Task: Search for trending products on Amazon and add a few to your cart.
Action: Mouse pressed left at (325, 59)
Screenshot: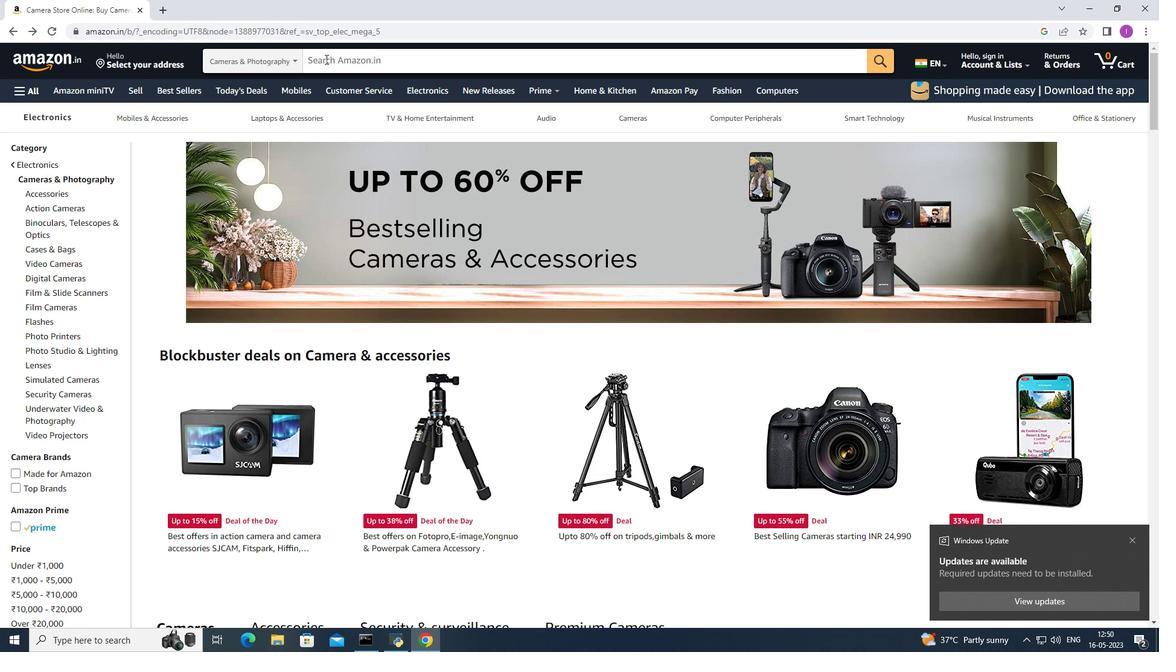 
Action: Key pressed <Key.shift>Trending<Key.space>producyt<Key.backspace><Key.backspace>ts<Key.enter>
Screenshot: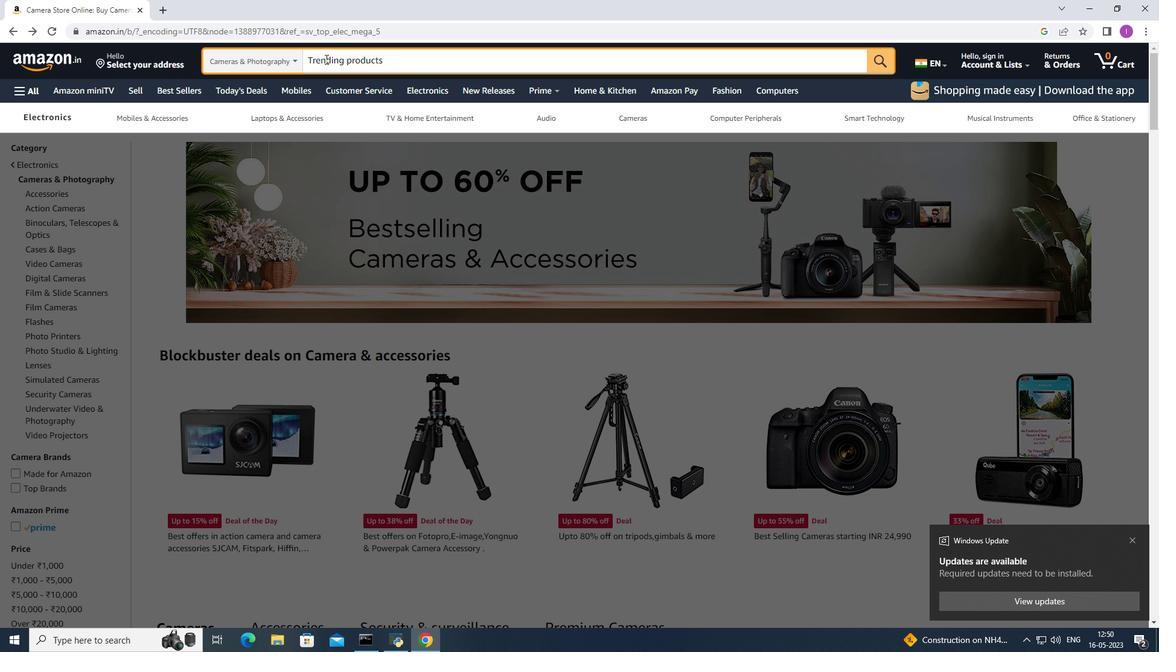 
Action: Mouse moved to (350, 51)
Screenshot: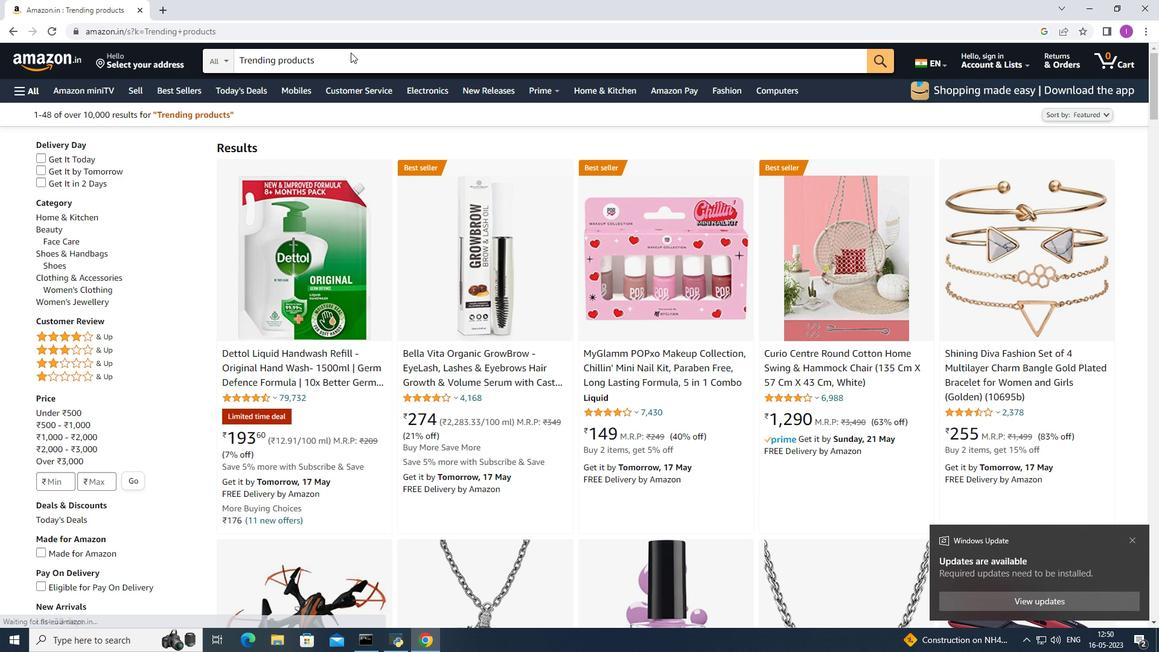 
Action: Mouse scrolled (350, 51) with delta (0, 0)
Screenshot: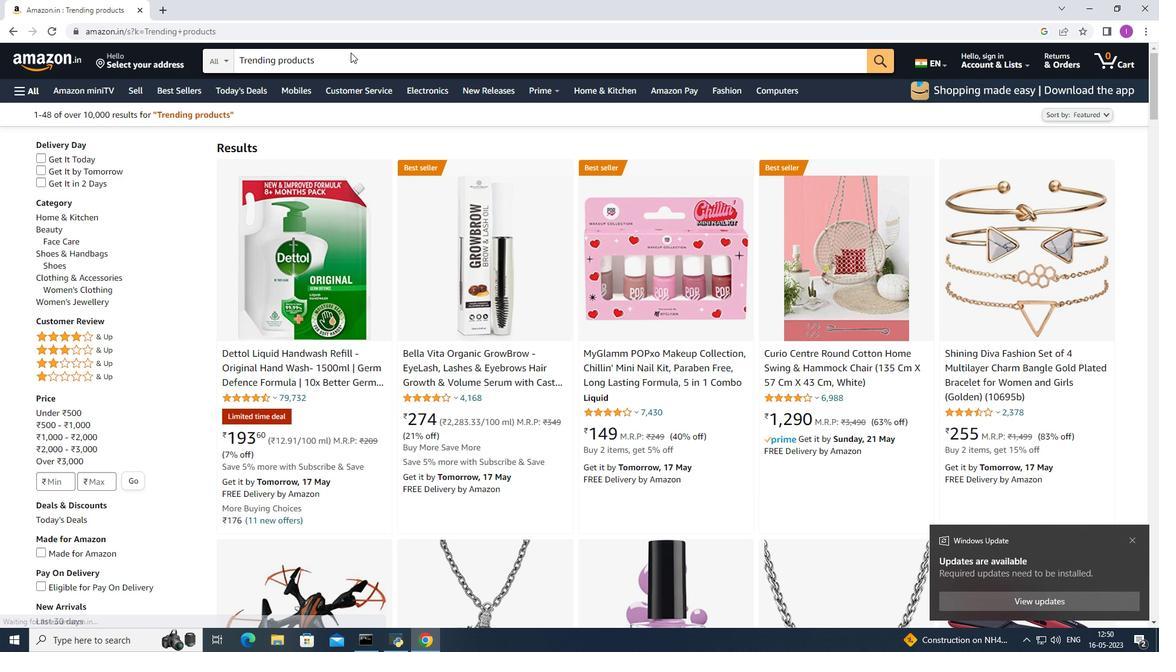 
Action: Mouse scrolled (350, 51) with delta (0, 0)
Screenshot: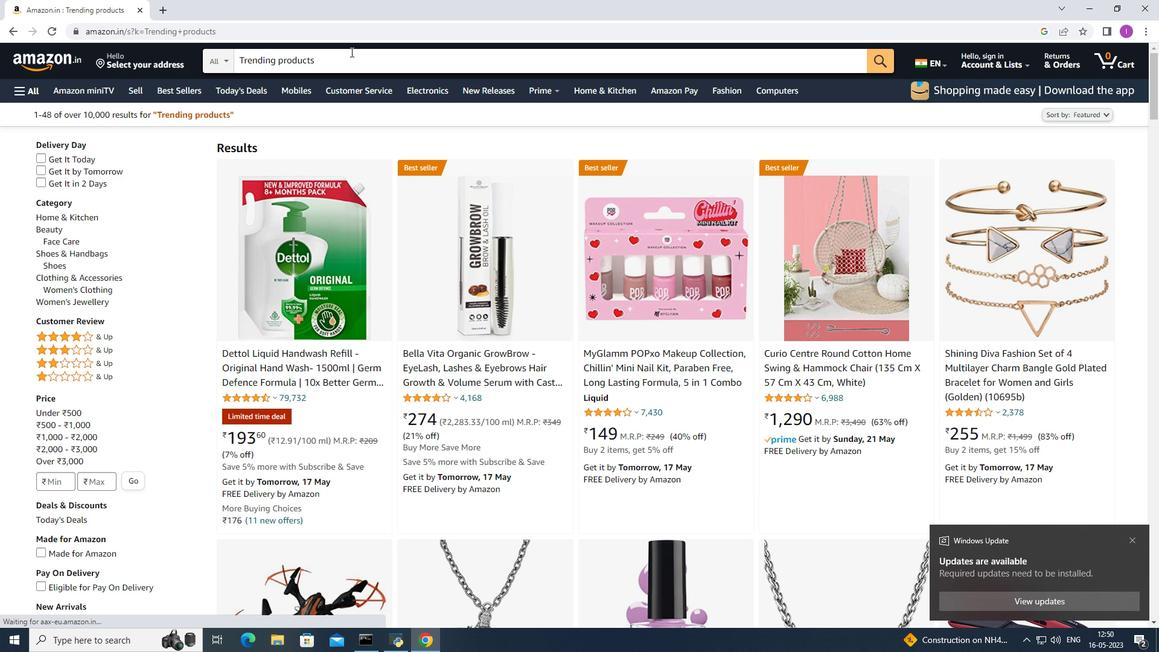
Action: Mouse moved to (350, 51)
Screenshot: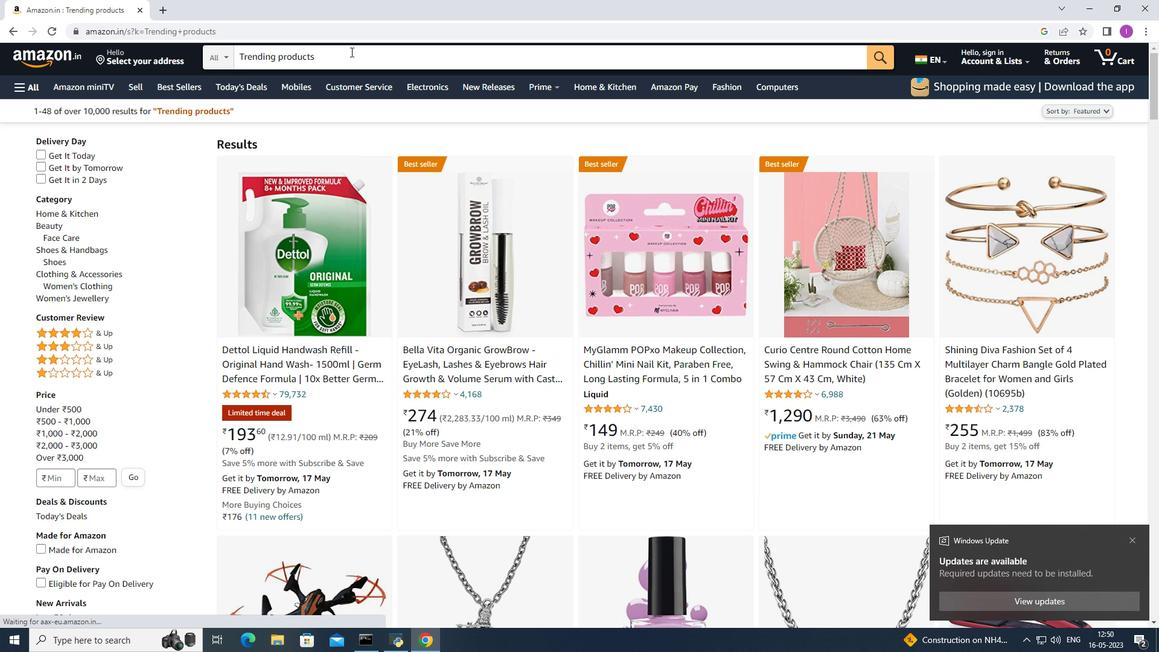 
Action: Mouse scrolled (350, 50) with delta (0, 0)
Screenshot: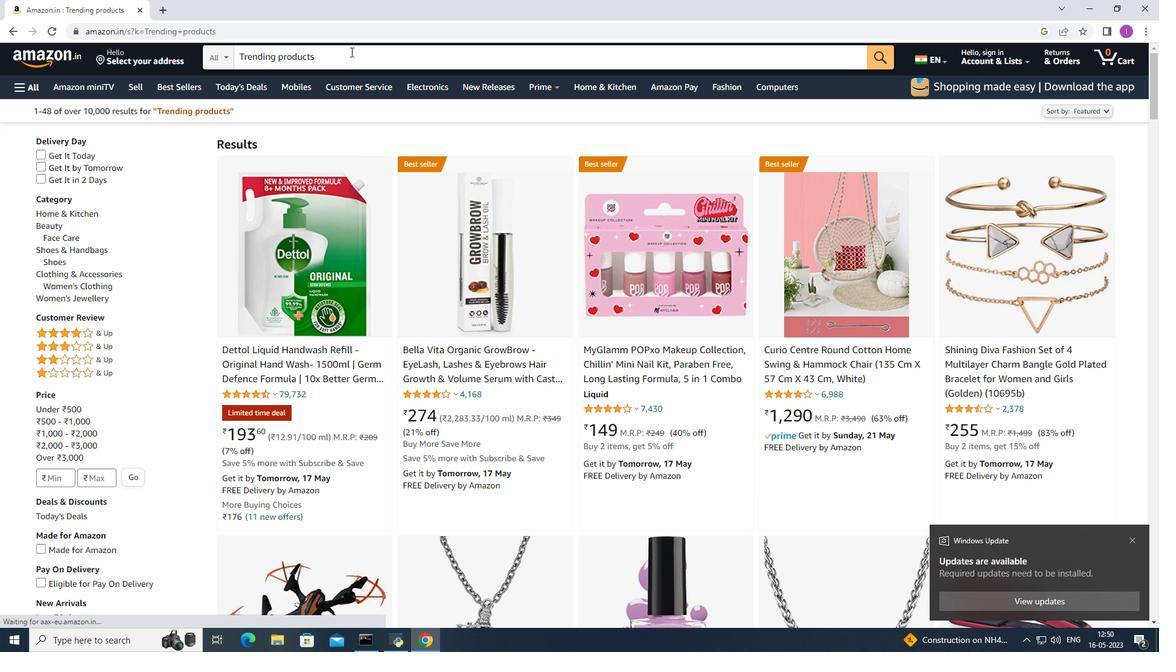 
Action: Mouse moved to (354, 56)
Screenshot: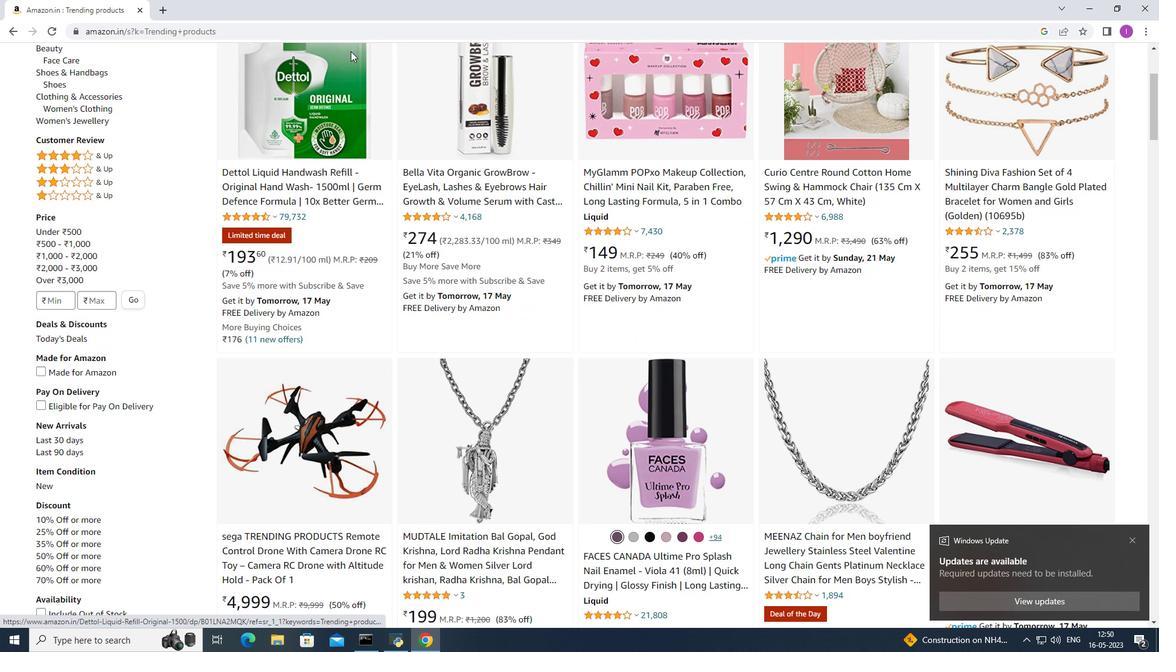 
Action: Mouse scrolled (354, 56) with delta (0, 0)
Screenshot: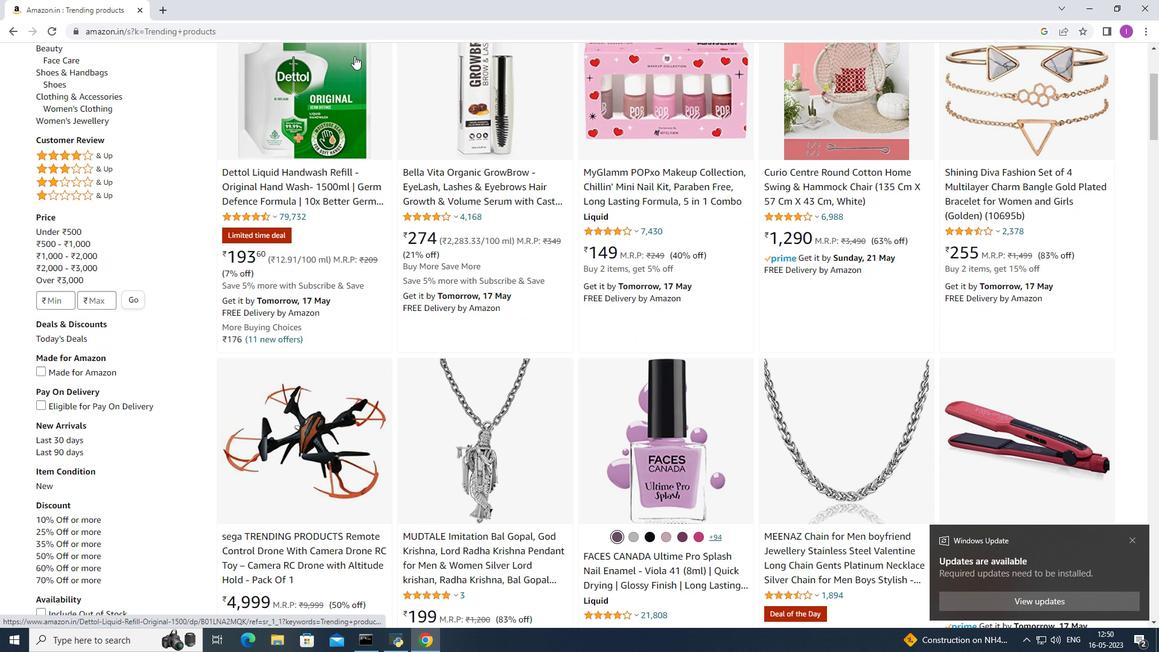 
Action: Mouse scrolled (354, 56) with delta (0, 0)
Screenshot: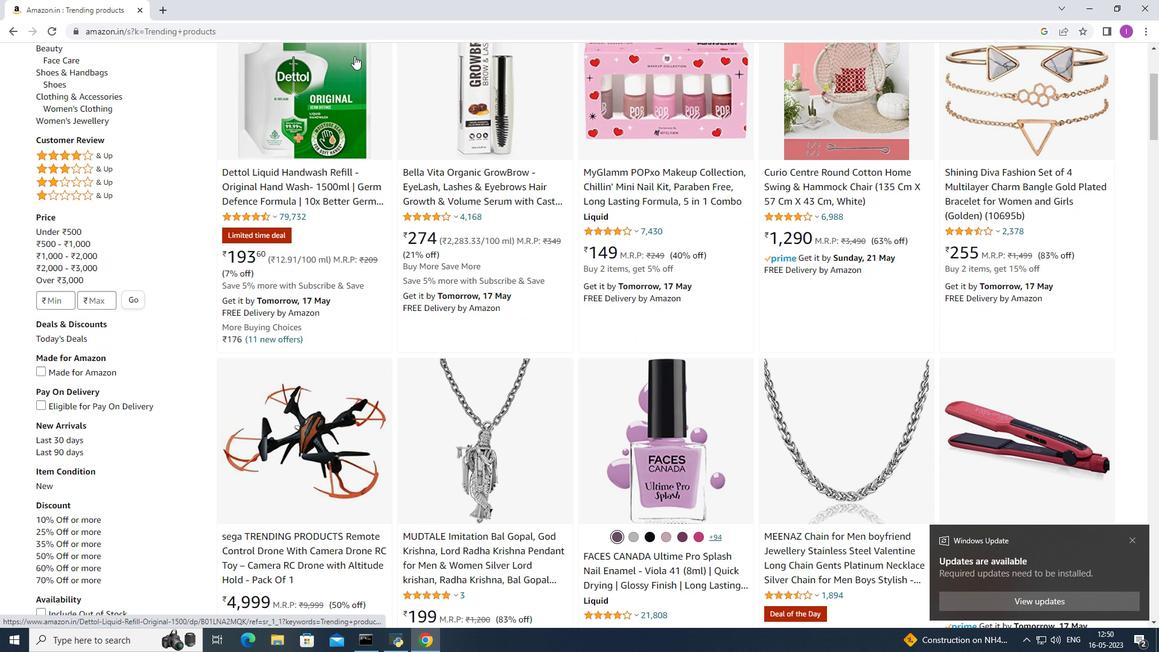 
Action: Mouse scrolled (354, 56) with delta (0, 0)
Screenshot: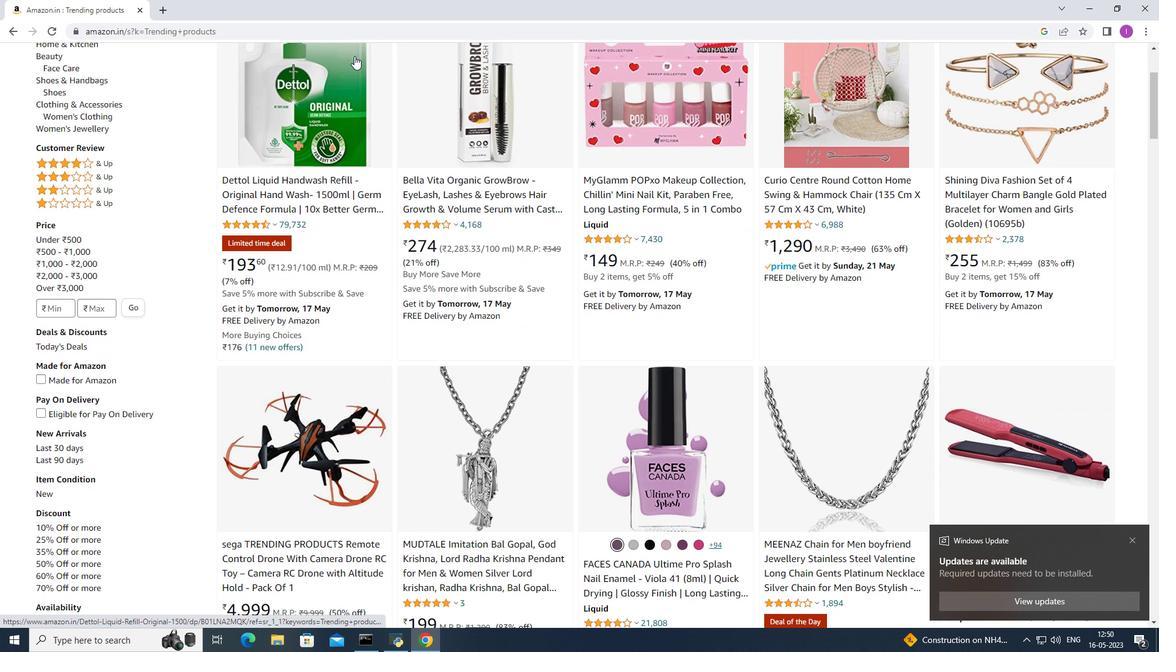 
Action: Mouse moved to (356, 57)
Screenshot: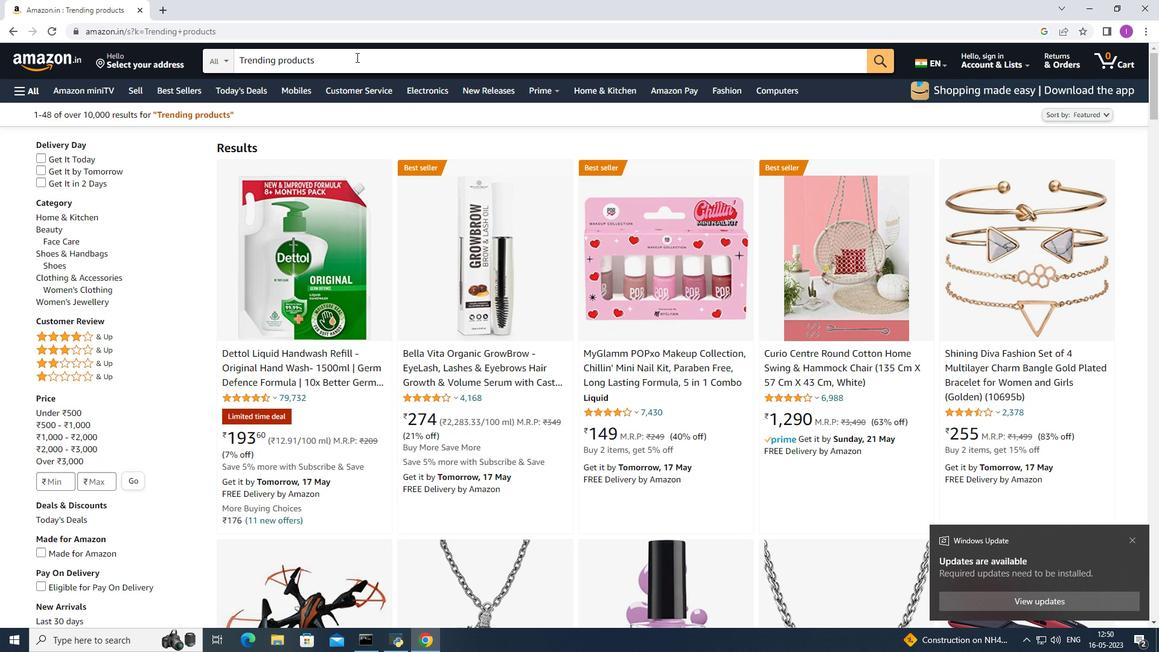 
Action: Mouse scrolled (356, 56) with delta (0, 0)
Screenshot: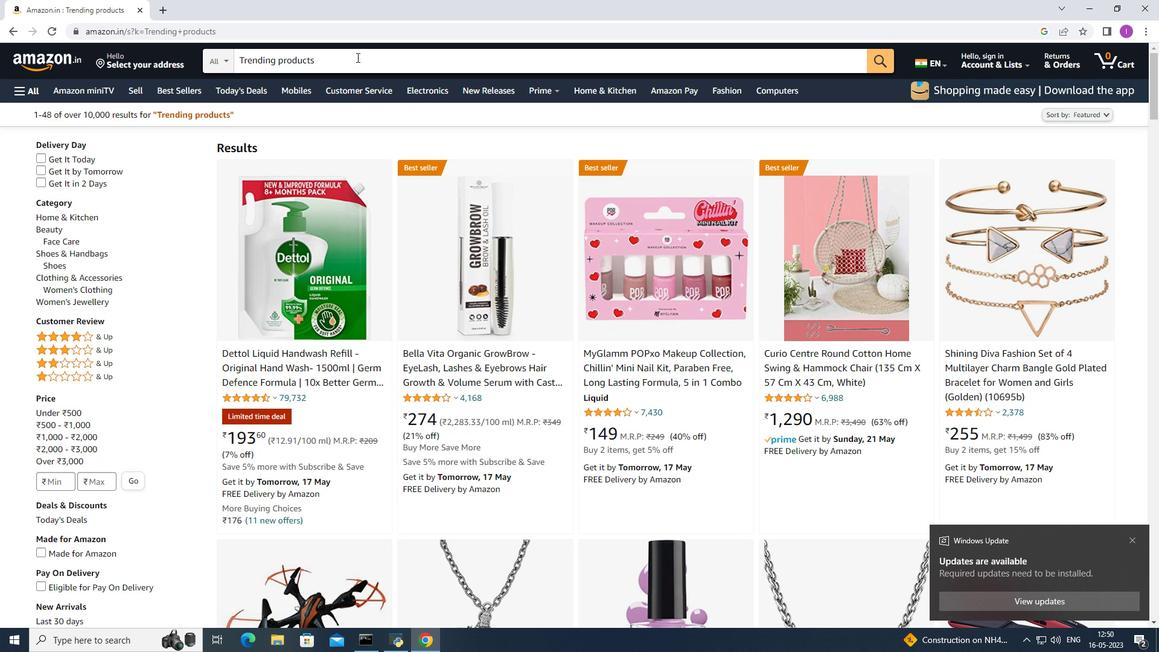 
Action: Mouse moved to (387, 48)
Screenshot: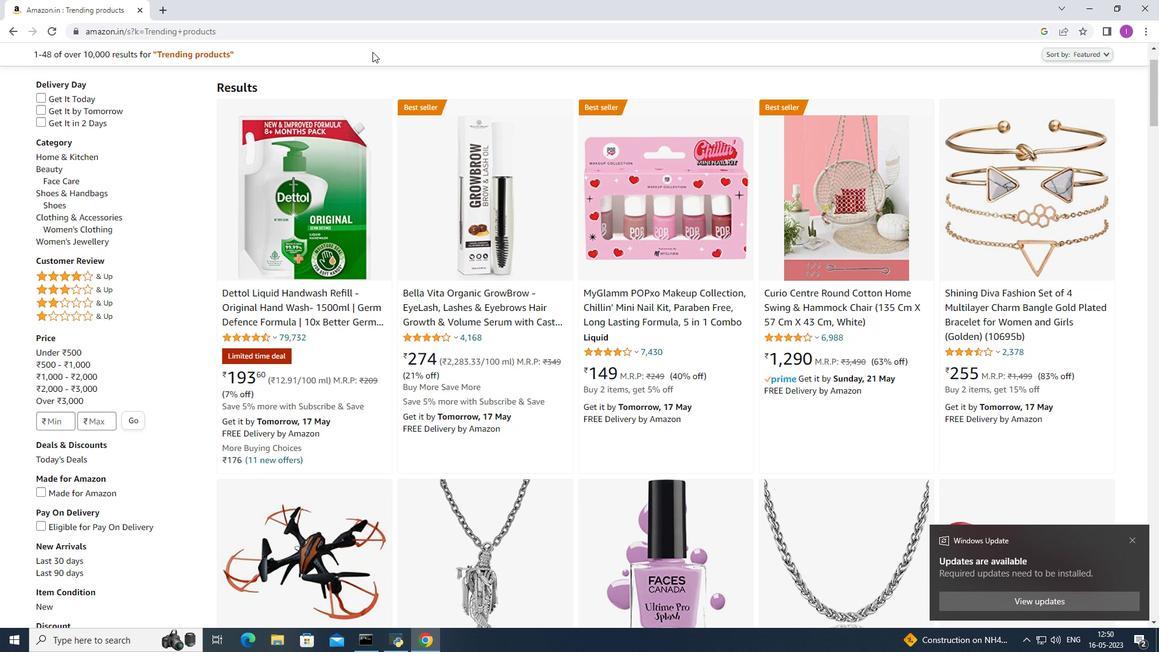 
Action: Mouse scrolled (387, 48) with delta (0, 0)
Screenshot: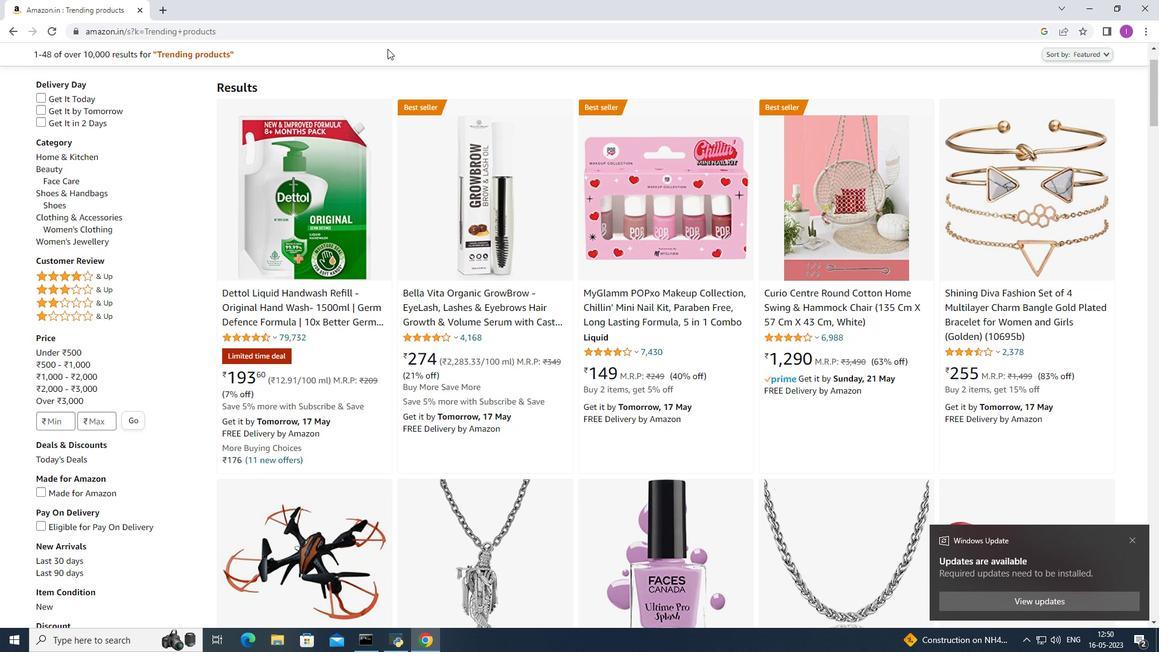 
Action: Mouse scrolled (387, 48) with delta (0, 0)
Screenshot: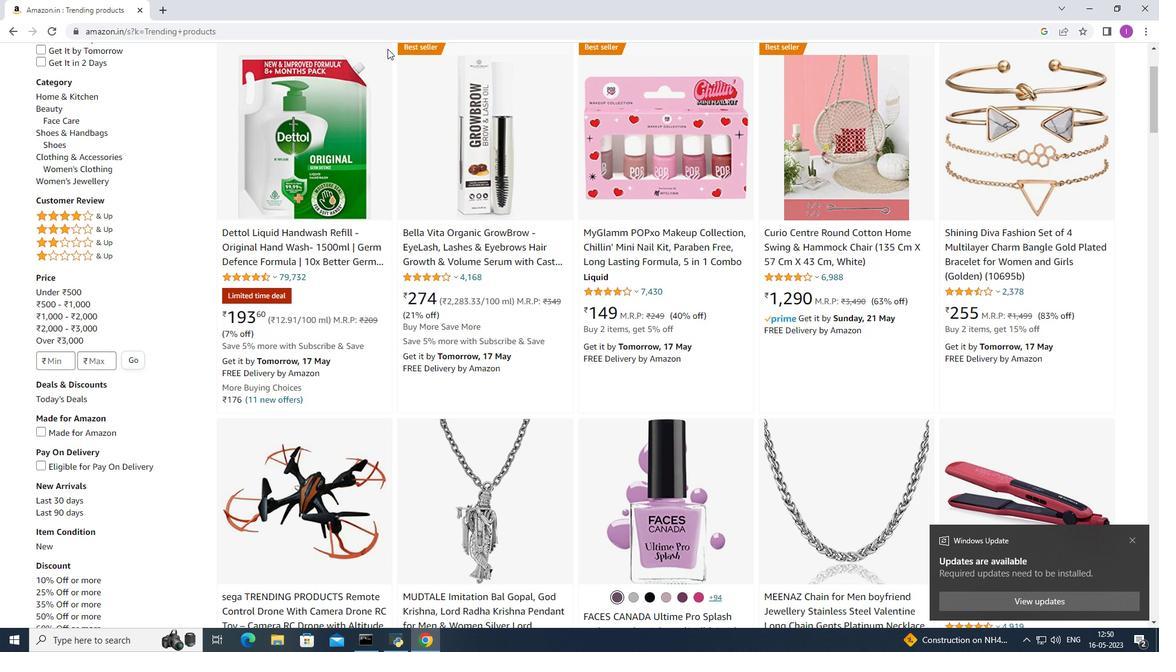 
Action: Mouse scrolled (387, 48) with delta (0, 0)
Screenshot: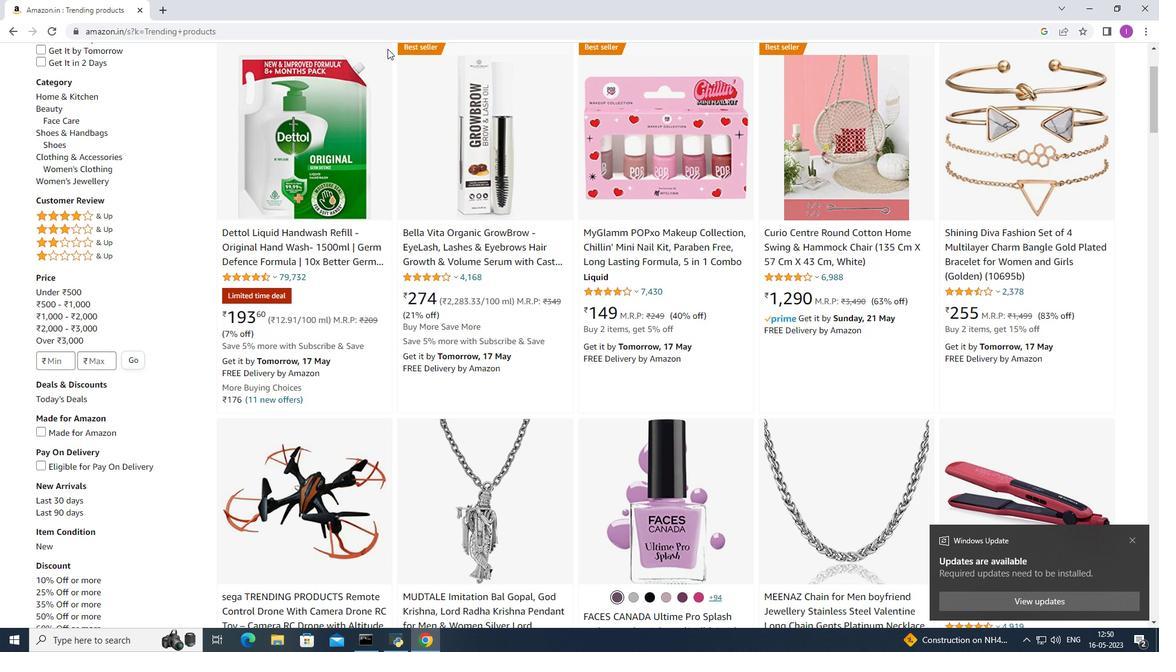 
Action: Mouse scrolled (387, 48) with delta (0, 0)
Screenshot: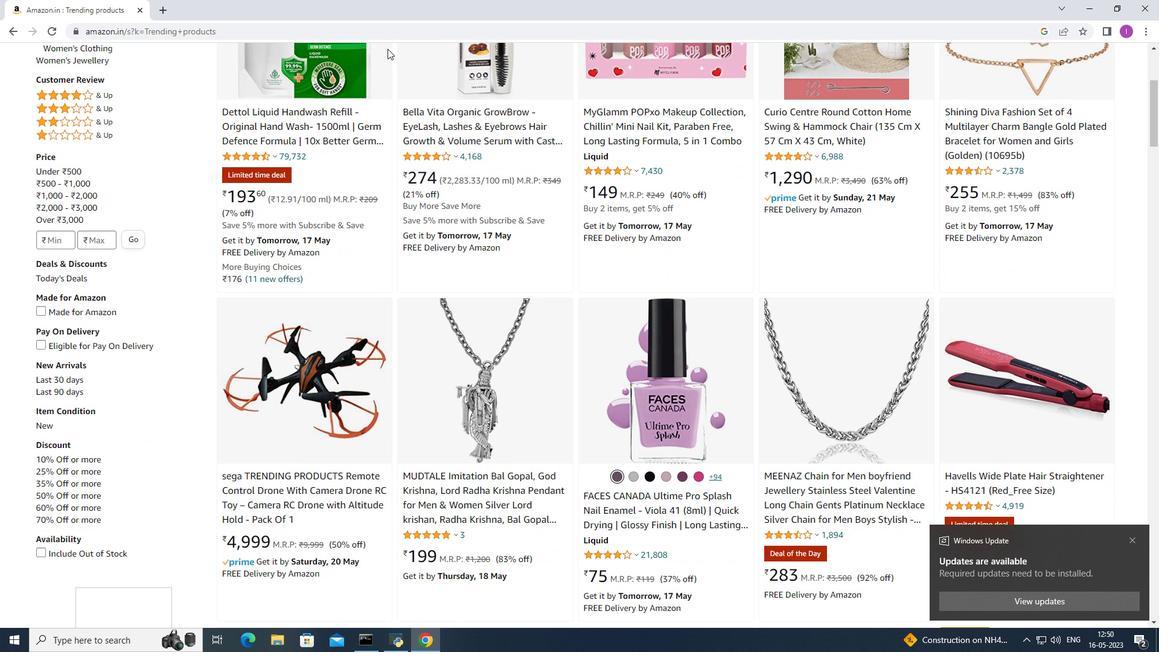 
Action: Mouse moved to (388, 48)
Screenshot: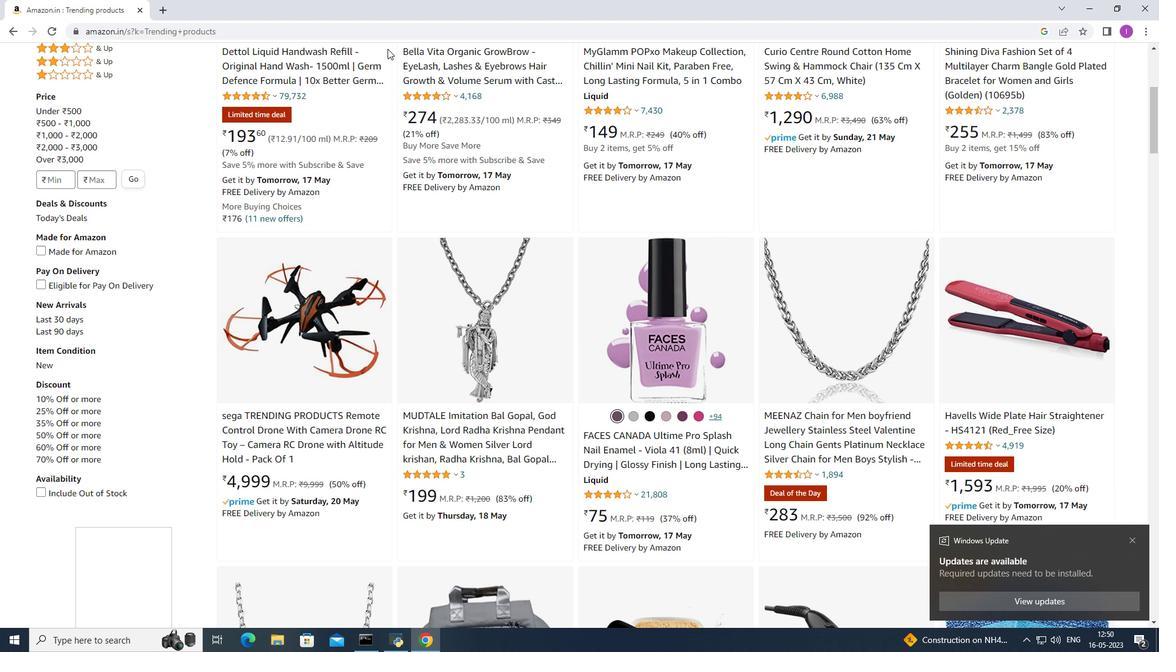 
Action: Mouse scrolled (388, 48) with delta (0, 0)
Screenshot: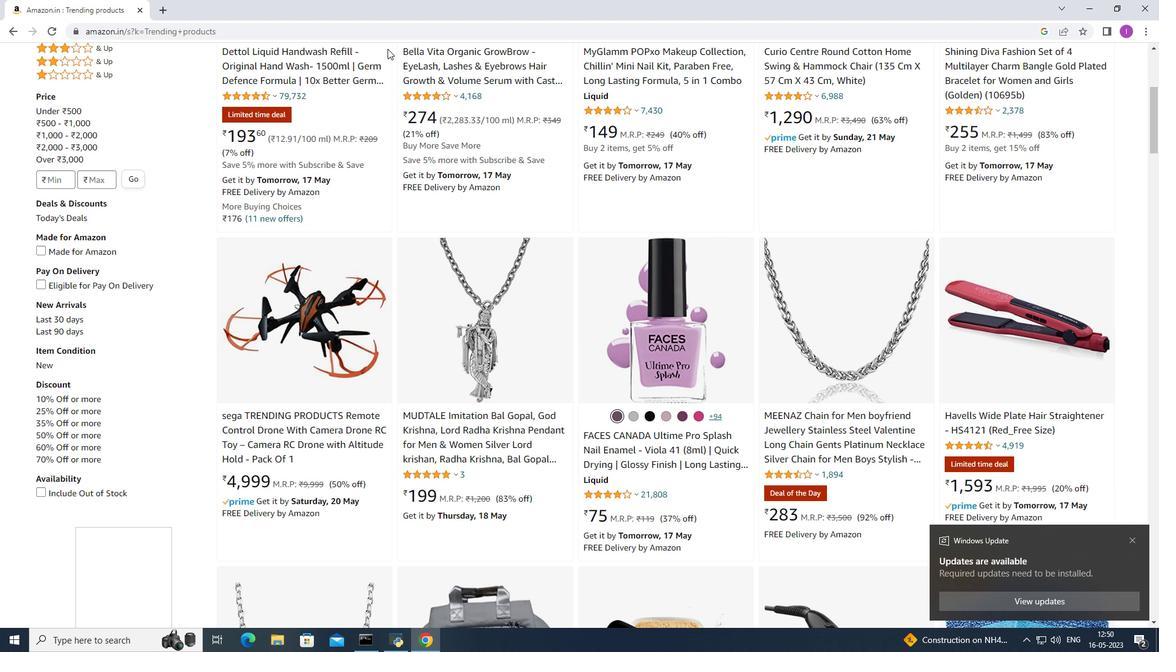 
Action: Mouse scrolled (388, 48) with delta (0, 0)
Screenshot: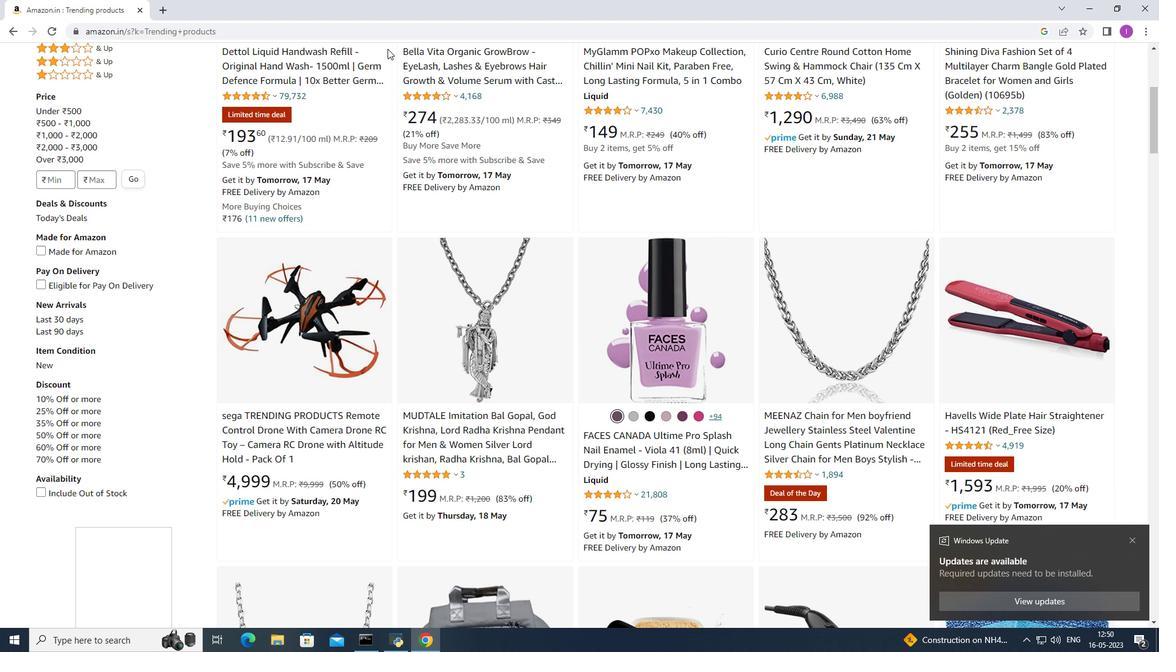 
Action: Mouse scrolled (388, 48) with delta (0, 0)
Screenshot: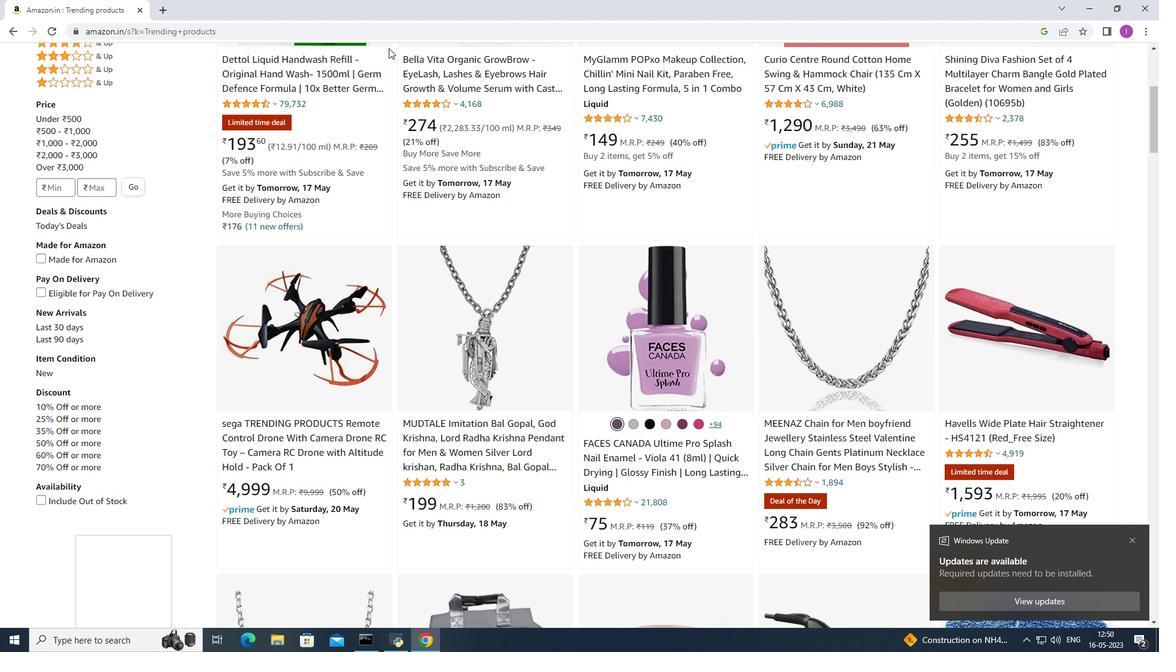 
Action: Mouse scrolled (388, 48) with delta (0, 0)
Screenshot: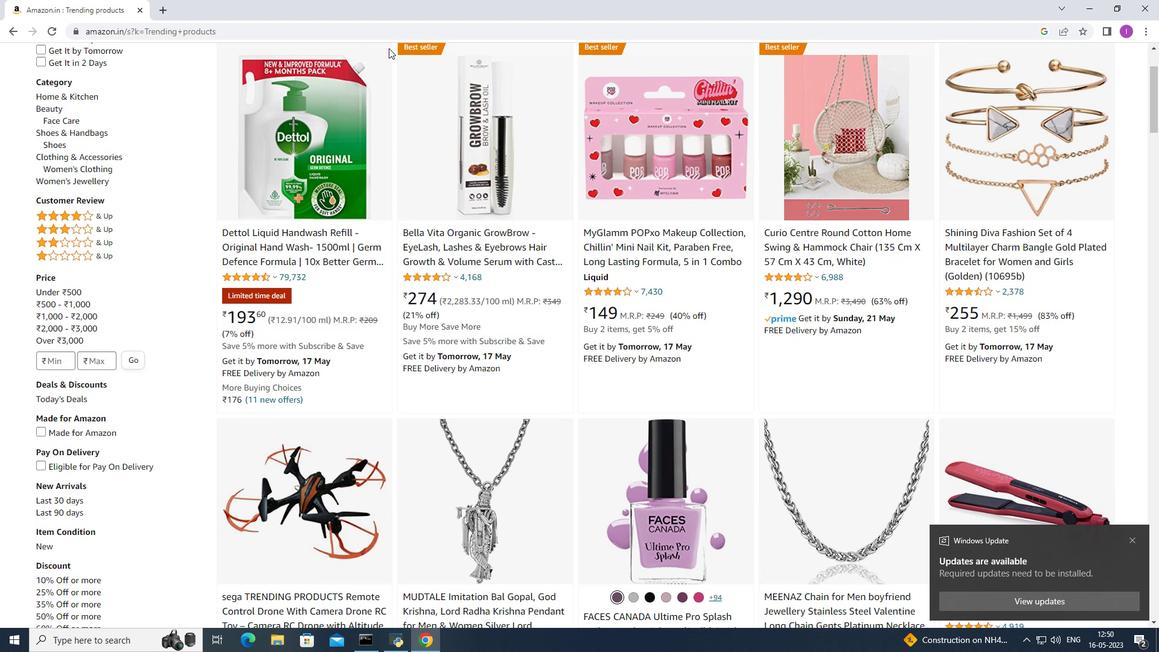 
Action: Mouse moved to (635, 41)
Screenshot: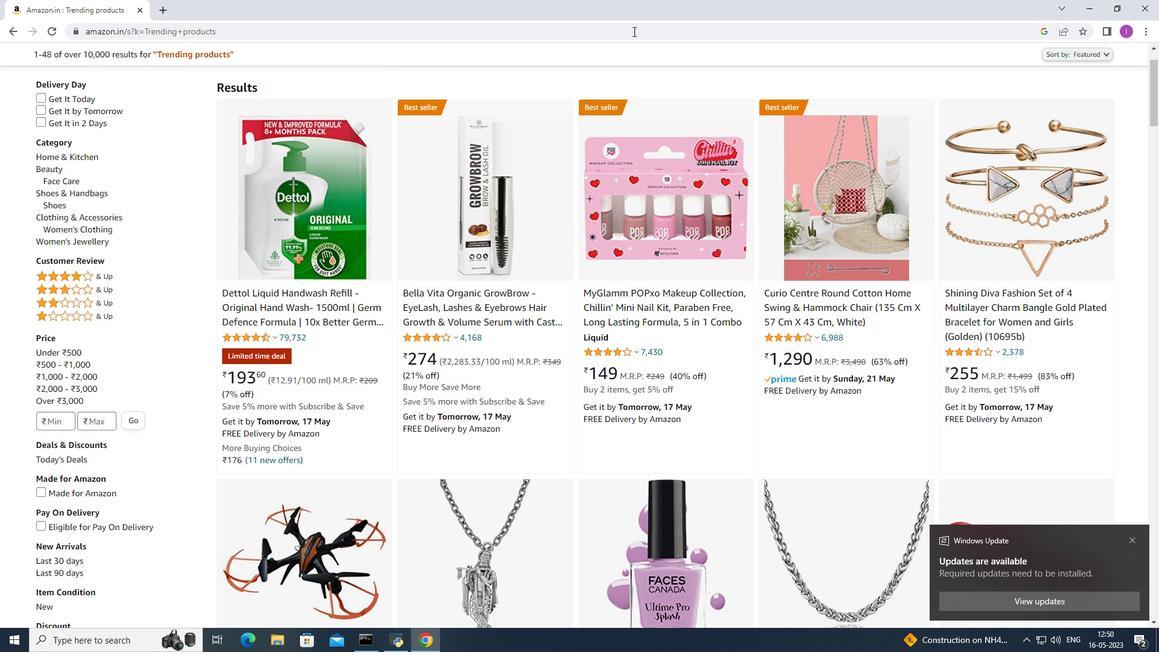 
Action: Mouse scrolled (635, 41) with delta (0, 0)
Screenshot: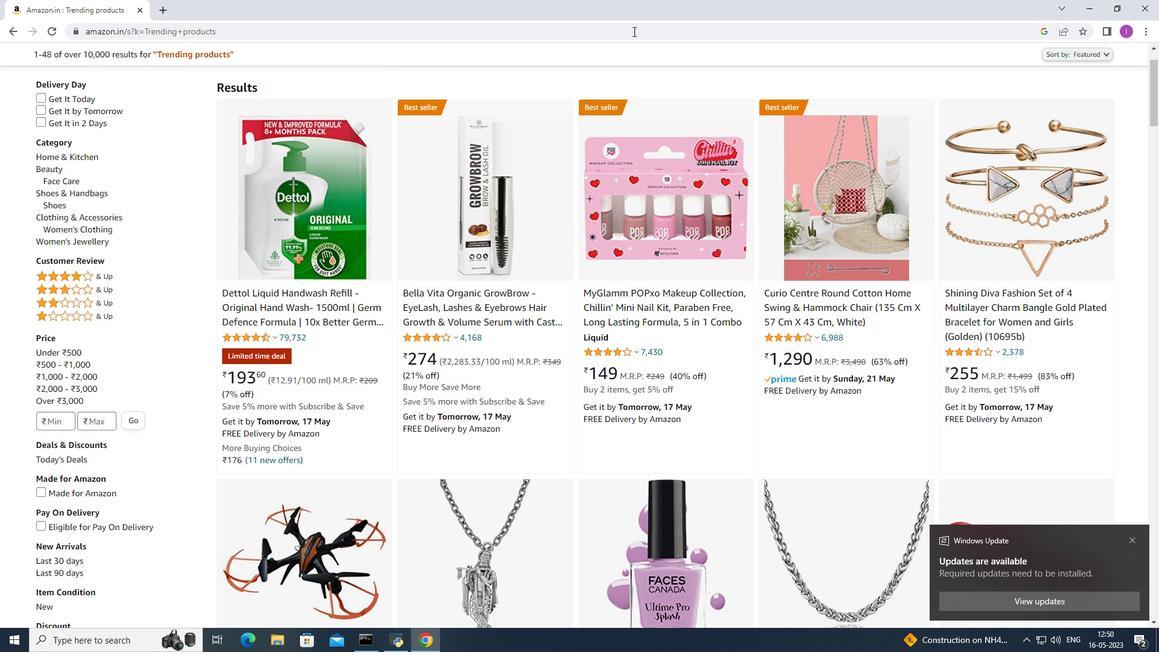 
Action: Mouse moved to (635, 46)
Screenshot: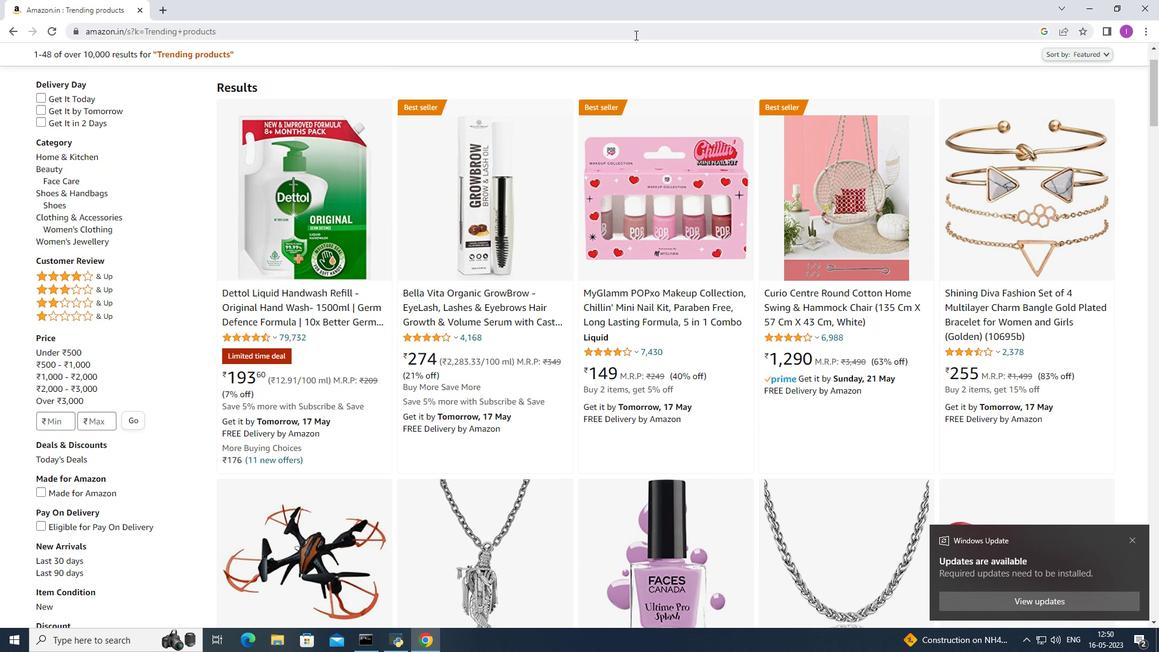 
Action: Mouse scrolled (635, 45) with delta (0, 0)
Screenshot: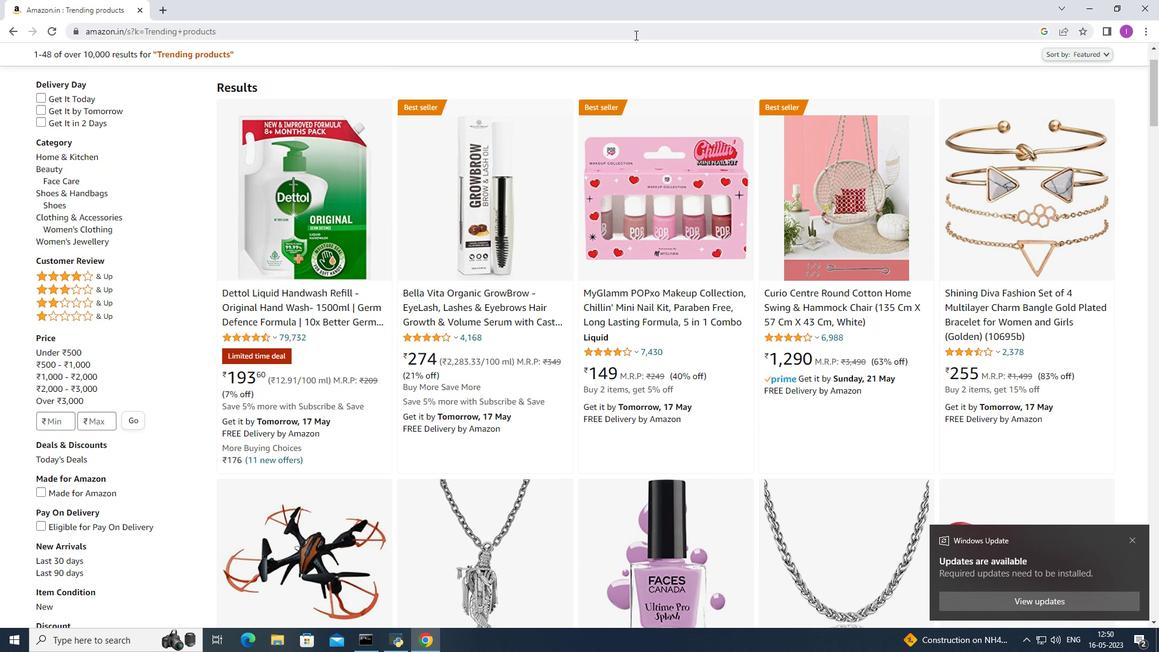 
Action: Mouse moved to (641, 64)
Screenshot: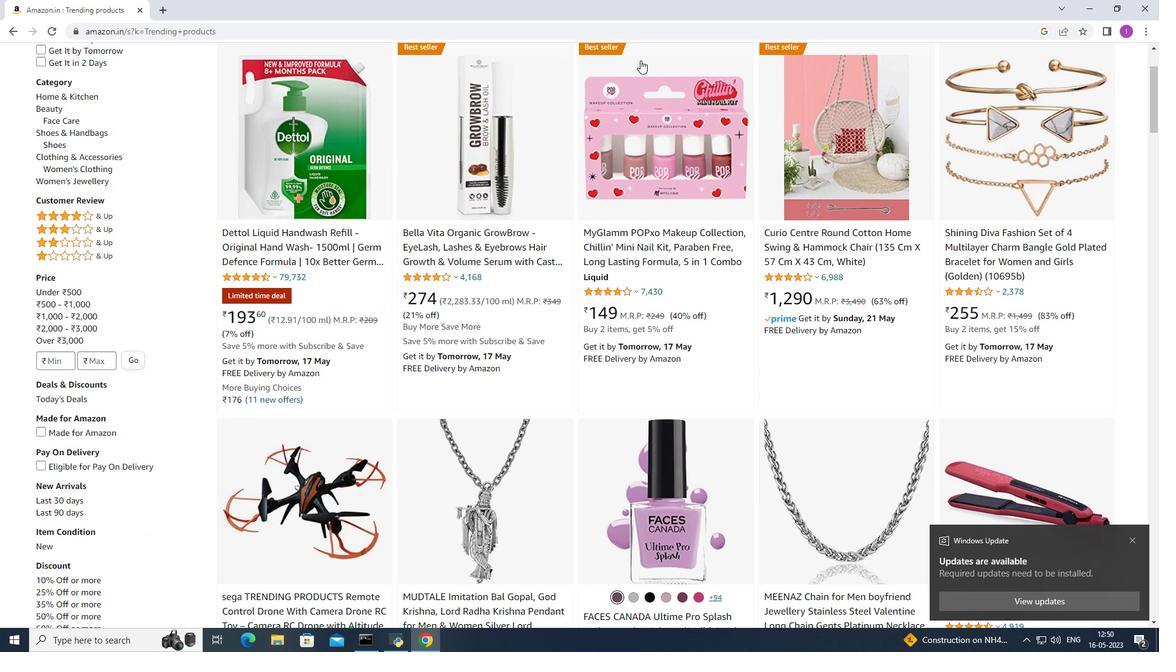 
Action: Mouse scrolled (641, 63) with delta (0, 0)
Screenshot: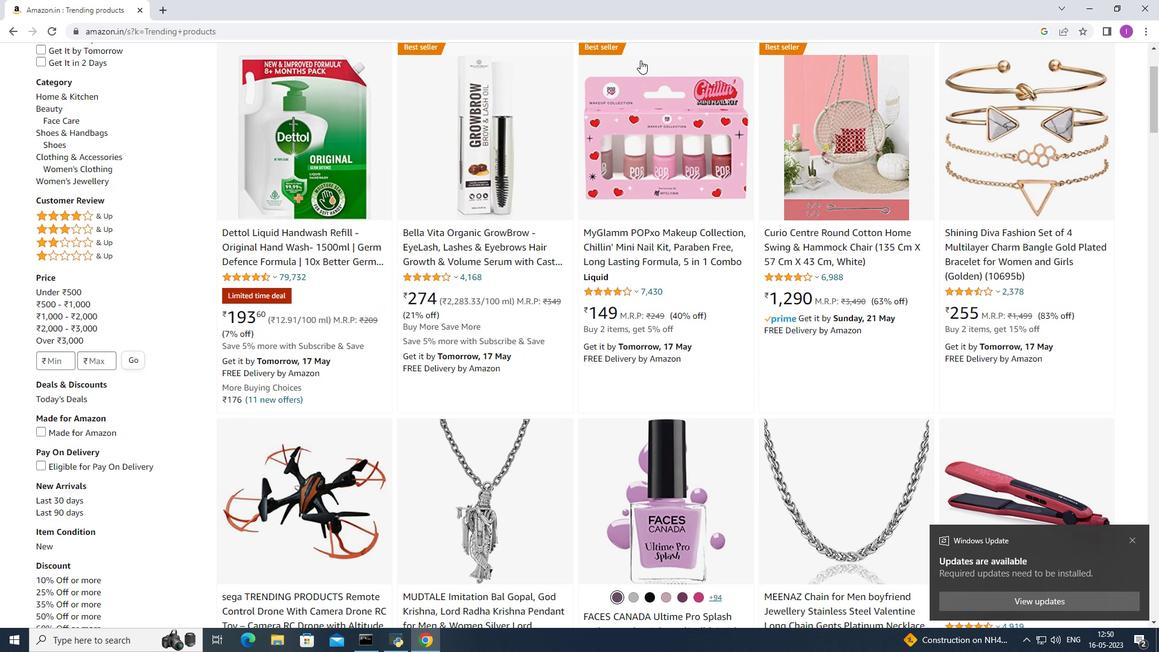 
Action: Mouse moved to (641, 65)
Screenshot: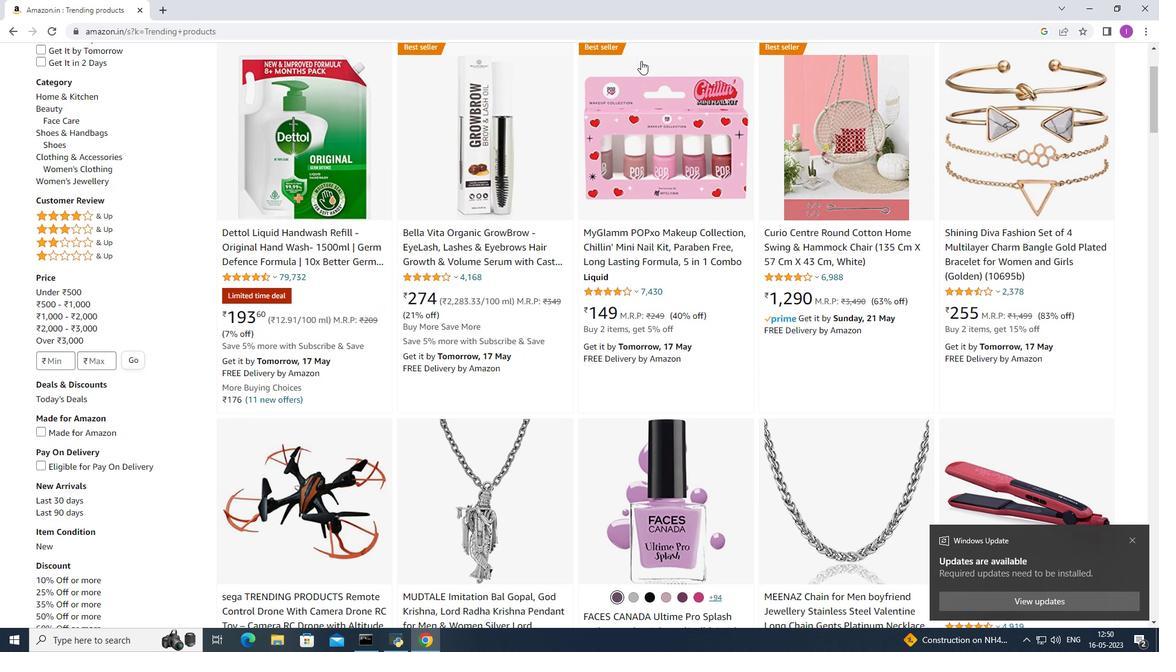 
Action: Mouse scrolled (641, 64) with delta (0, 0)
Screenshot: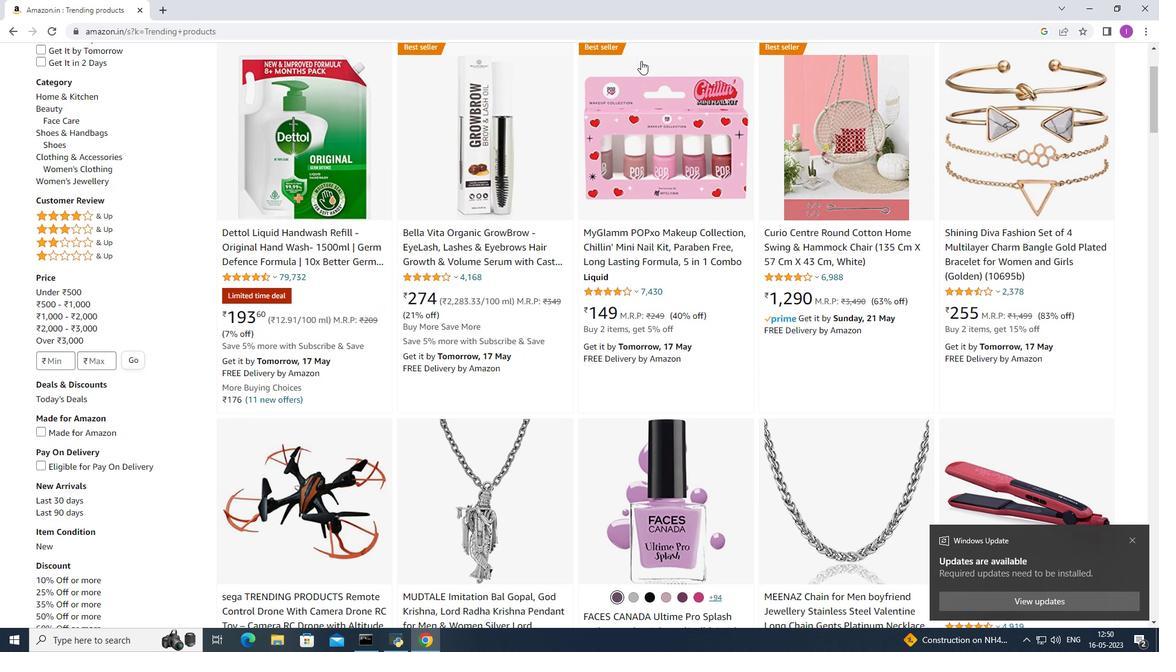 
Action: Mouse moved to (641, 65)
Screenshot: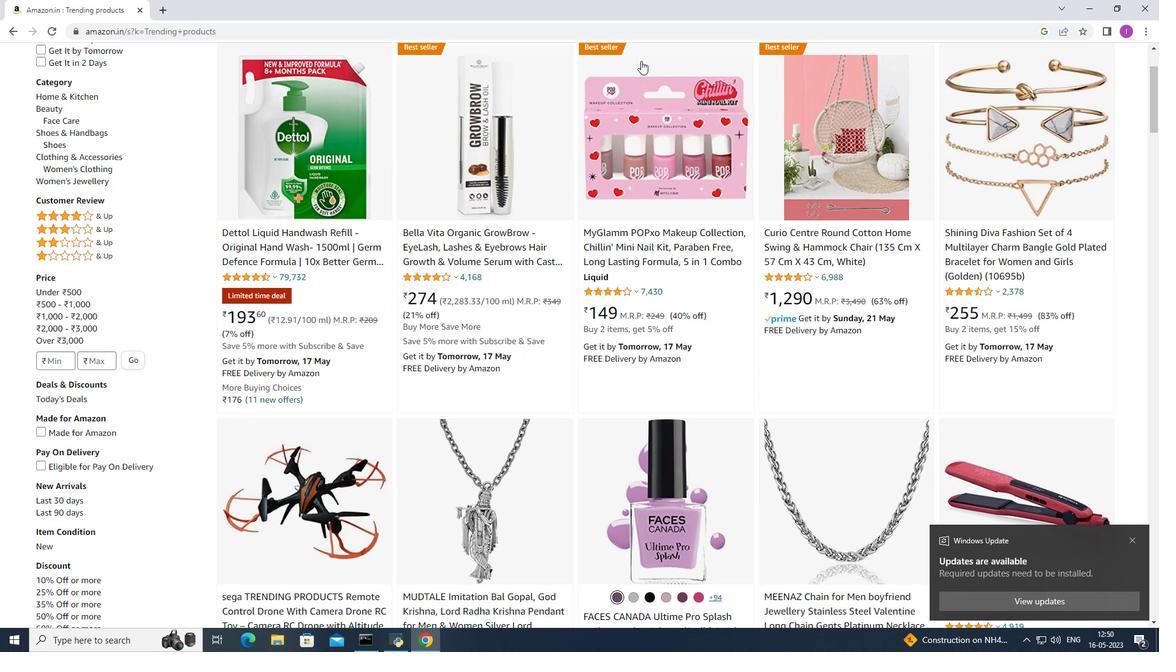 
Action: Mouse scrolled (641, 65) with delta (0, 0)
Screenshot: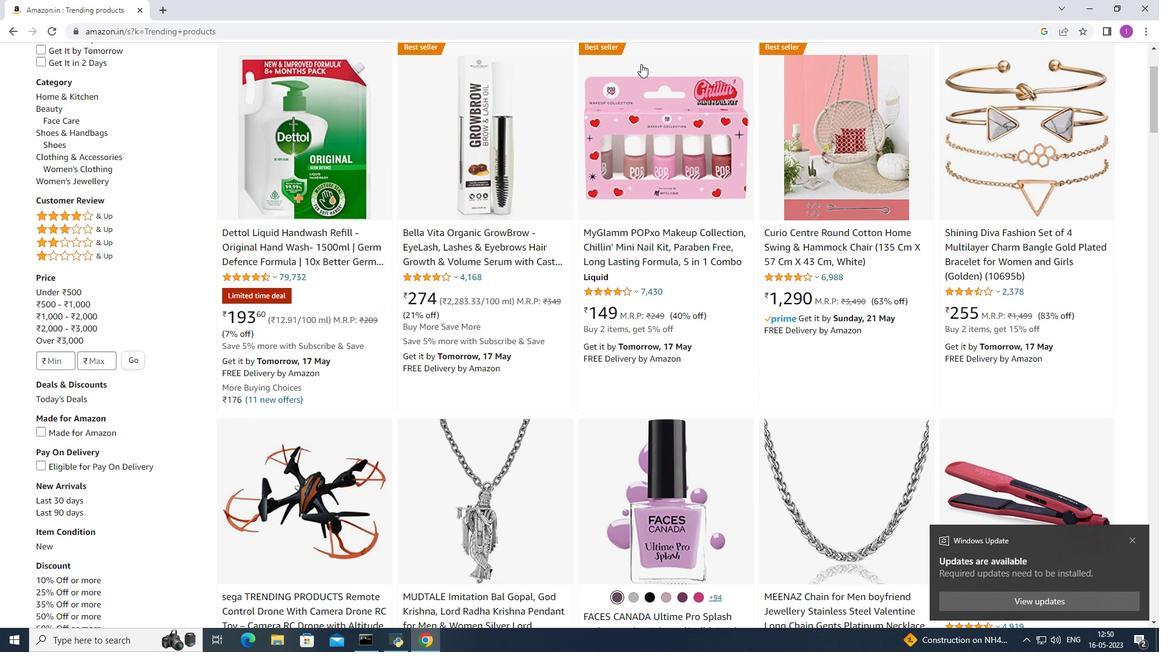 
Action: Mouse moved to (477, 245)
Screenshot: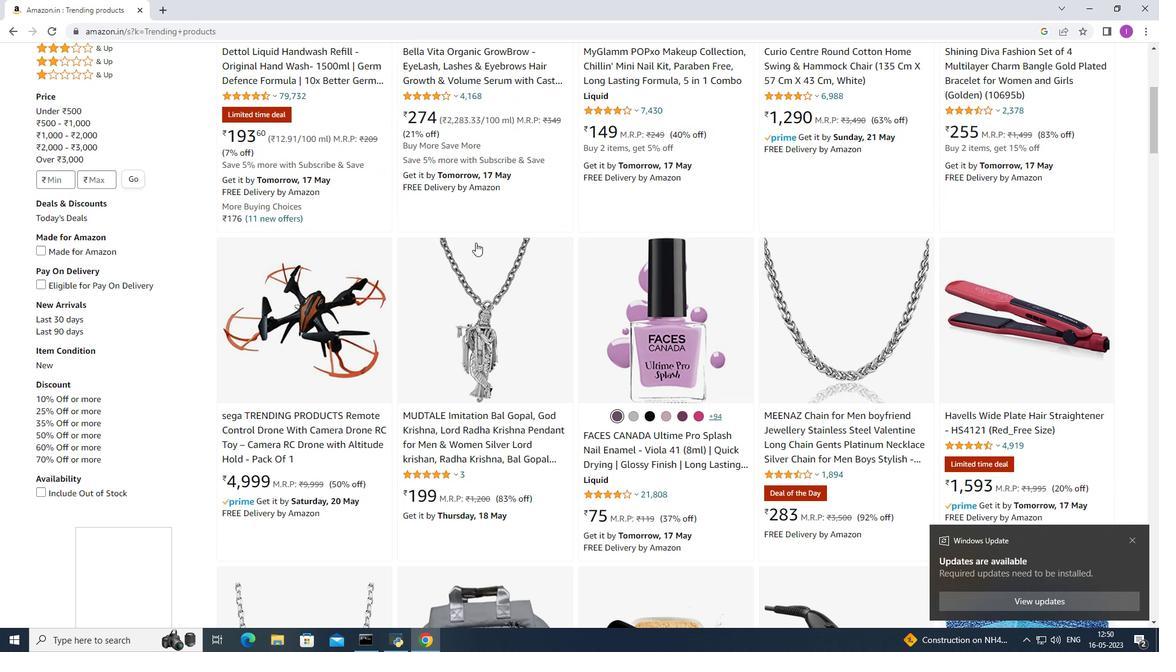 
Action: Mouse scrolled (477, 244) with delta (0, 0)
Screenshot: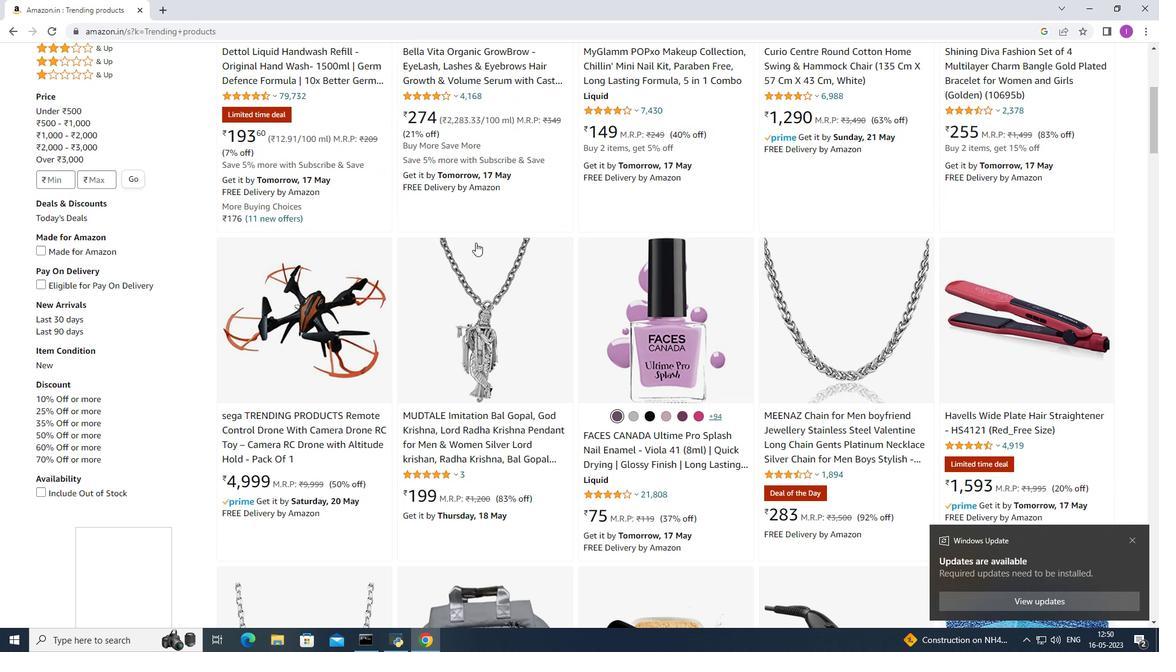
Action: Mouse scrolled (477, 244) with delta (0, 0)
Screenshot: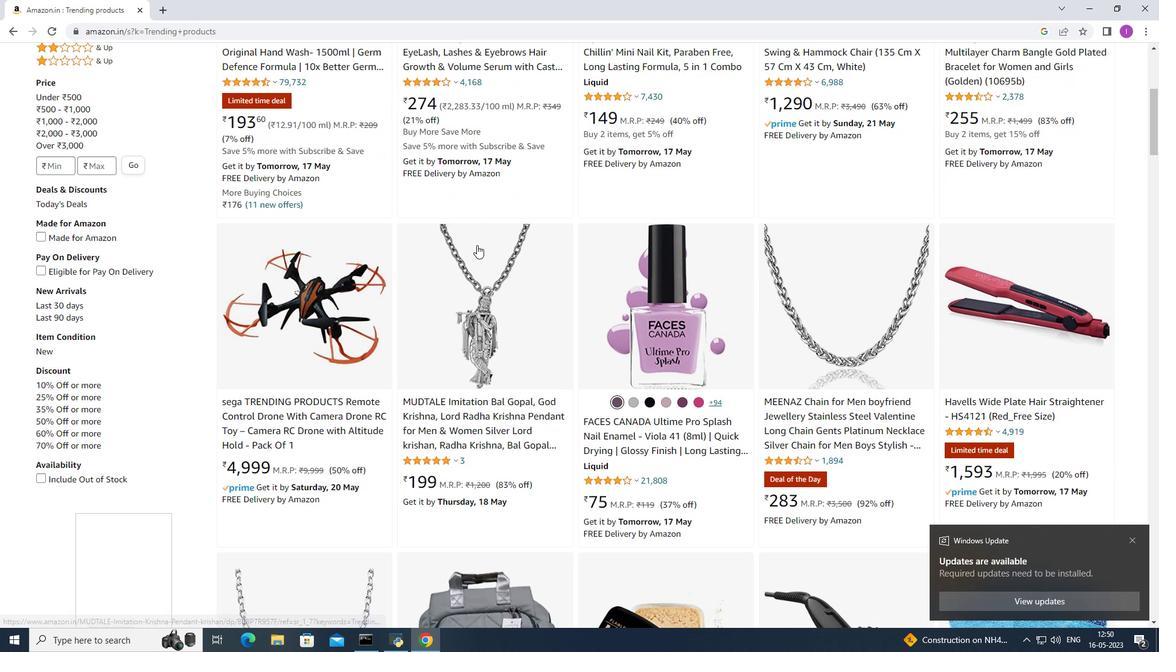 
Action: Mouse moved to (478, 244)
Screenshot: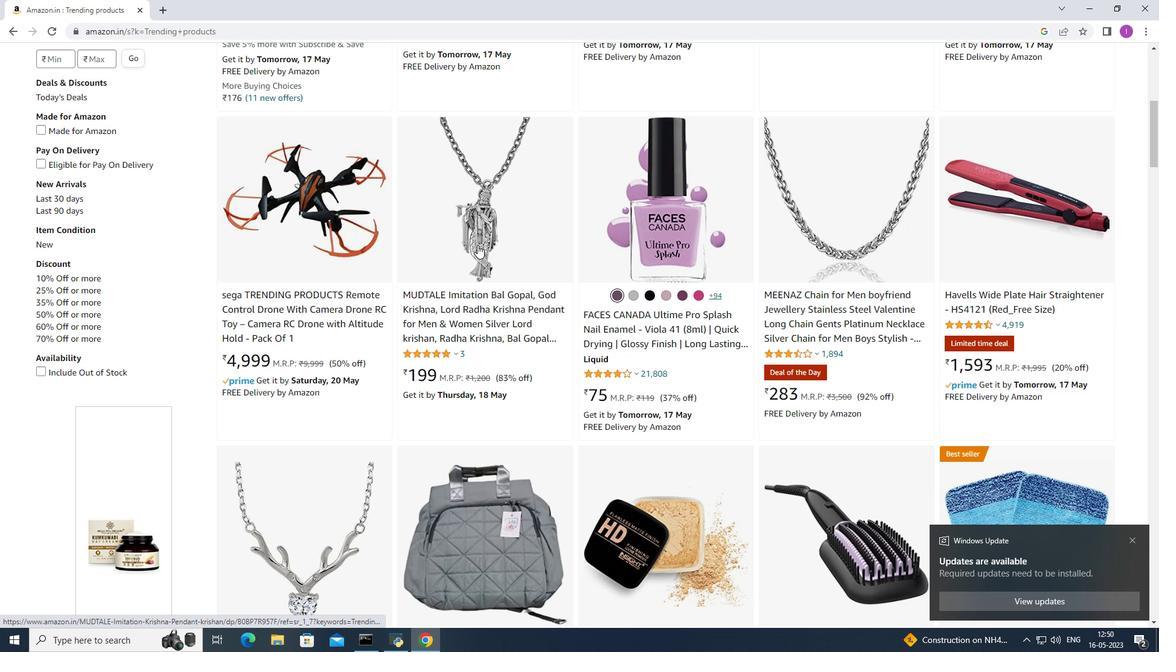 
Action: Mouse scrolled (478, 243) with delta (0, 0)
Screenshot: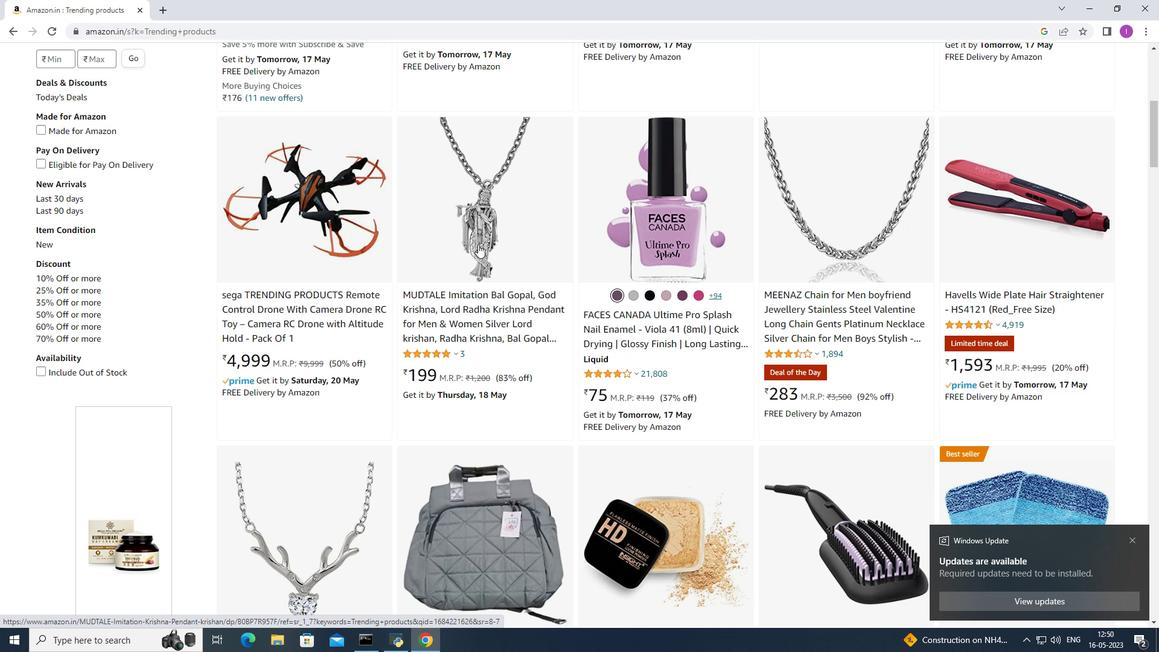 
Action: Mouse scrolled (478, 243) with delta (0, 0)
Screenshot: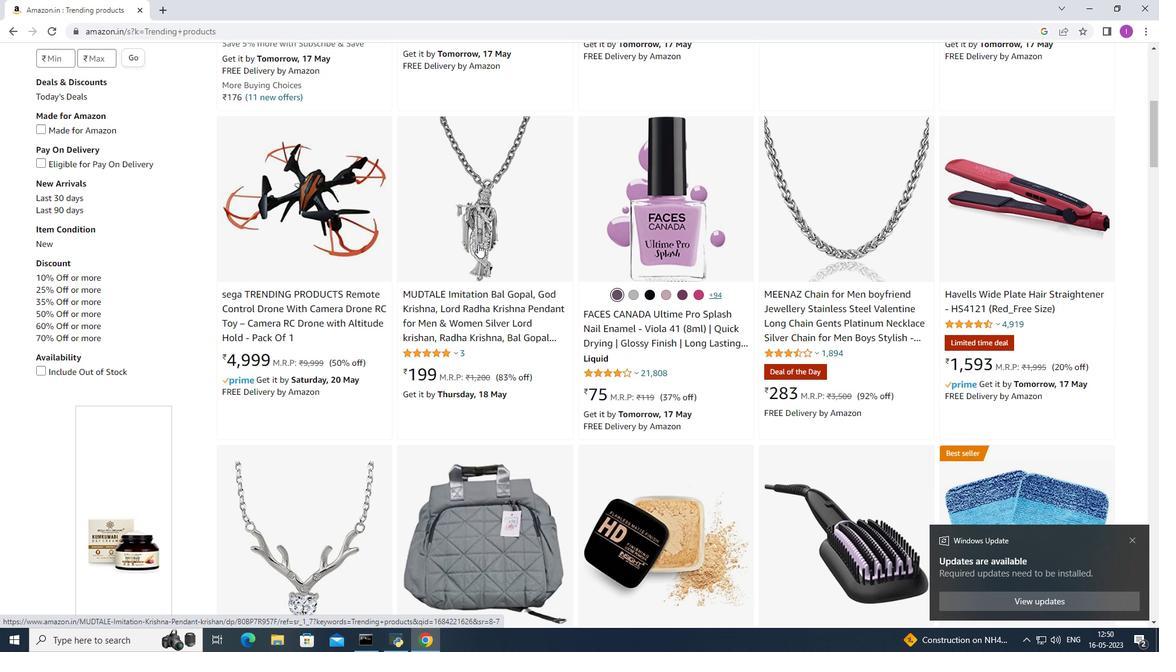 
Action: Mouse scrolled (478, 243) with delta (0, 0)
Screenshot: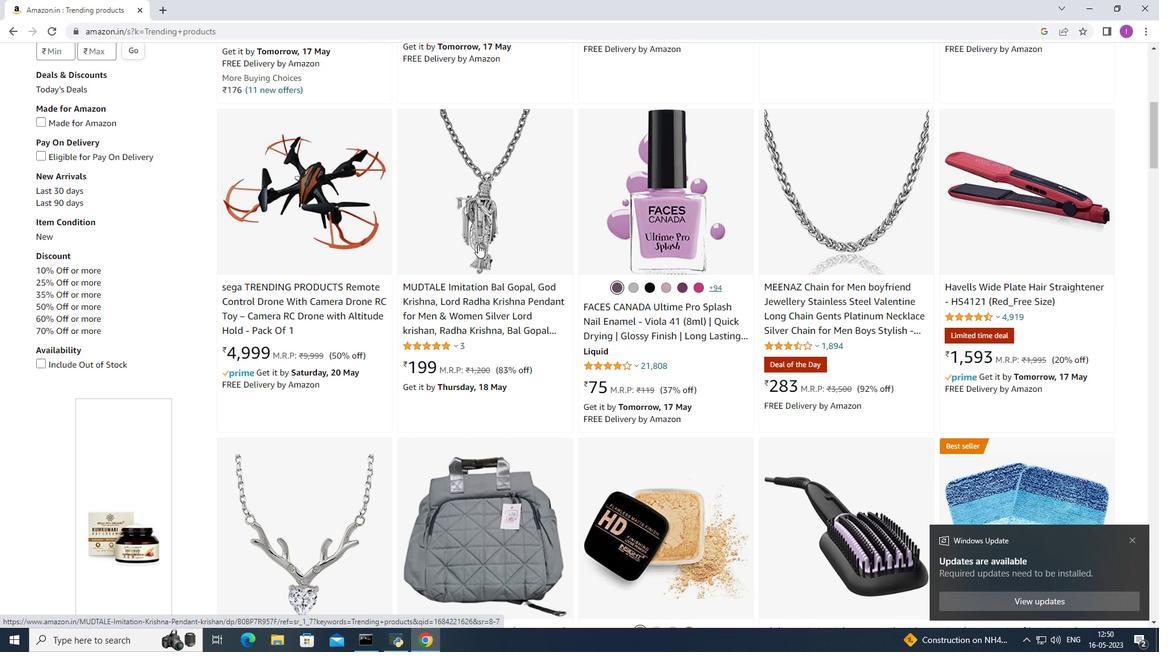 
Action: Mouse moved to (480, 240)
Screenshot: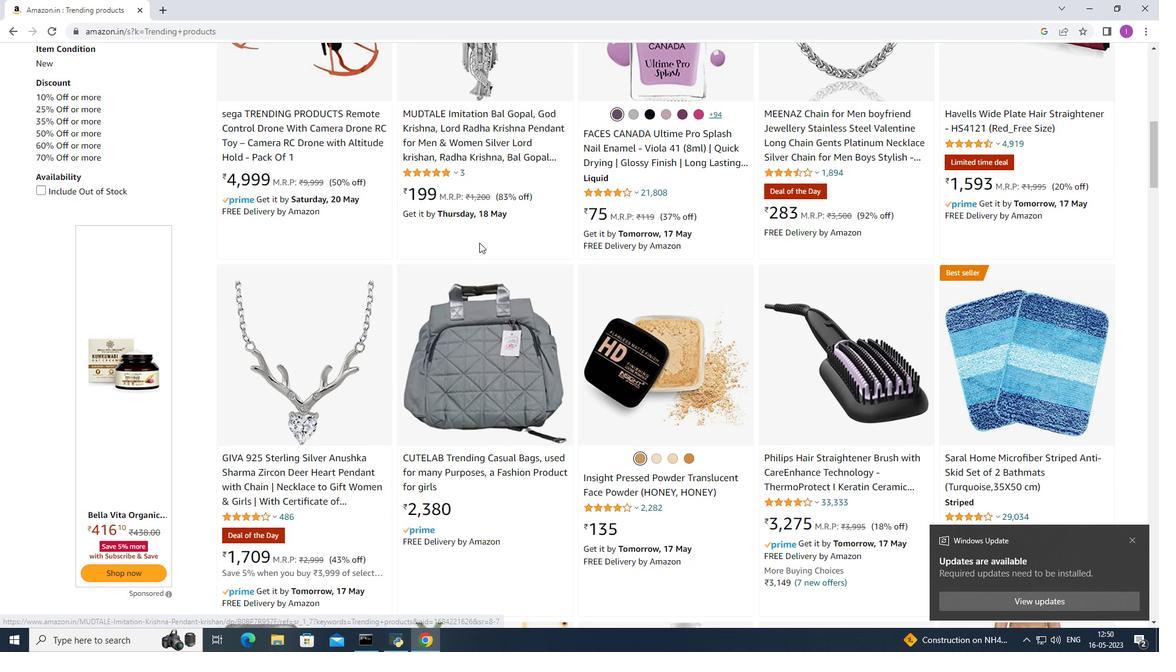 
Action: Mouse scrolled (480, 241) with delta (0, 0)
Screenshot: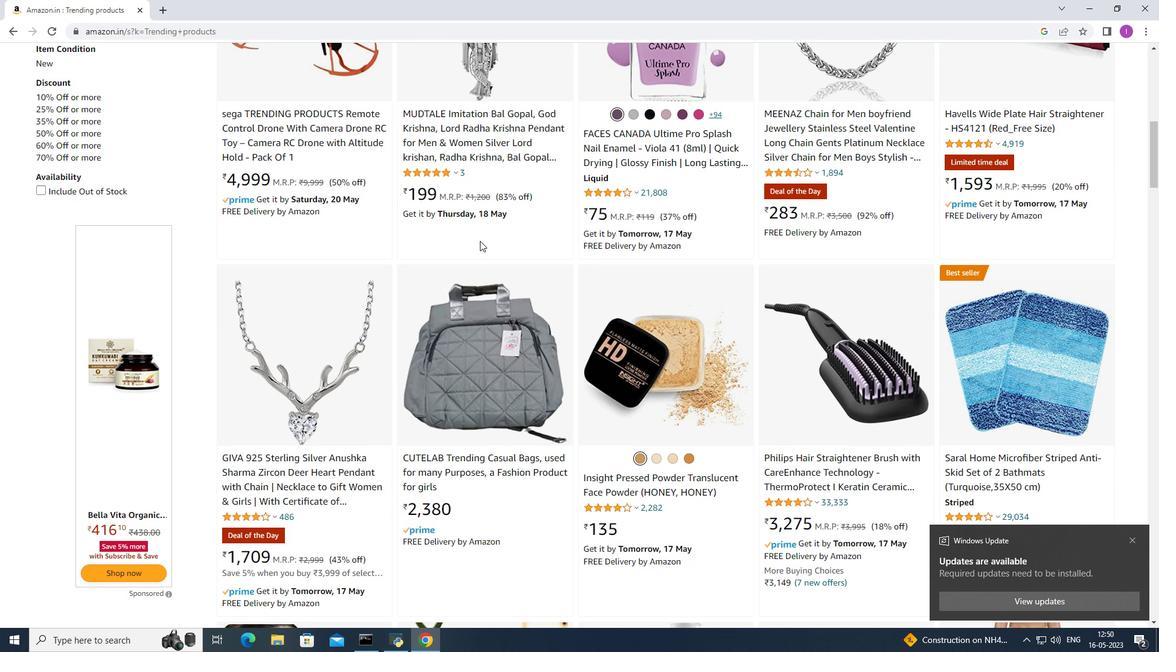 
Action: Mouse moved to (480, 240)
Screenshot: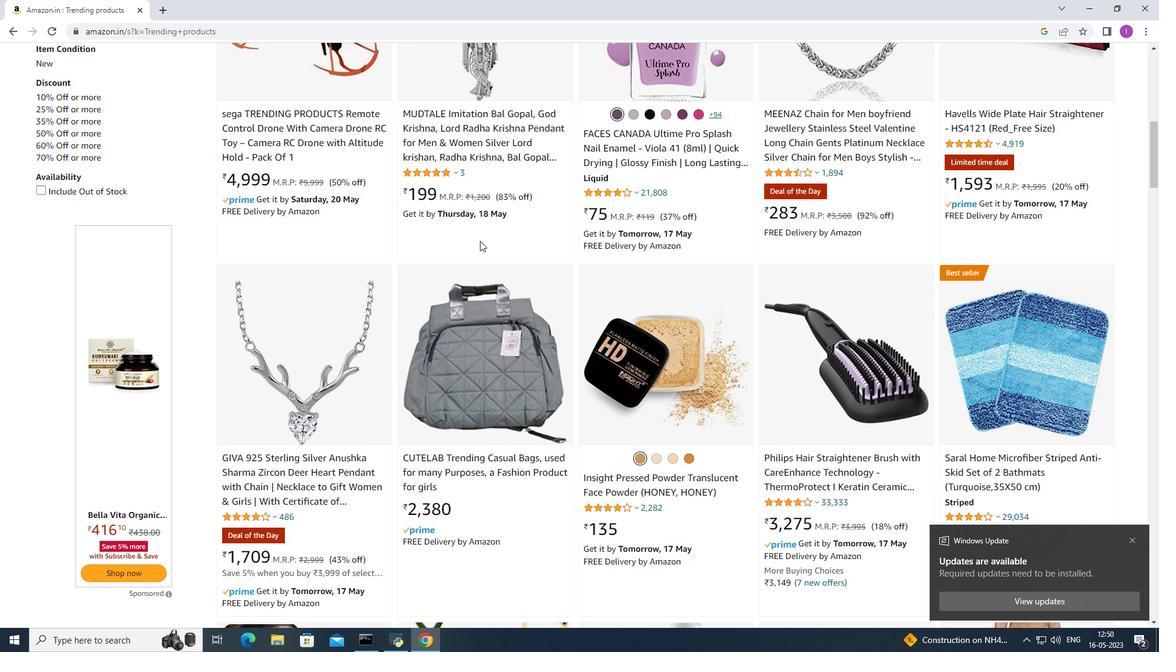 
Action: Mouse scrolled (480, 240) with delta (0, 0)
Screenshot: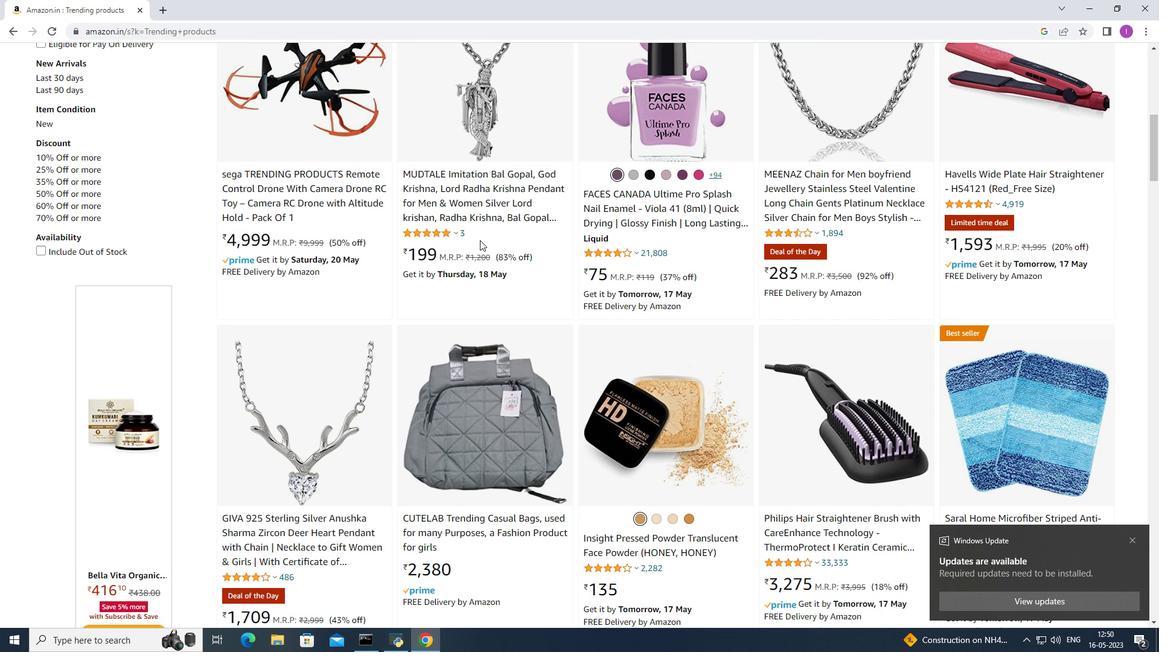 
Action: Mouse scrolled (480, 240) with delta (0, 0)
Screenshot: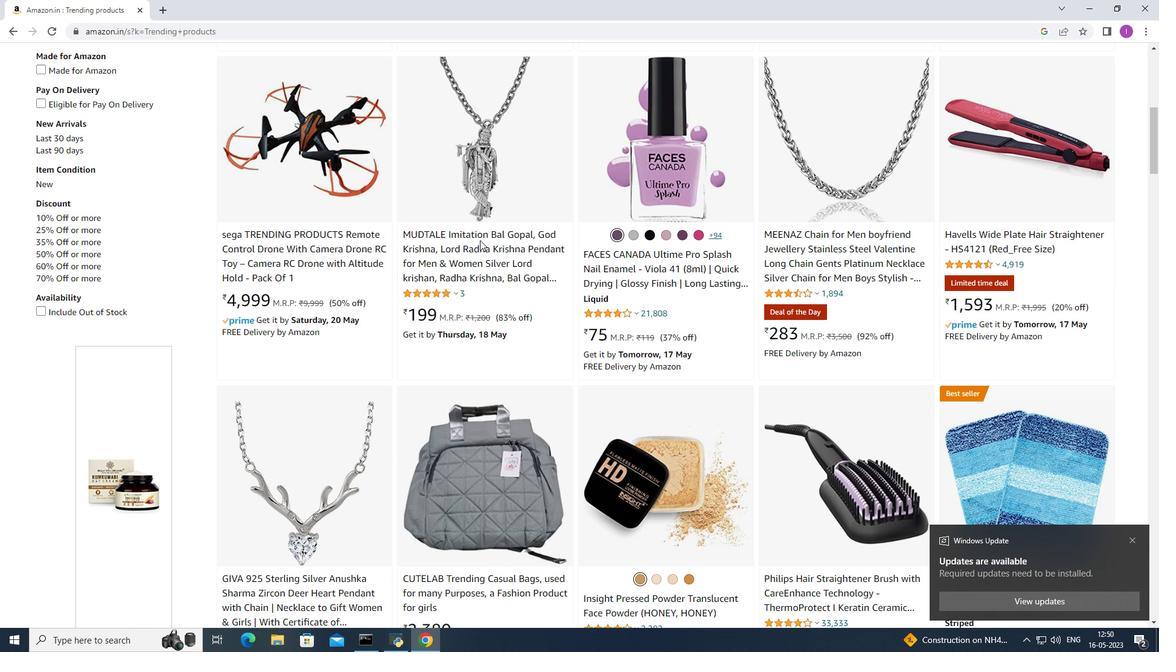 
Action: Mouse moved to (480, 240)
Screenshot: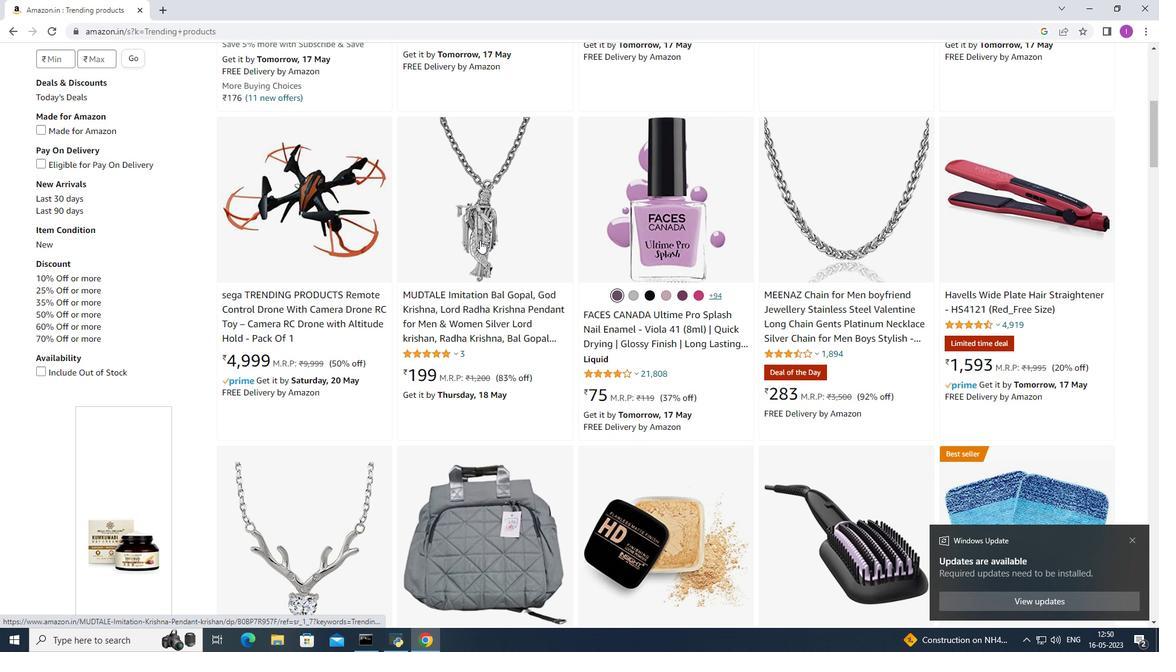 
Action: Mouse scrolled (480, 240) with delta (0, 0)
Screenshot: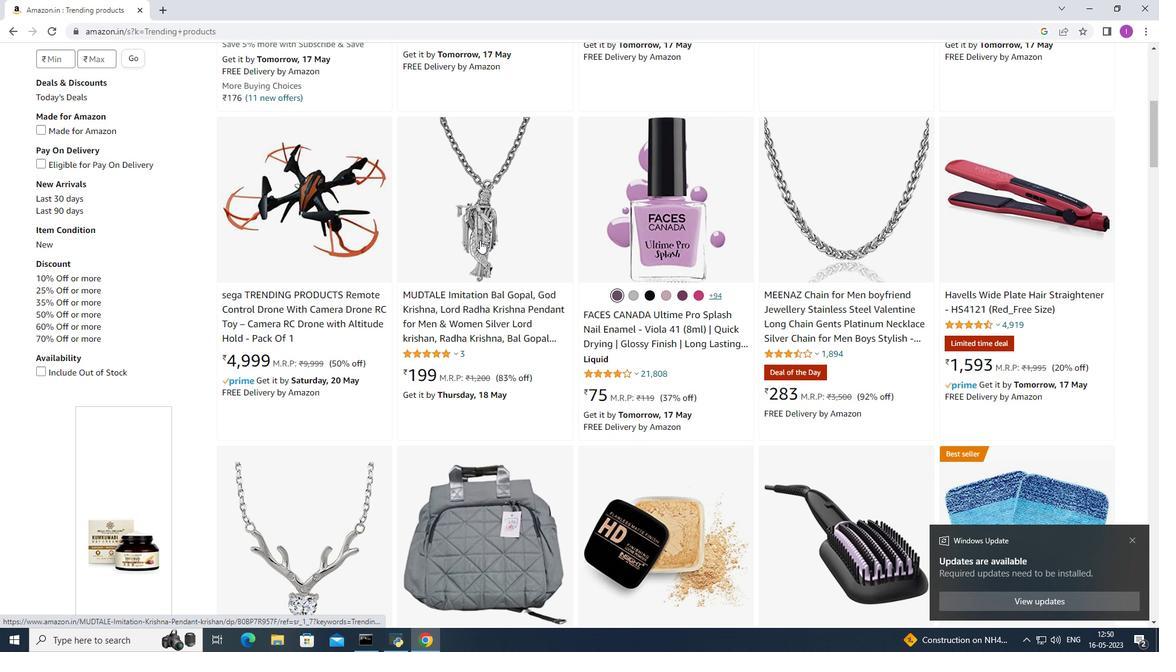 
Action: Mouse moved to (481, 240)
Screenshot: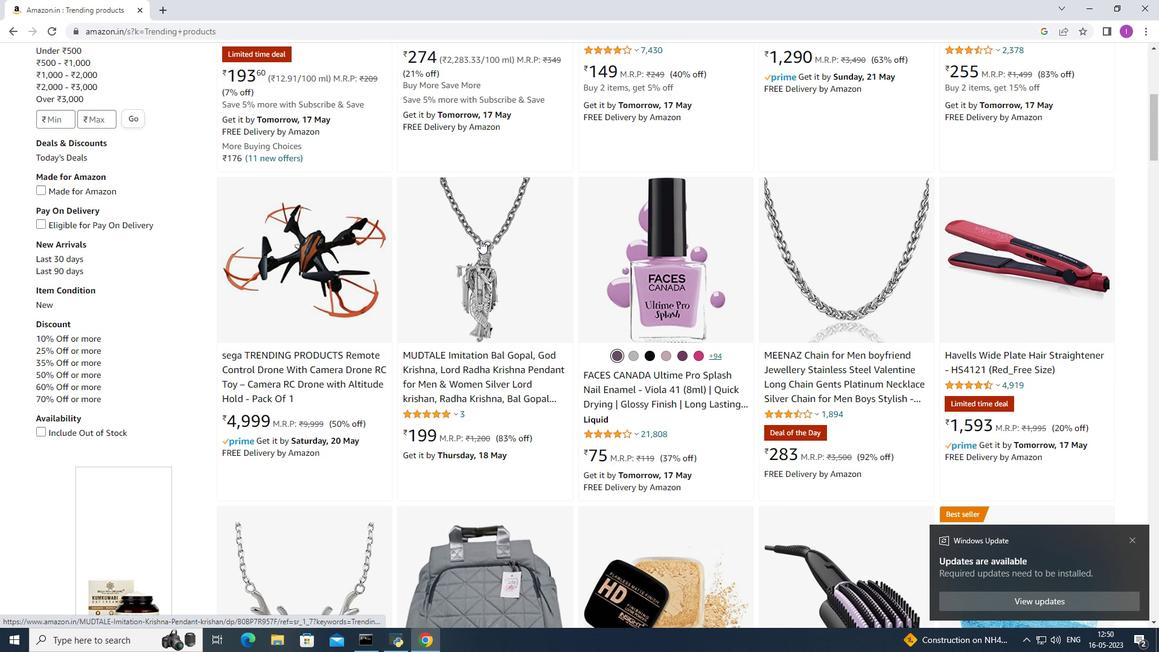 
Action: Mouse pressed left at (481, 240)
Screenshot: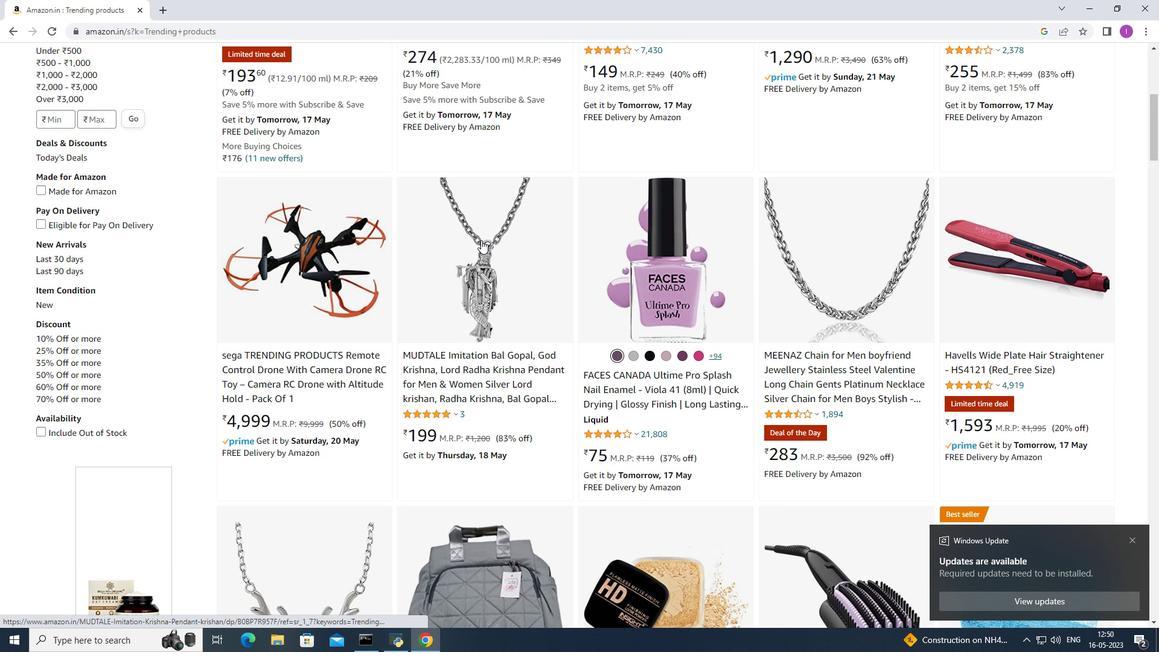 
Action: Mouse moved to (460, 272)
Screenshot: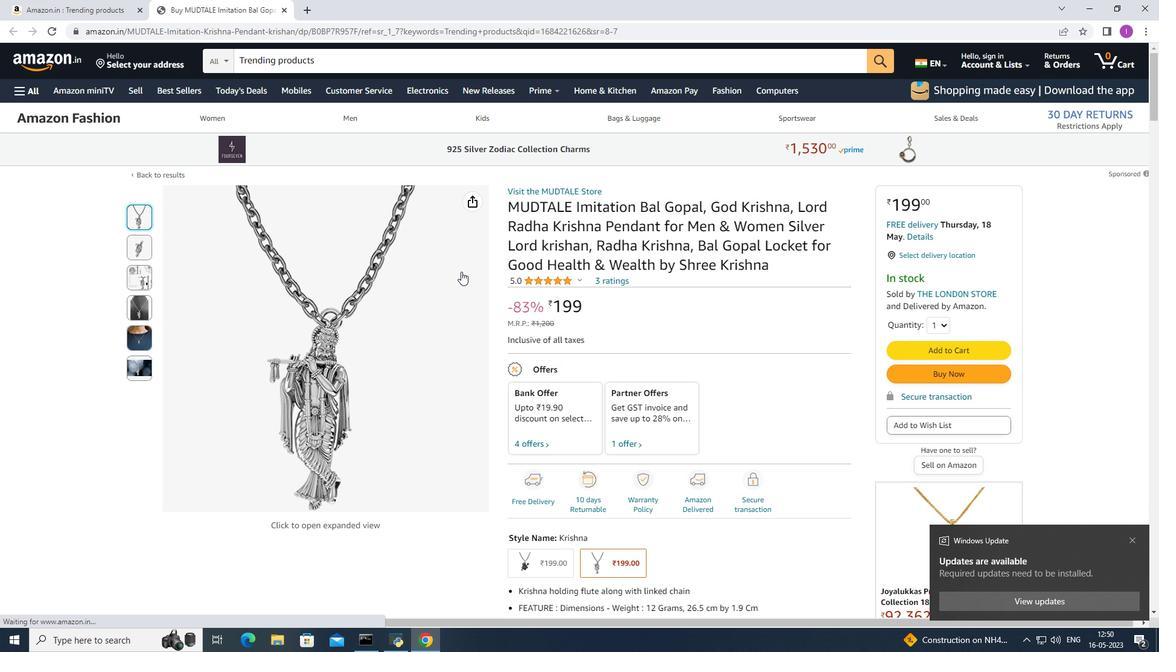
Action: Mouse scrolled (460, 272) with delta (0, 0)
Screenshot: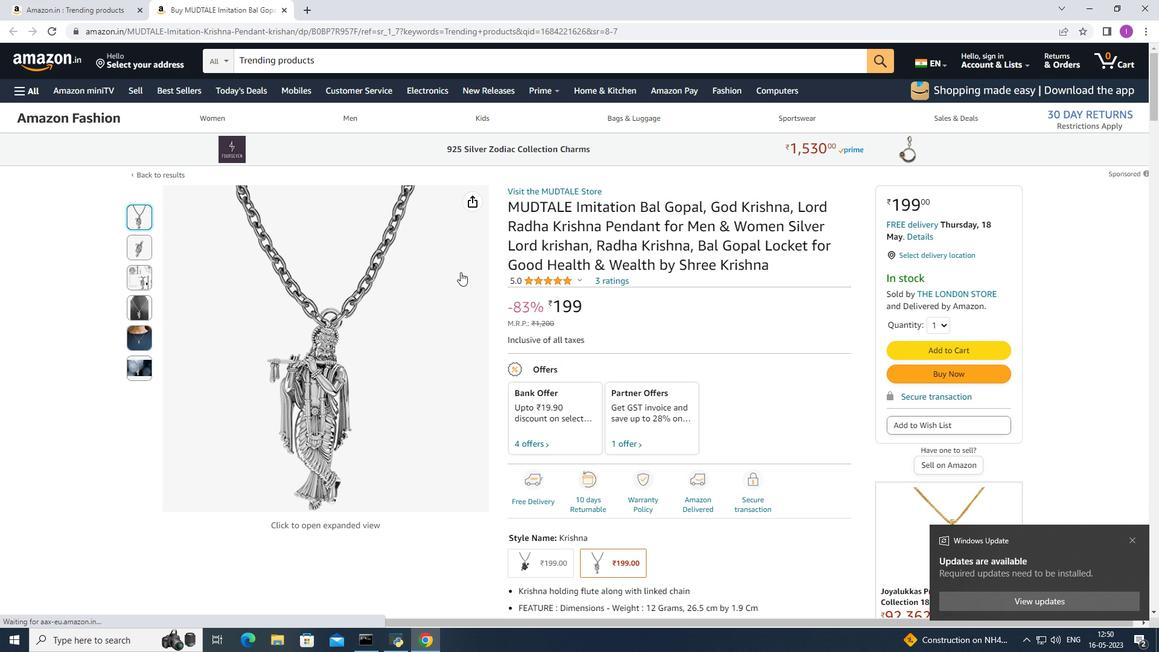 
Action: Mouse scrolled (460, 272) with delta (0, 0)
Screenshot: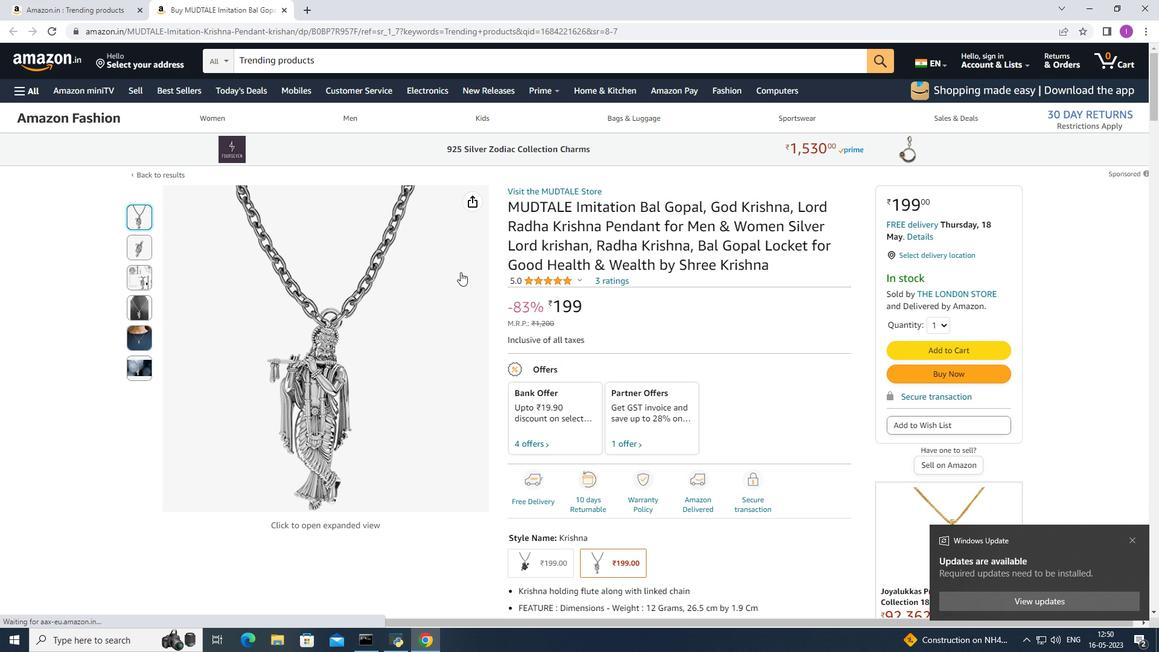 
Action: Mouse scrolled (460, 272) with delta (0, 0)
Screenshot: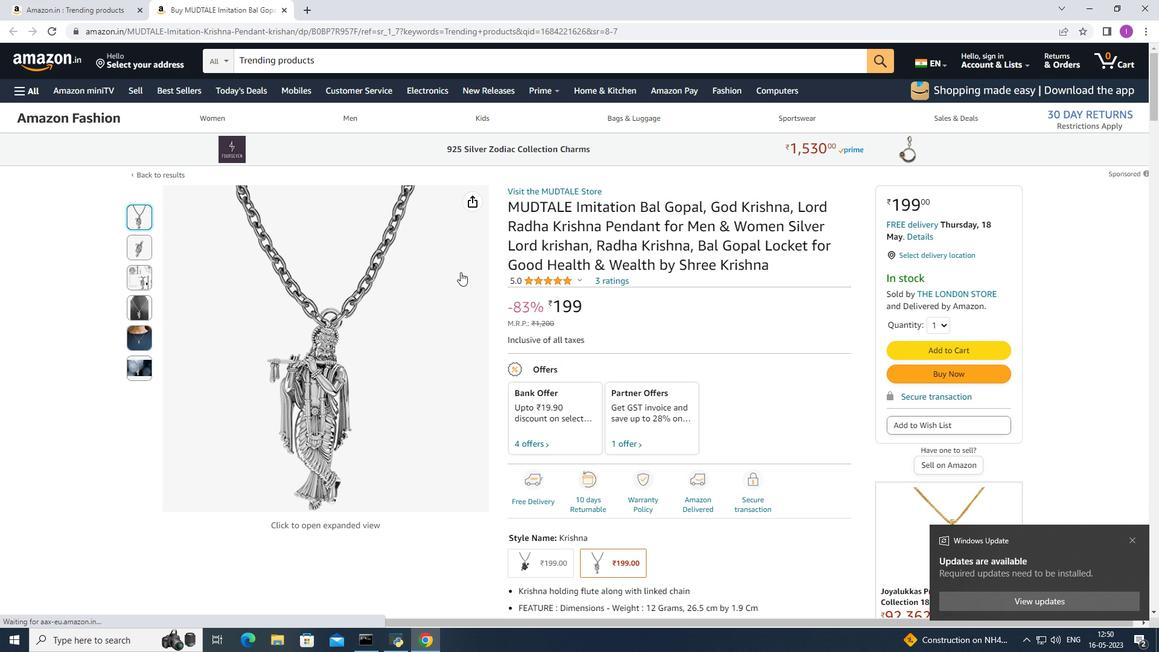 
Action: Mouse moved to (453, 277)
Screenshot: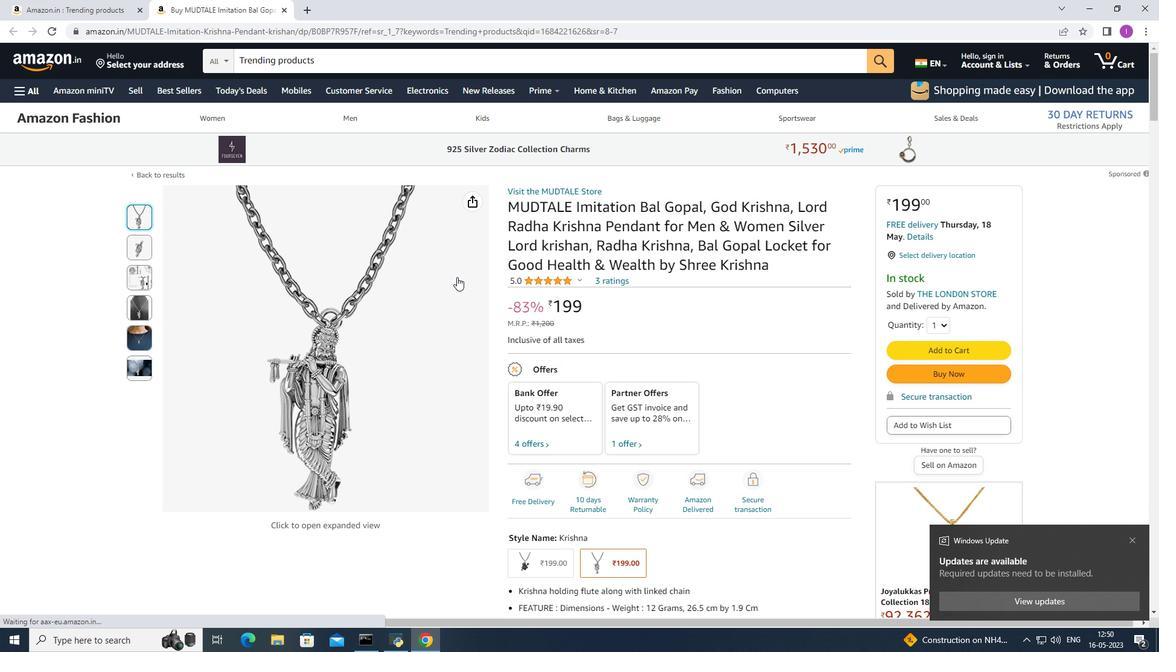 
Action: Mouse scrolled (453, 277) with delta (0, 0)
Screenshot: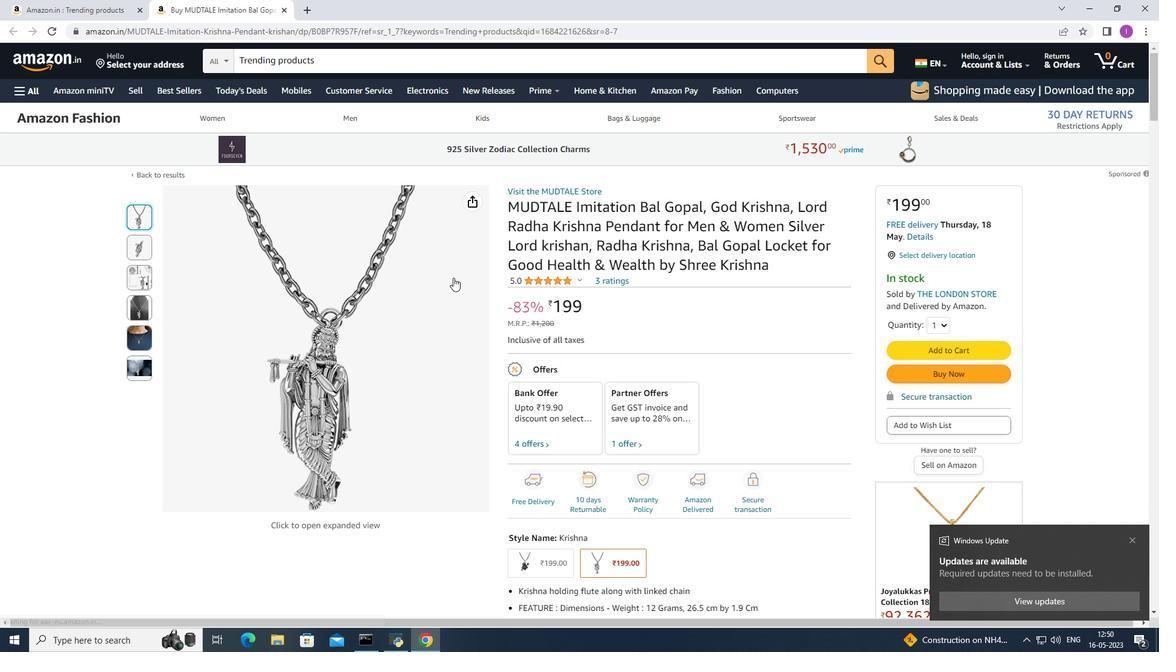 
Action: Mouse scrolled (453, 277) with delta (0, 0)
Screenshot: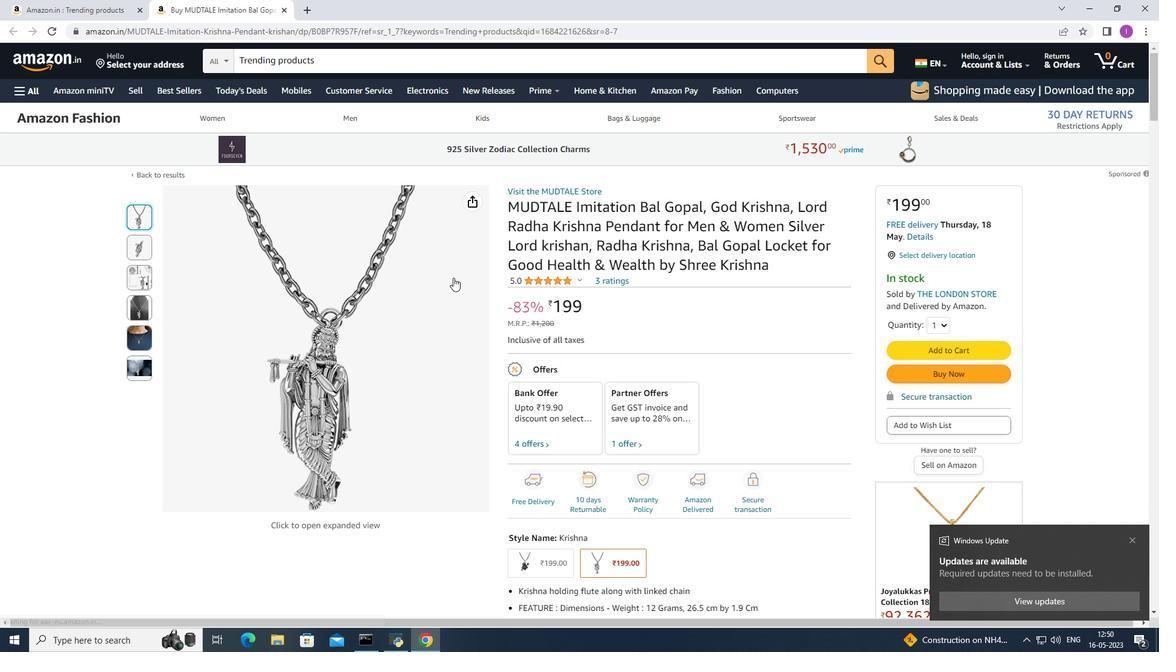 
Action: Mouse scrolled (453, 277) with delta (0, 0)
Screenshot: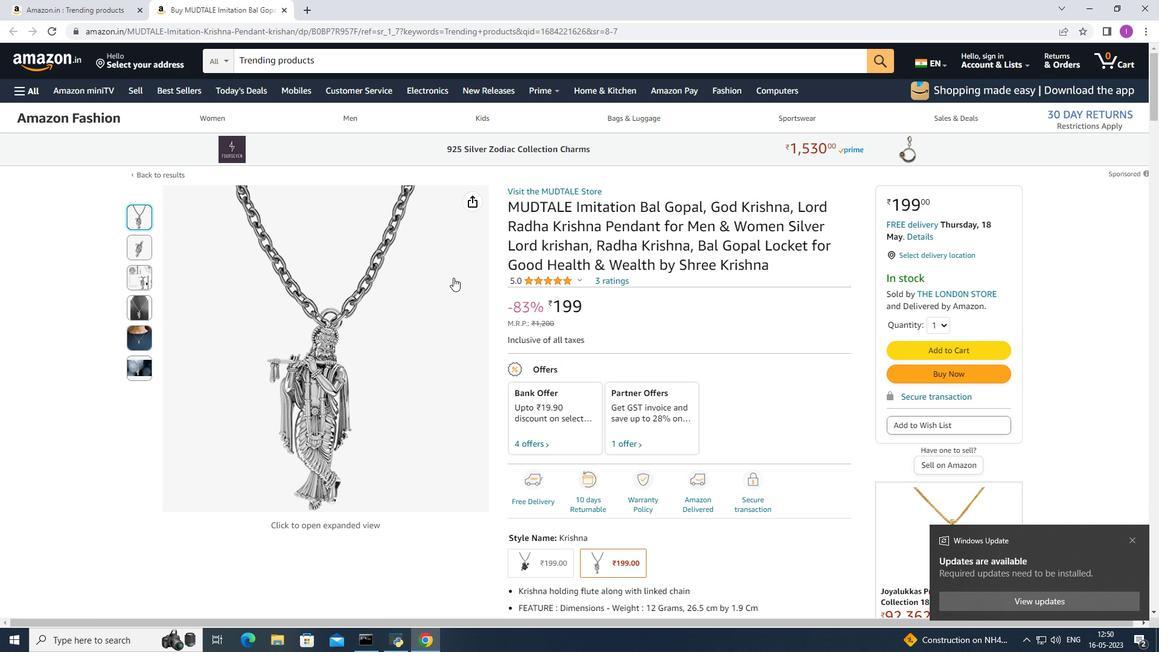 
Action: Mouse scrolled (453, 277) with delta (0, 0)
Screenshot: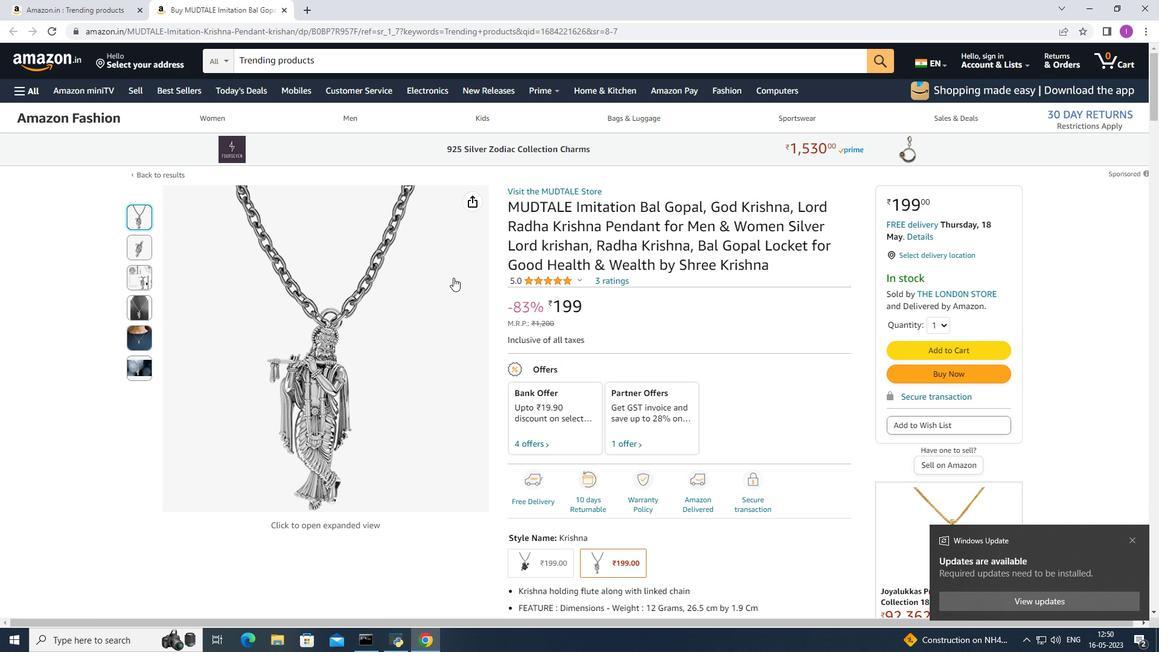 
Action: Mouse moved to (455, 272)
Screenshot: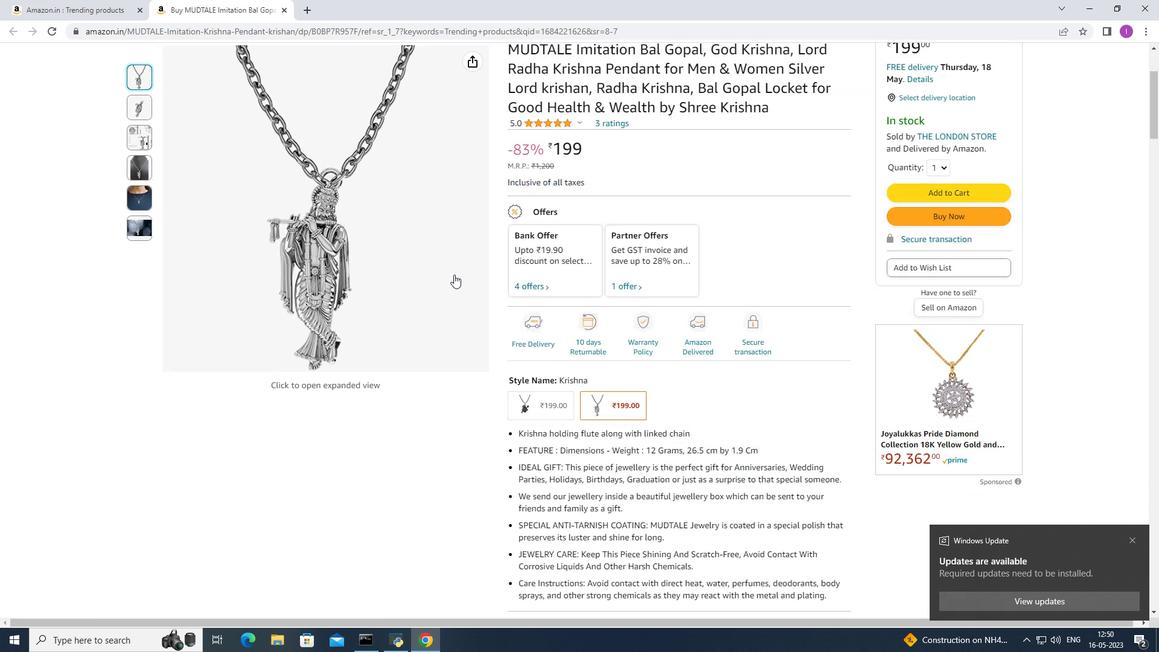 
Action: Mouse scrolled (455, 272) with delta (0, 0)
Screenshot: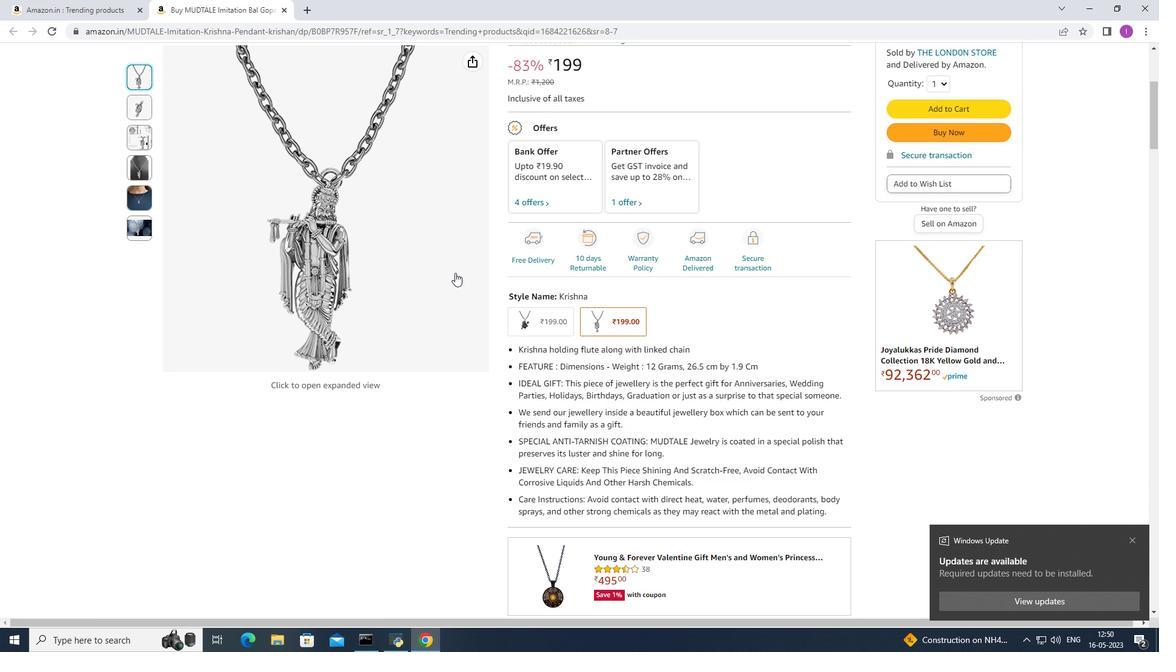
Action: Mouse scrolled (455, 272) with delta (0, 0)
Screenshot: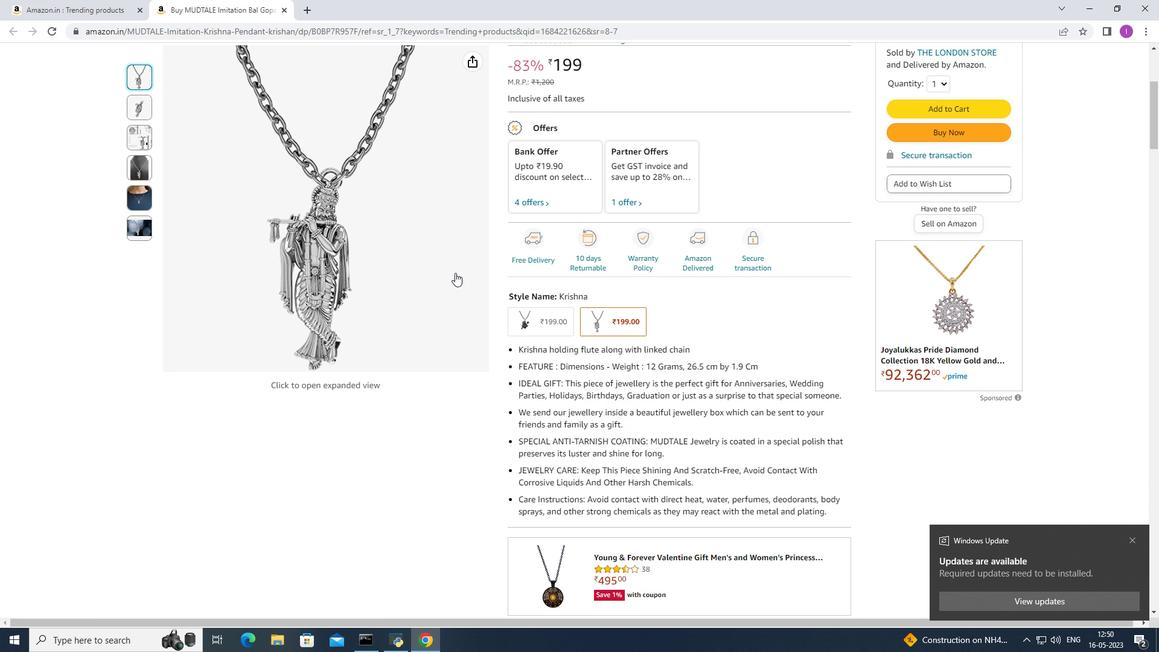 
Action: Mouse scrolled (455, 272) with delta (0, 0)
Screenshot: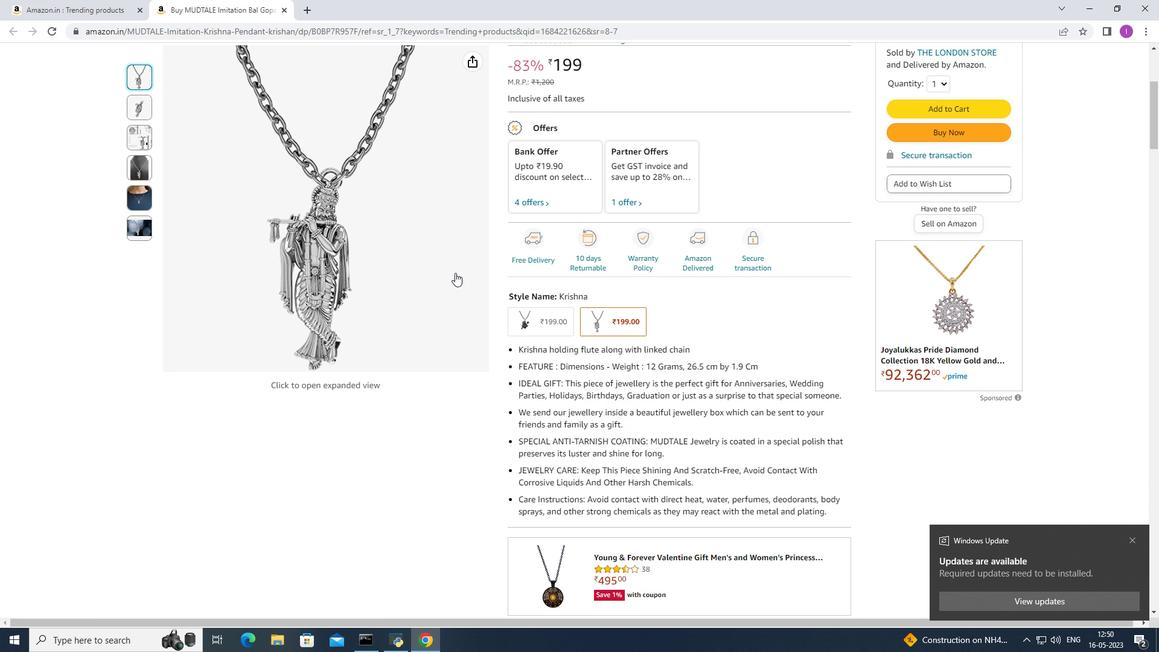 
Action: Mouse scrolled (455, 272) with delta (0, 0)
Screenshot: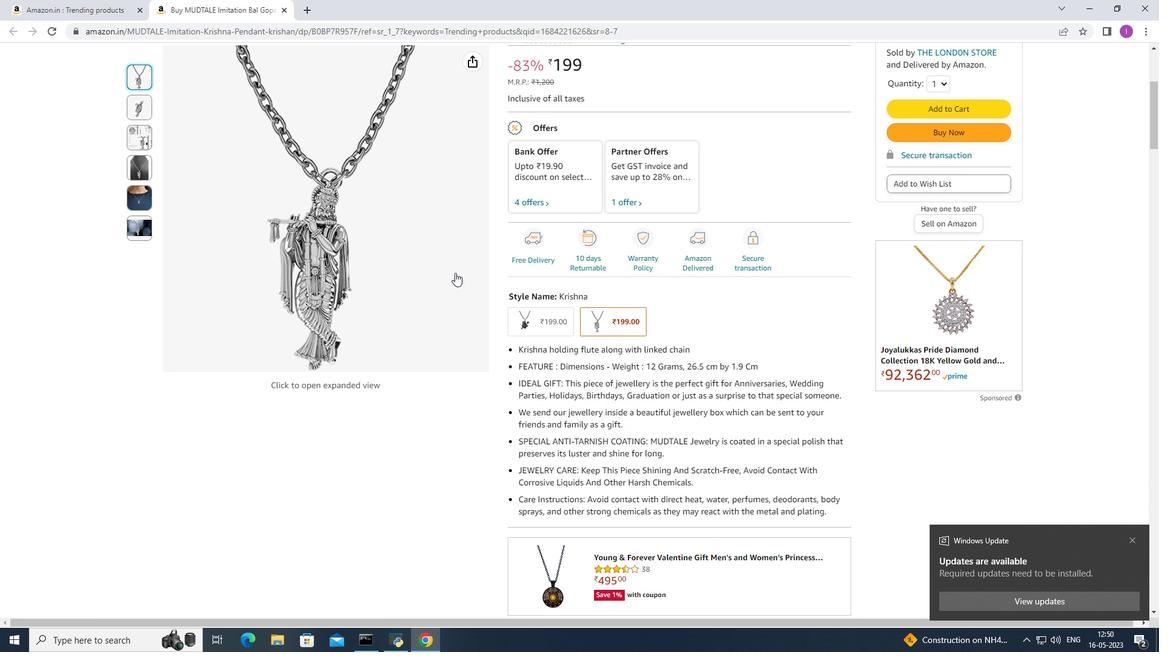 
Action: Mouse moved to (455, 274)
Screenshot: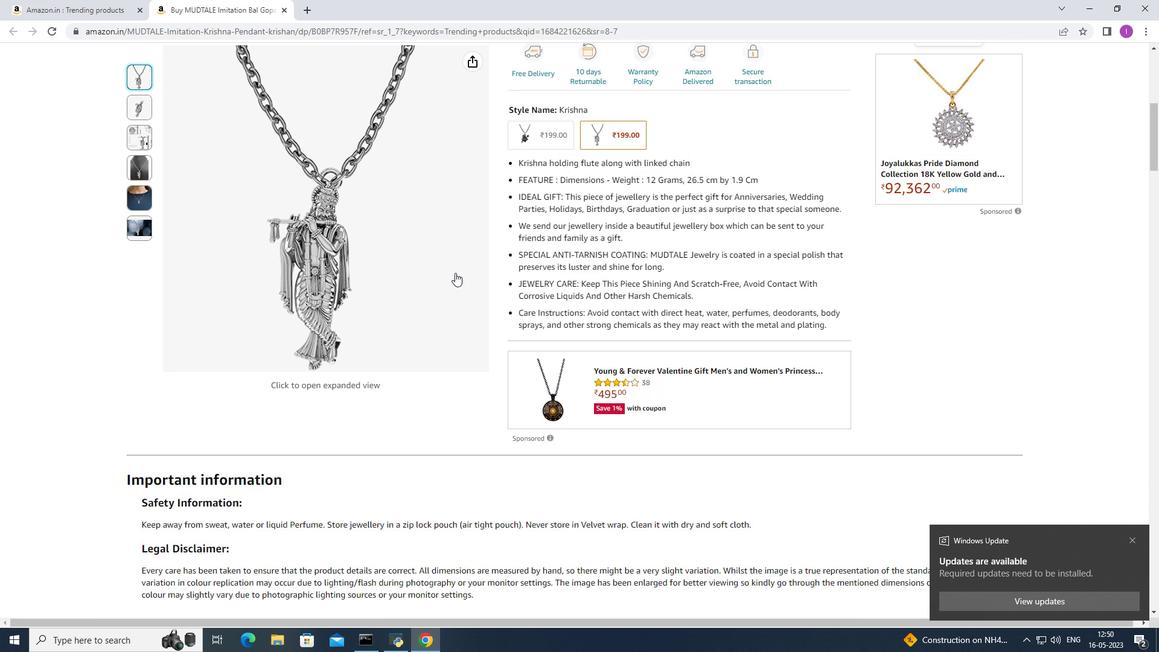 
Action: Mouse scrolled (455, 274) with delta (0, 0)
Screenshot: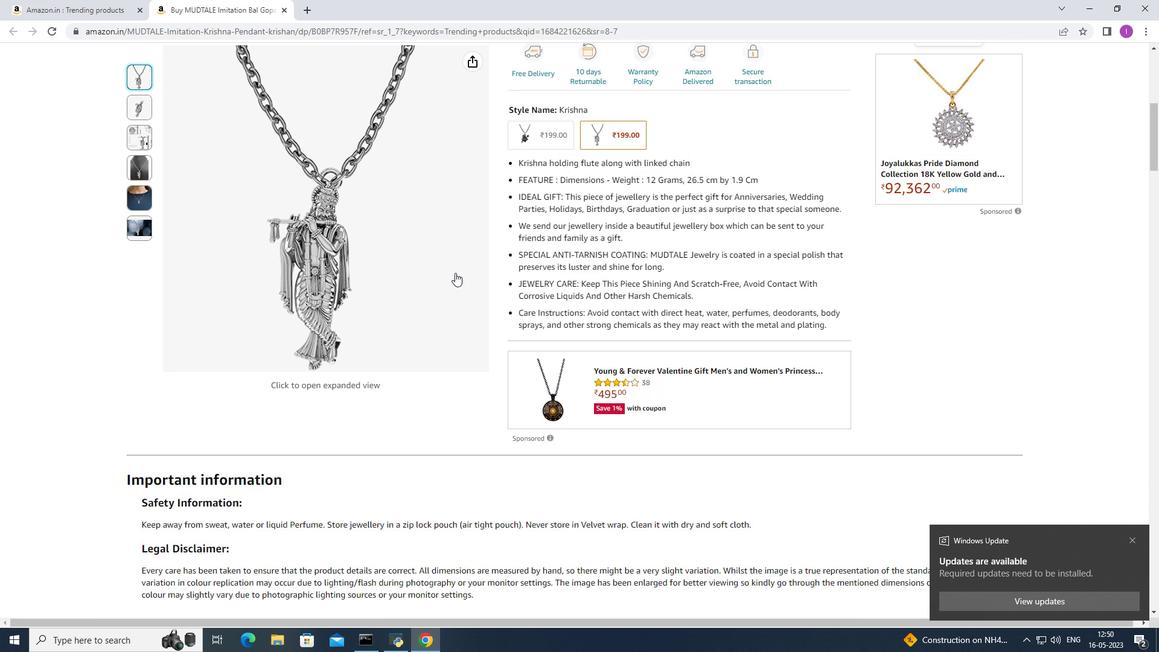 
Action: Mouse moved to (455, 274)
Screenshot: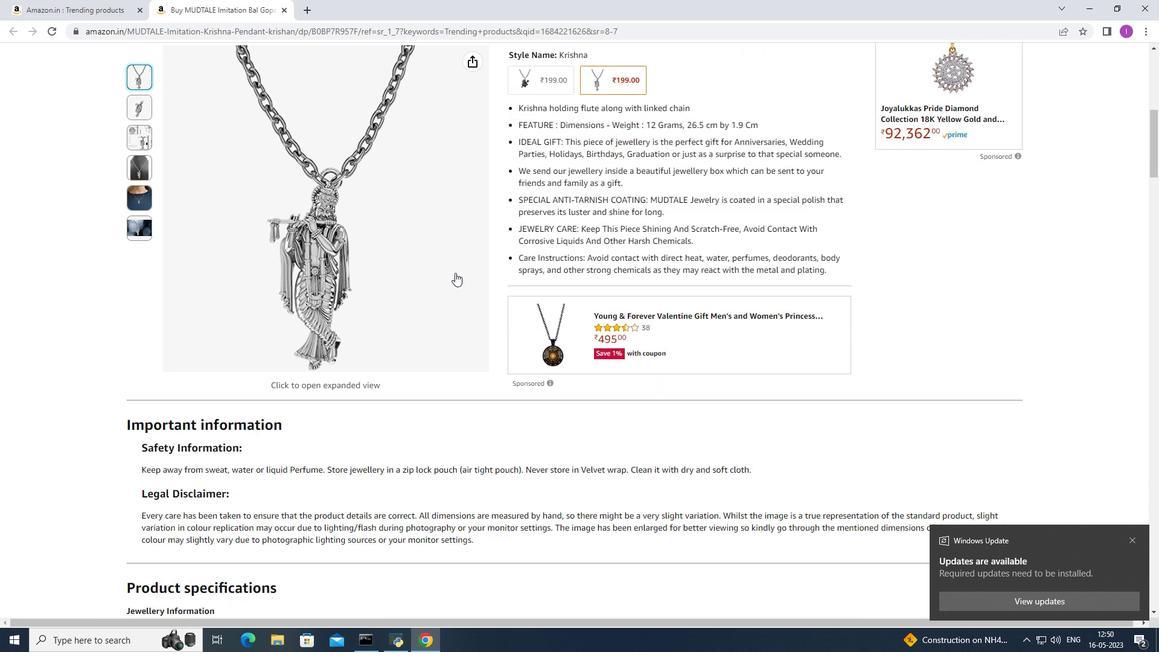 
Action: Mouse scrolled (455, 275) with delta (0, 0)
Screenshot: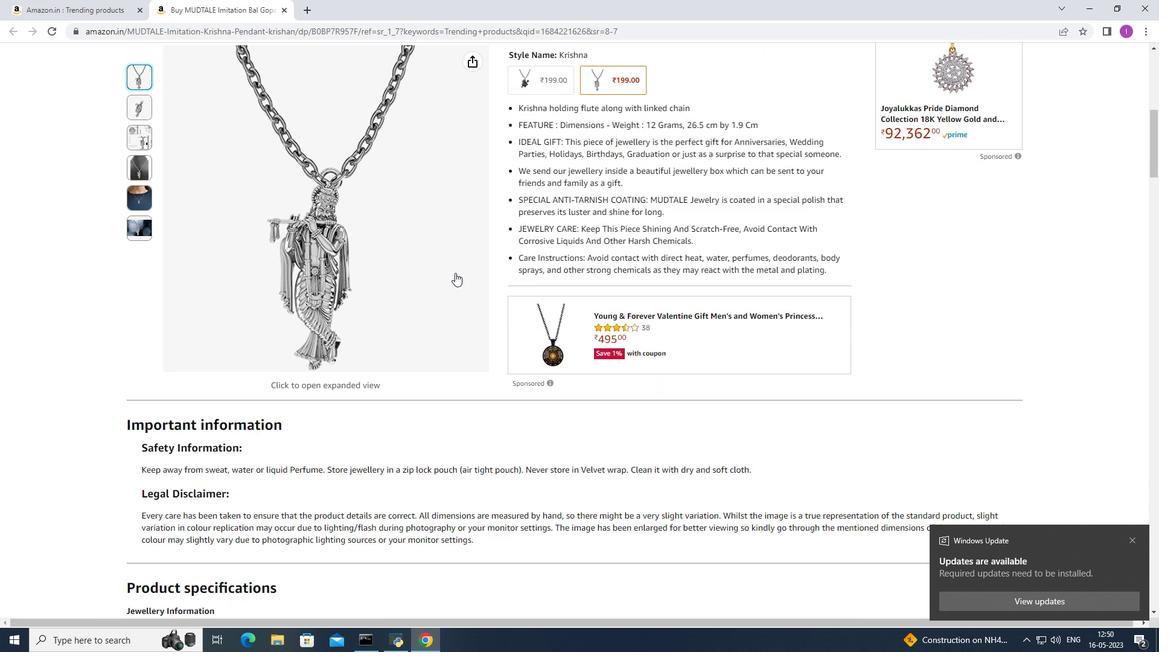 
Action: Mouse scrolled (455, 275) with delta (0, 0)
Screenshot: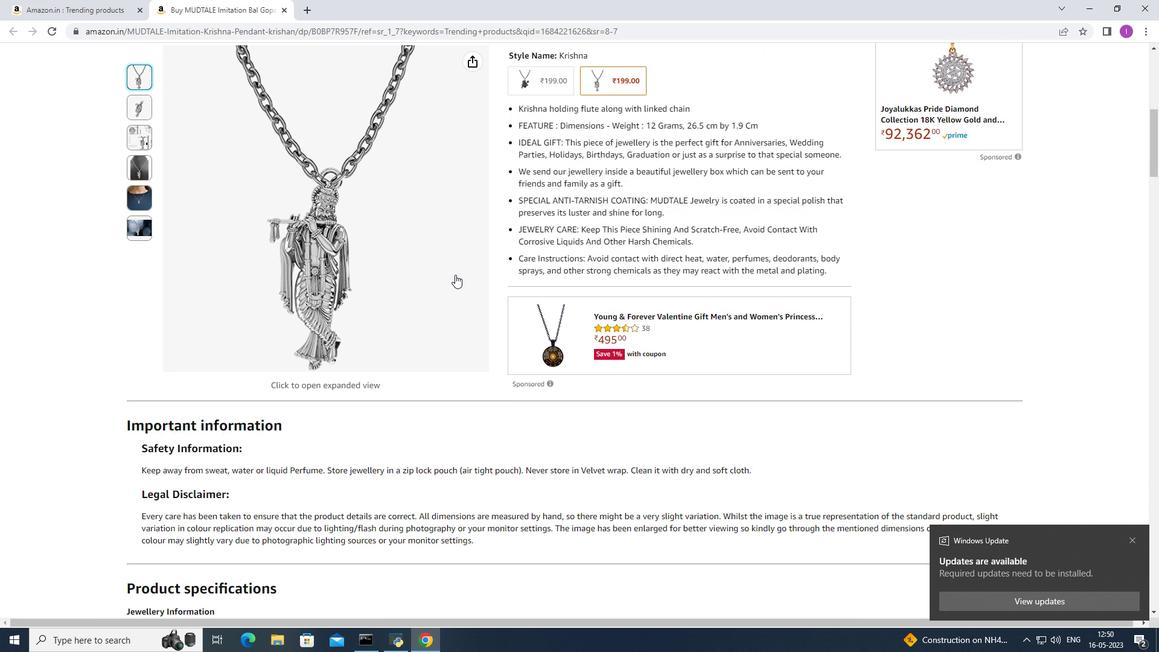
Action: Mouse scrolled (455, 275) with delta (0, 0)
Screenshot: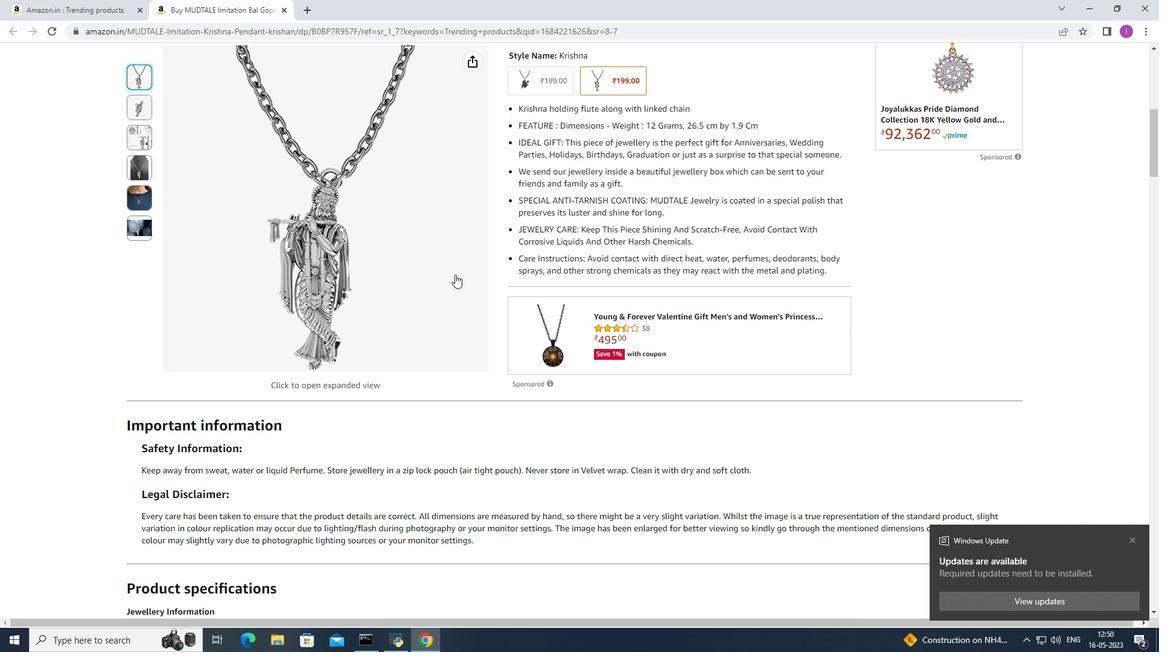 
Action: Mouse moved to (442, 337)
Screenshot: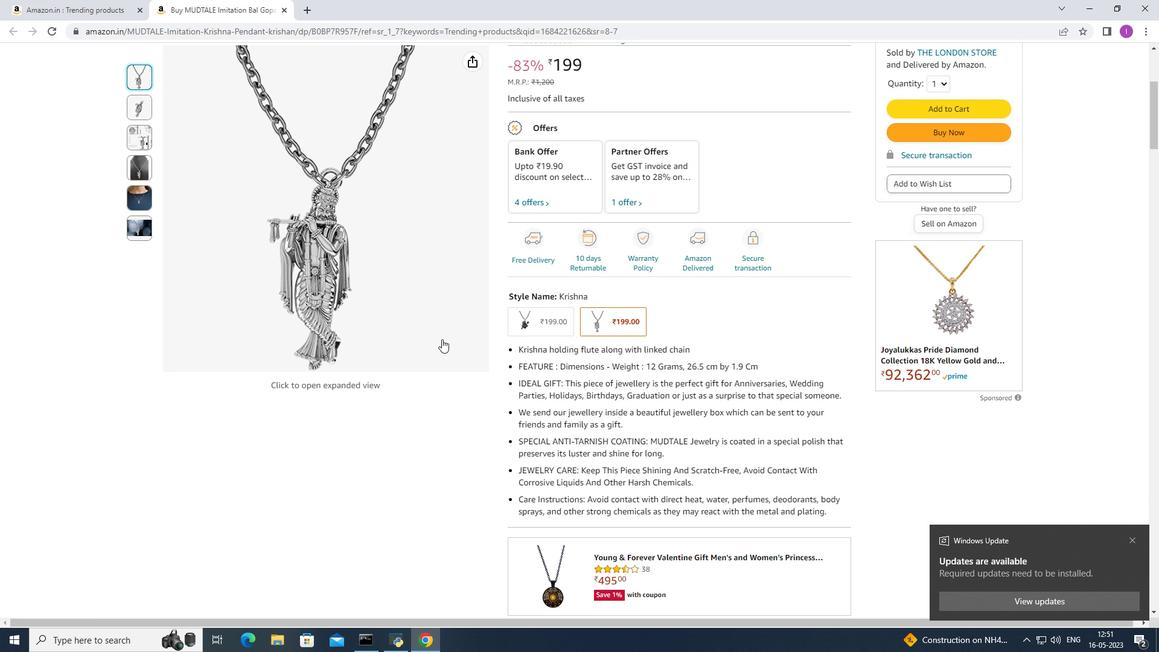 
Action: Mouse scrolled (442, 338) with delta (0, 0)
Screenshot: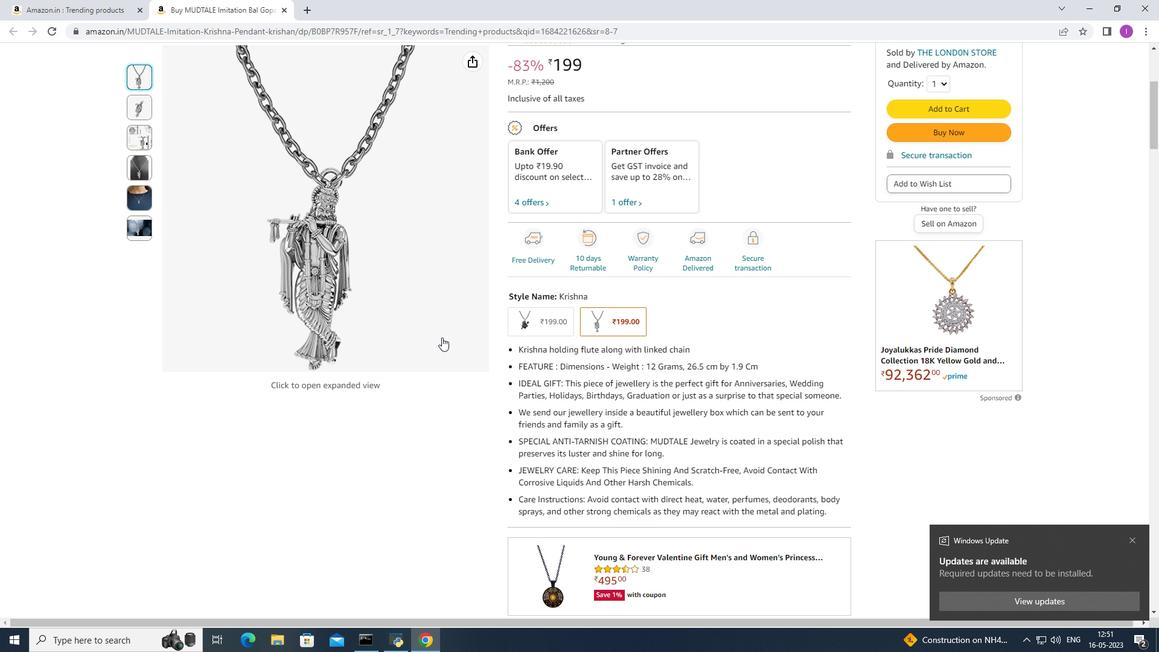 
Action: Mouse scrolled (442, 338) with delta (0, 0)
Screenshot: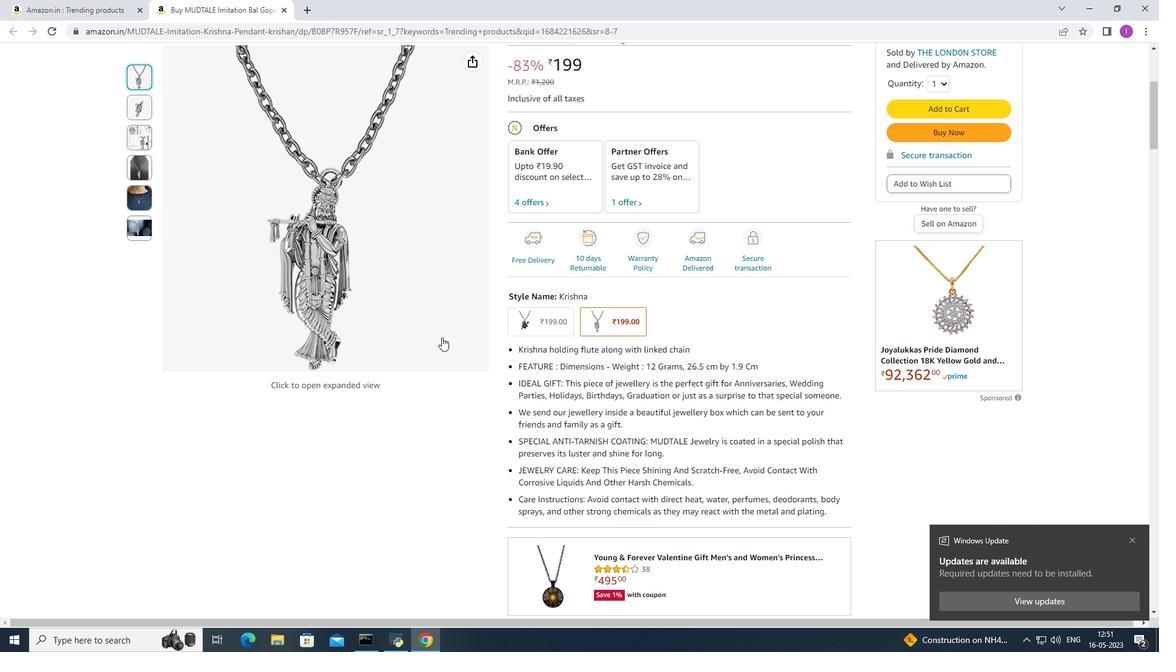 
Action: Mouse scrolled (442, 338) with delta (0, 0)
Screenshot: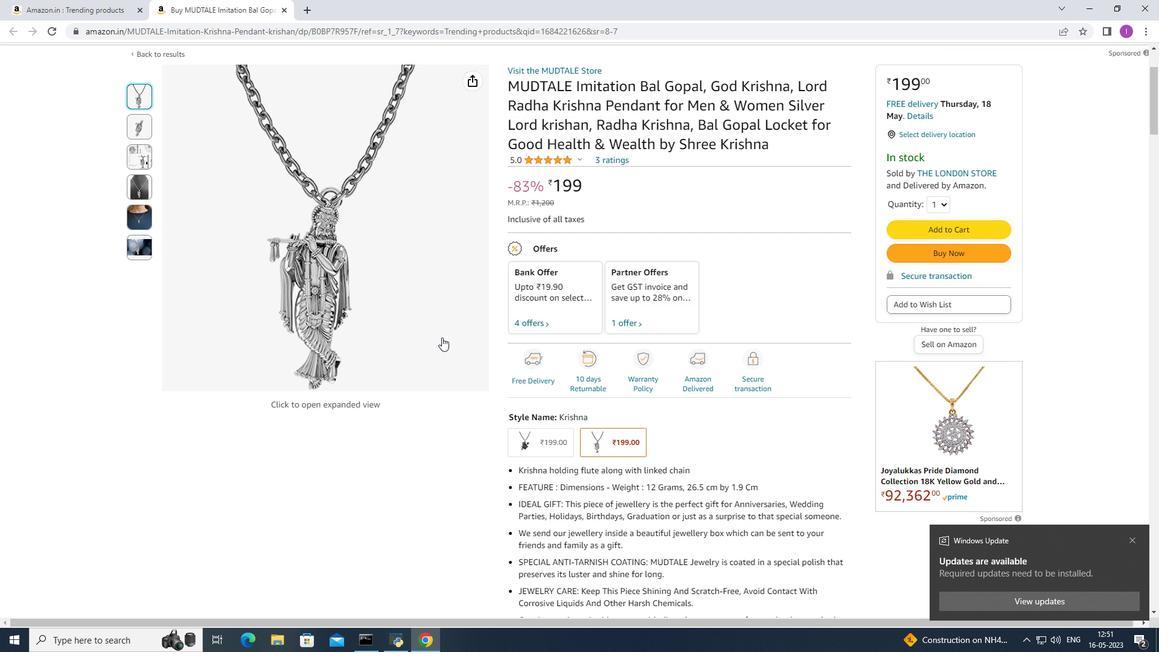 
Action: Mouse scrolled (442, 338) with delta (0, 0)
Screenshot: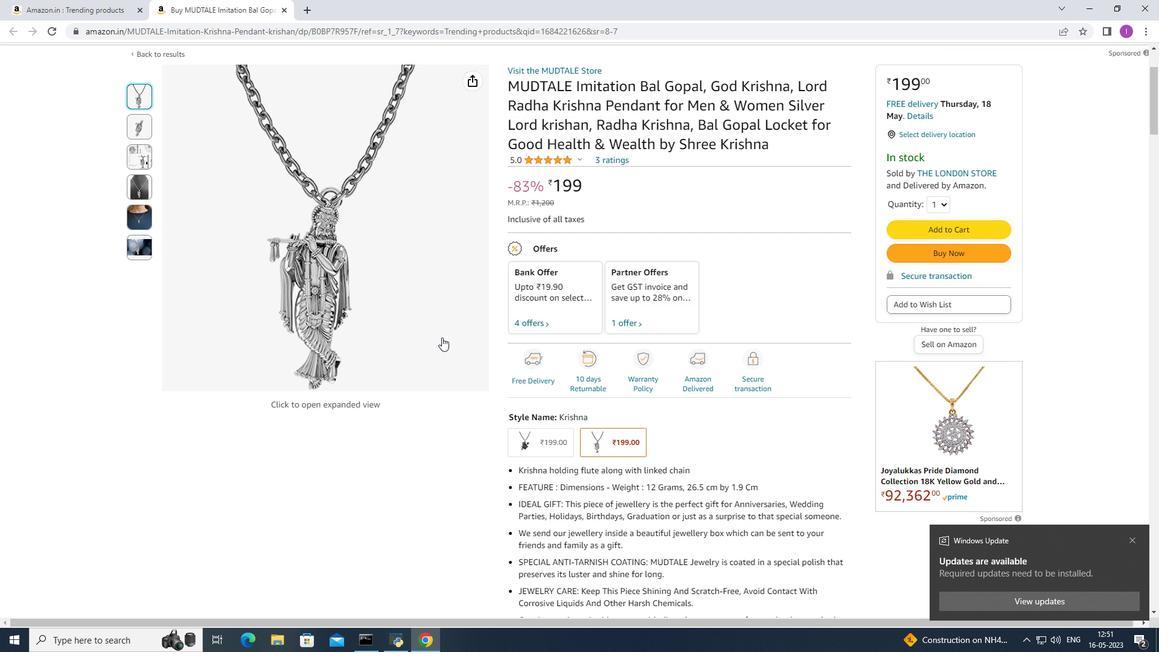 
Action: Mouse scrolled (442, 338) with delta (0, 0)
Screenshot: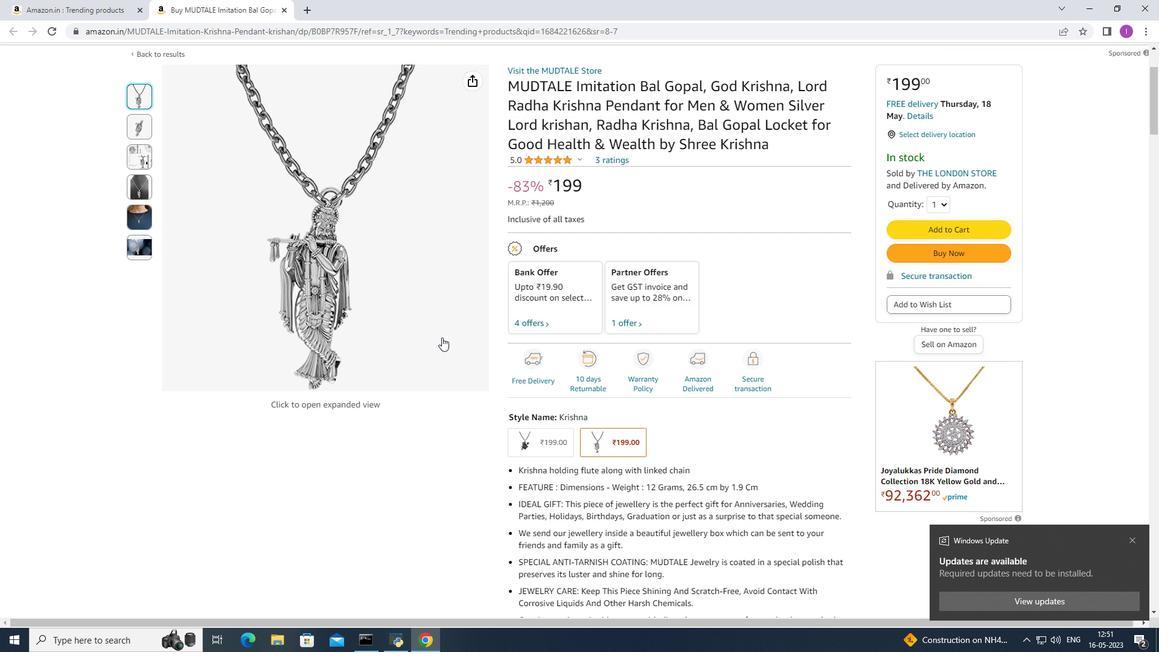 
Action: Mouse scrolled (442, 338) with delta (0, 0)
Screenshot: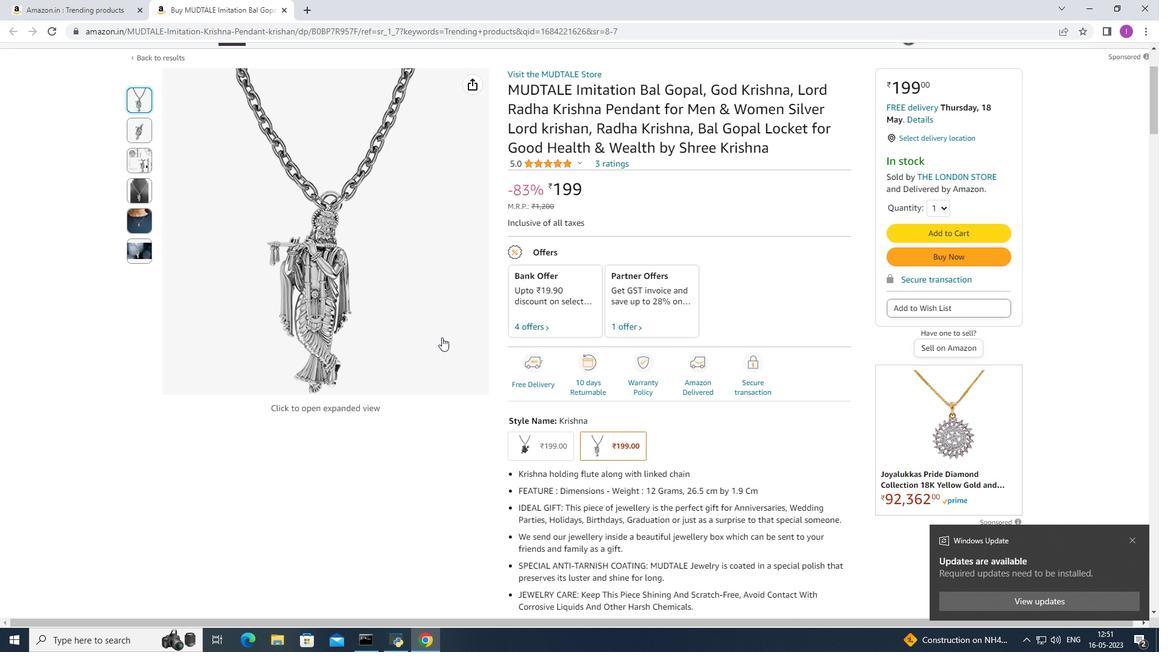
Action: Mouse scrolled (442, 338) with delta (0, 0)
Screenshot: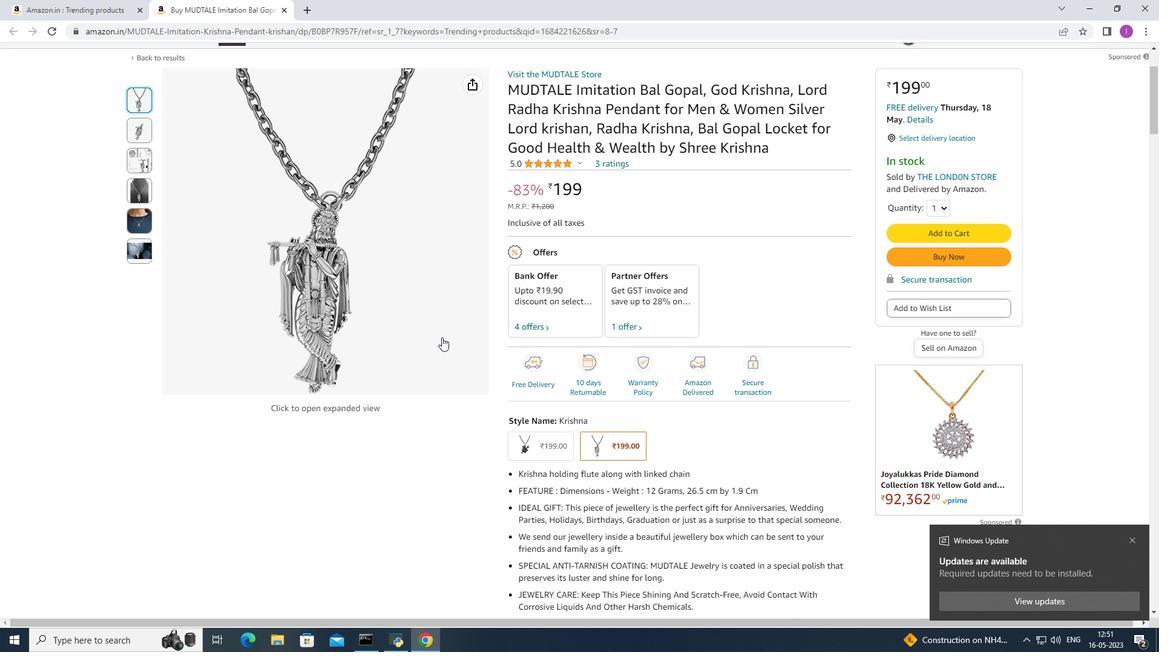 
Action: Mouse moved to (385, 366)
Screenshot: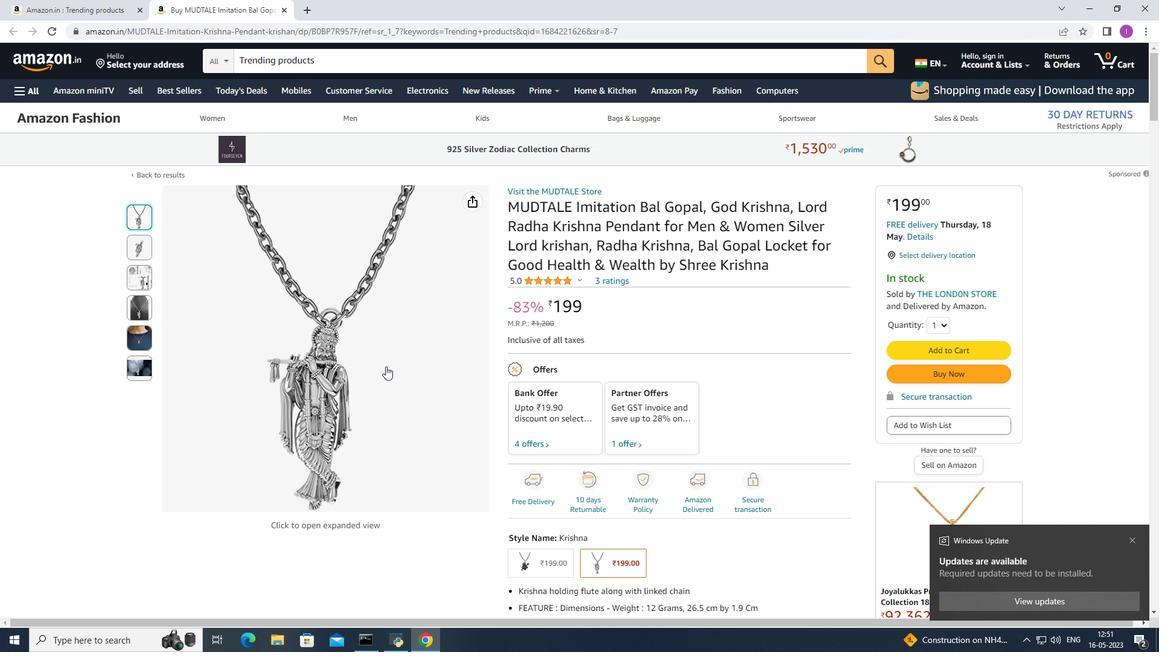 
Action: Mouse scrolled (385, 367) with delta (0, 0)
Screenshot: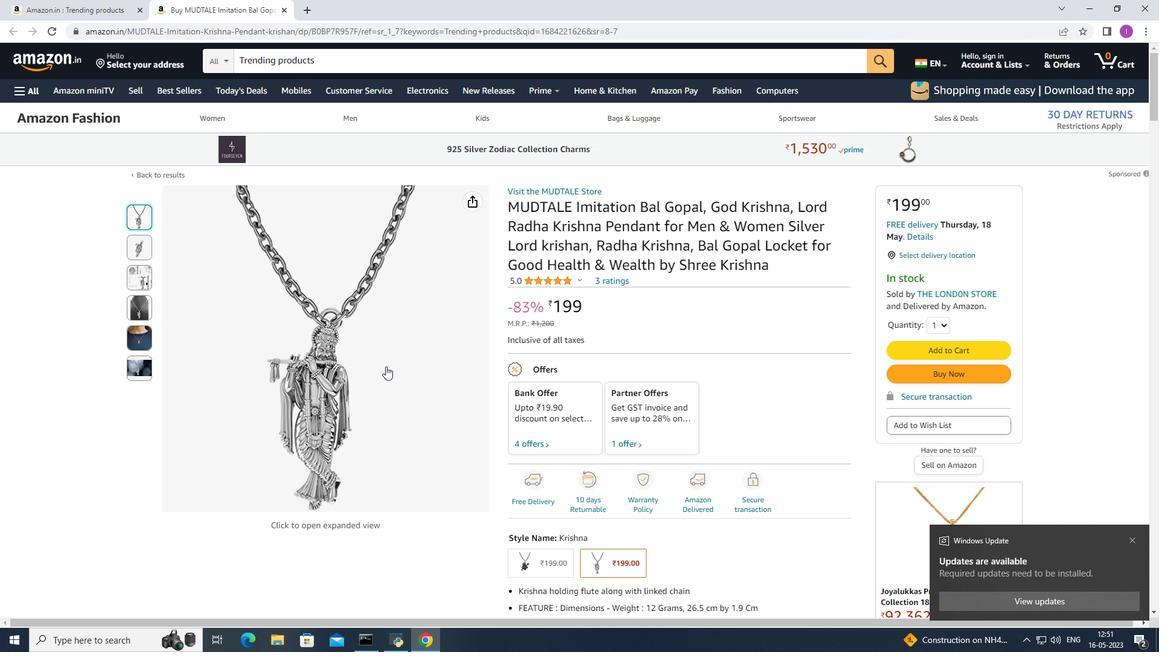 
Action: Mouse scrolled (385, 367) with delta (0, 0)
Screenshot: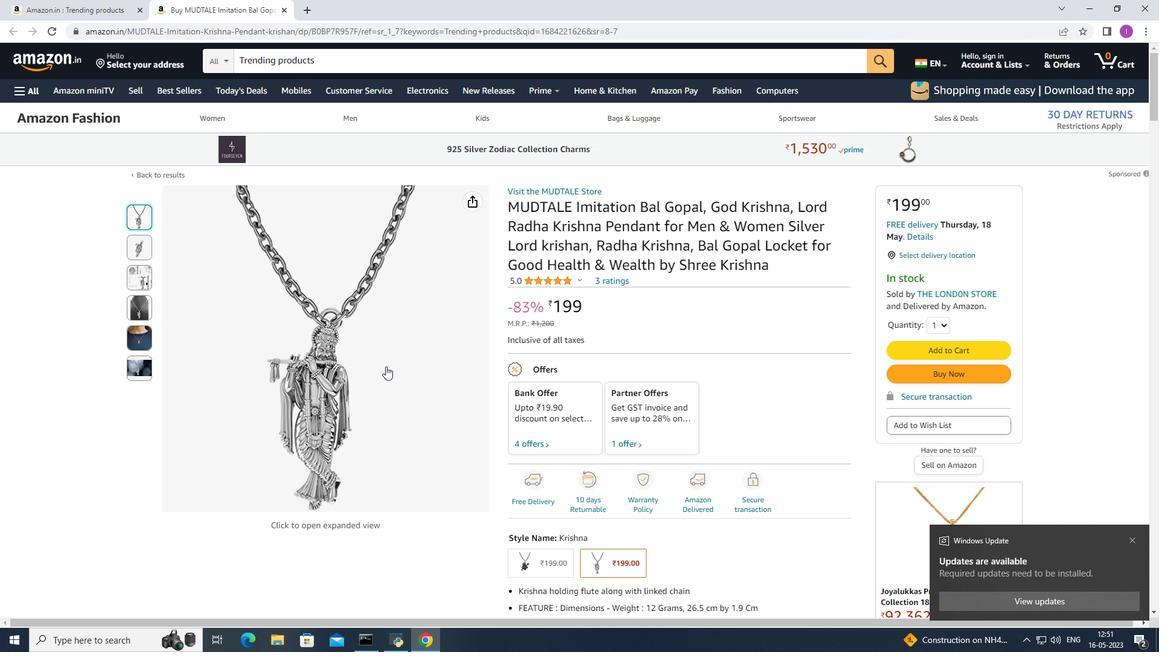 
Action: Mouse moved to (399, 325)
Screenshot: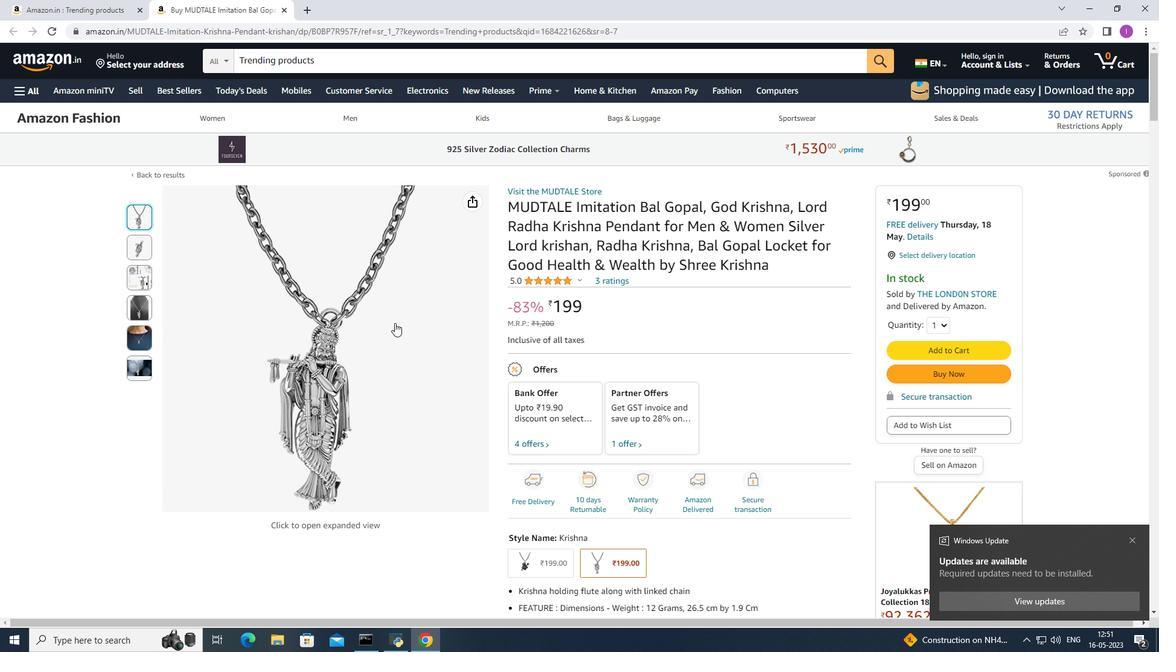 
Action: Mouse scrolled (399, 324) with delta (0, 0)
Screenshot: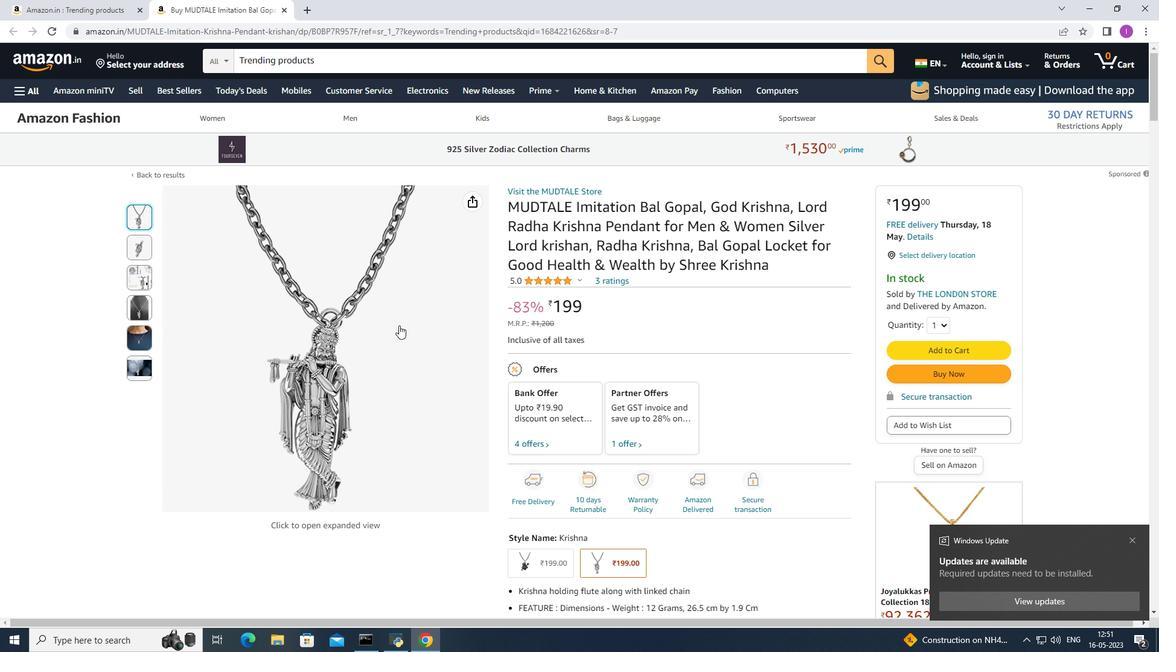 
Action: Mouse scrolled (399, 324) with delta (0, 0)
Screenshot: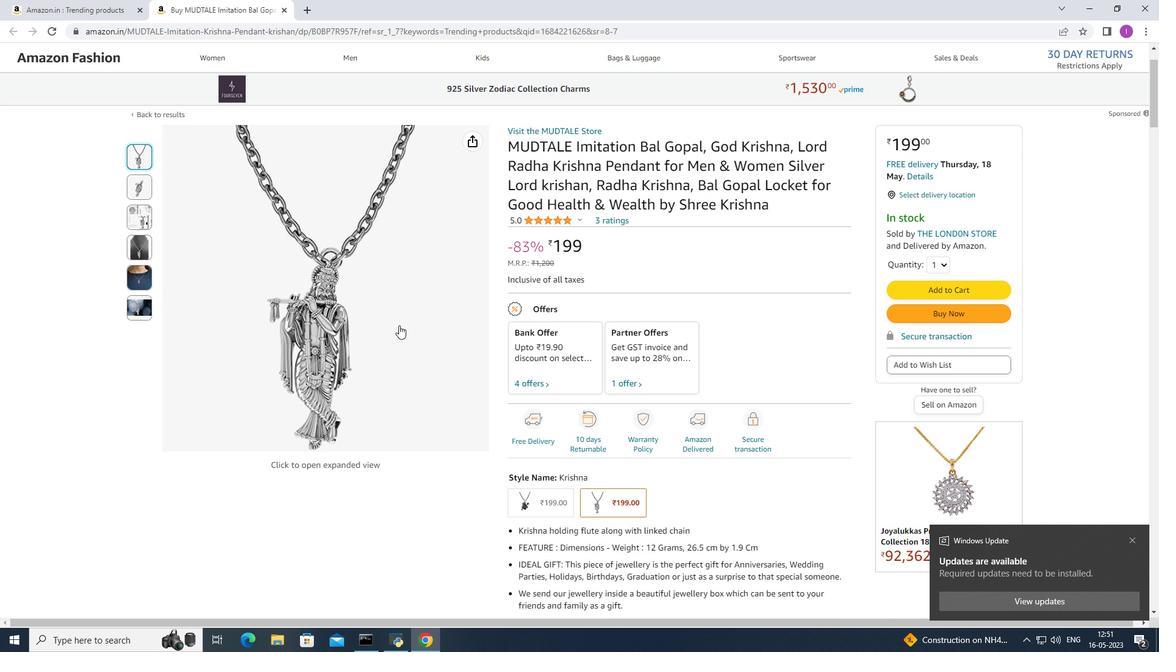 
Action: Mouse scrolled (399, 324) with delta (0, 0)
Screenshot: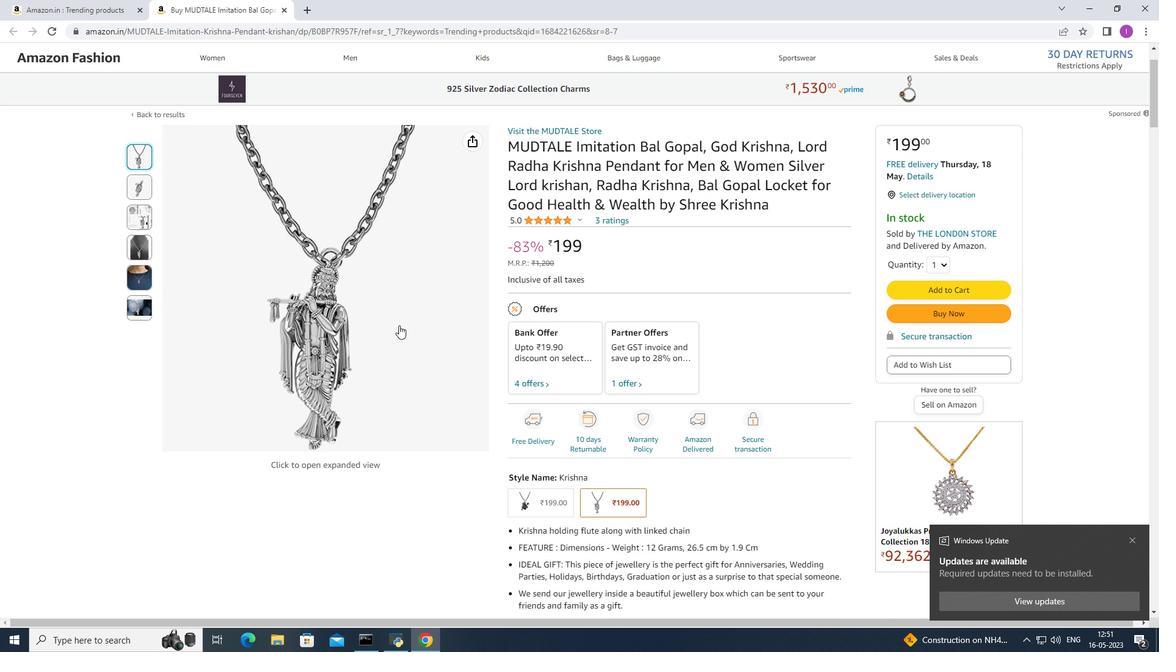 
Action: Mouse scrolled (399, 324) with delta (0, 0)
Screenshot: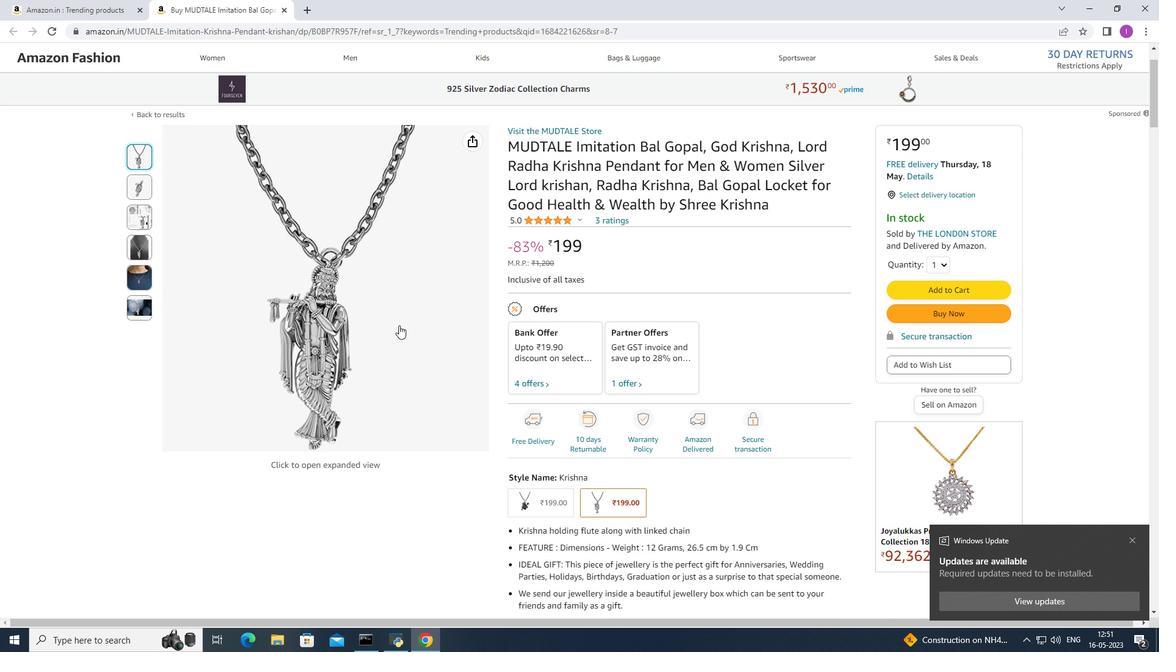 
Action: Mouse scrolled (399, 324) with delta (0, 0)
Screenshot: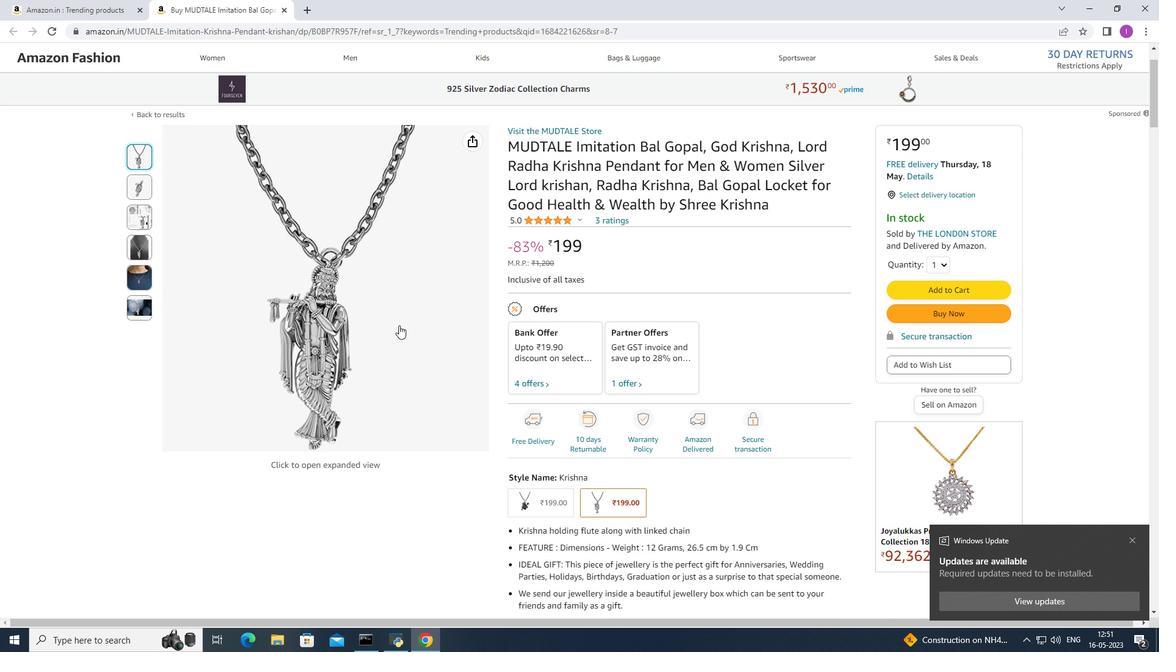 
Action: Mouse scrolled (399, 324) with delta (0, 0)
Screenshot: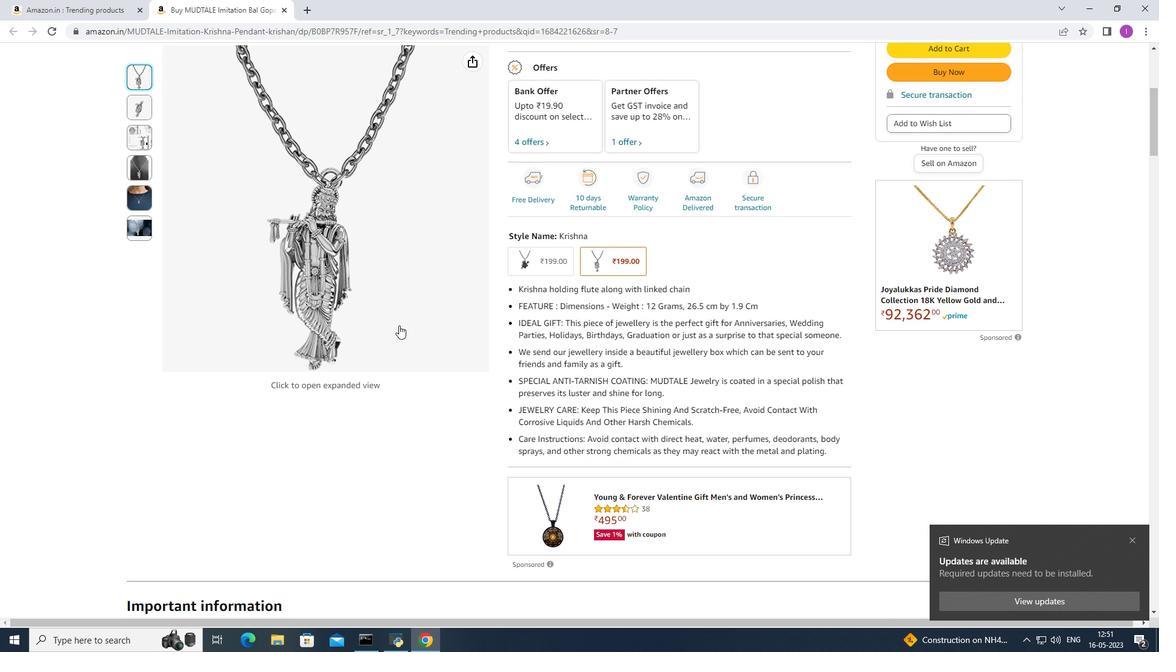 
Action: Mouse scrolled (399, 324) with delta (0, 0)
Screenshot: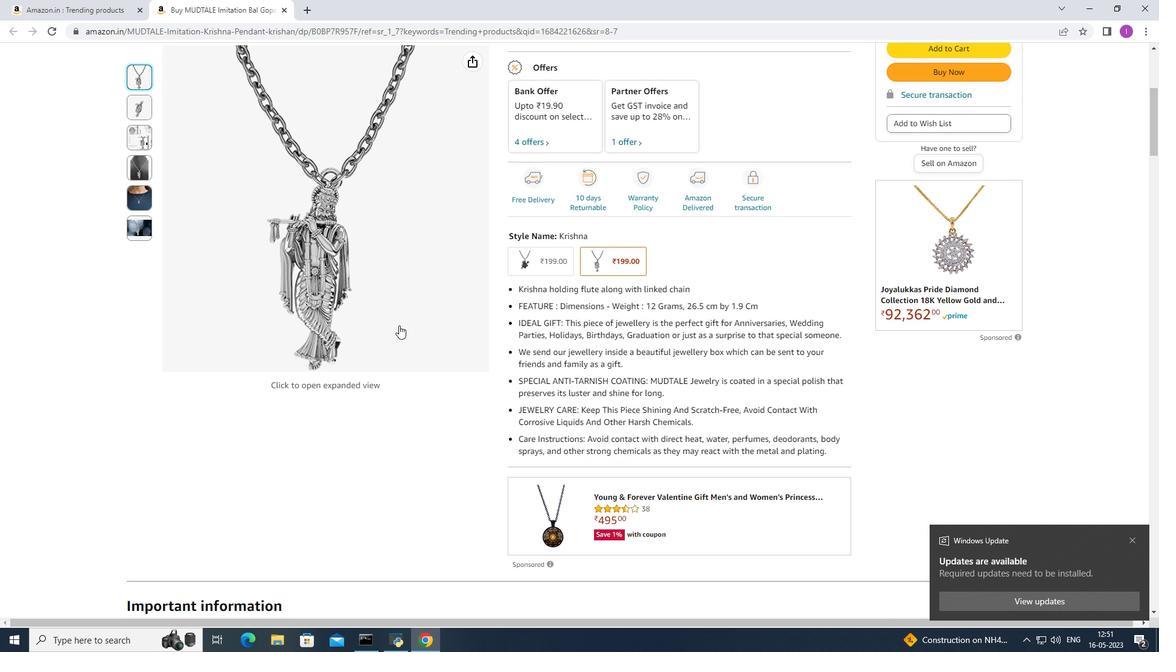 
Action: Mouse scrolled (399, 324) with delta (0, 0)
Screenshot: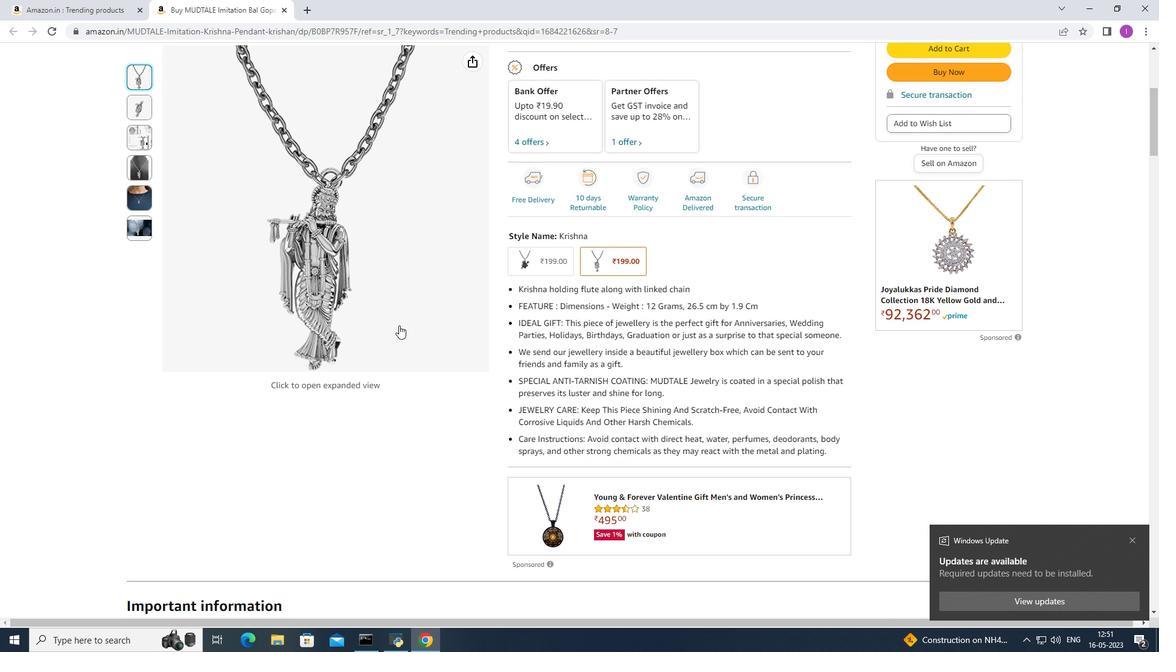 
Action: Mouse moved to (506, 321)
Screenshot: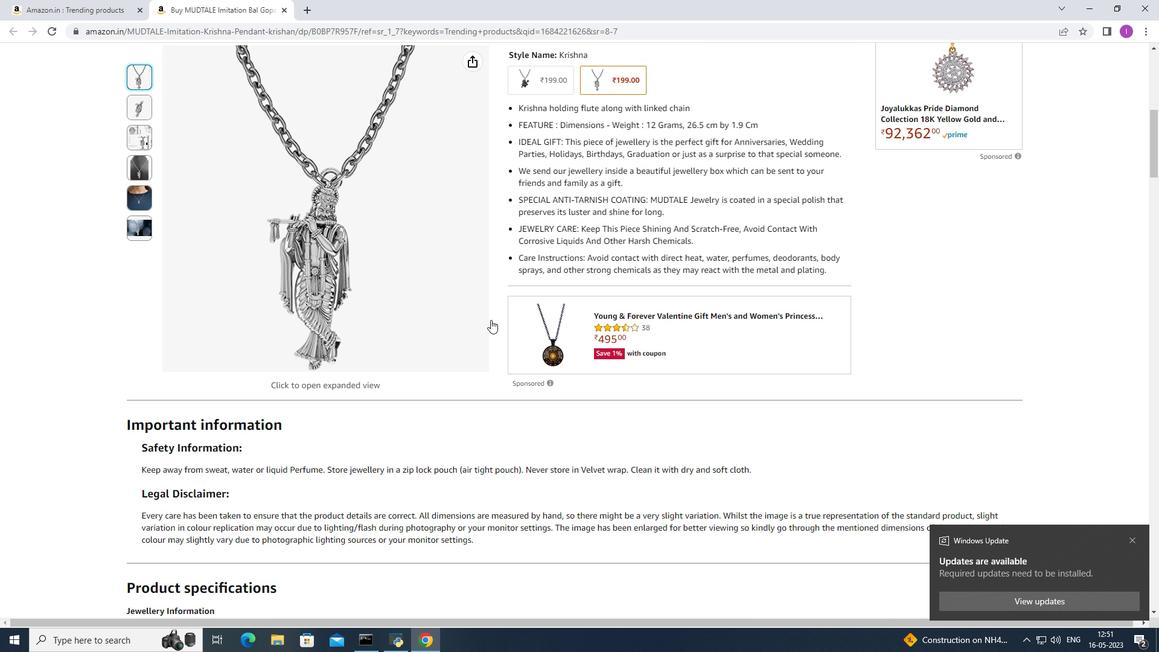 
Action: Mouse scrolled (506, 320) with delta (0, 0)
Screenshot: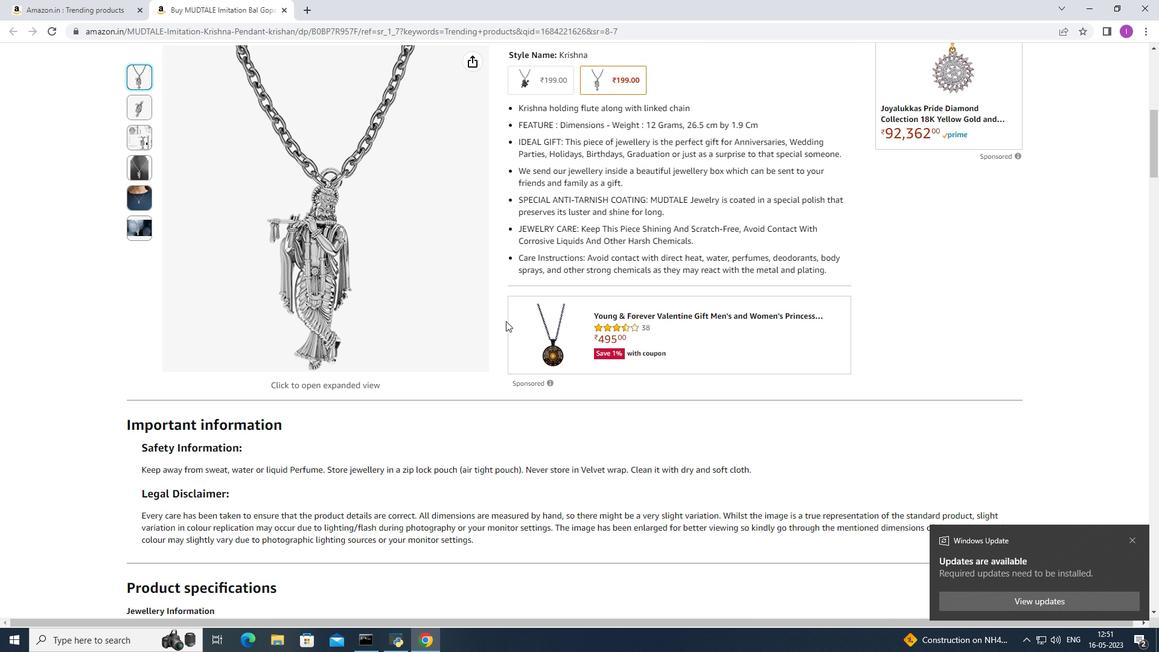 
Action: Mouse moved to (506, 323)
Screenshot: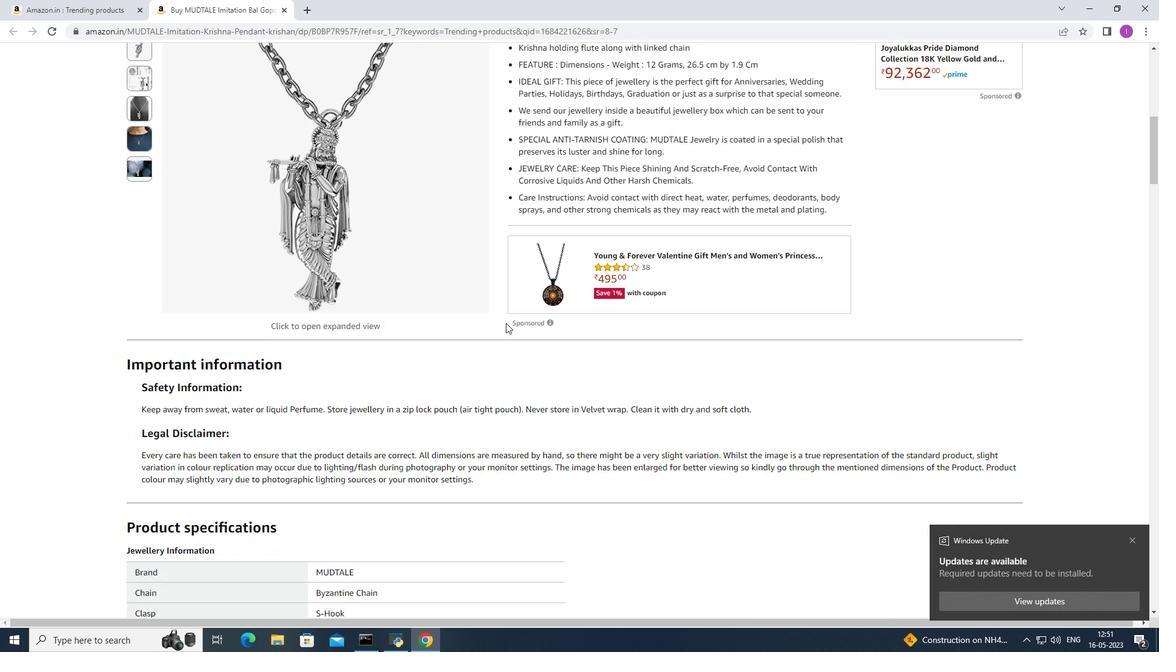 
Action: Mouse scrolled (506, 324) with delta (0, 0)
Screenshot: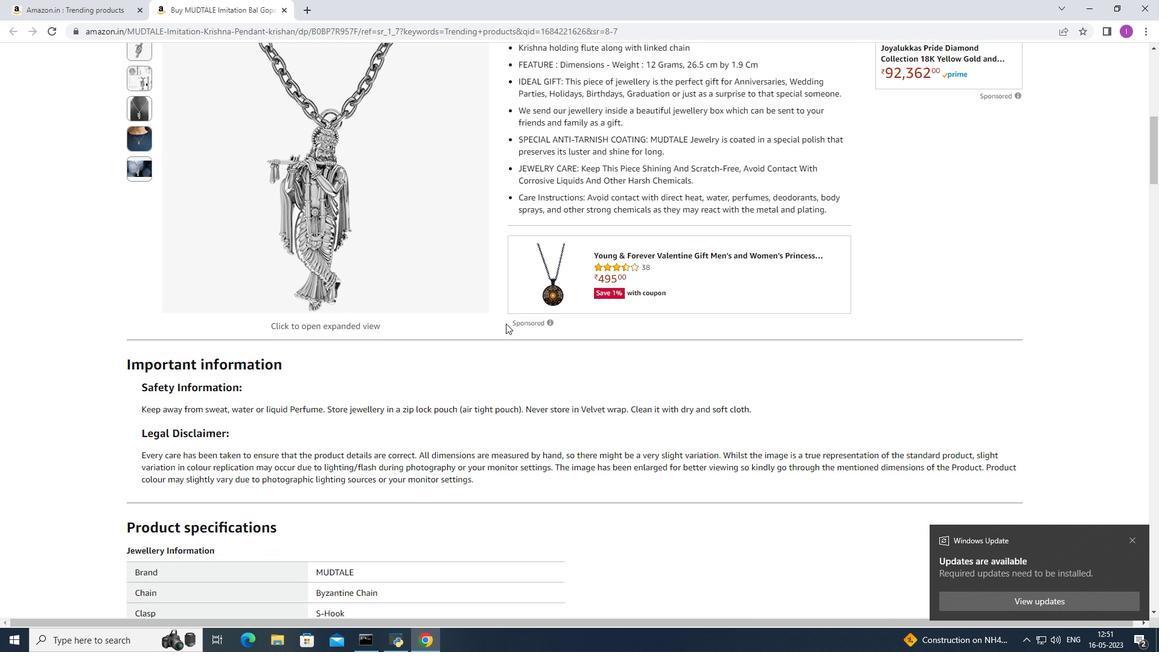
Action: Mouse scrolled (506, 324) with delta (0, 0)
Screenshot: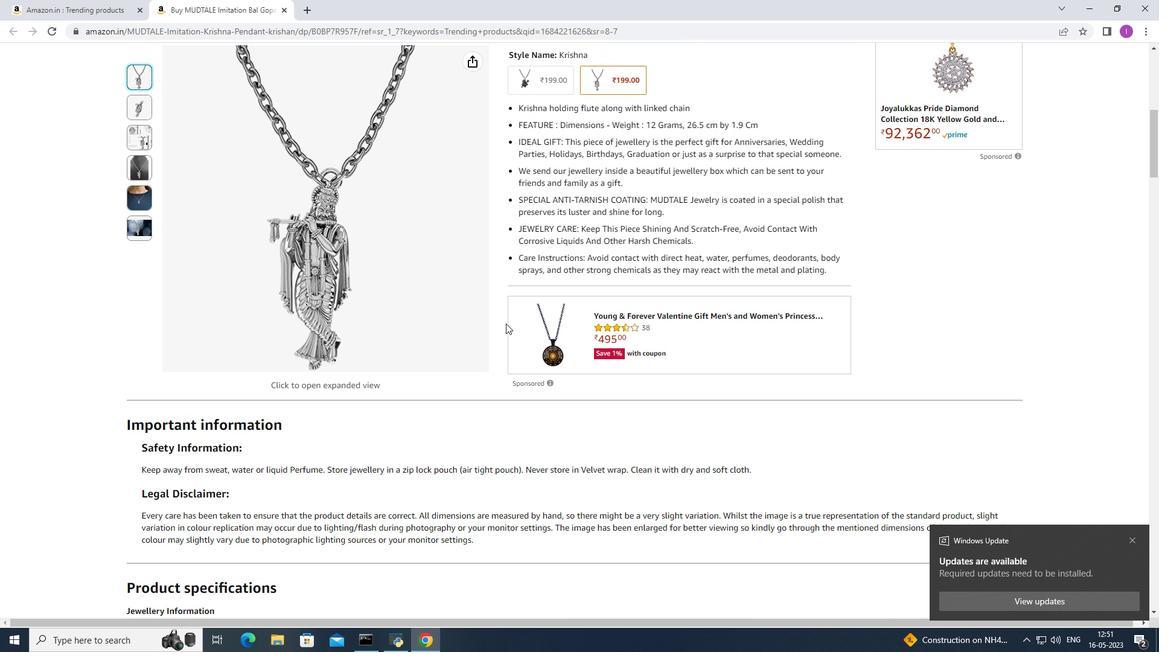 
Action: Mouse scrolled (506, 324) with delta (0, 0)
Screenshot: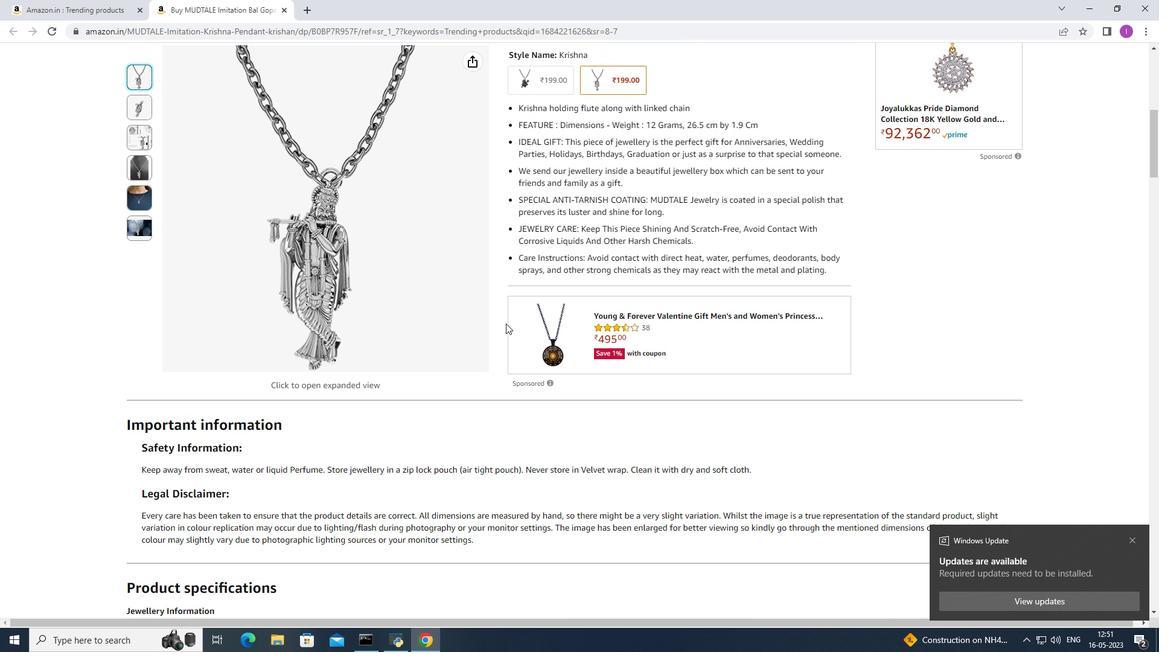 
Action: Mouse scrolled (506, 324) with delta (0, 0)
Screenshot: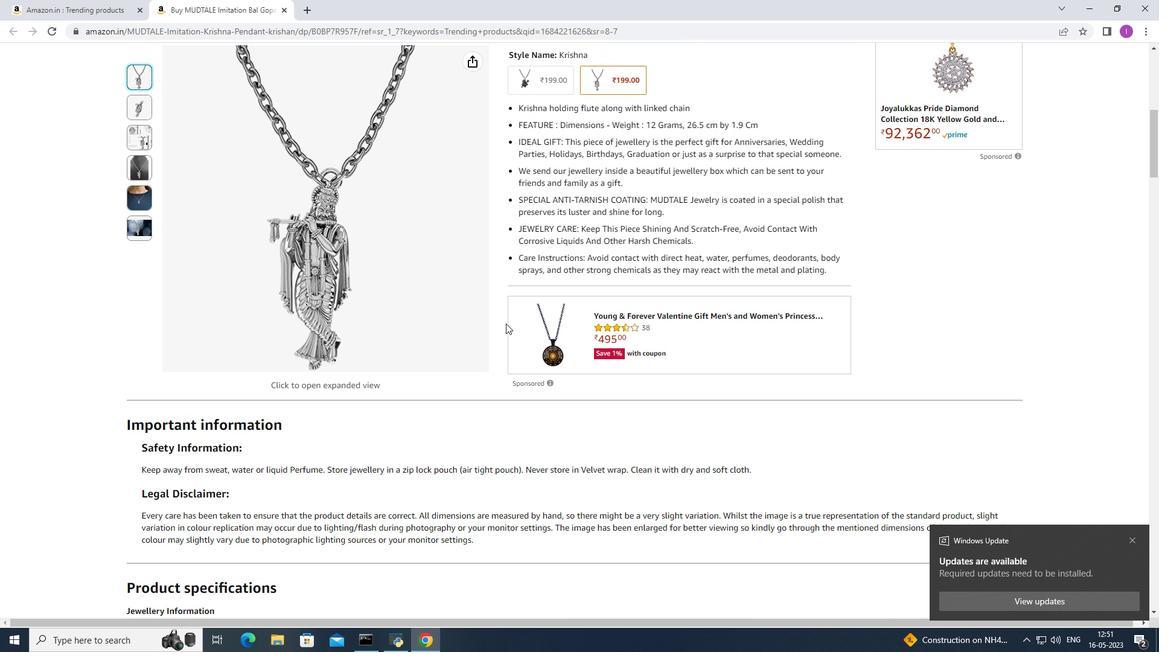 
Action: Mouse scrolled (506, 324) with delta (0, 0)
Screenshot: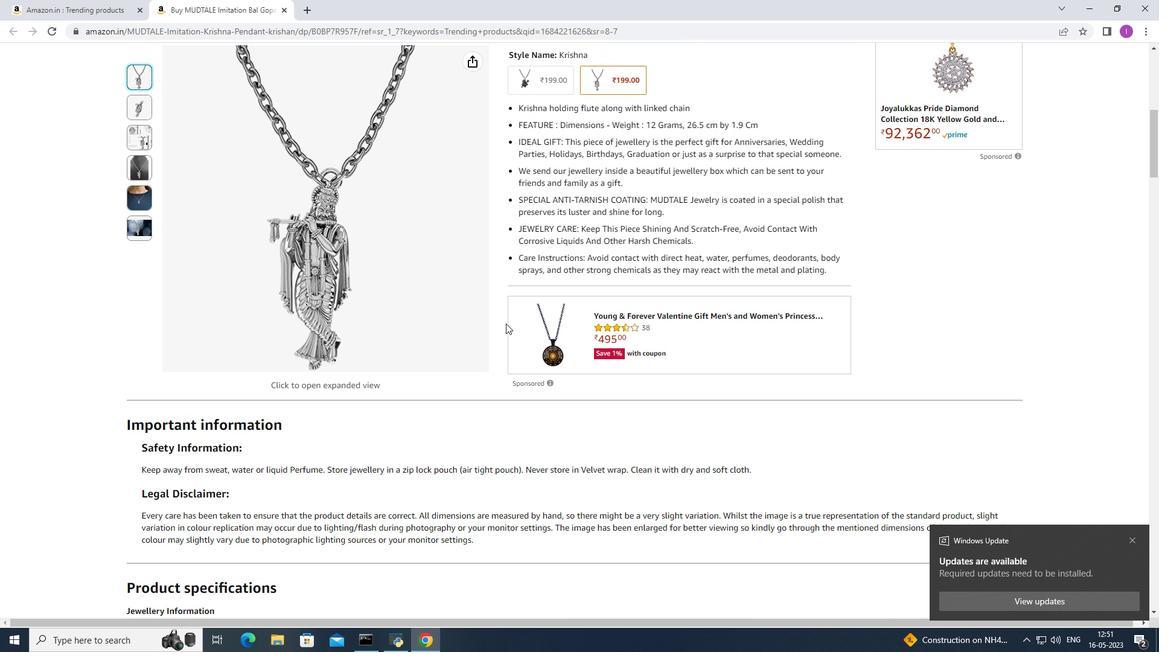 
Action: Mouse moved to (821, 312)
Screenshot: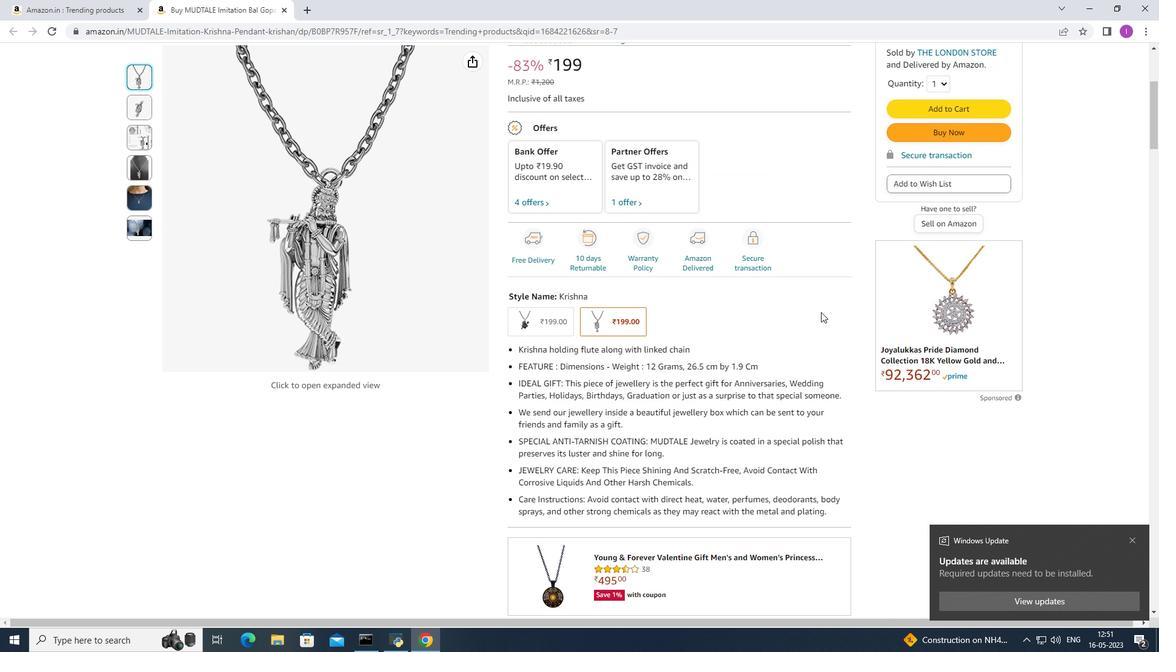 
Action: Mouse scrolled (821, 312) with delta (0, 0)
Screenshot: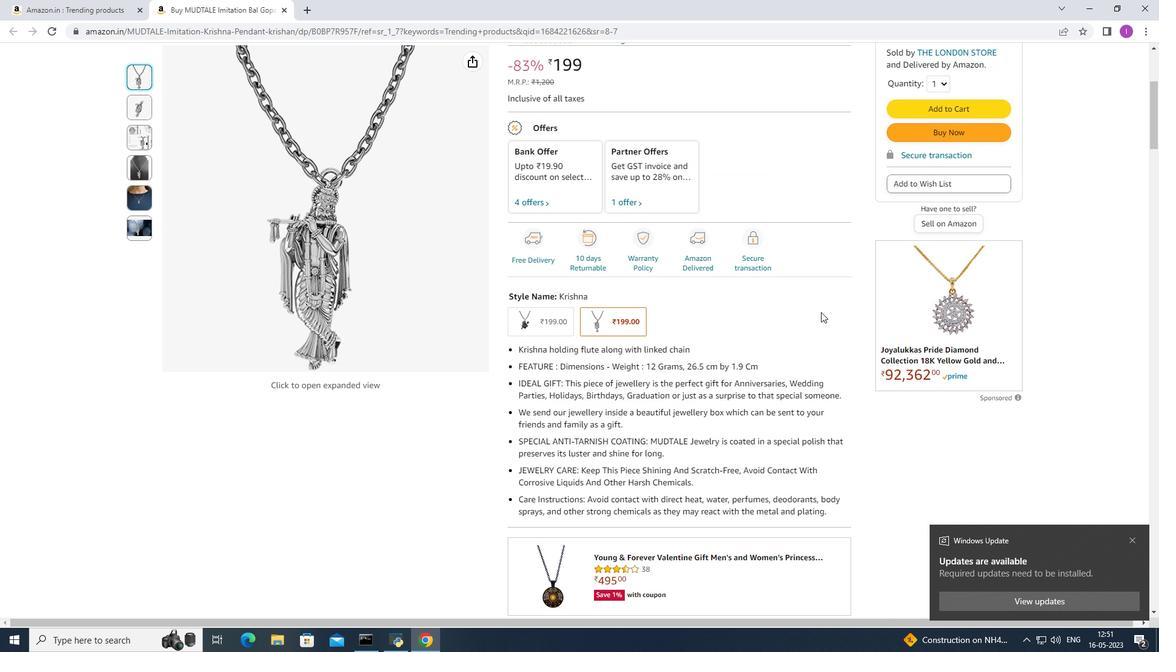 
Action: Mouse scrolled (821, 312) with delta (0, 0)
Screenshot: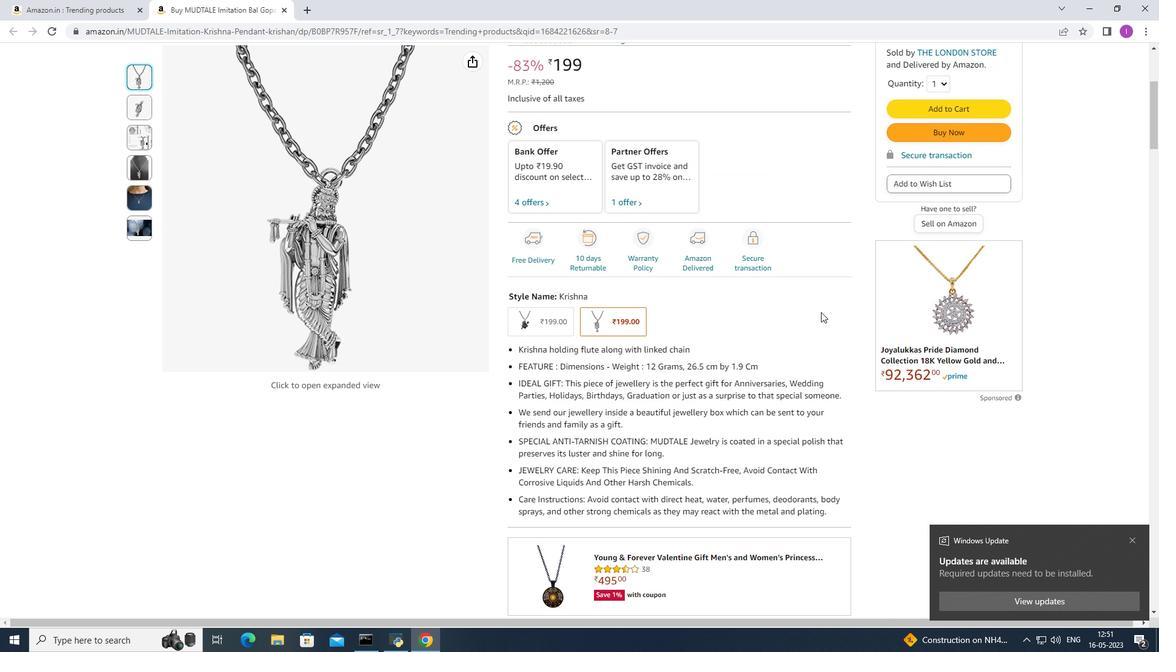 
Action: Mouse moved to (820, 313)
Screenshot: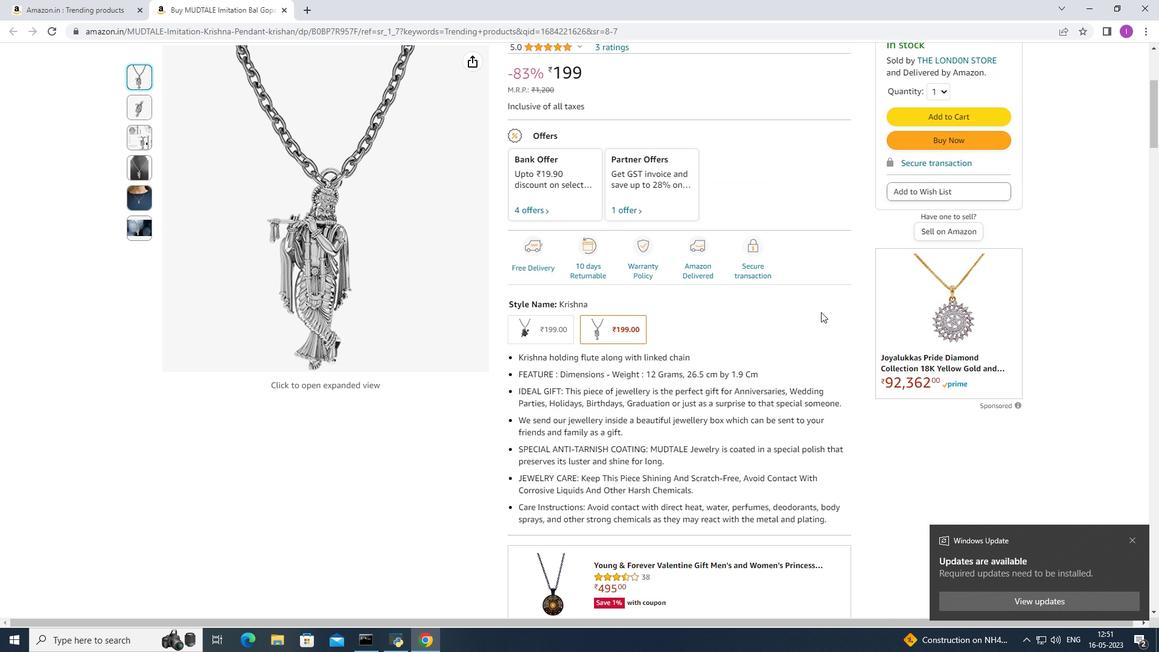 
Action: Mouse scrolled (820, 313) with delta (0, 0)
Screenshot: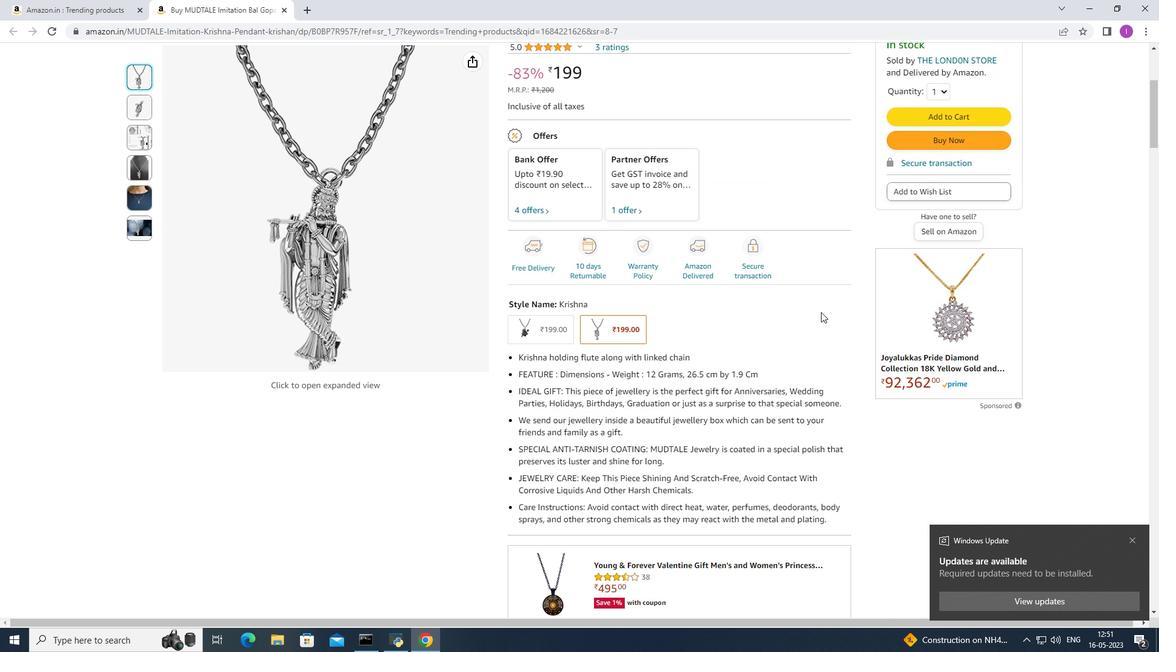 
Action: Mouse moved to (818, 315)
Screenshot: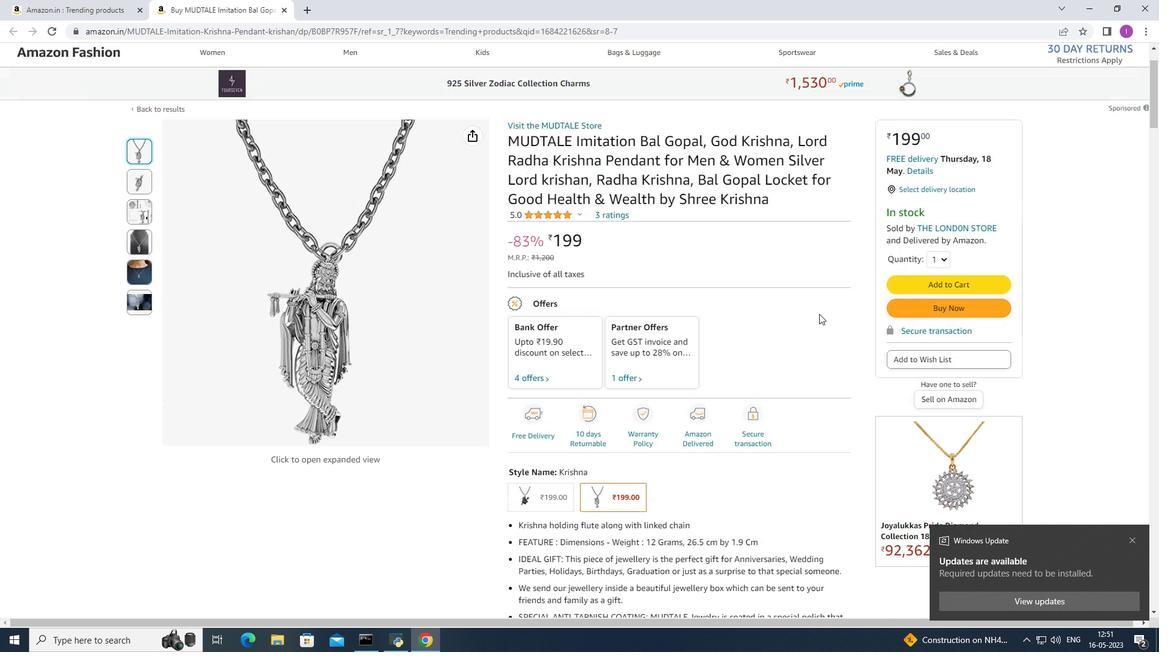 
Action: Mouse scrolled (818, 315) with delta (0, 0)
Screenshot: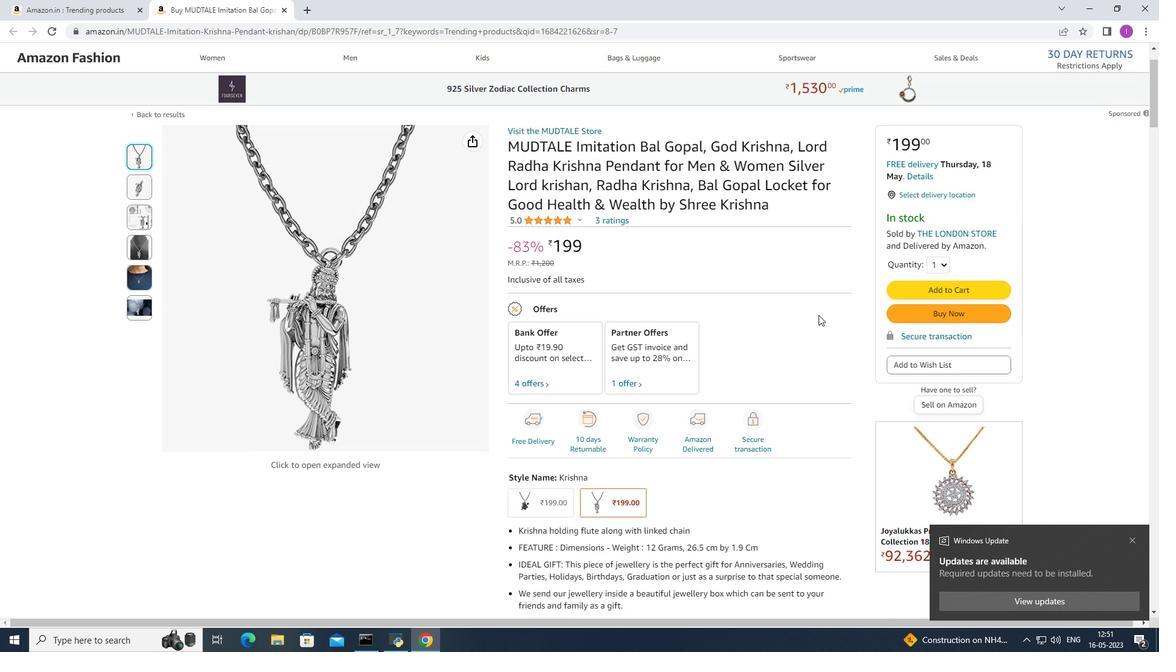 
Action: Mouse scrolled (818, 315) with delta (0, 0)
Screenshot: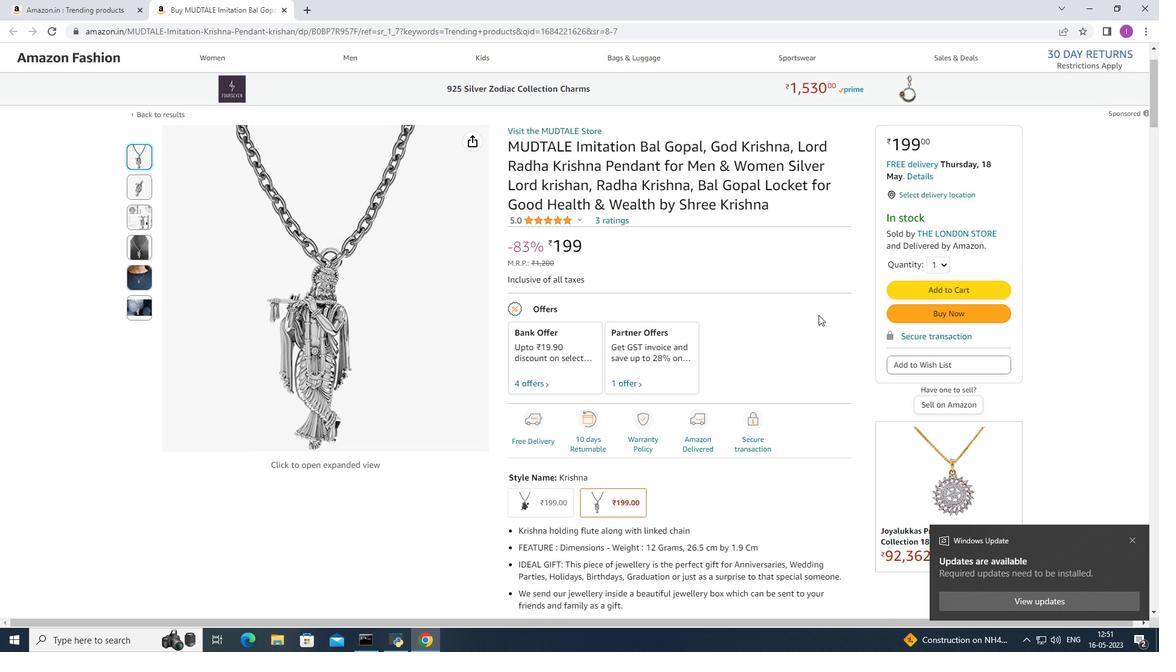 
Action: Mouse scrolled (818, 315) with delta (0, 0)
Screenshot: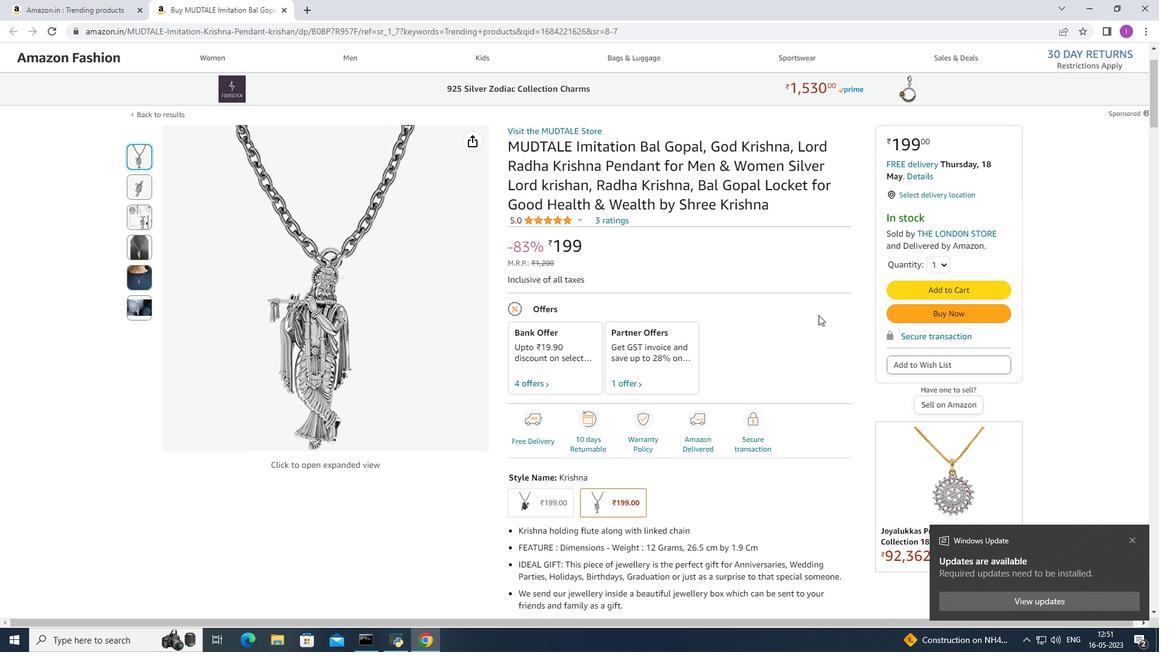 
Action: Mouse moved to (818, 315)
Screenshot: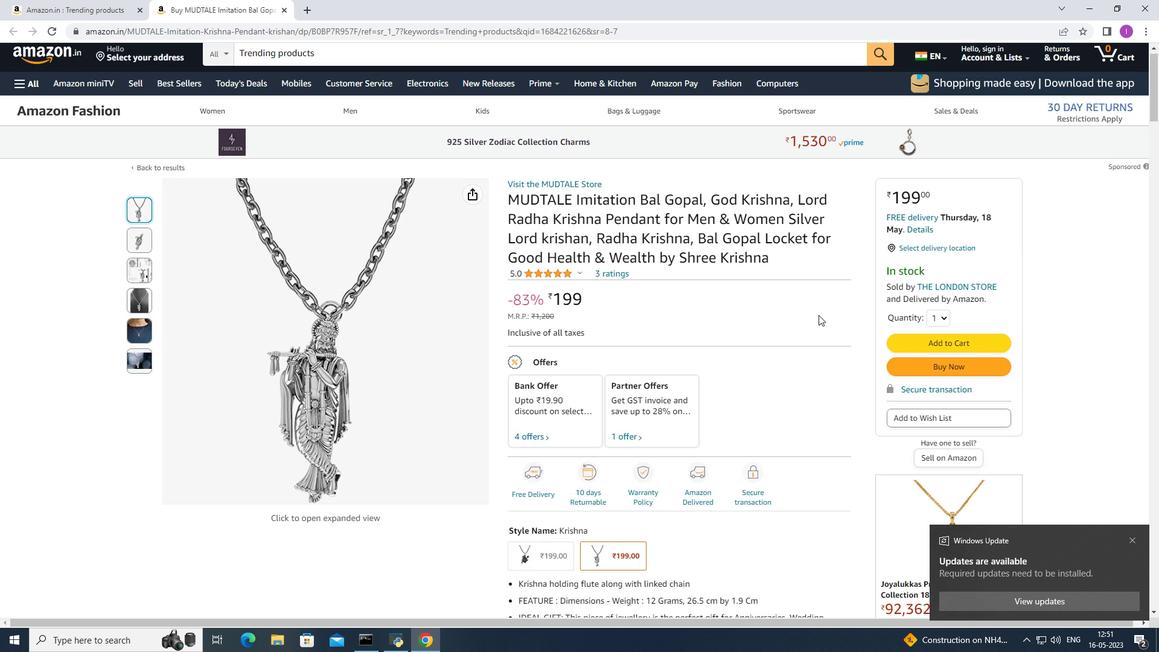 
Action: Mouse scrolled (818, 315) with delta (0, 0)
Screenshot: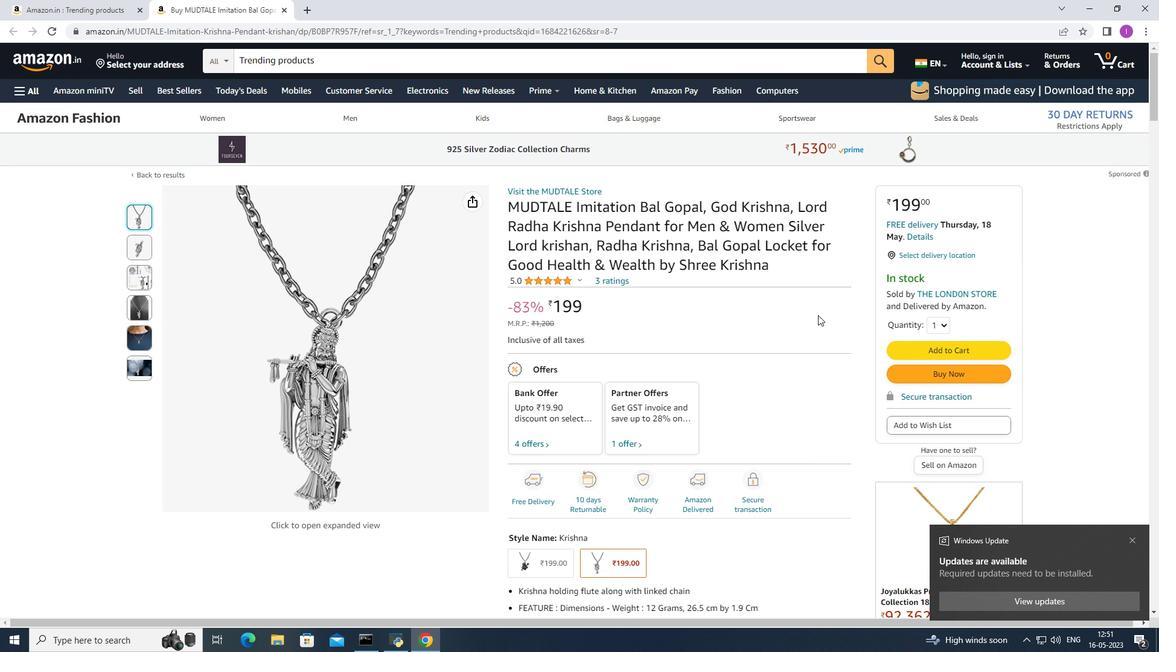 
Action: Mouse scrolled (818, 315) with delta (0, 0)
Screenshot: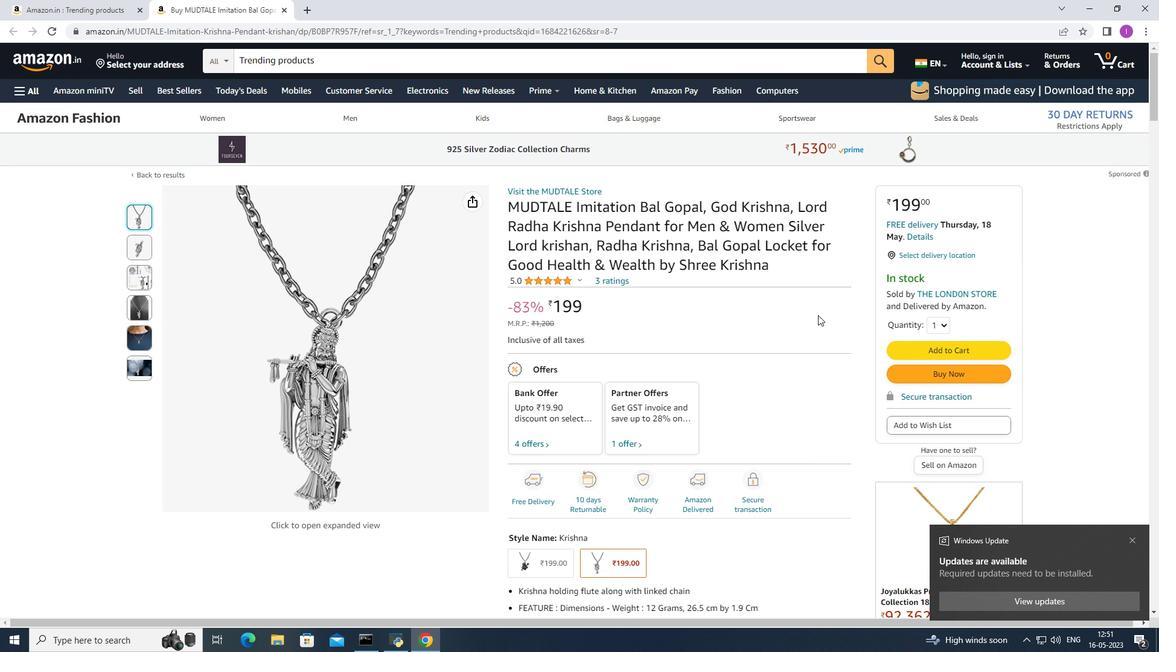 
Action: Mouse moved to (946, 349)
Screenshot: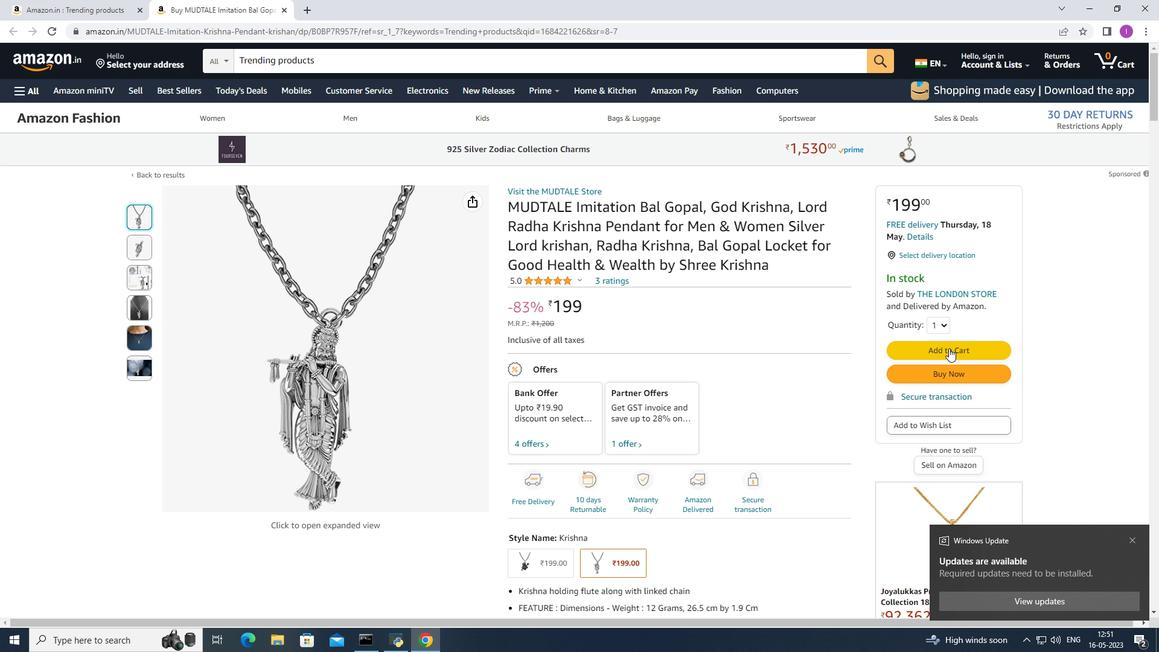 
Action: Mouse pressed left at (946, 349)
Screenshot: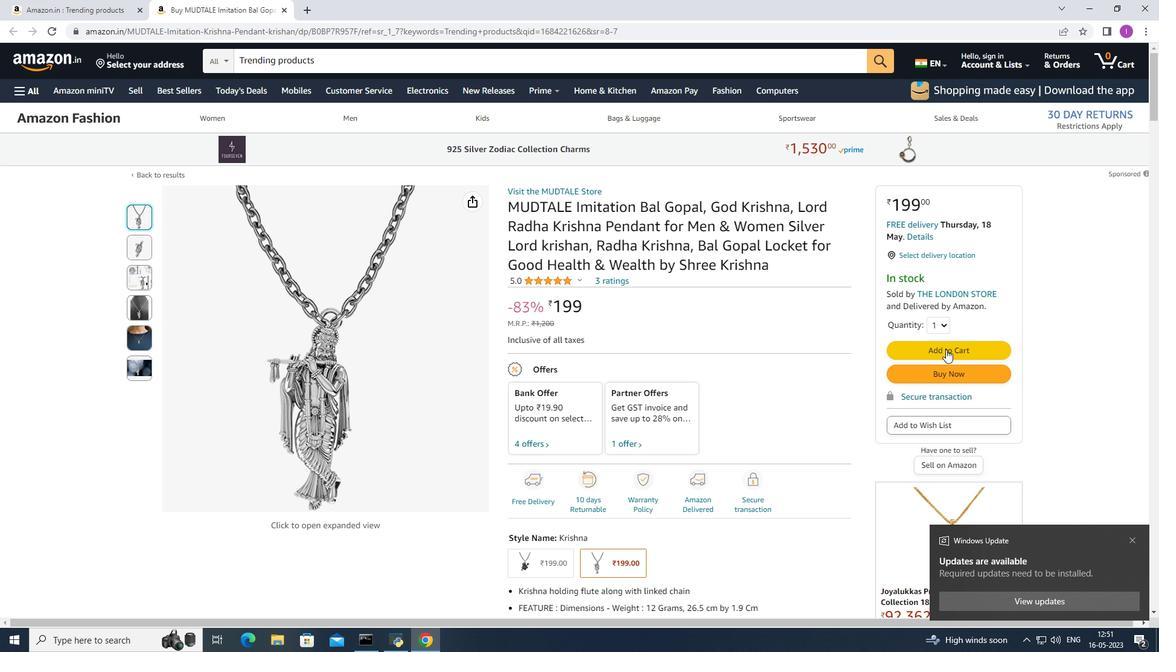 
Action: Mouse moved to (388, 408)
Screenshot: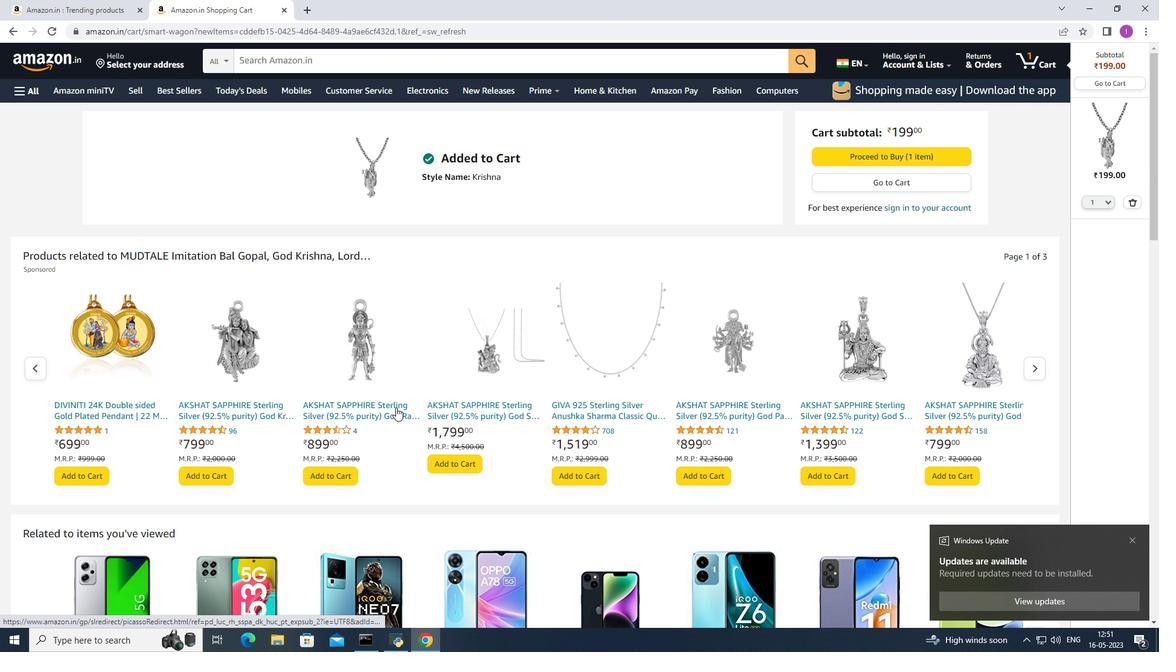 
Action: Mouse scrolled (388, 408) with delta (0, 0)
Screenshot: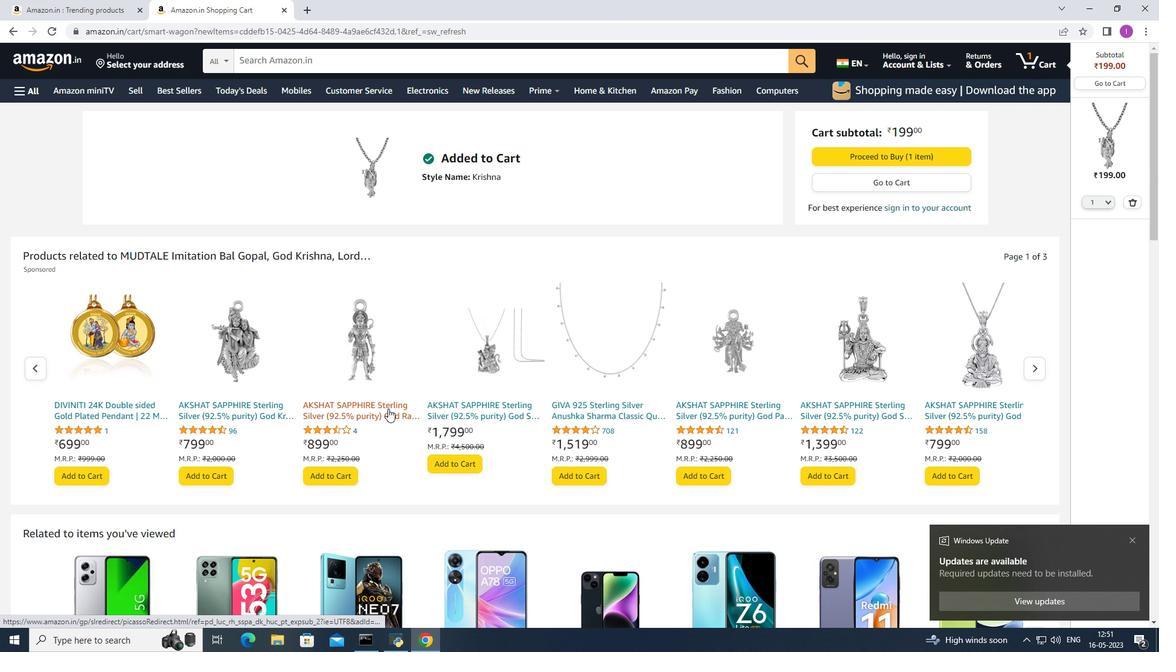 
Action: Mouse scrolled (388, 408) with delta (0, 0)
Screenshot: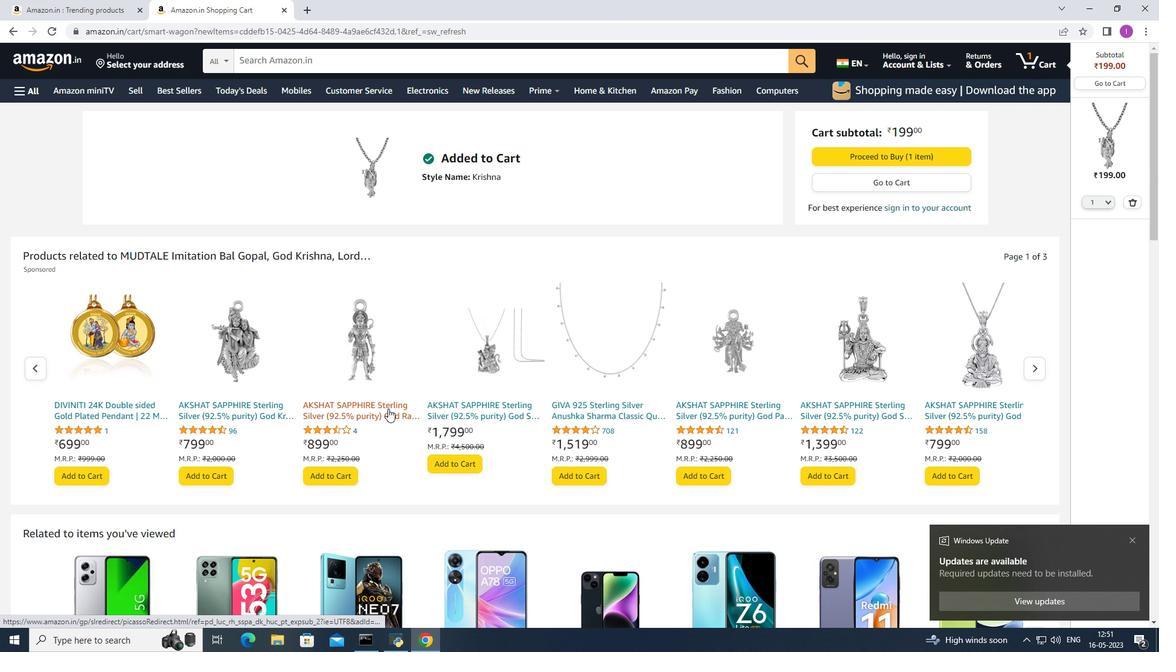 
Action: Mouse scrolled (388, 408) with delta (0, 0)
Screenshot: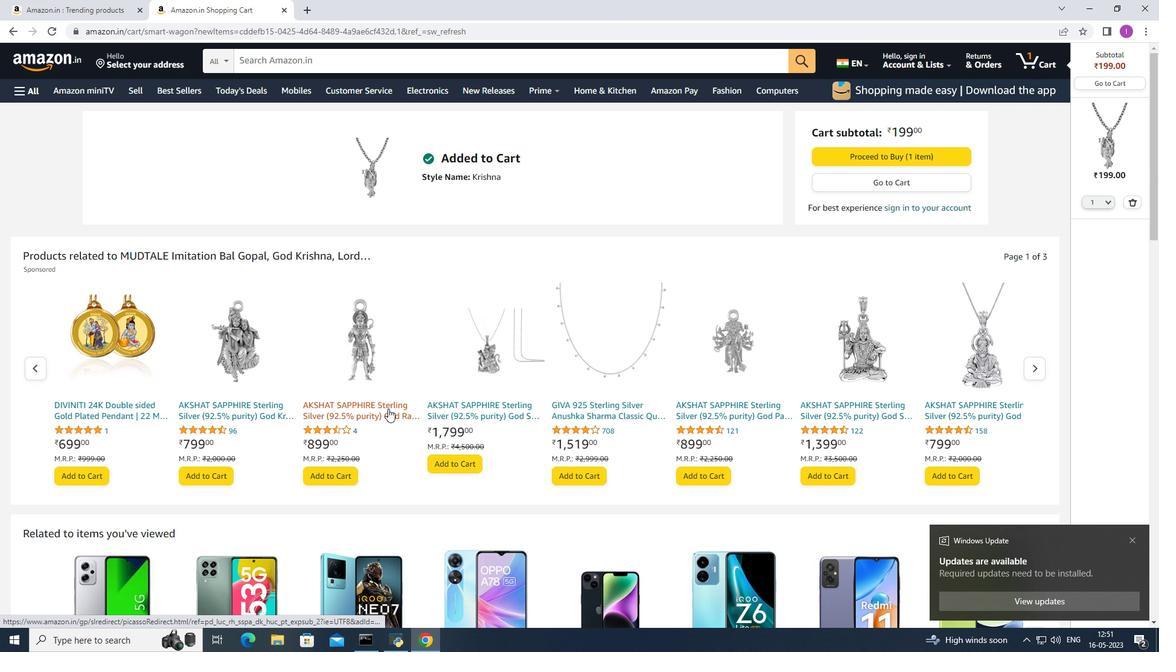 
Action: Mouse scrolled (388, 408) with delta (0, 0)
Screenshot: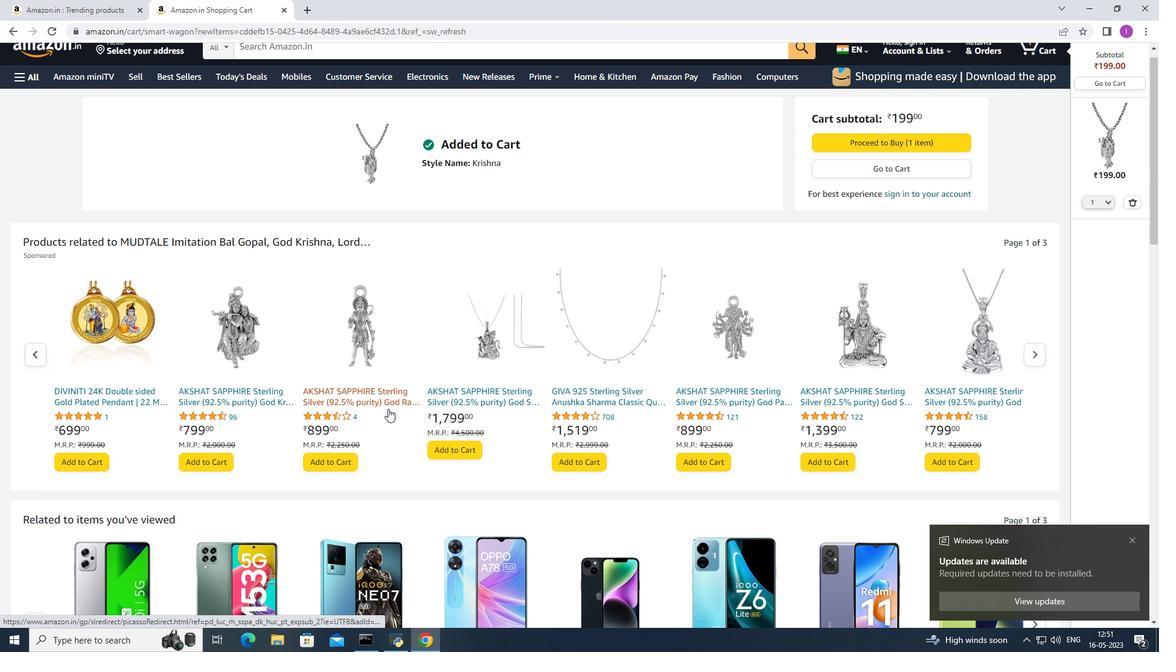 
Action: Mouse moved to (392, 399)
Screenshot: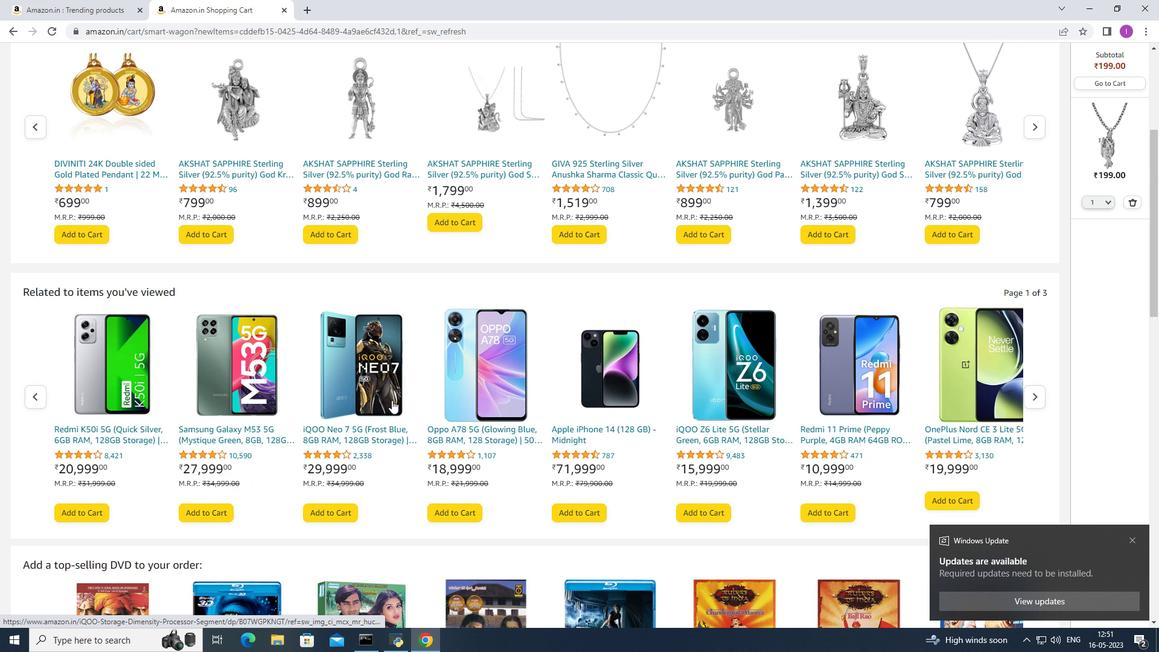 
Action: Mouse scrolled (392, 398) with delta (0, 0)
Screenshot: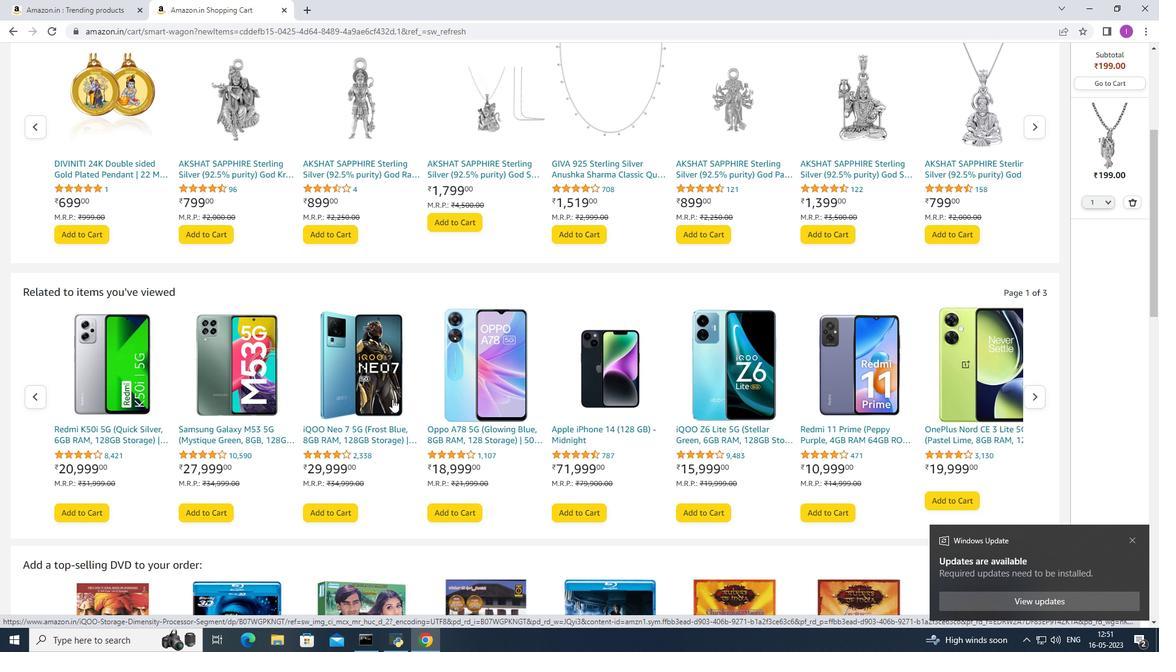 
Action: Mouse scrolled (392, 398) with delta (0, 0)
Screenshot: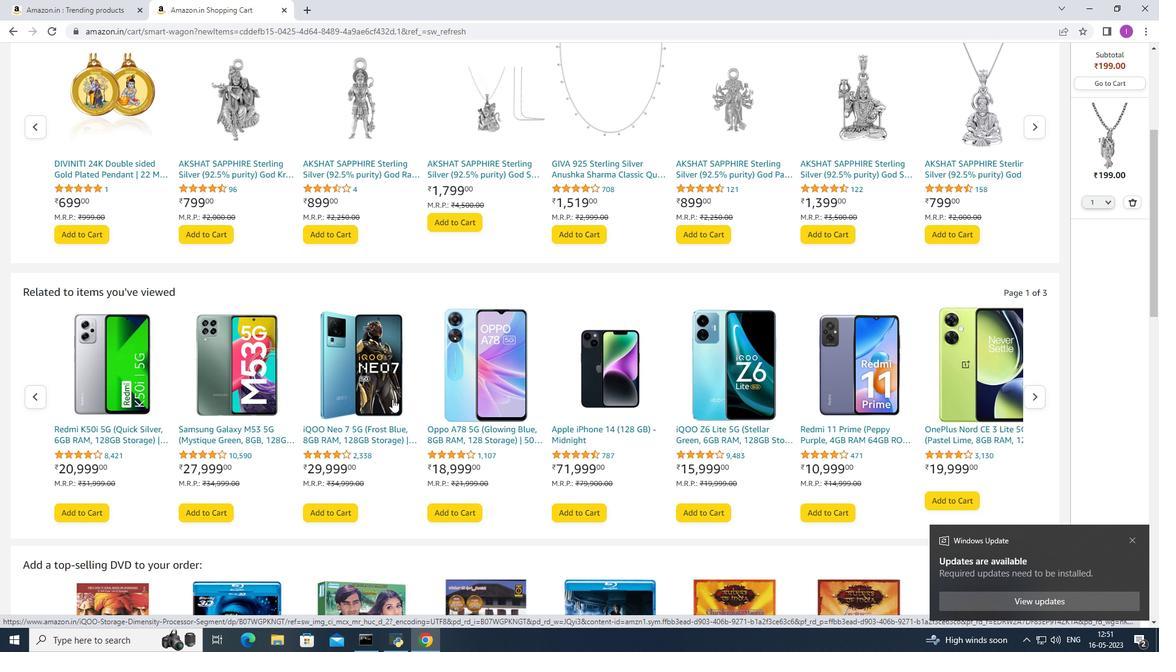 
Action: Mouse moved to (18, 31)
Screenshot: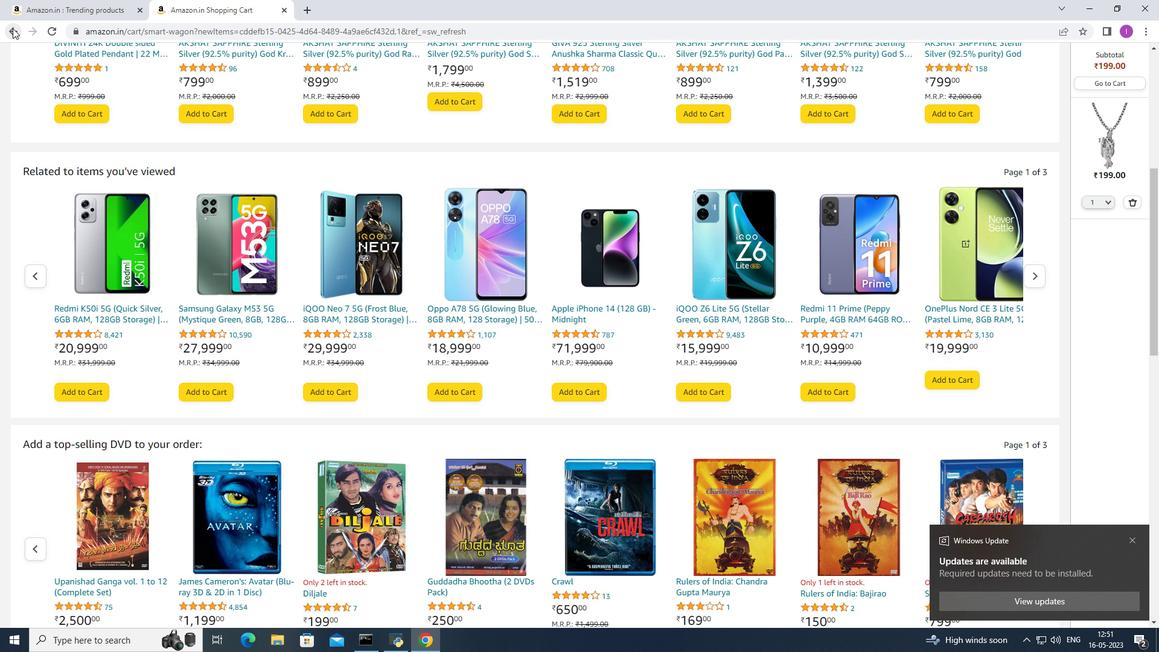 
Action: Mouse pressed left at (18, 31)
Screenshot: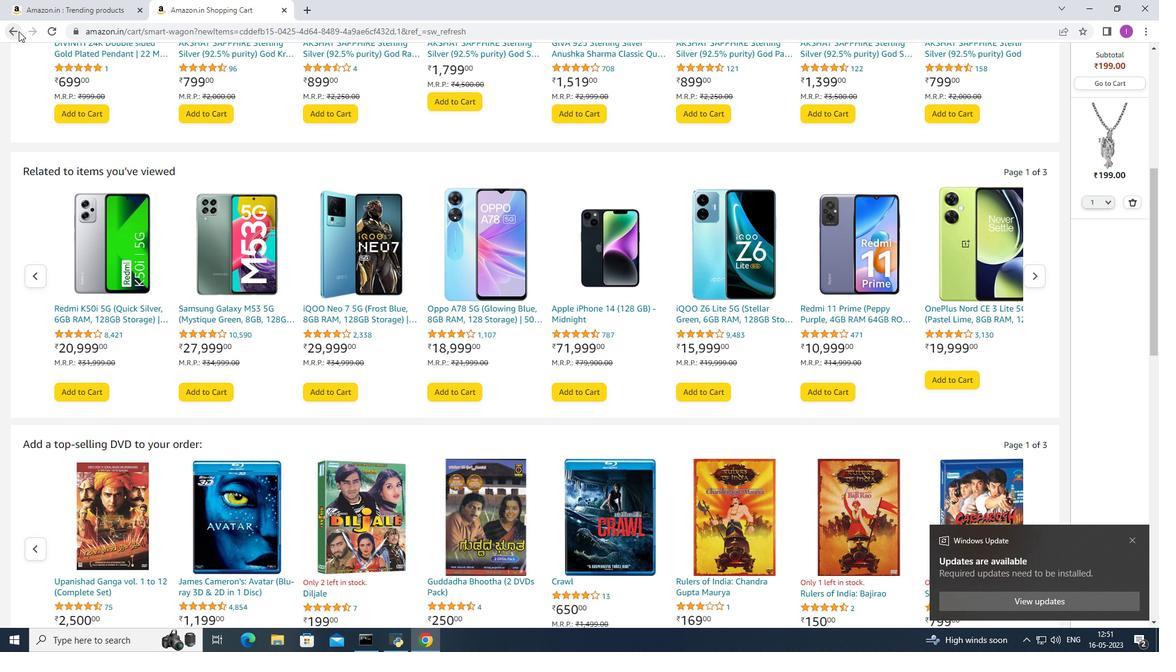 
Action: Mouse moved to (97, 7)
Screenshot: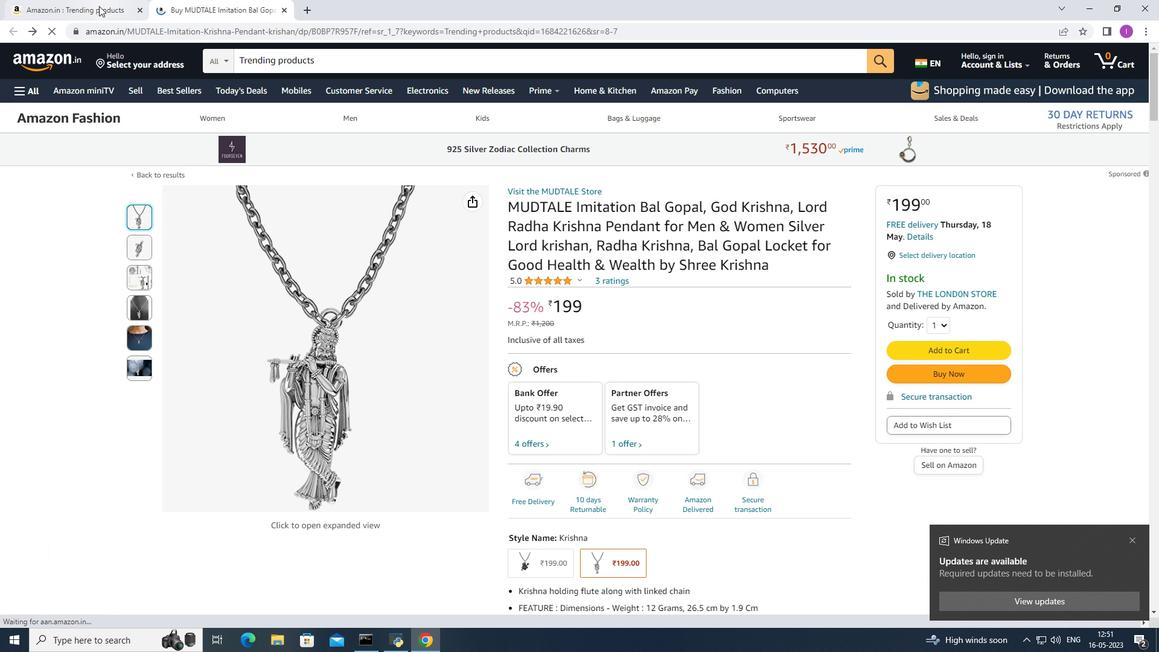 
Action: Mouse pressed left at (97, 7)
Screenshot: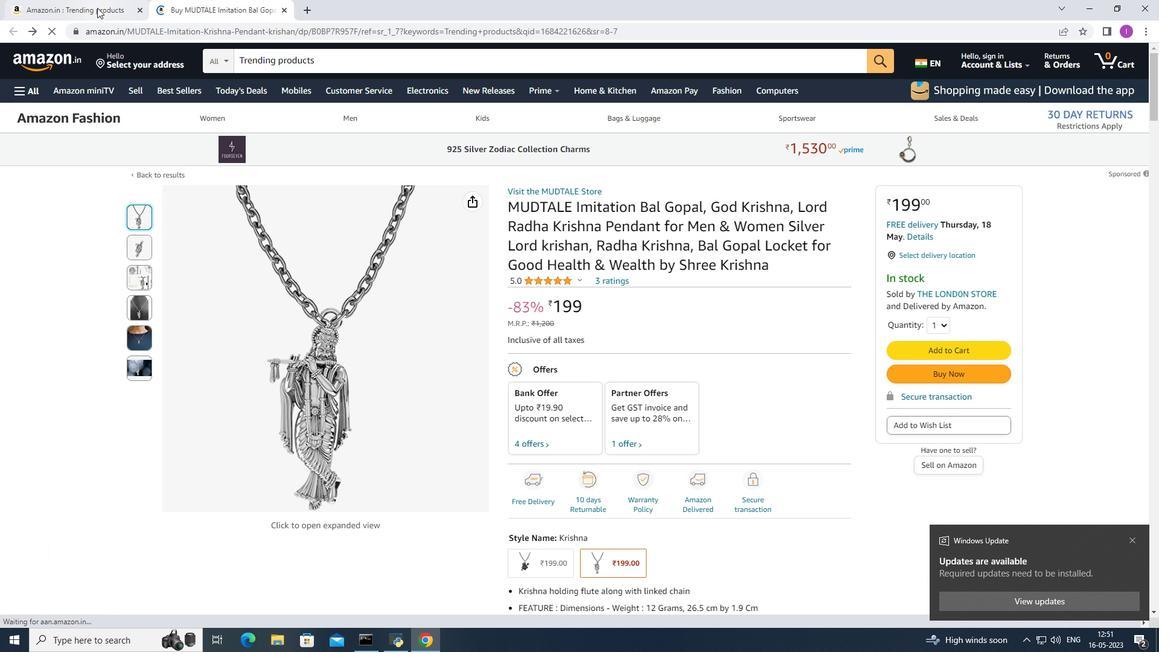 
Action: Mouse moved to (349, 296)
Screenshot: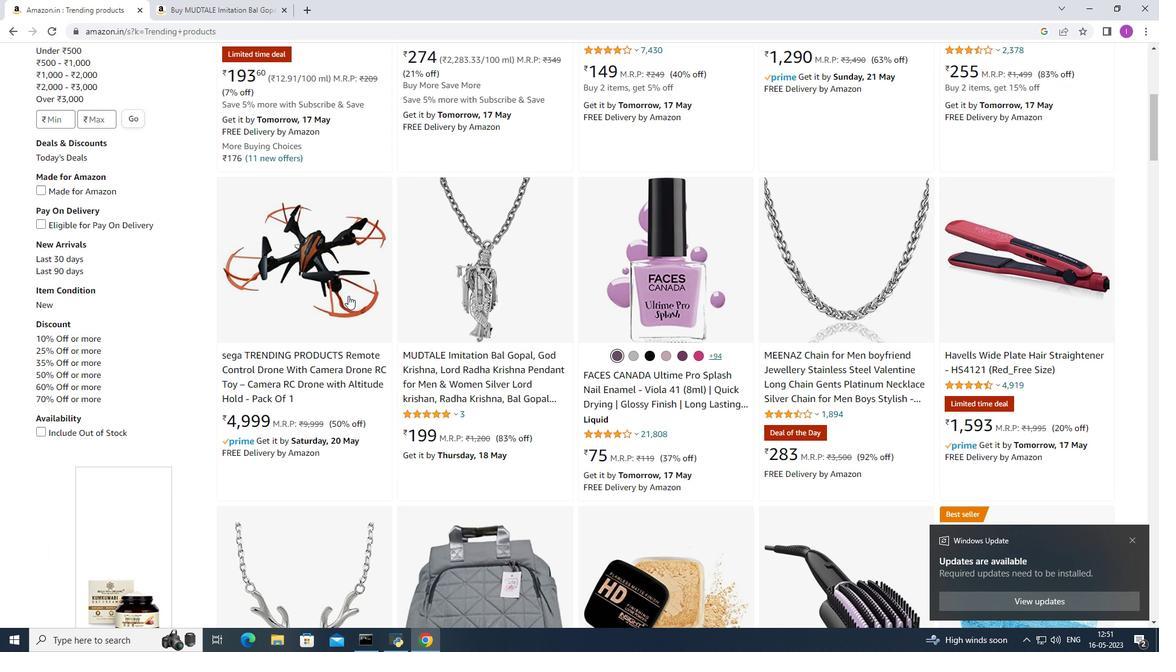 
Action: Mouse scrolled (349, 295) with delta (0, 0)
Screenshot: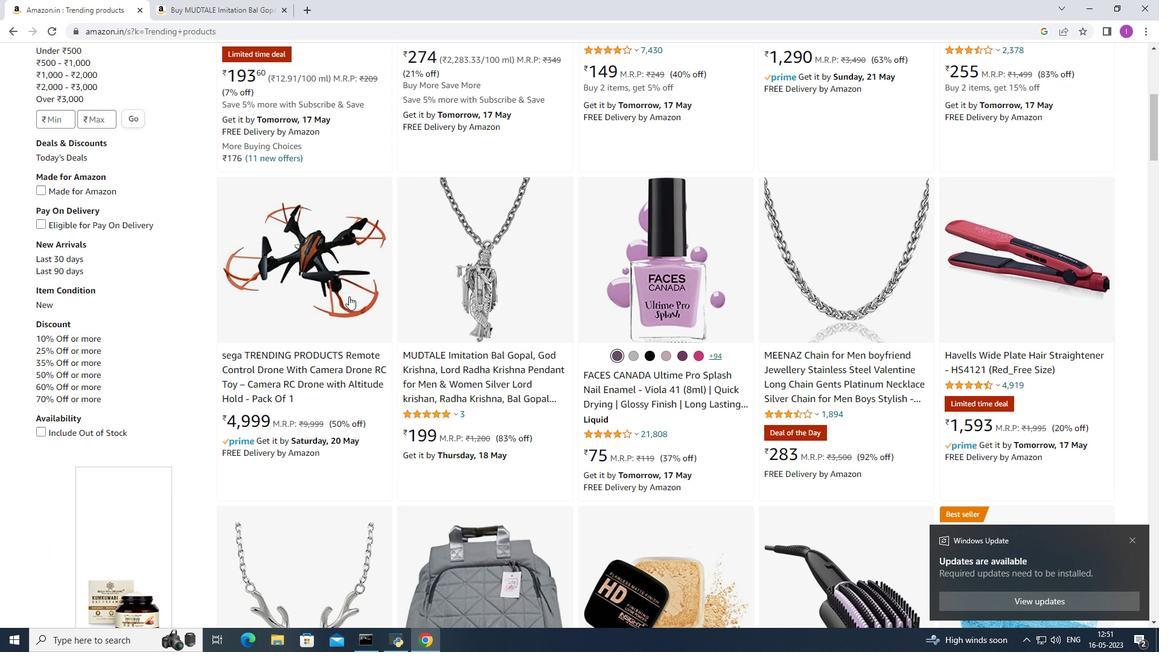 
Action: Mouse moved to (349, 293)
Screenshot: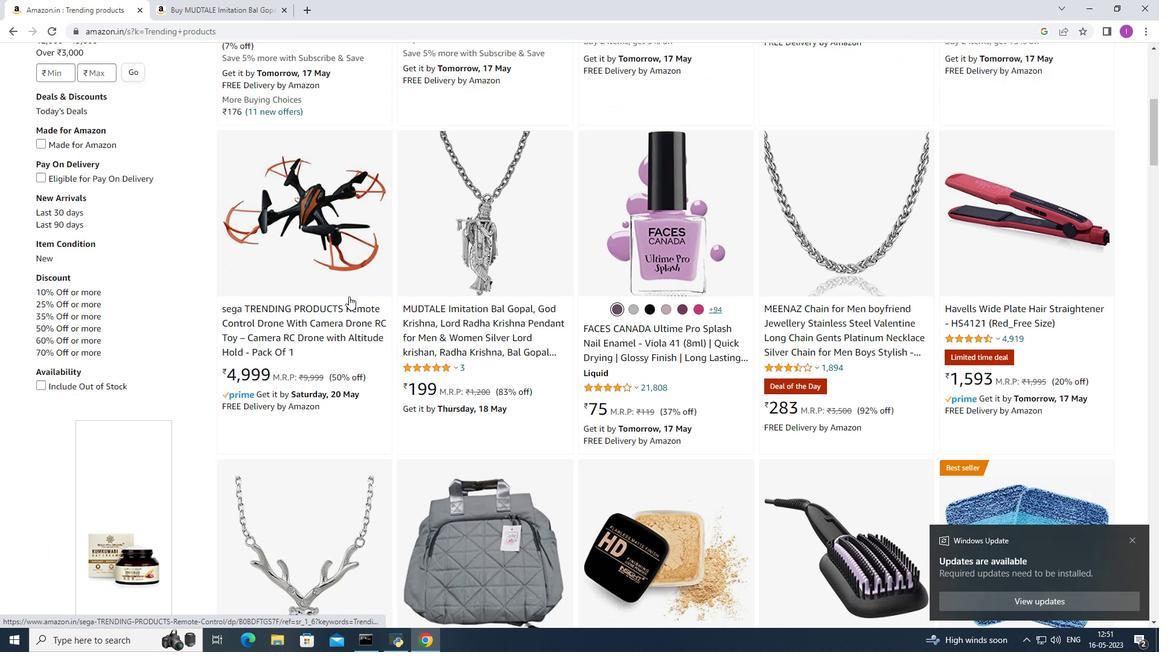 
Action: Mouse scrolled (349, 292) with delta (0, 0)
Screenshot: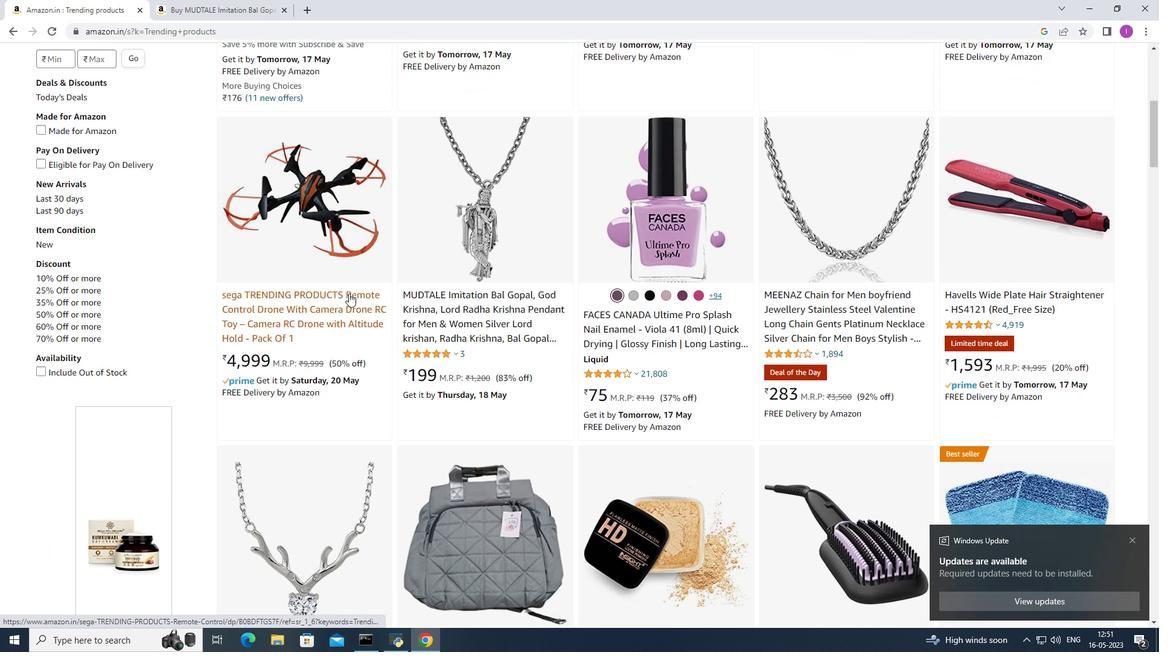 
Action: Mouse scrolled (349, 292) with delta (0, 0)
Screenshot: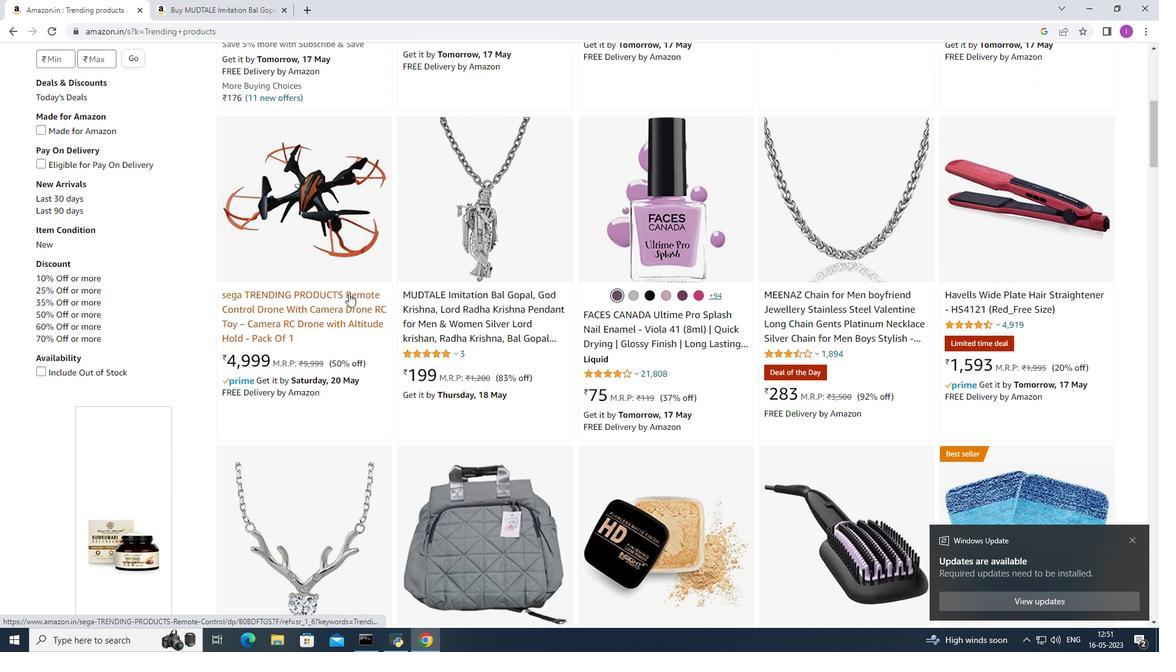 
Action: Mouse scrolled (349, 292) with delta (0, 0)
Screenshot: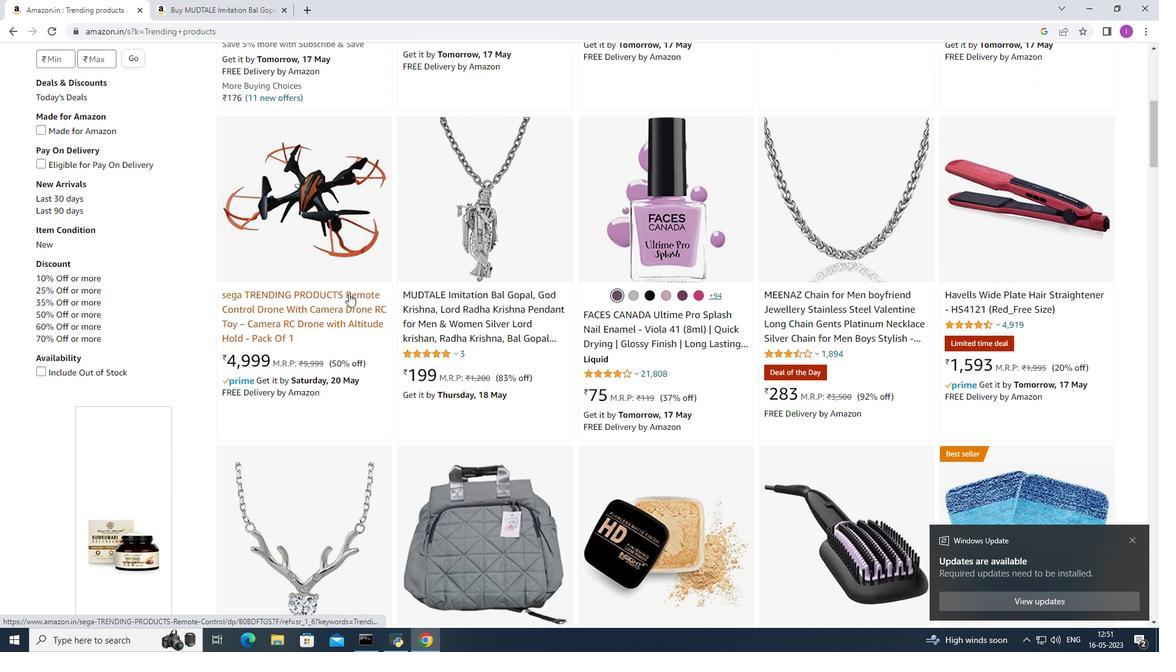 
Action: Mouse moved to (349, 292)
Screenshot: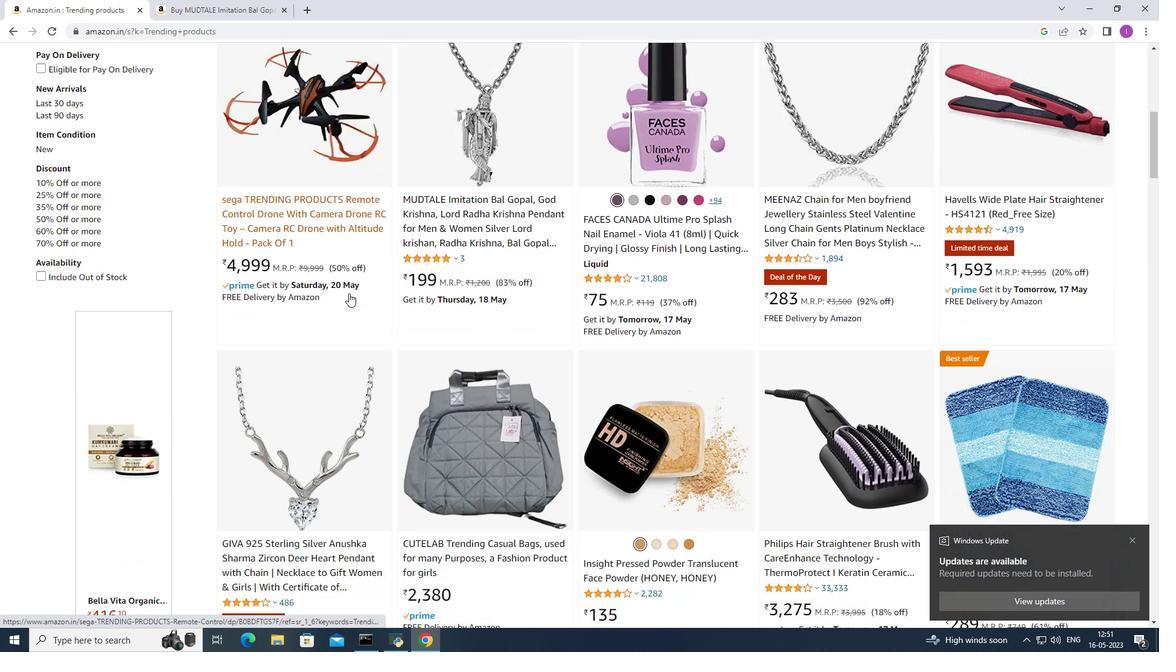 
Action: Mouse scrolled (349, 292) with delta (0, 0)
Screenshot: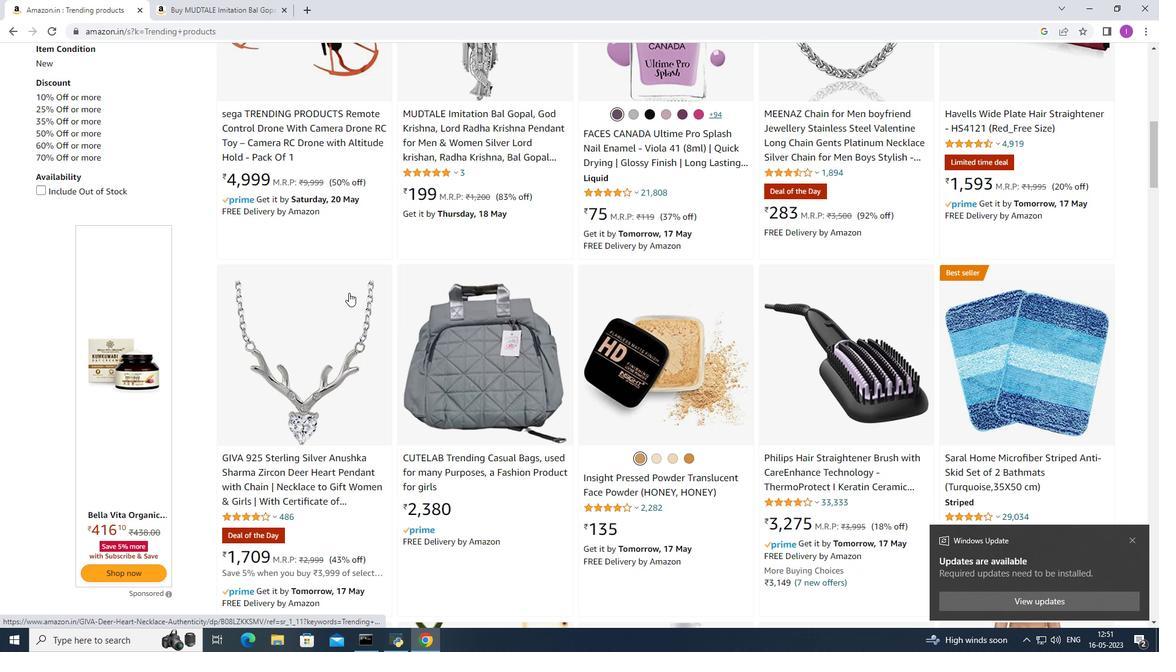 
Action: Mouse scrolled (349, 292) with delta (0, 0)
Screenshot: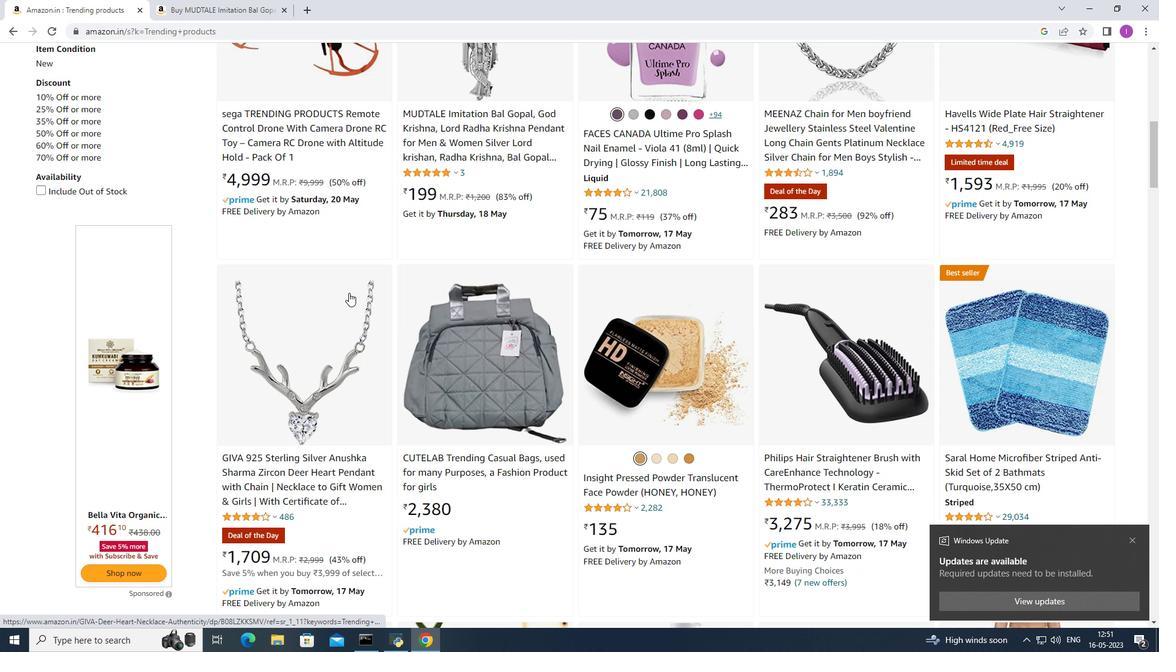 
Action: Mouse scrolled (349, 292) with delta (0, 0)
Screenshot: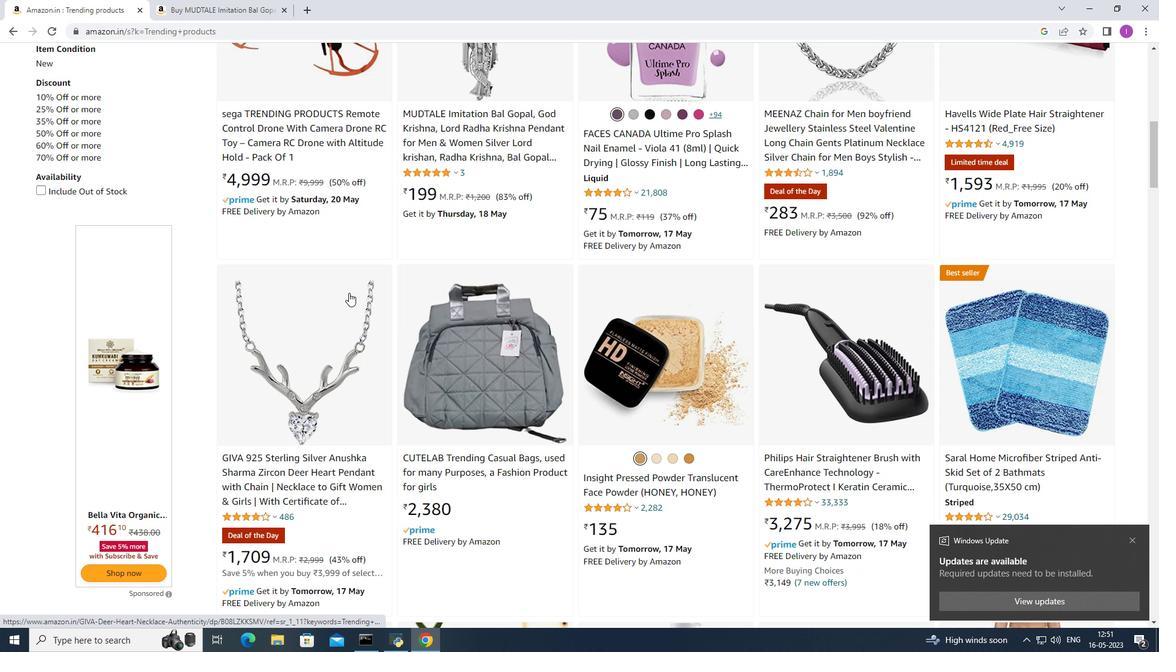 
Action: Mouse scrolled (349, 292) with delta (0, 0)
Screenshot: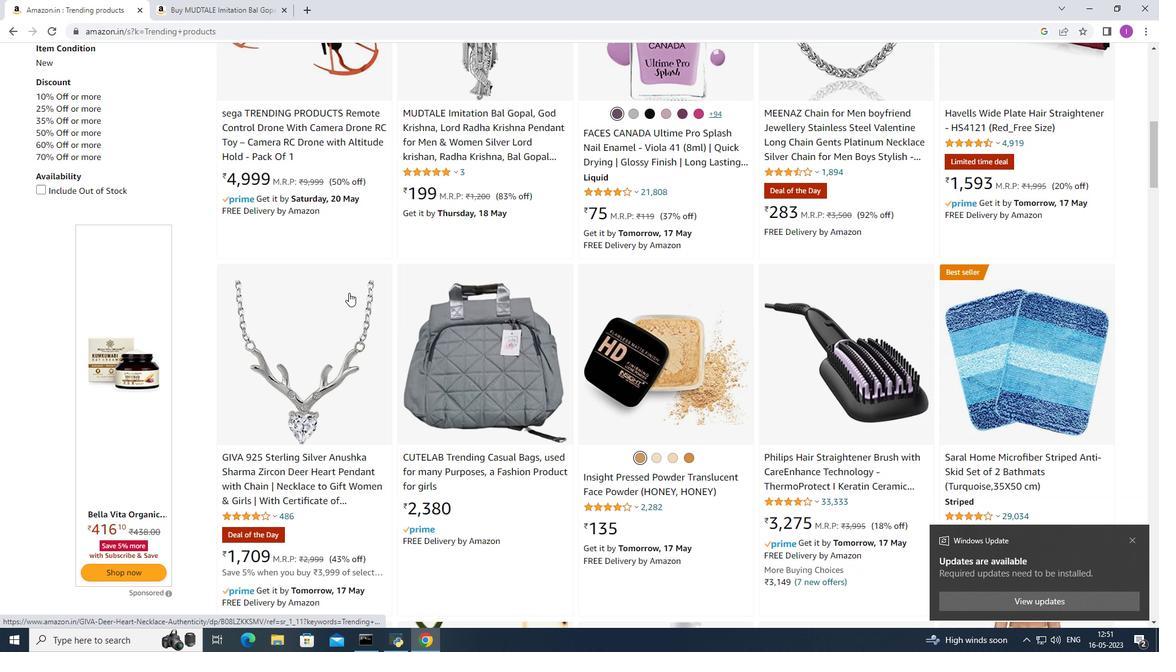 
Action: Mouse moved to (675, 325)
Screenshot: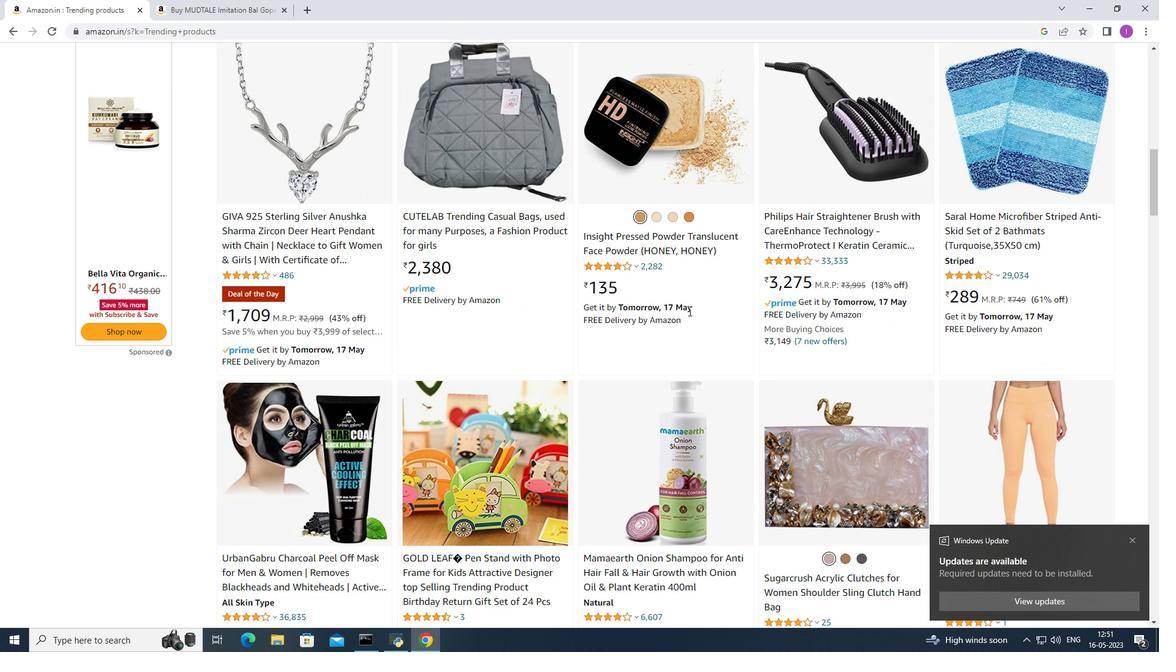 
Action: Mouse scrolled (675, 326) with delta (0, 0)
Screenshot: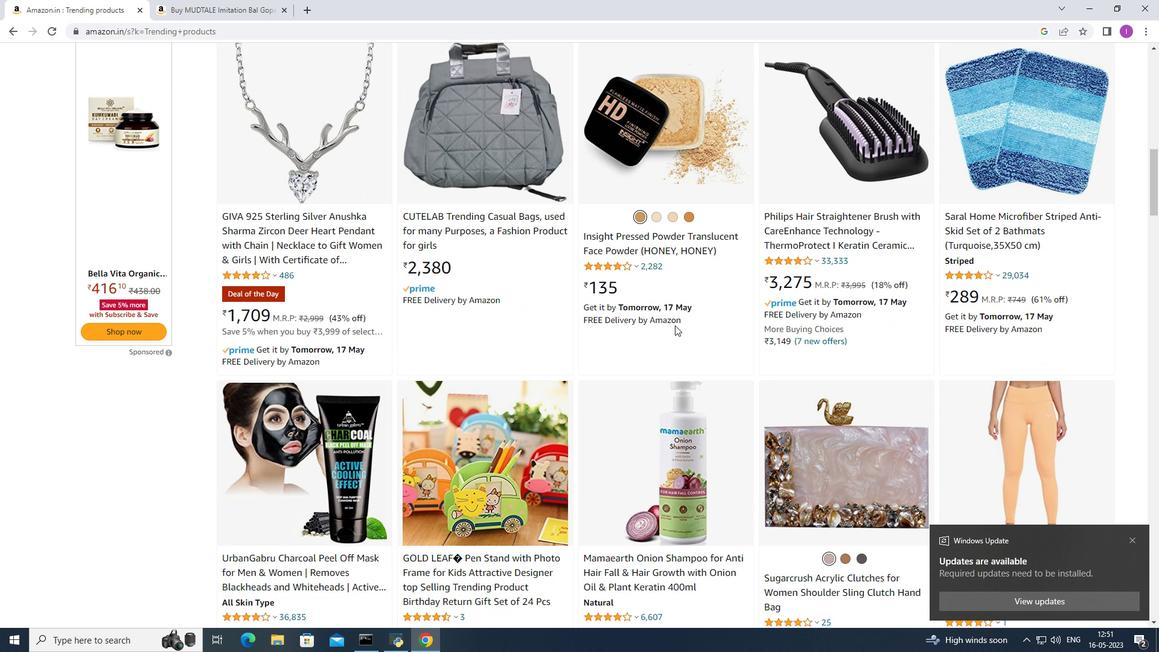 
Action: Mouse scrolled (675, 324) with delta (0, 0)
Screenshot: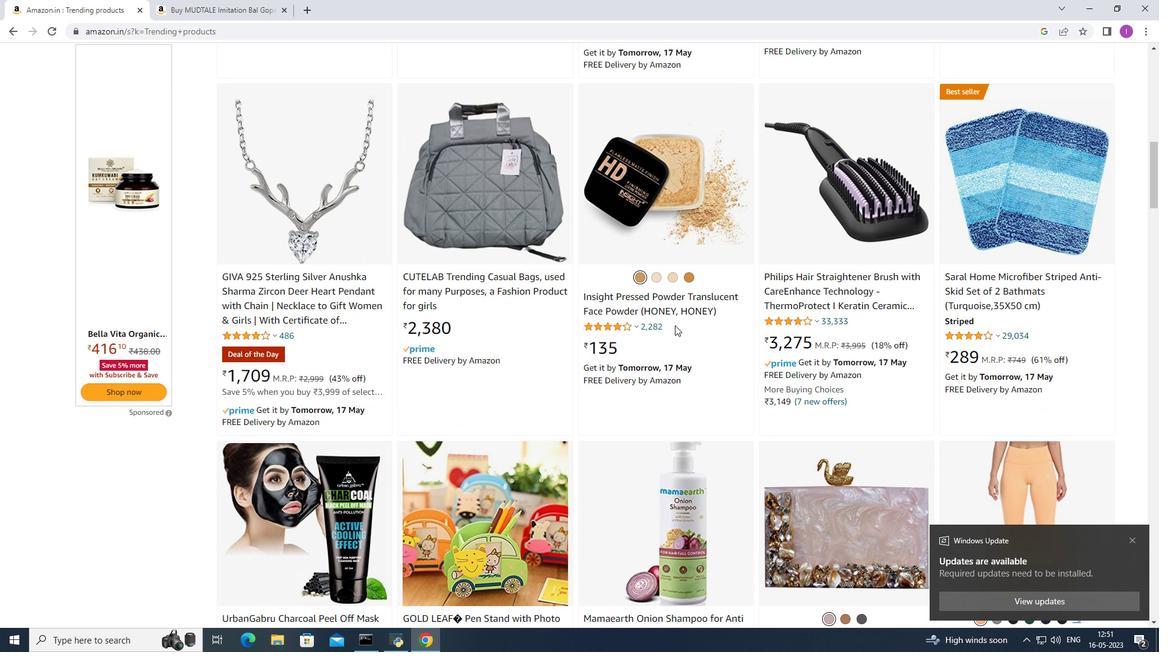 
Action: Mouse moved to (675, 325)
Screenshot: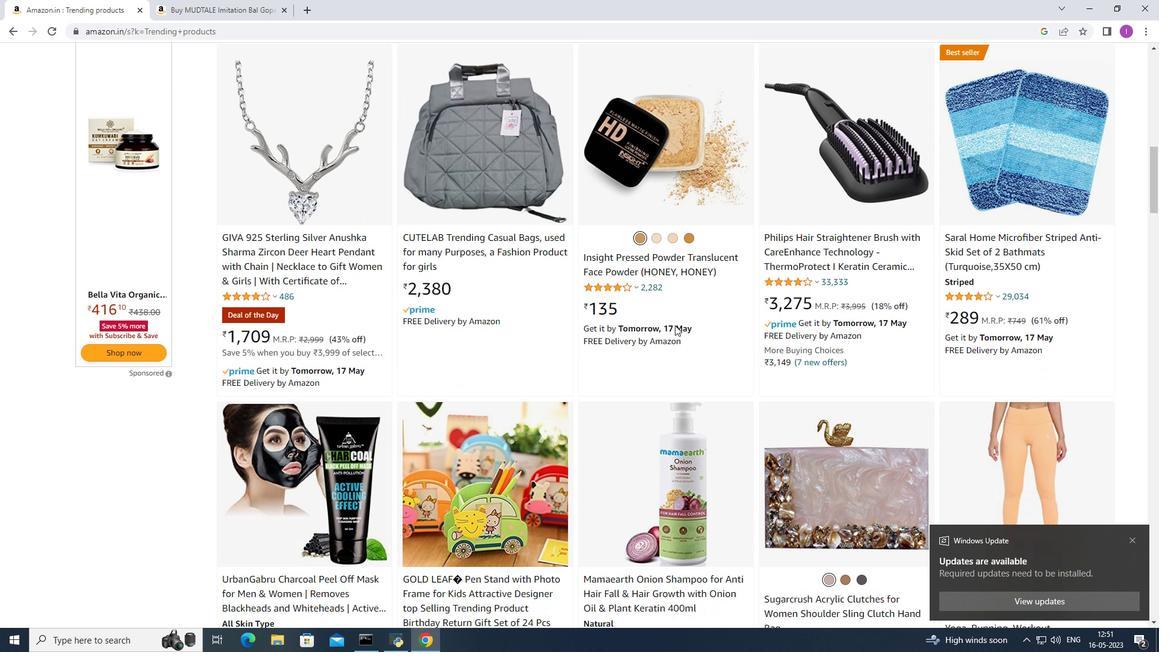 
Action: Mouse scrolled (675, 324) with delta (0, 0)
Screenshot: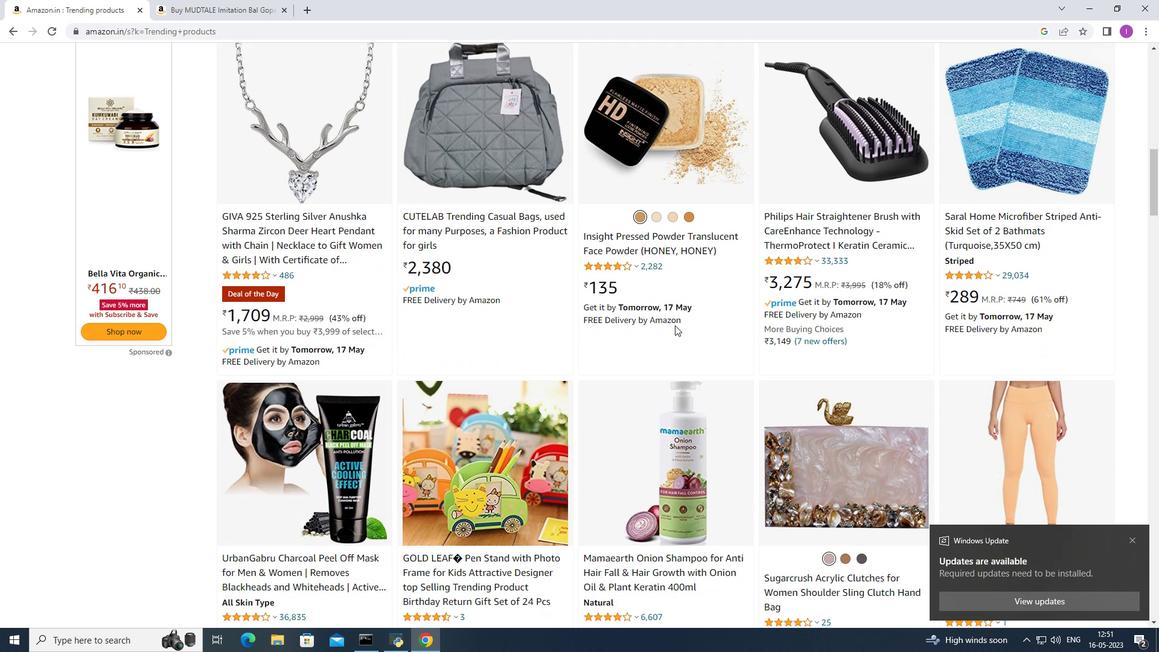 
Action: Mouse scrolled (675, 324) with delta (0, 0)
Screenshot: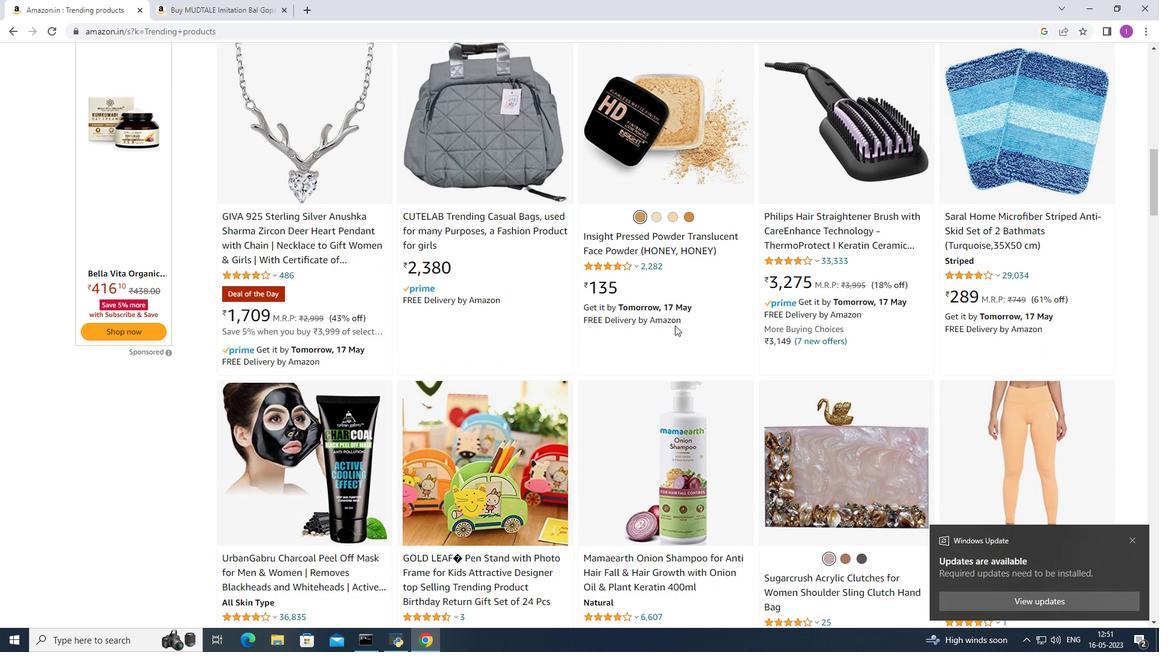 
Action: Mouse scrolled (675, 324) with delta (0, 0)
Screenshot: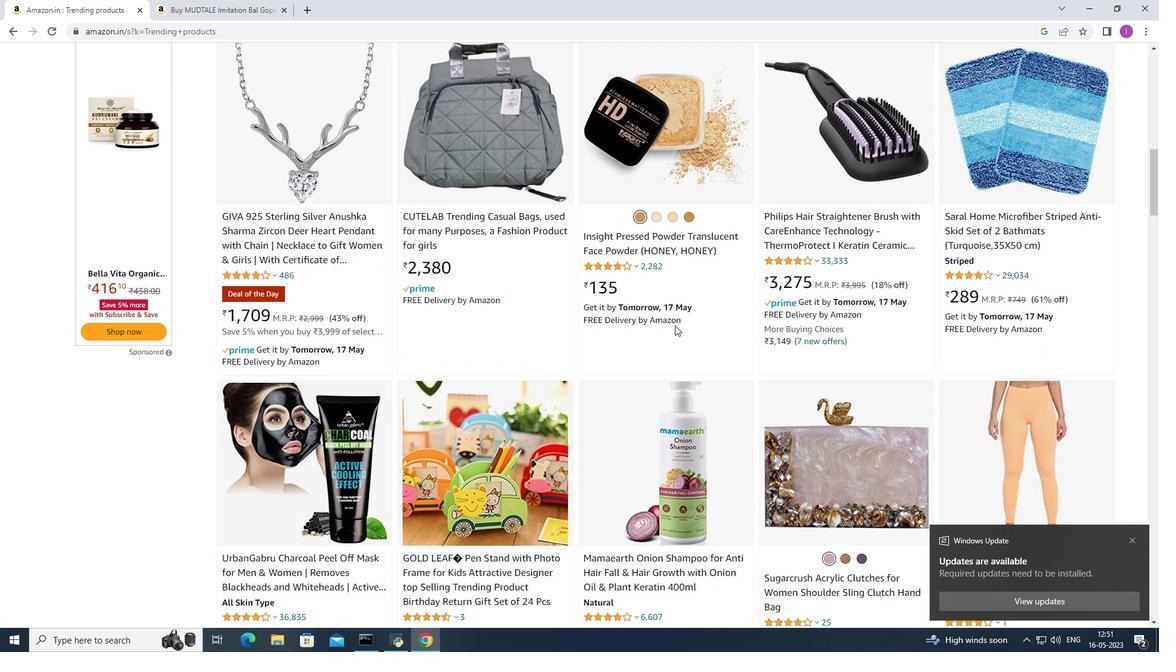 
Action: Mouse scrolled (675, 324) with delta (0, 0)
Screenshot: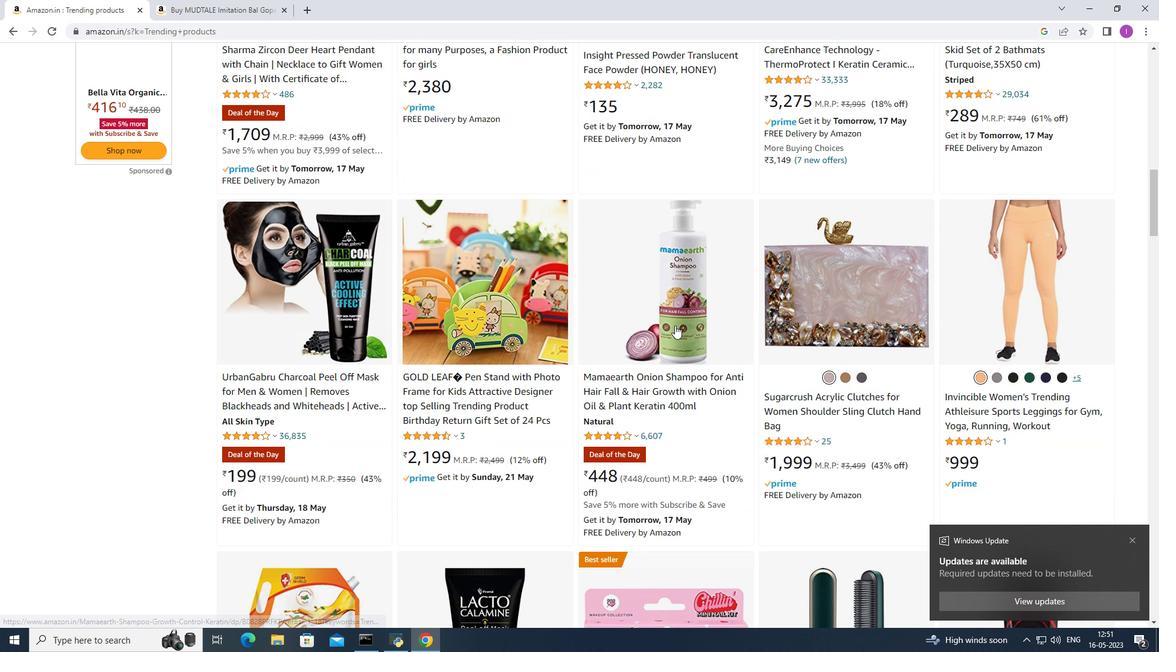 
Action: Mouse scrolled (675, 324) with delta (0, 0)
Screenshot: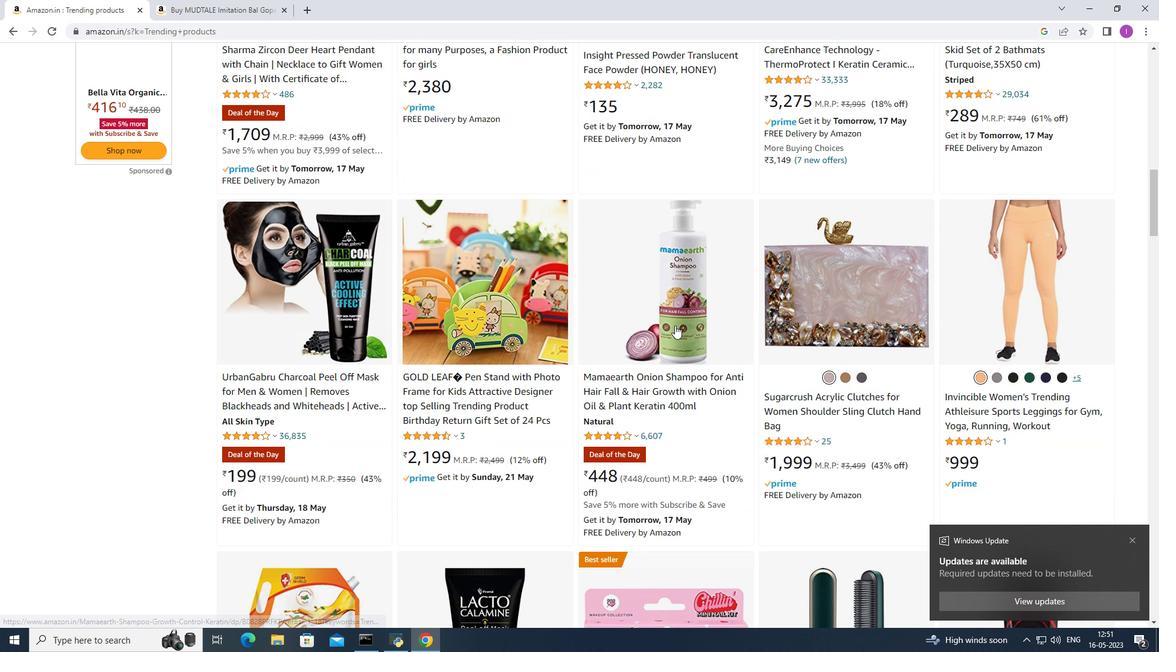 
Action: Mouse scrolled (675, 324) with delta (0, 0)
Screenshot: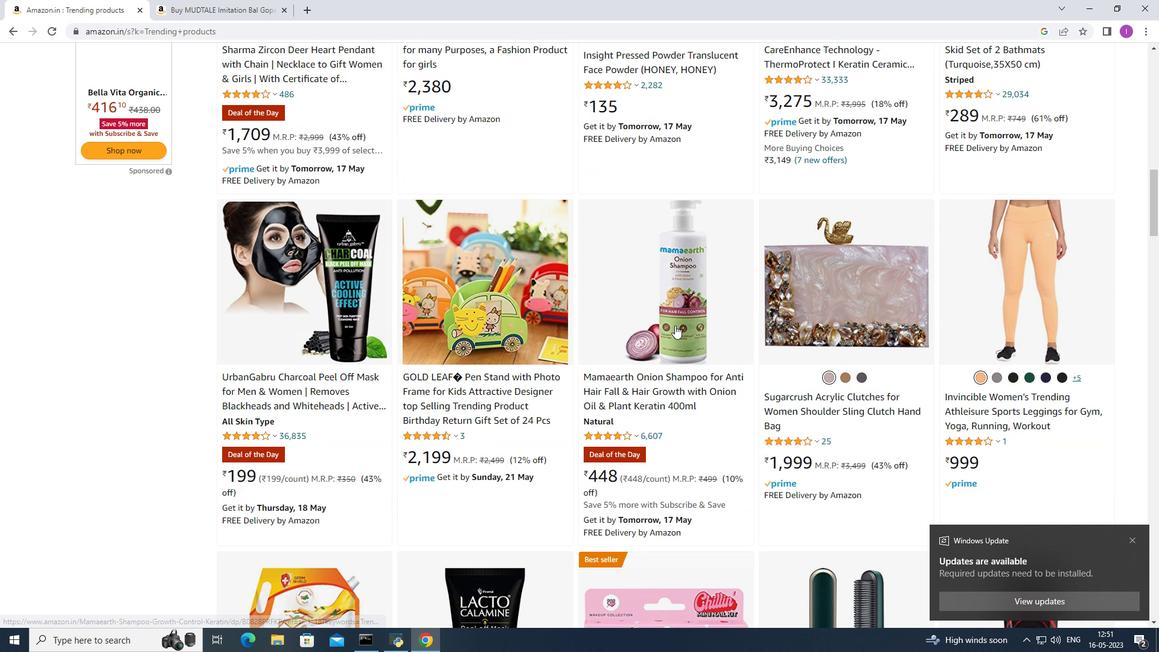 
Action: Mouse scrolled (675, 326) with delta (0, 0)
Screenshot: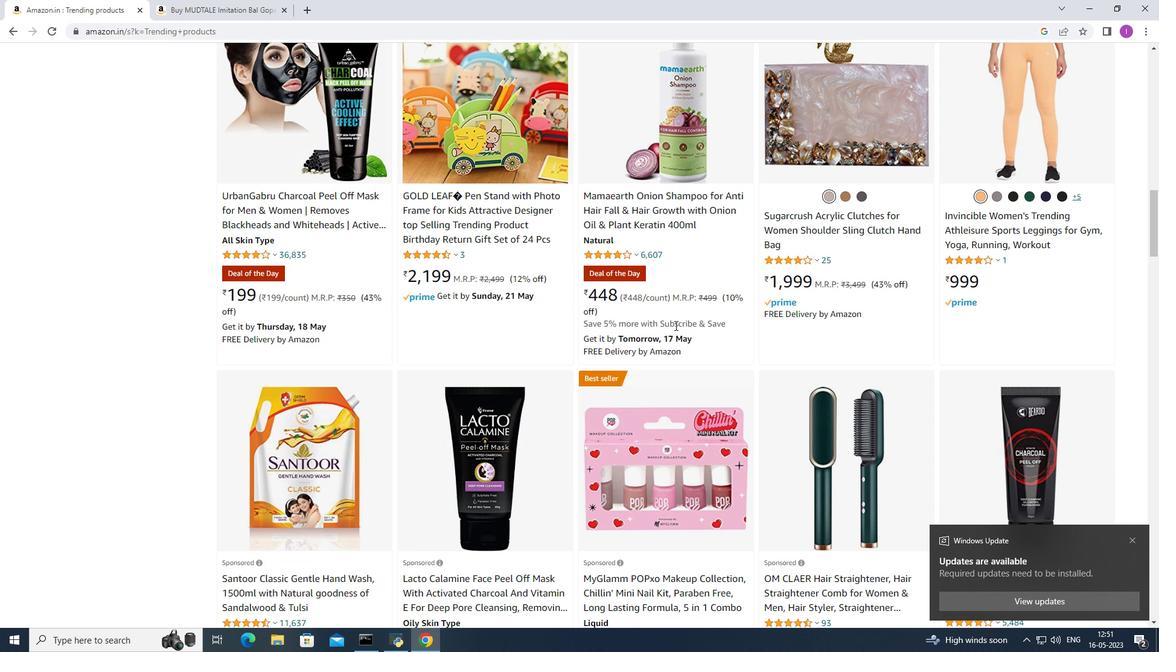 
Action: Mouse scrolled (675, 324) with delta (0, 0)
Screenshot: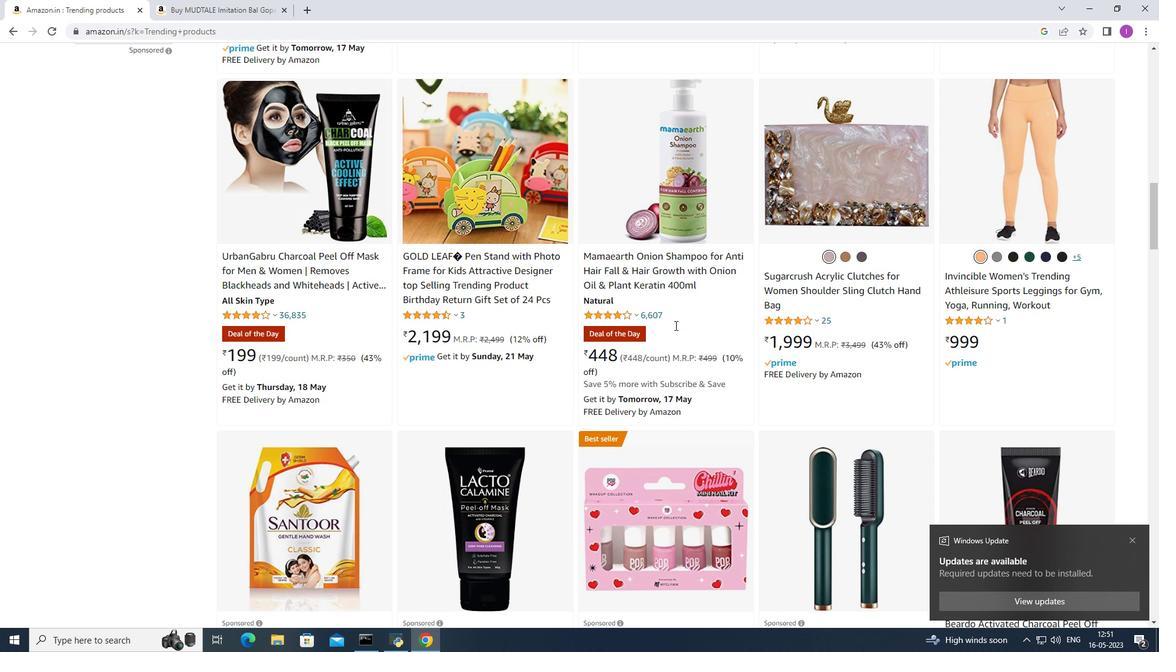 
Action: Mouse moved to (676, 325)
Screenshot: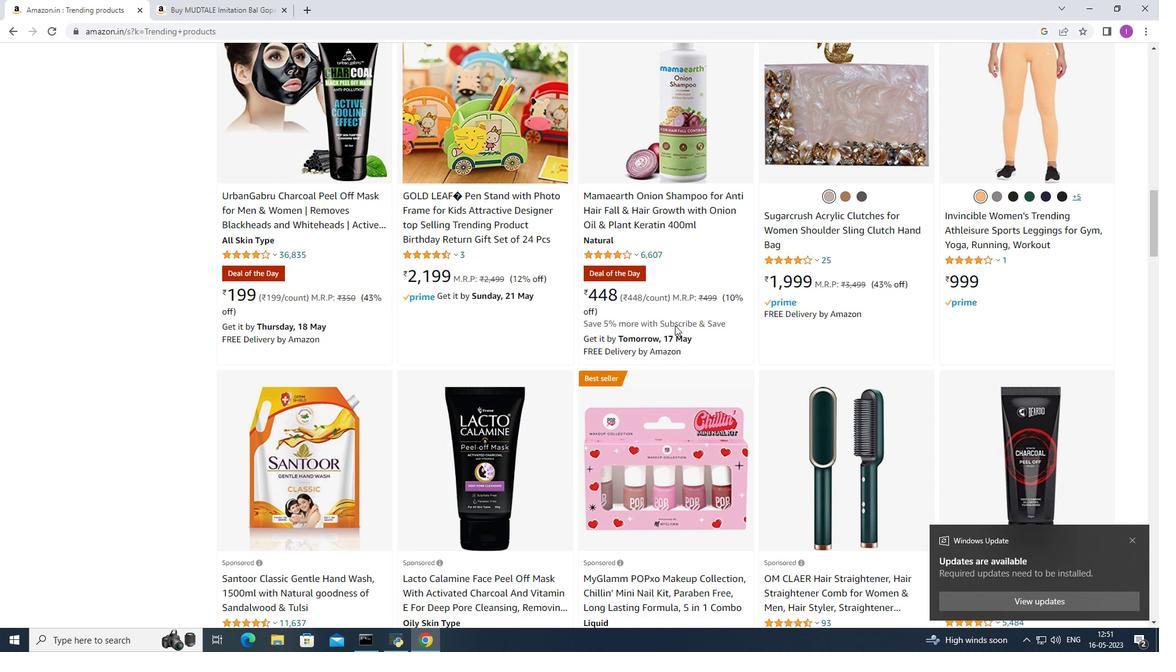 
Action: Mouse scrolled (676, 324) with delta (0, 0)
Screenshot: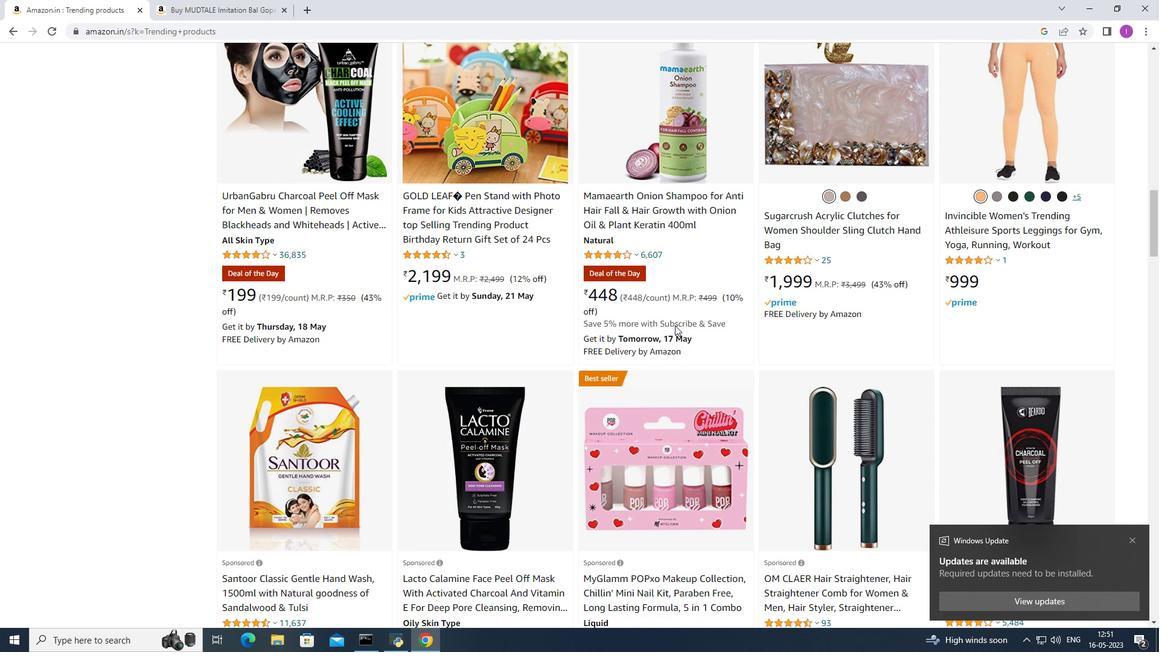 
Action: Mouse scrolled (676, 324) with delta (0, 0)
Screenshot: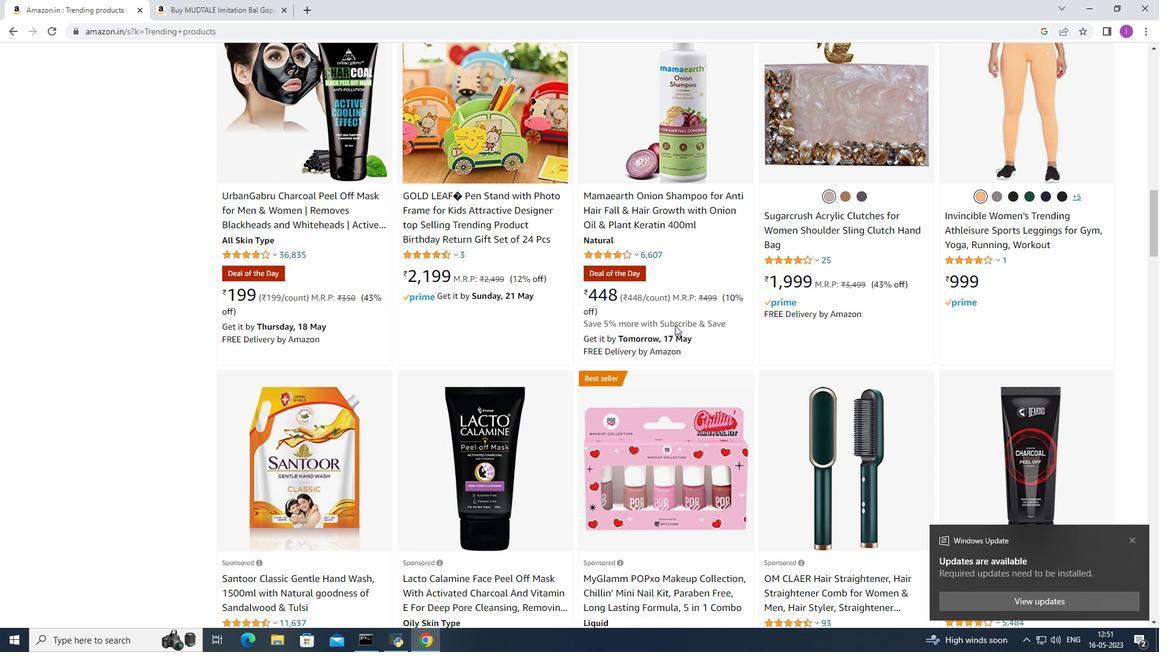 
Action: Mouse moved to (838, 334)
Screenshot: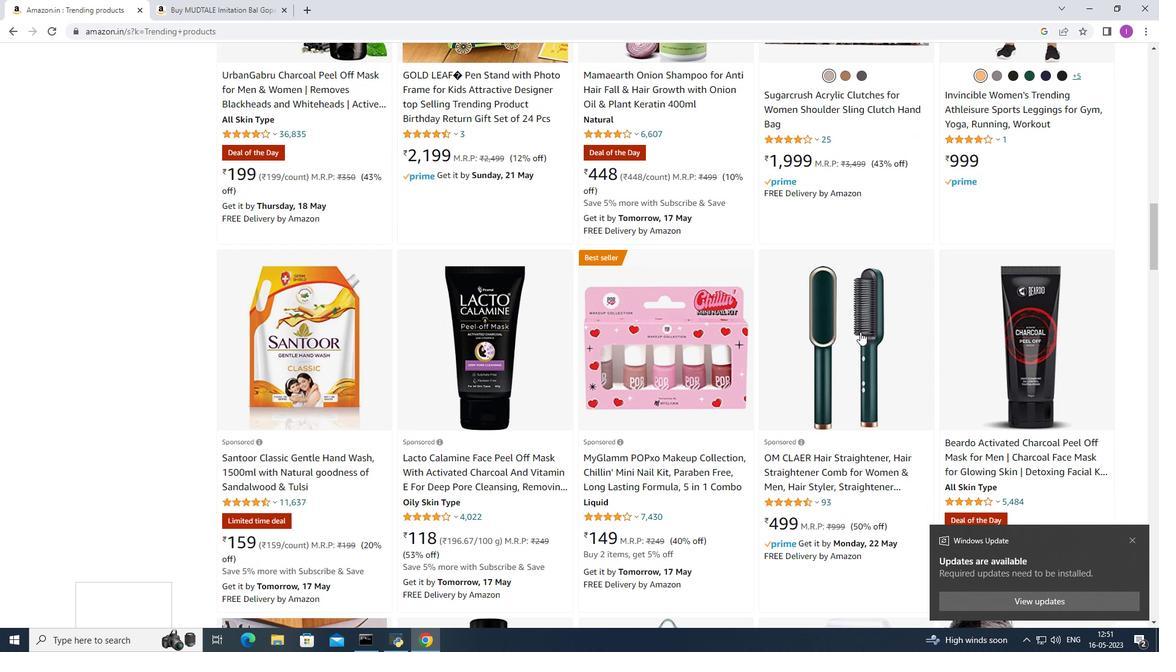 
Action: Mouse pressed left at (838, 334)
Screenshot: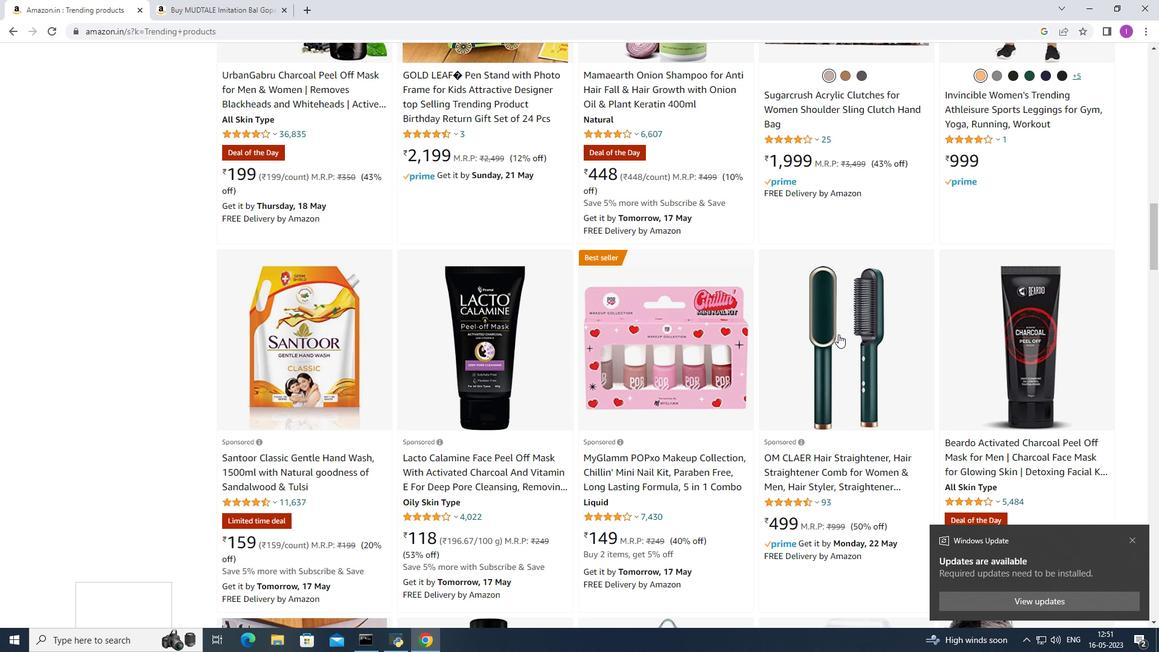 
Action: Mouse moved to (469, 461)
Screenshot: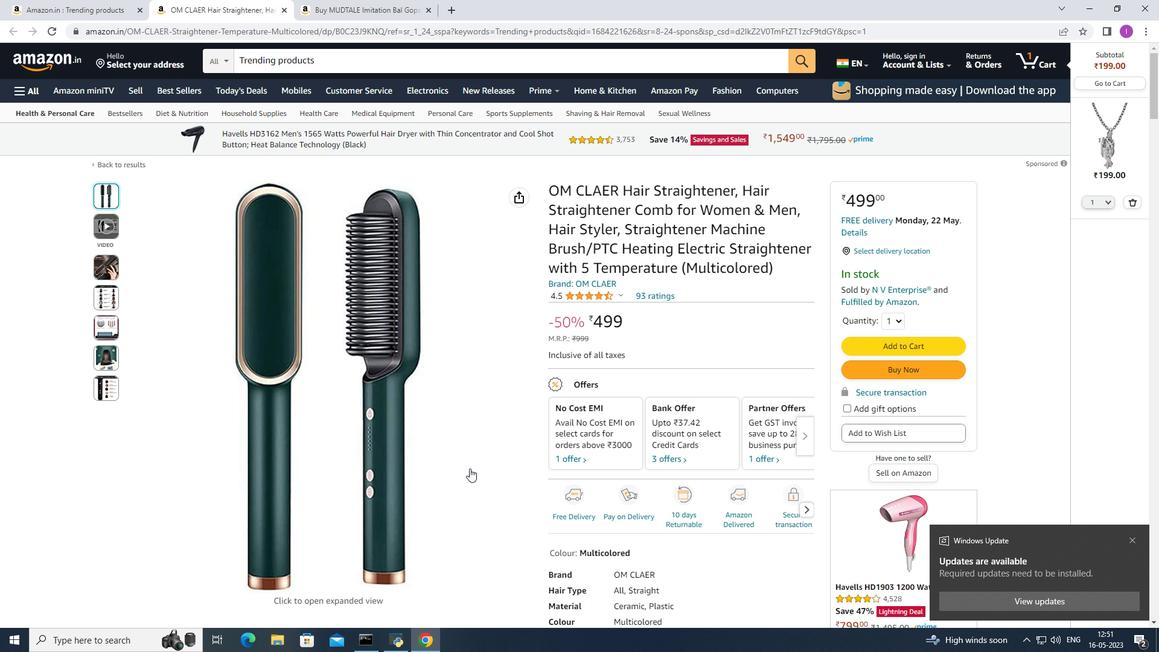 
Action: Mouse pressed left at (469, 461)
Screenshot: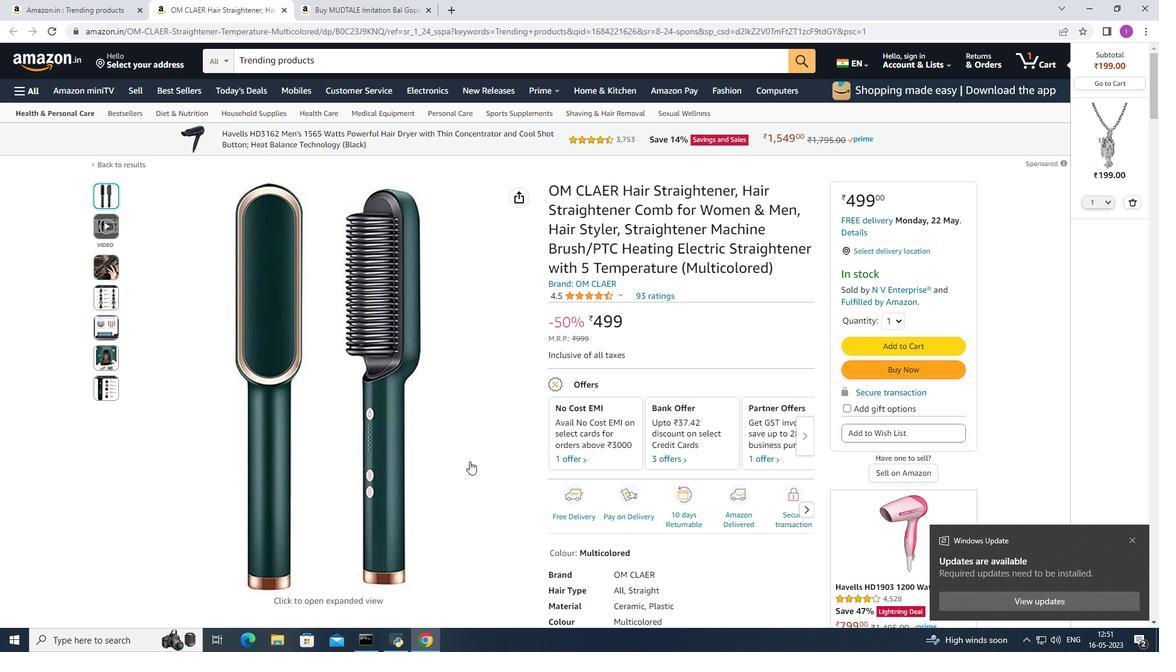 
Action: Mouse moved to (1115, 114)
Screenshot: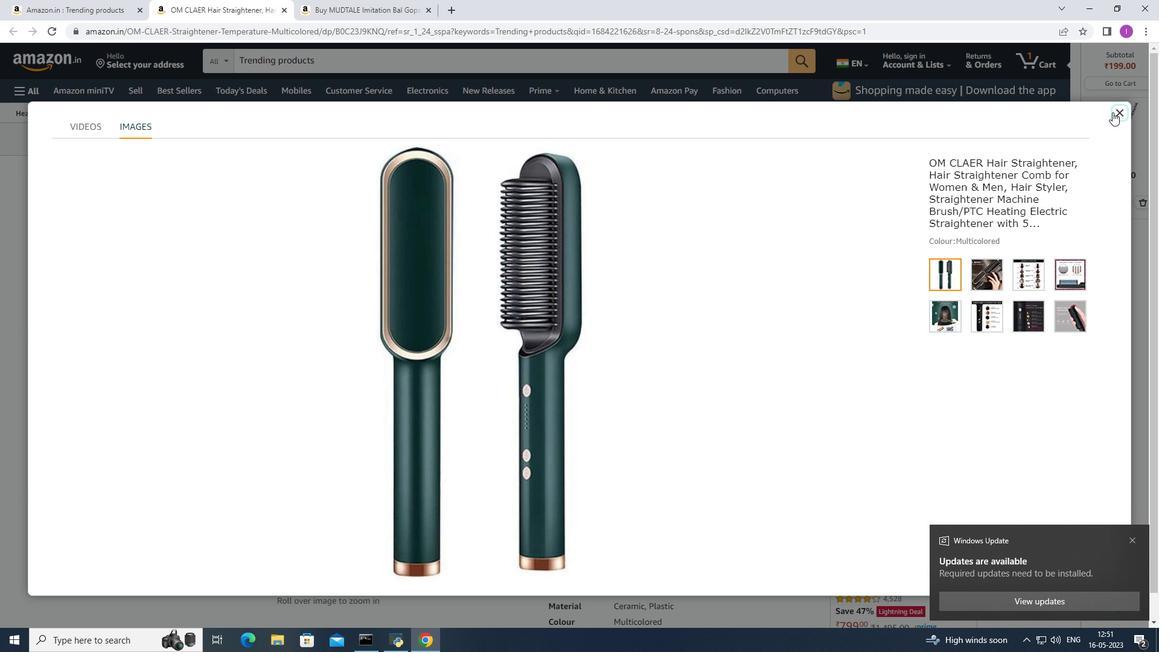 
Action: Mouse pressed left at (1115, 114)
Screenshot: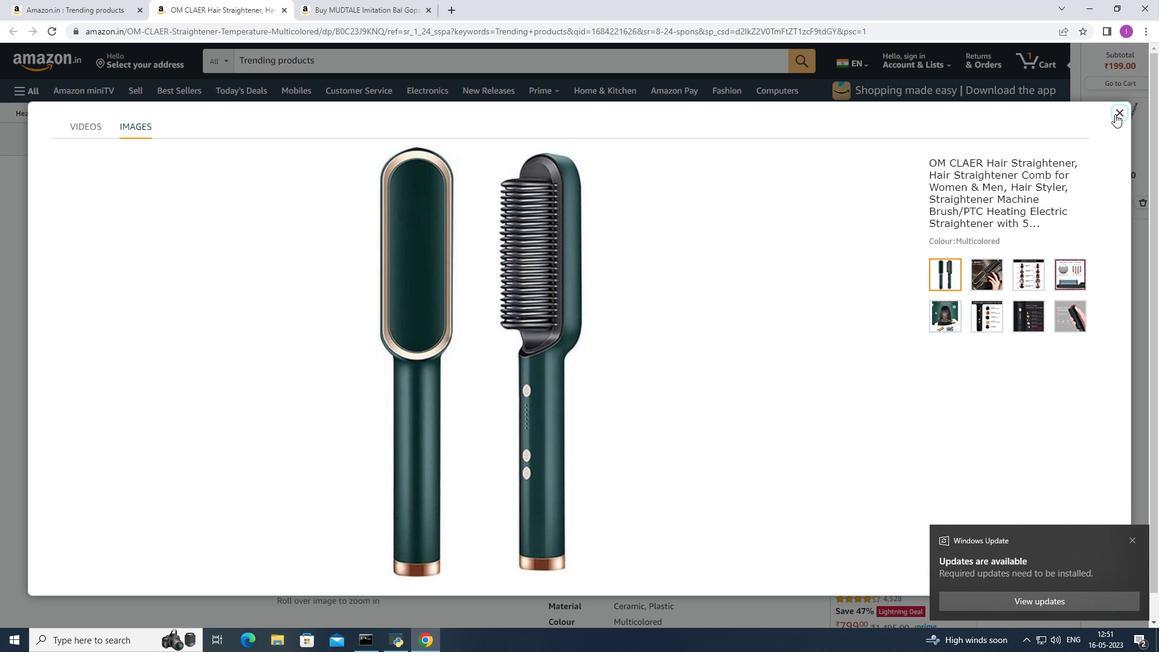 
Action: Mouse moved to (556, 411)
Screenshot: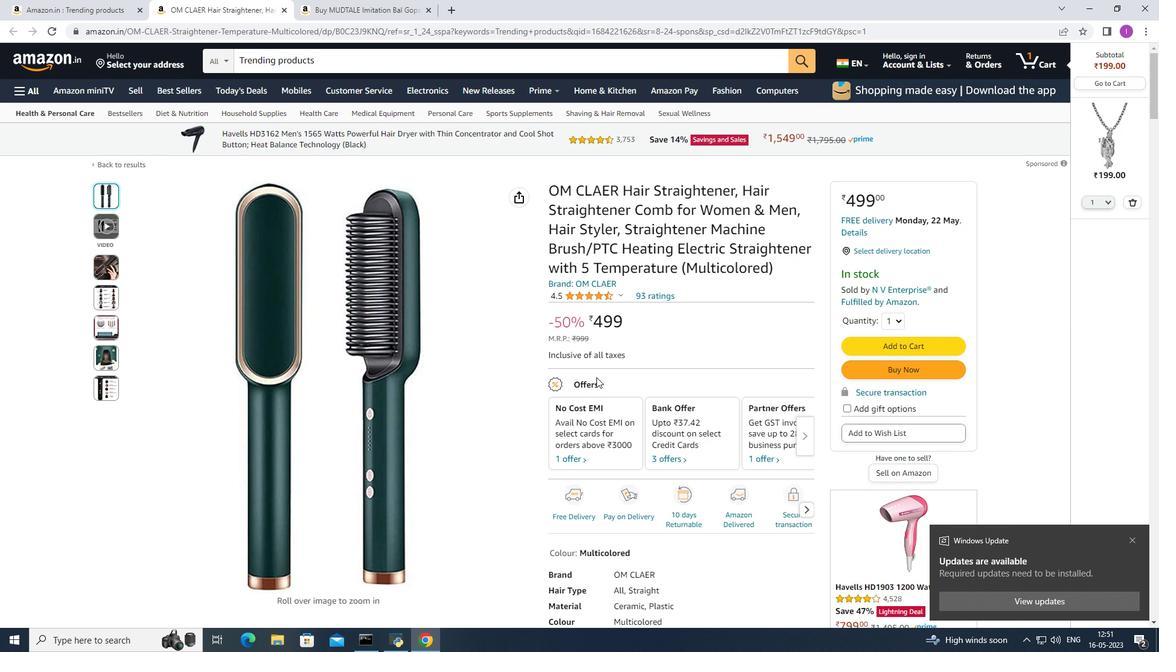 
Action: Mouse scrolled (557, 410) with delta (0, 0)
Screenshot: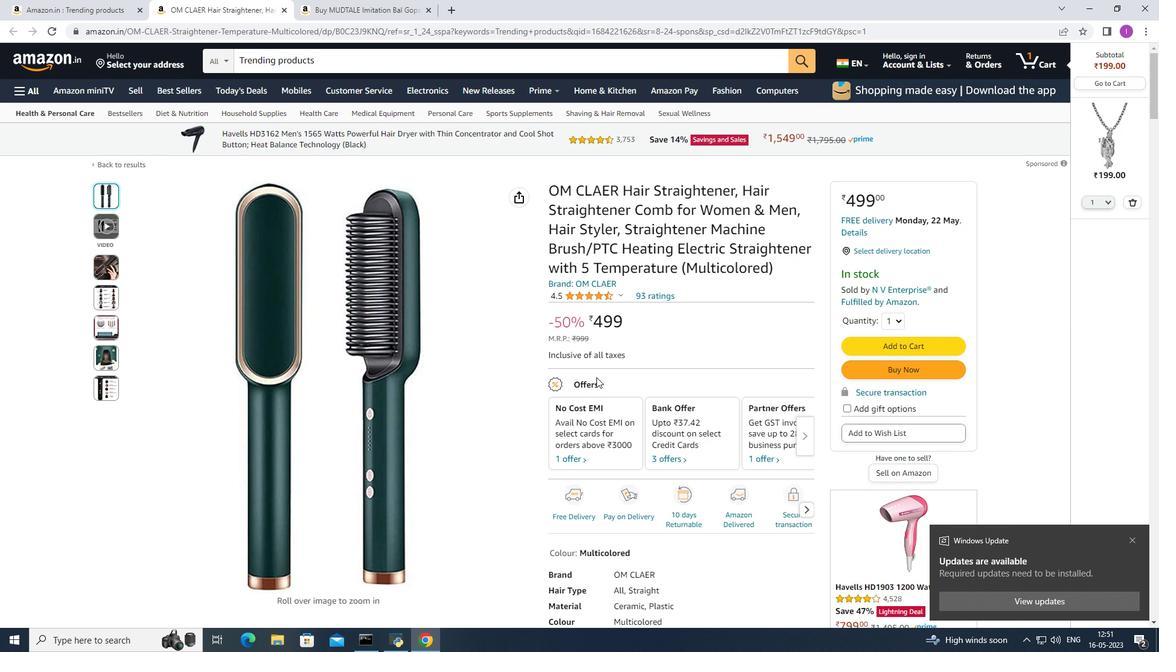 
Action: Mouse moved to (546, 419)
Screenshot: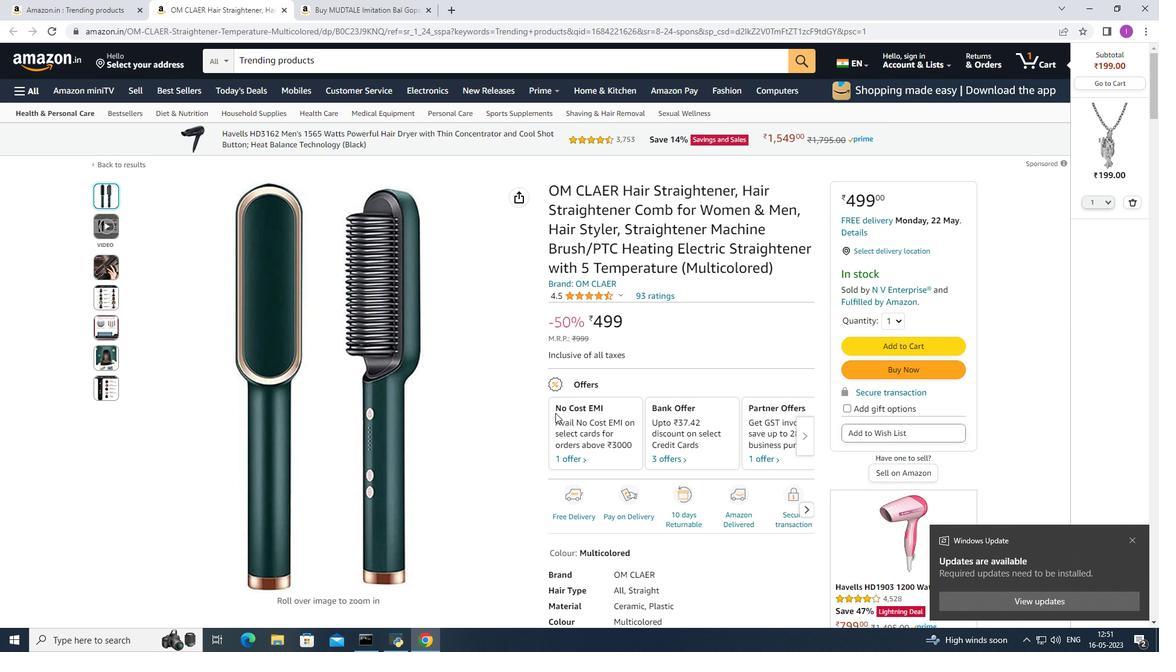 
Action: Mouse scrolled (546, 418) with delta (0, 0)
Screenshot: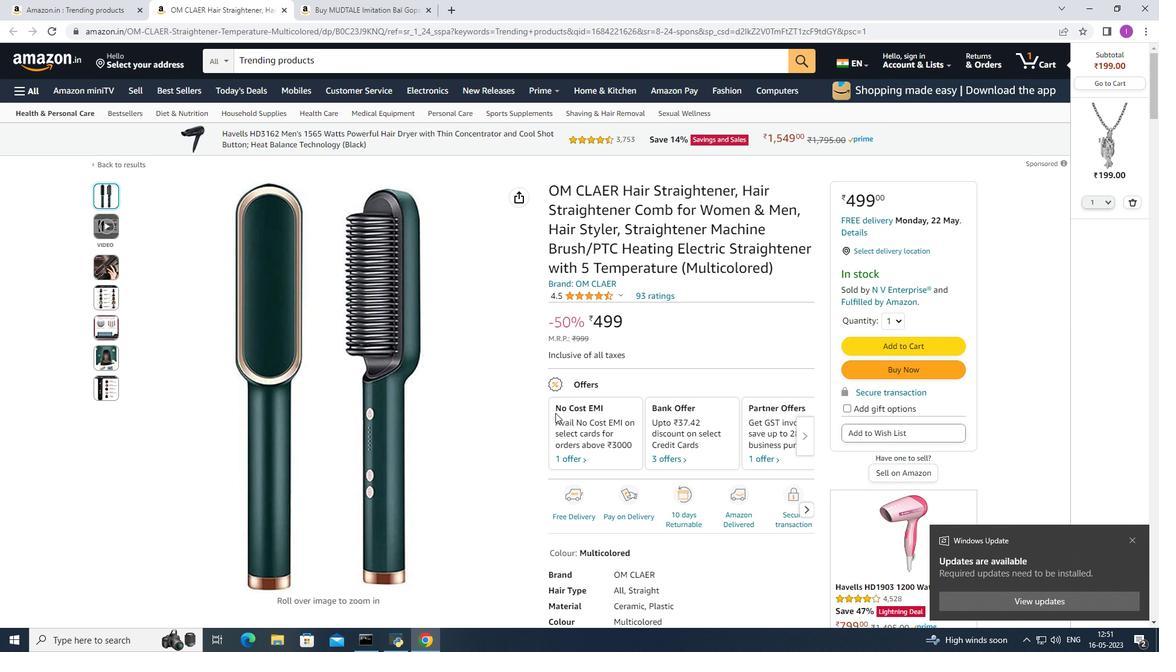 
Action: Mouse moved to (545, 417)
Screenshot: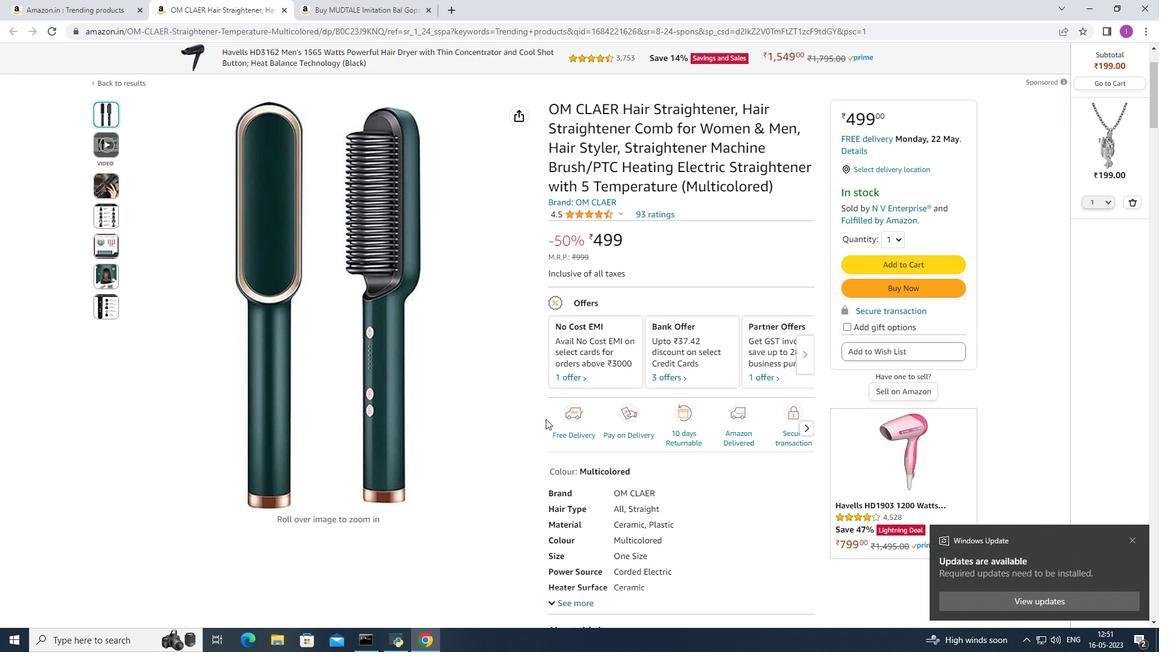 
Action: Mouse scrolled (545, 417) with delta (0, 0)
Screenshot: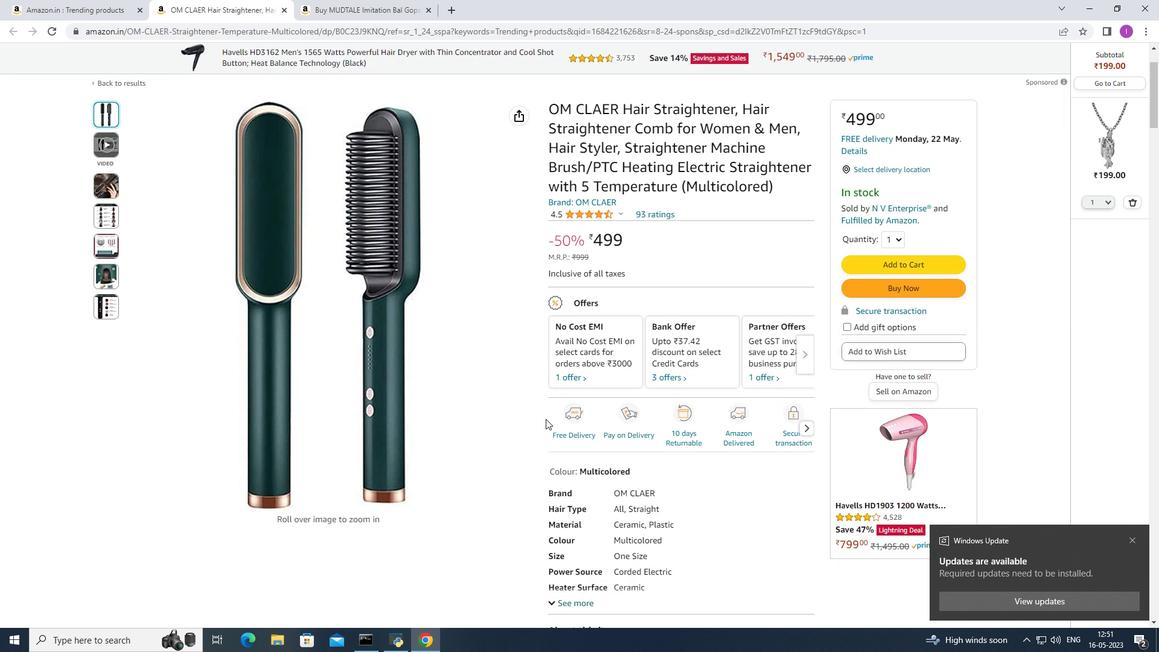 
Action: Mouse scrolled (545, 417) with delta (0, 0)
Screenshot: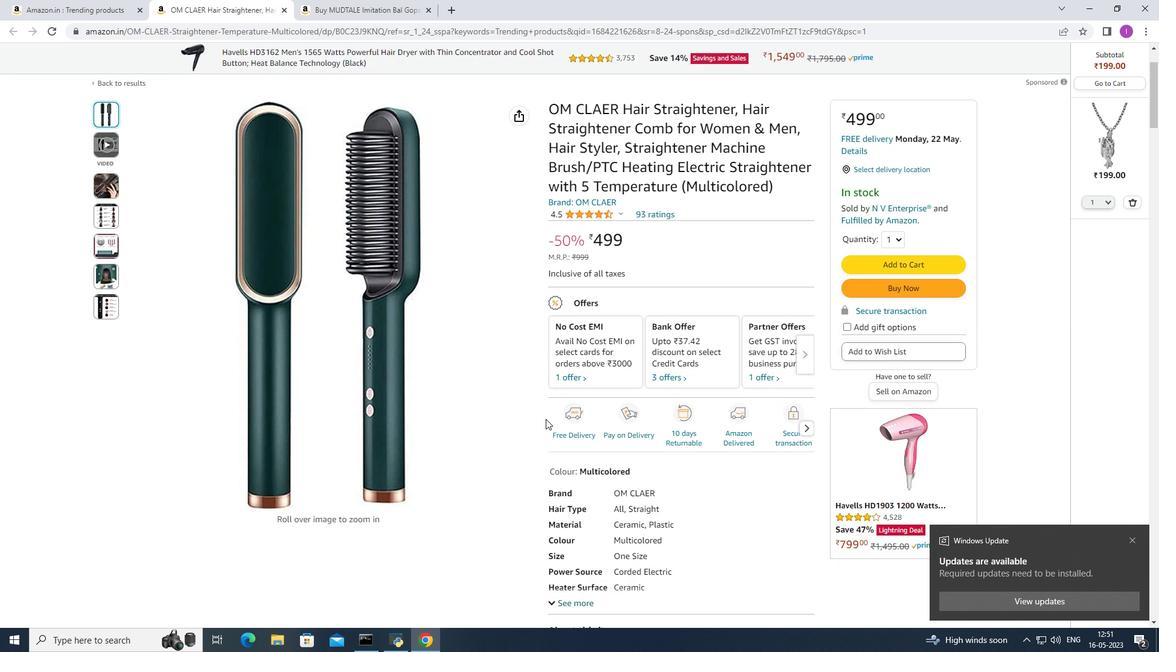 
Action: Mouse scrolled (545, 417) with delta (0, 0)
Screenshot: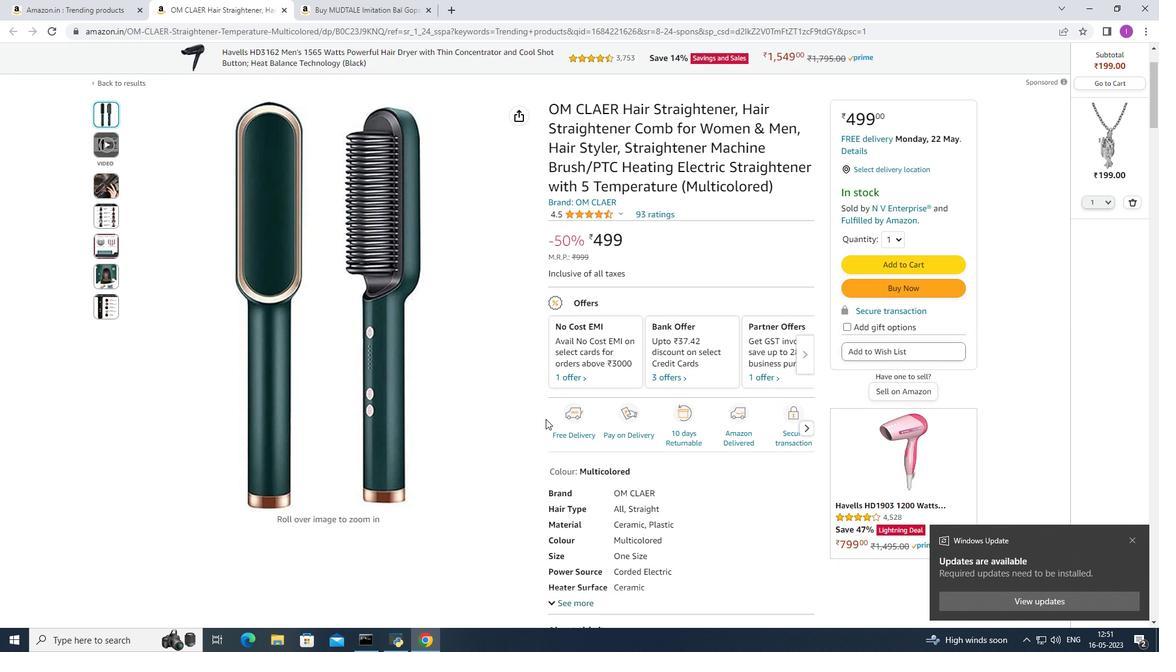 
Action: Mouse scrolled (545, 417) with delta (0, 0)
Screenshot: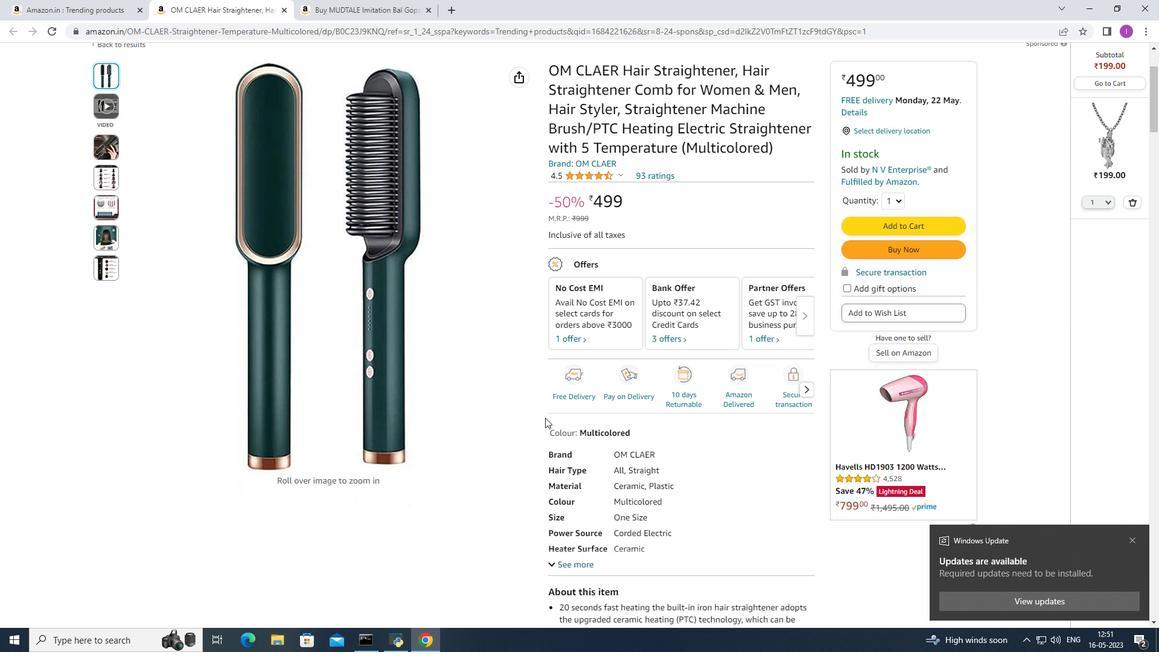 
Action: Mouse moved to (545, 416)
Screenshot: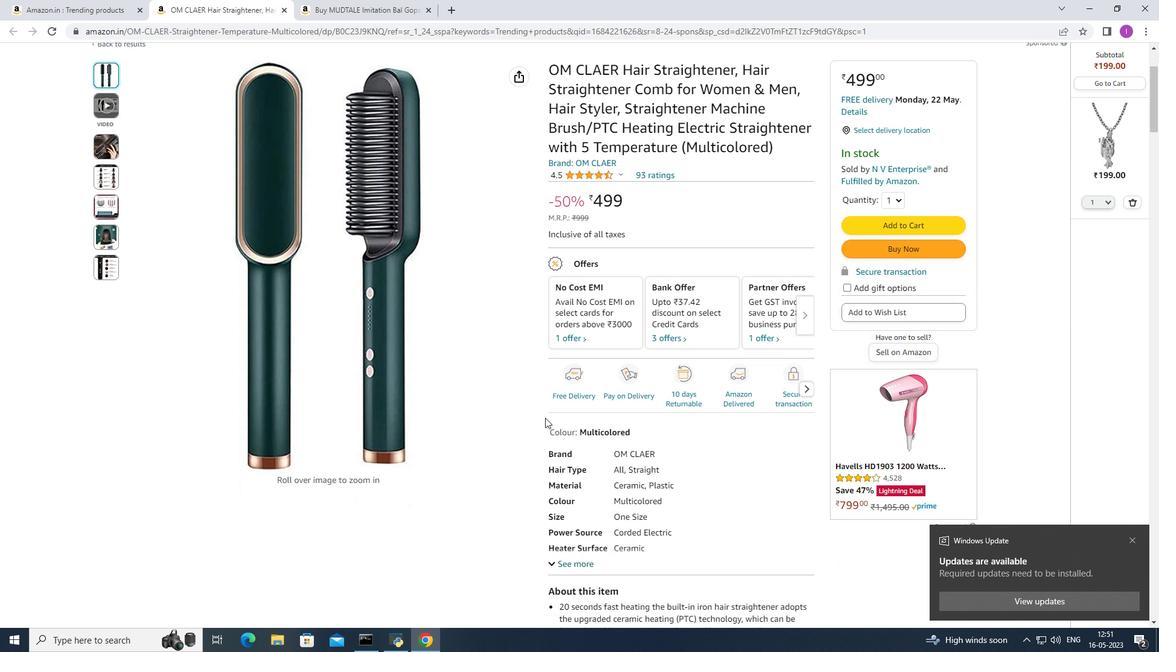 
Action: Mouse scrolled (545, 416) with delta (0, 0)
Screenshot: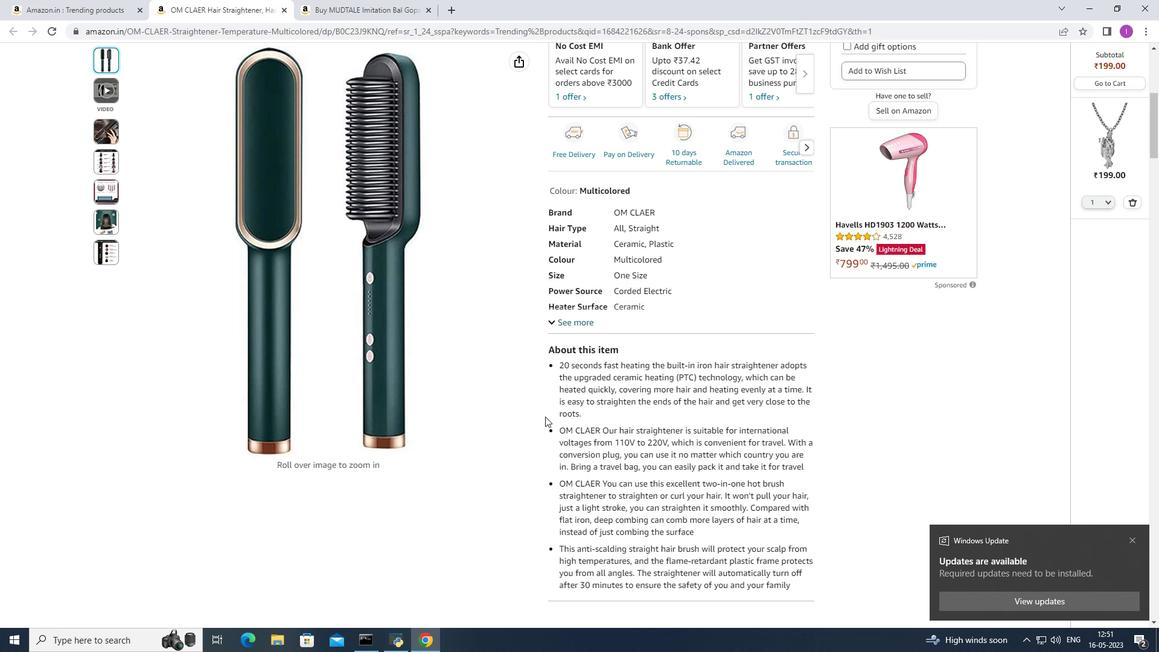 
Action: Mouse scrolled (545, 416) with delta (0, 0)
Screenshot: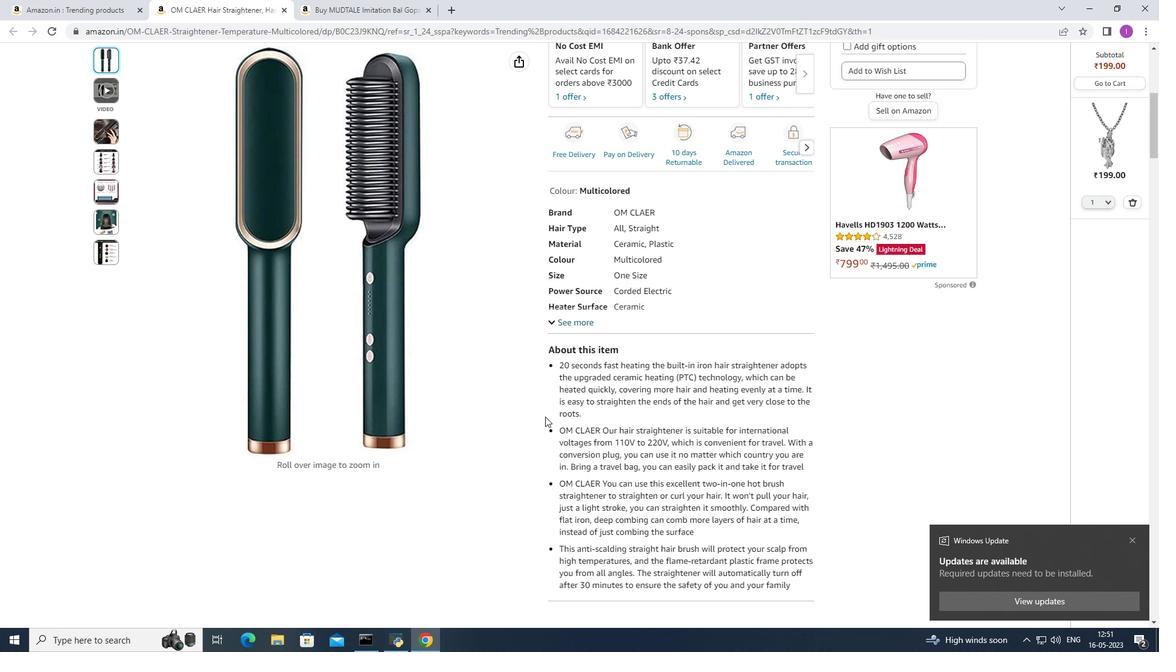 
Action: Mouse scrolled (545, 416) with delta (0, 0)
Screenshot: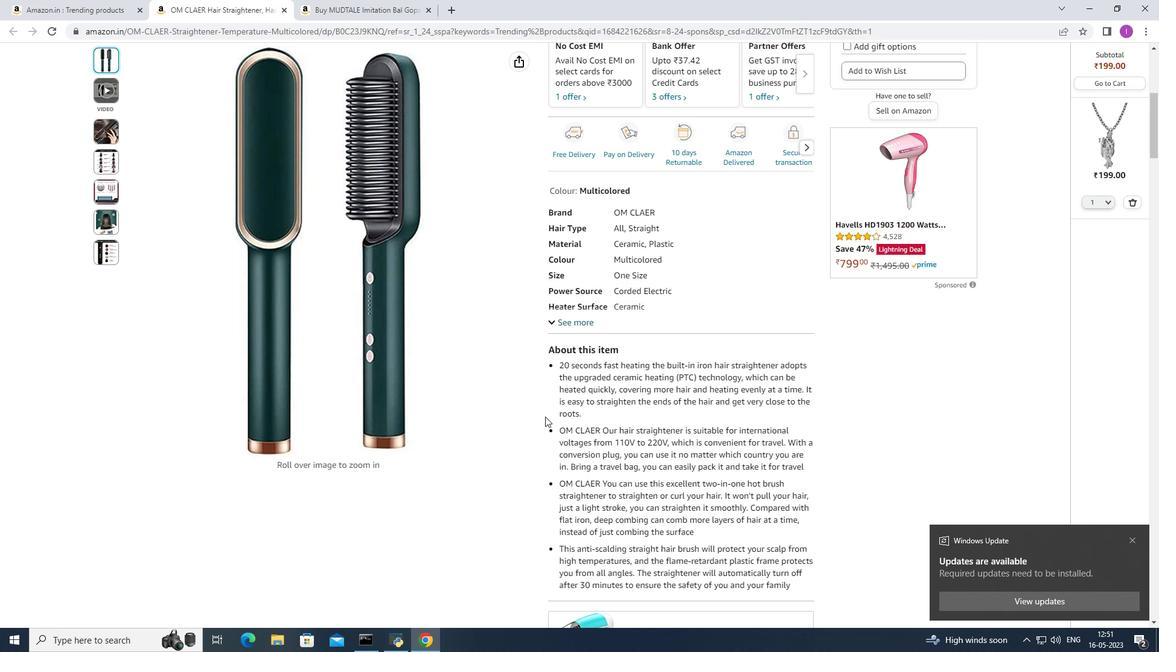
Action: Mouse moved to (545, 416)
Screenshot: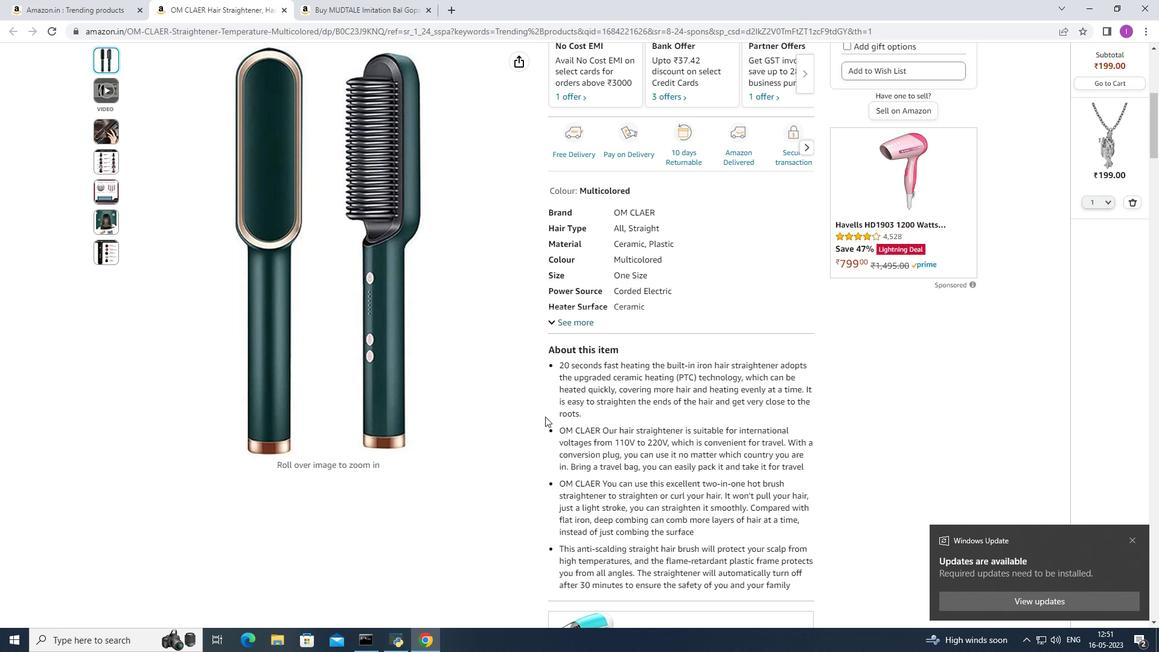 
Action: Mouse scrolled (545, 416) with delta (0, 0)
Screenshot: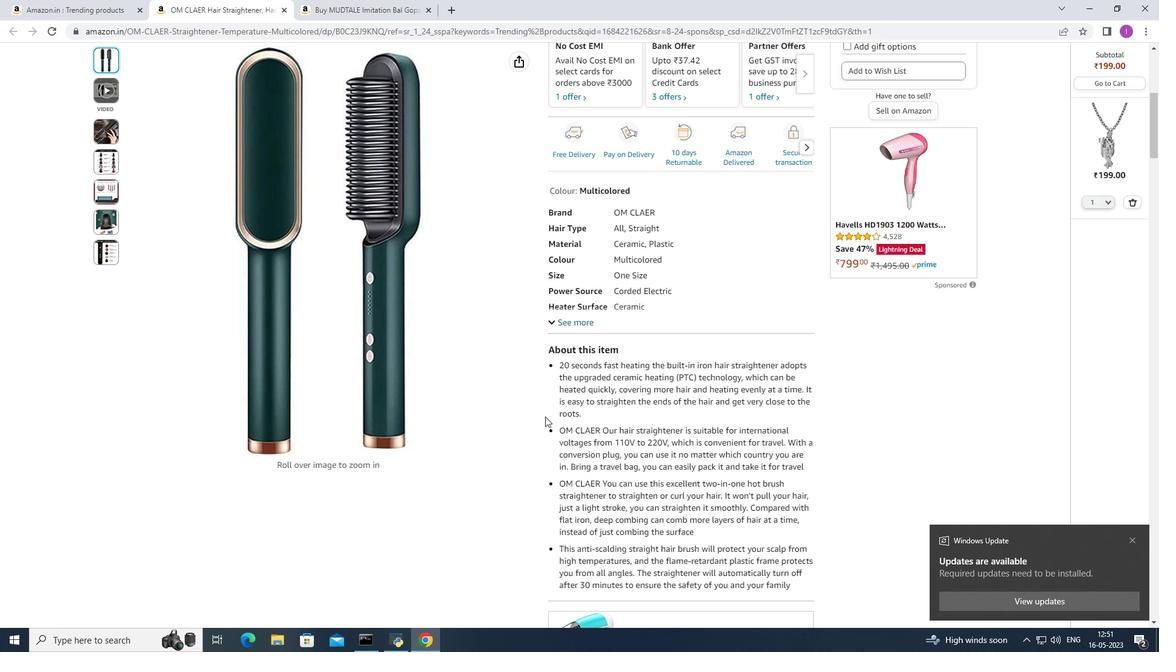 
Action: Mouse moved to (551, 412)
Screenshot: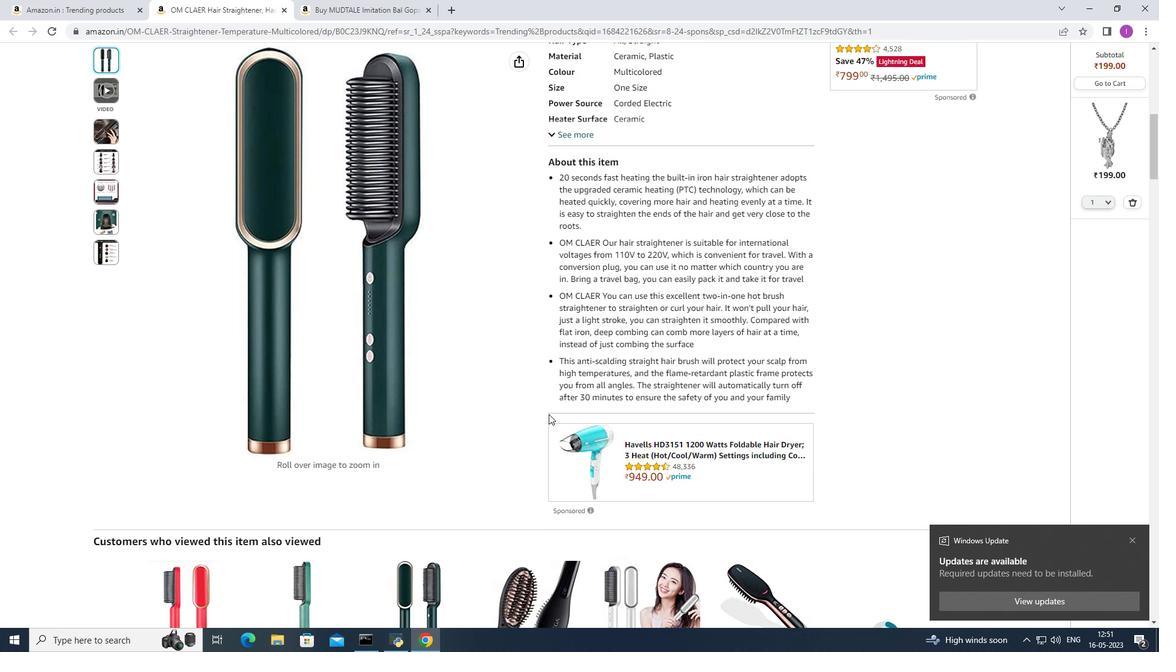 
Action: Mouse scrolled (551, 411) with delta (0, 0)
Screenshot: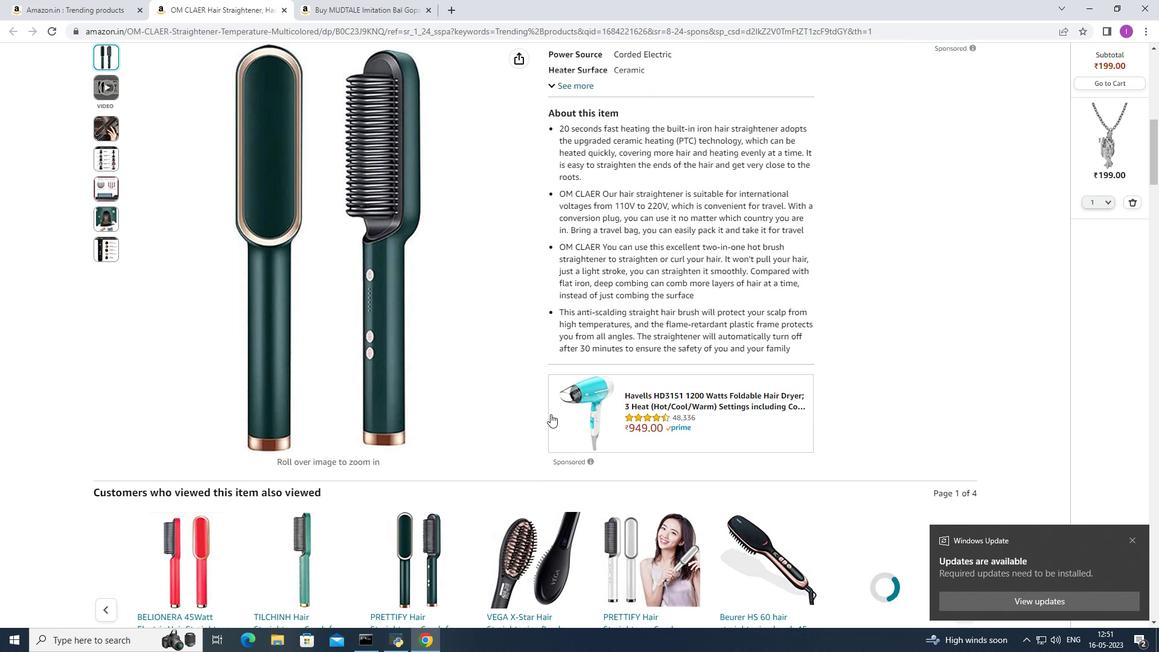 
Action: Mouse scrolled (551, 411) with delta (0, 0)
Screenshot: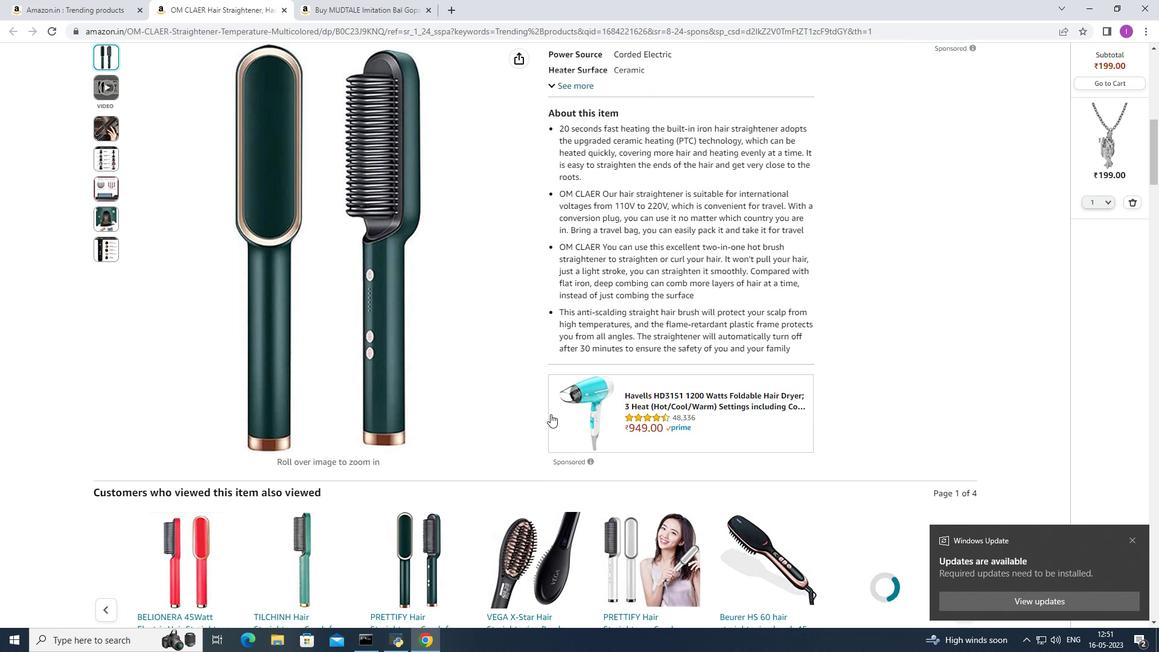 
Action: Mouse scrolled (551, 411) with delta (0, 0)
Screenshot: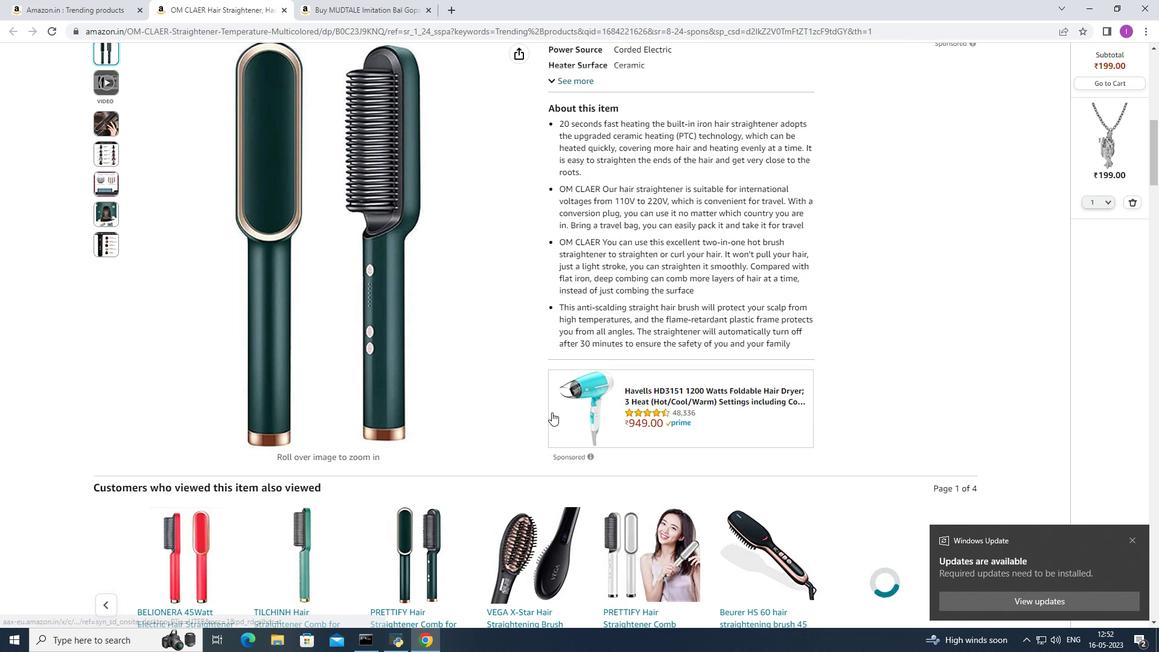 
Action: Mouse scrolled (551, 411) with delta (0, 0)
Screenshot: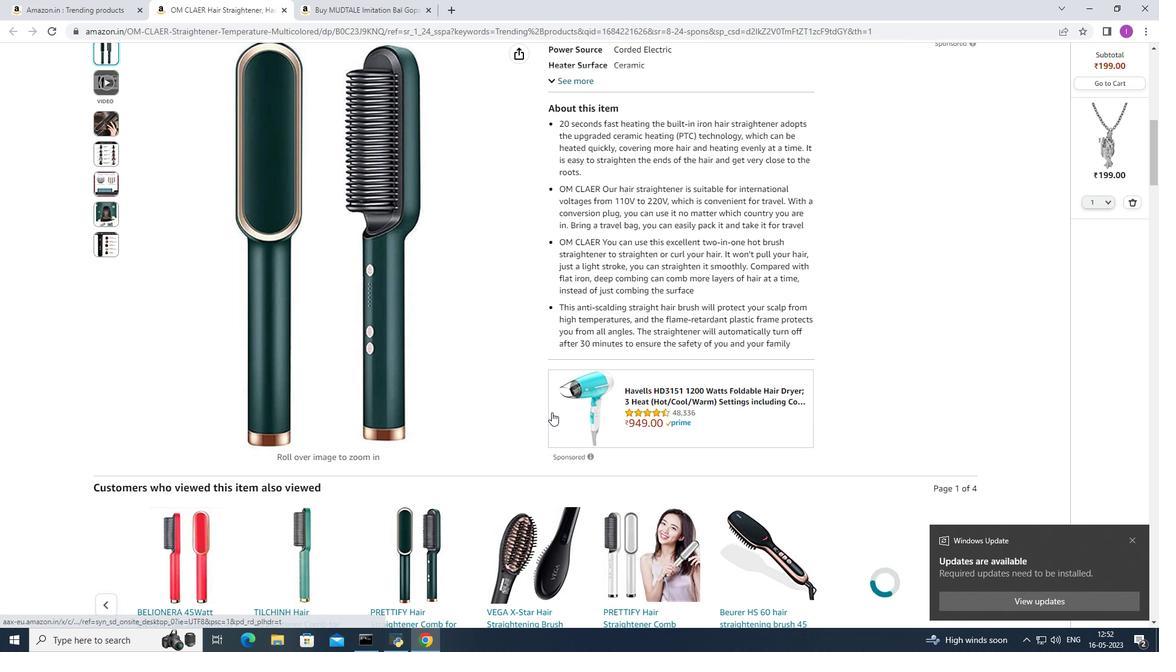 
Action: Mouse moved to (570, 410)
Screenshot: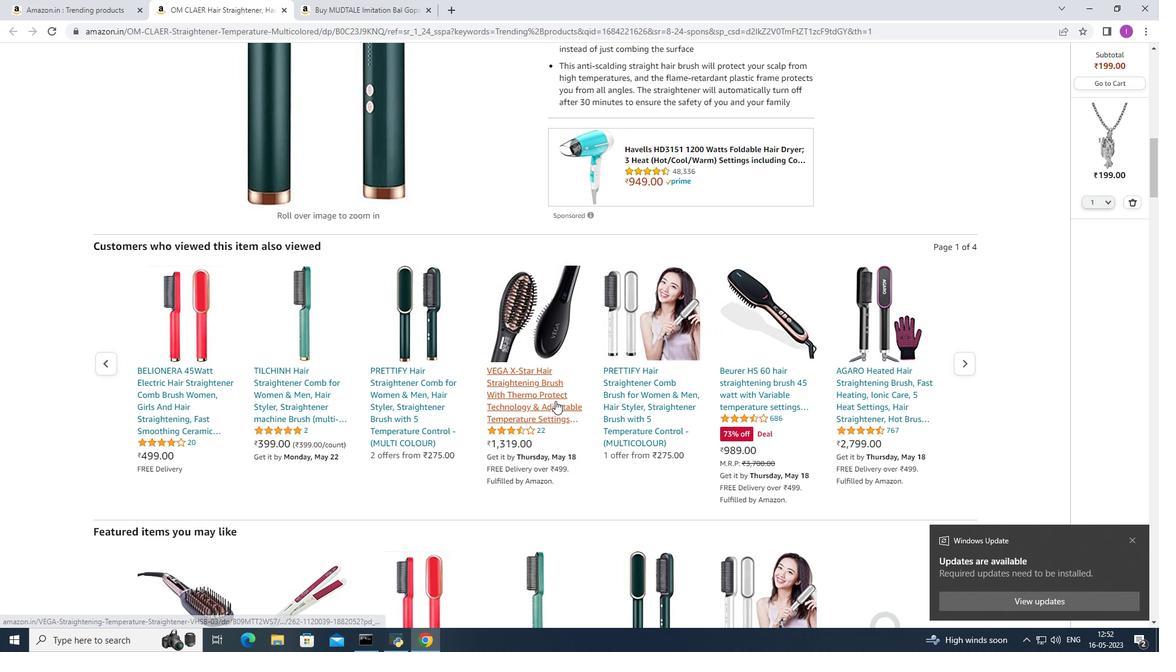 
Action: Mouse scrolled (568, 408) with delta (0, 0)
Screenshot: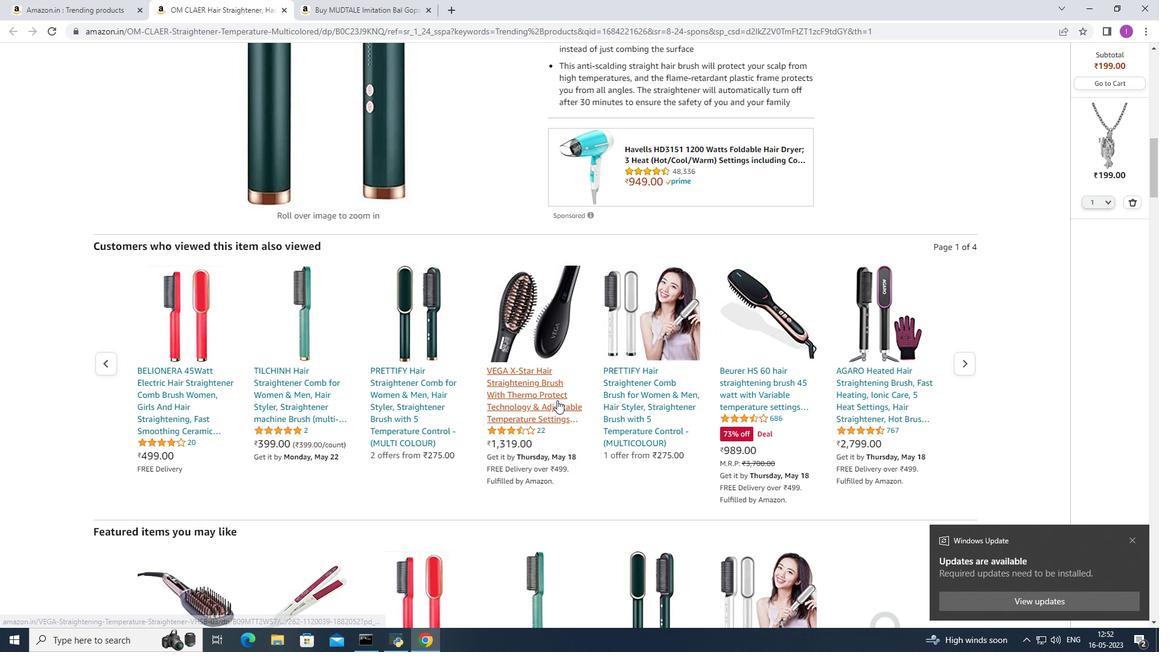 
Action: Mouse moved to (574, 411)
Screenshot: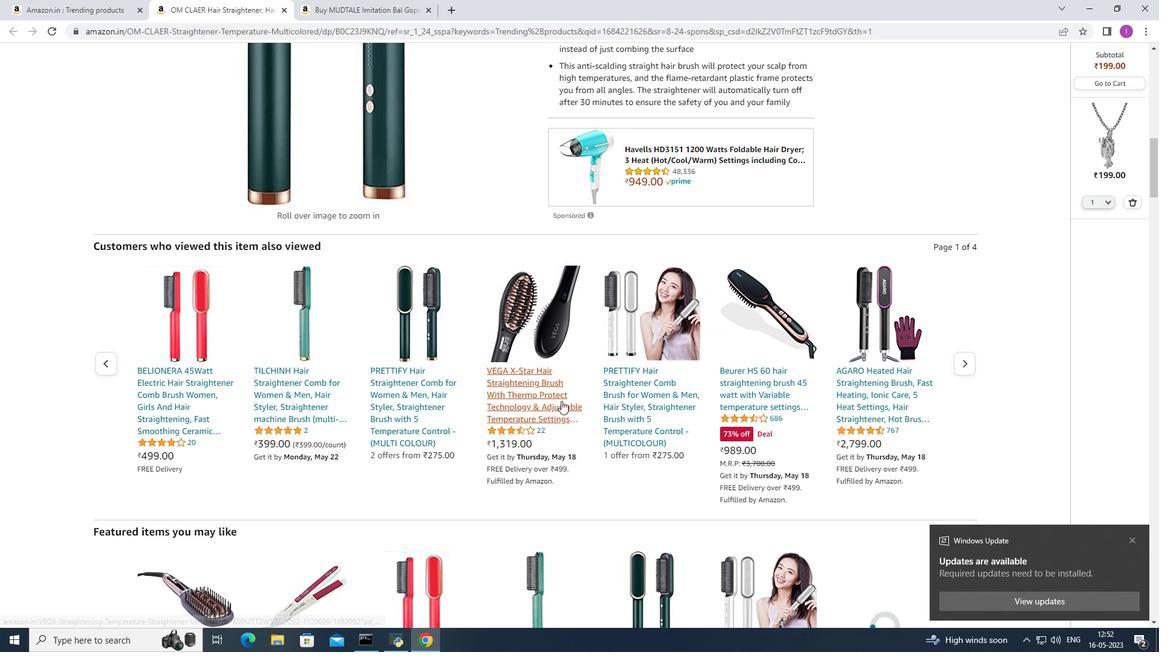 
Action: Mouse scrolled (572, 410) with delta (0, 0)
Screenshot: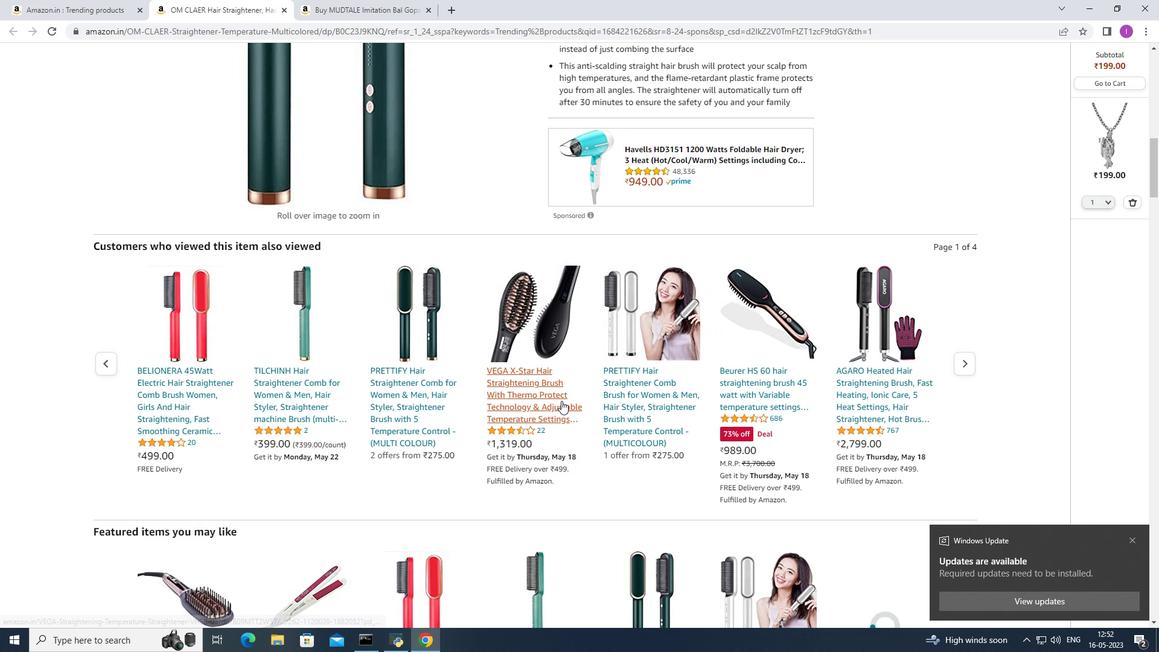 
Action: Mouse moved to (602, 413)
Screenshot: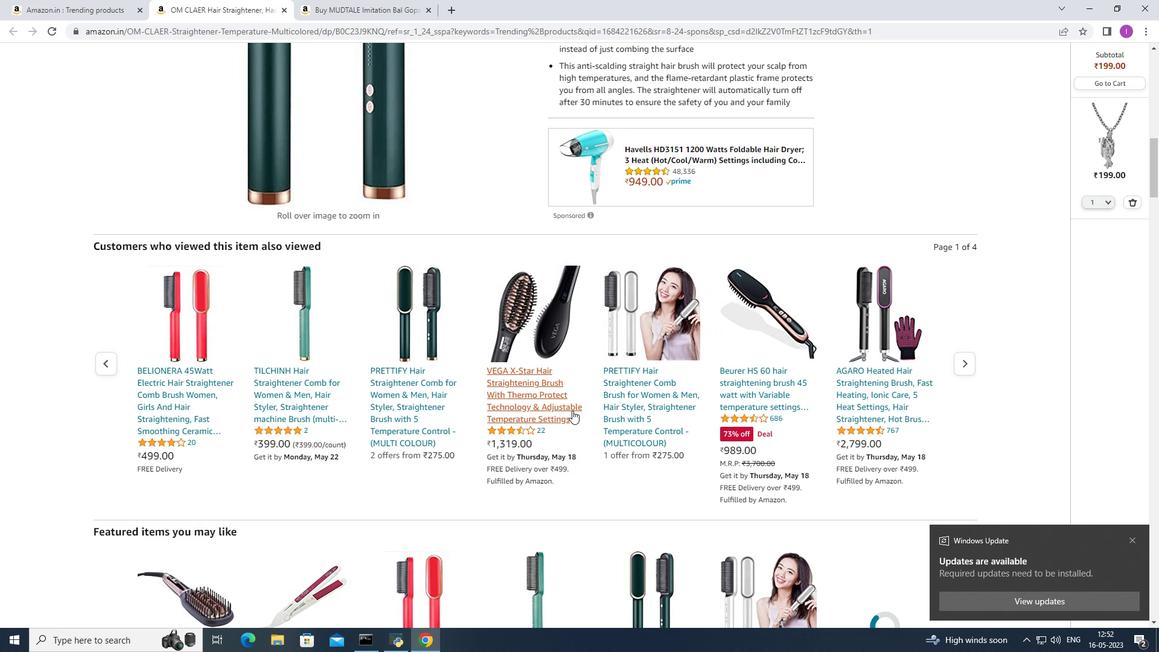 
Action: Mouse scrolled (577, 411) with delta (0, 0)
Screenshot: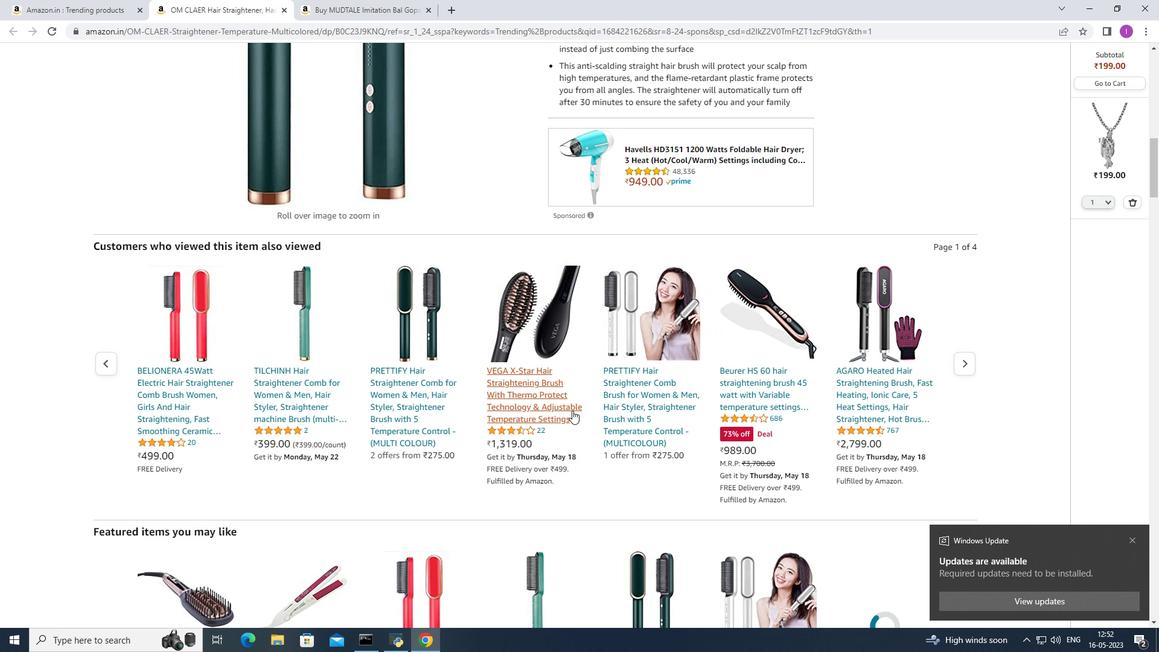 
Action: Mouse moved to (601, 414)
Screenshot: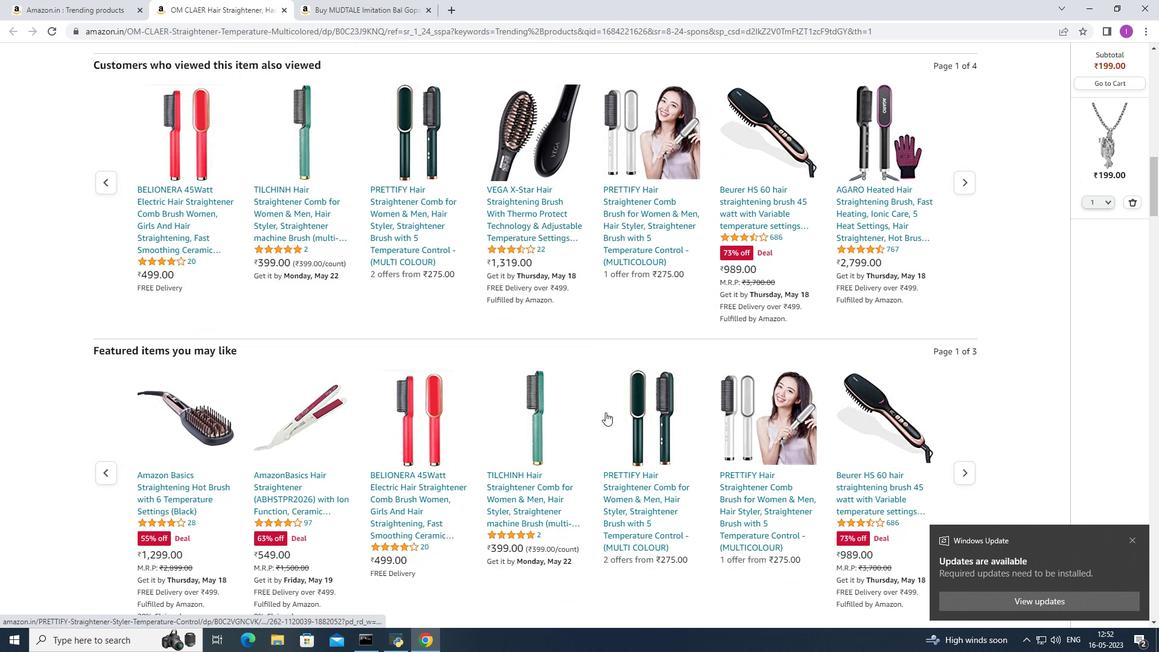 
Action: Mouse scrolled (601, 413) with delta (0, 0)
Screenshot: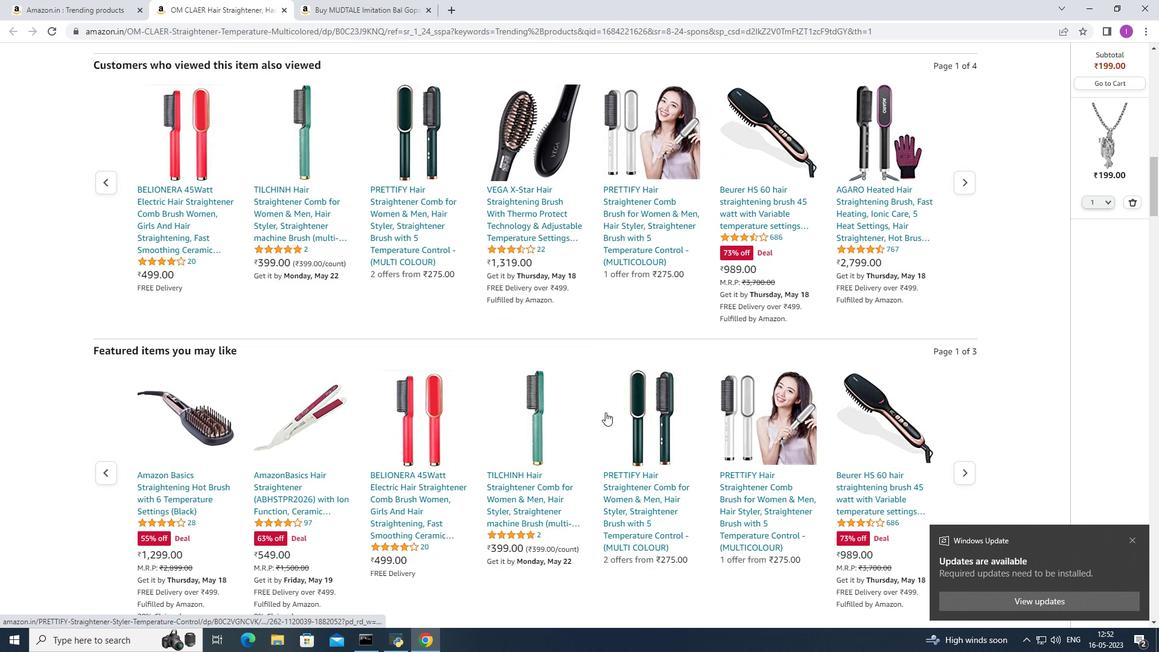
Action: Mouse scrolled (601, 413) with delta (0, 0)
Screenshot: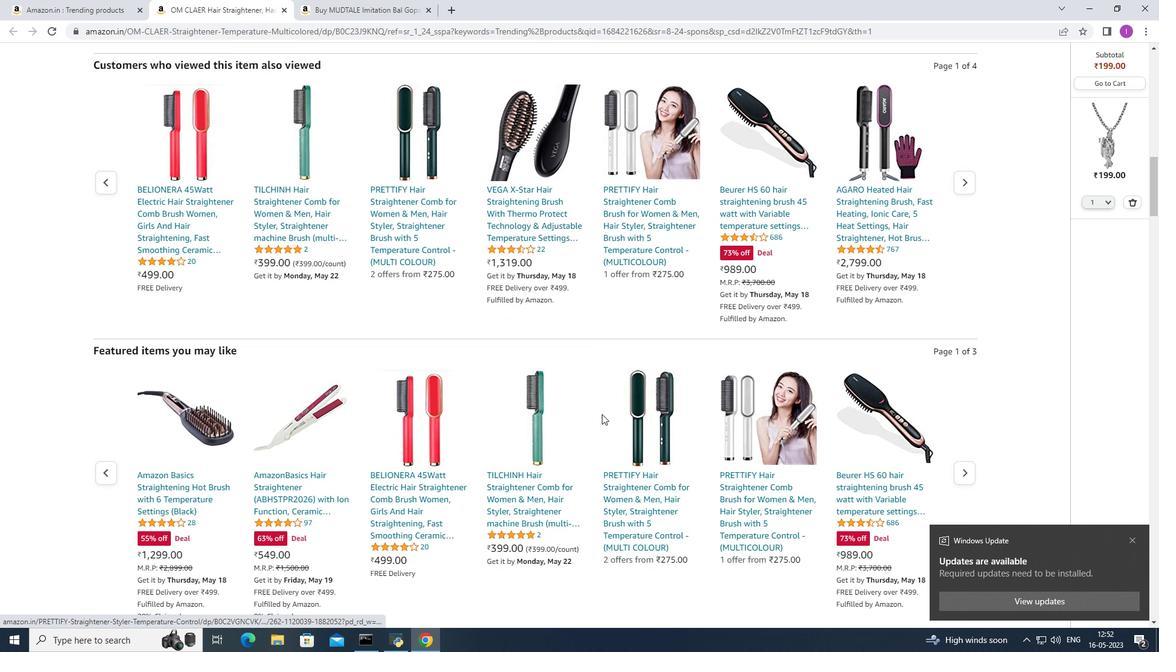 
Action: Mouse scrolled (601, 413) with delta (0, 0)
Screenshot: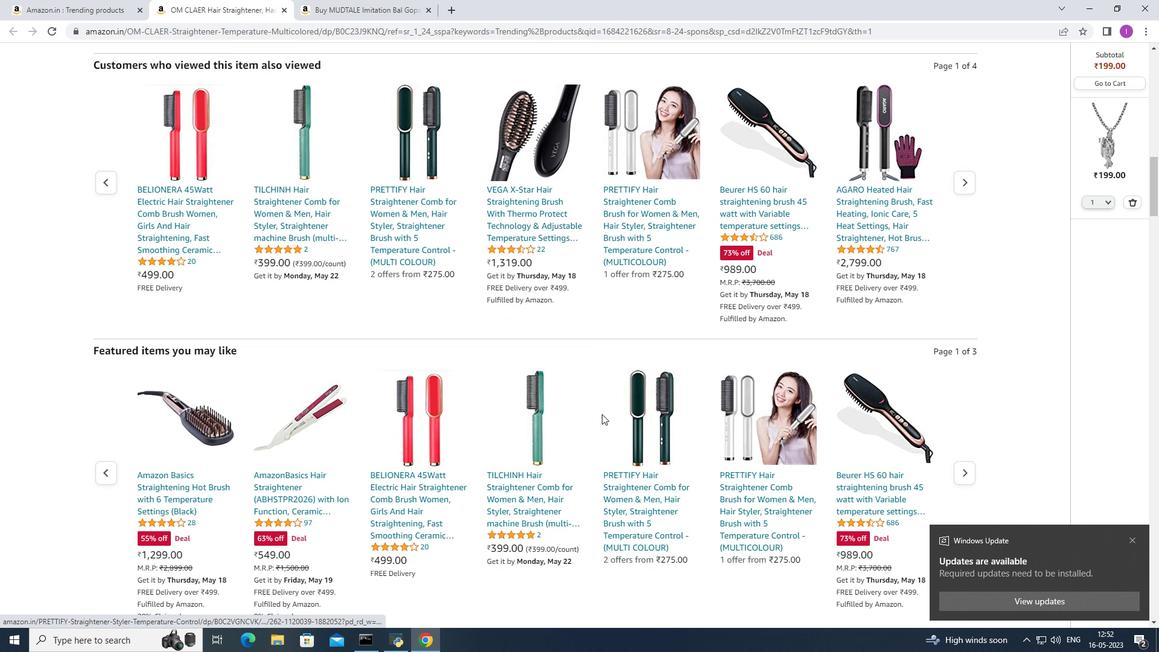 
Action: Mouse scrolled (601, 413) with delta (0, 0)
Screenshot: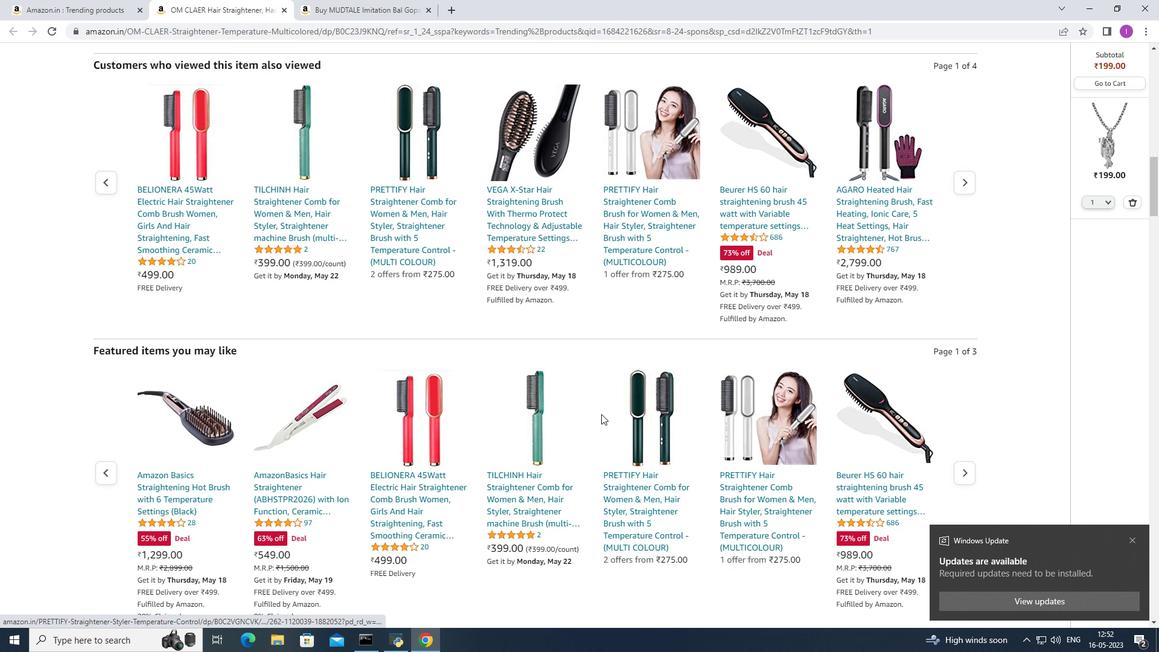 
Action: Mouse moved to (602, 412)
Screenshot: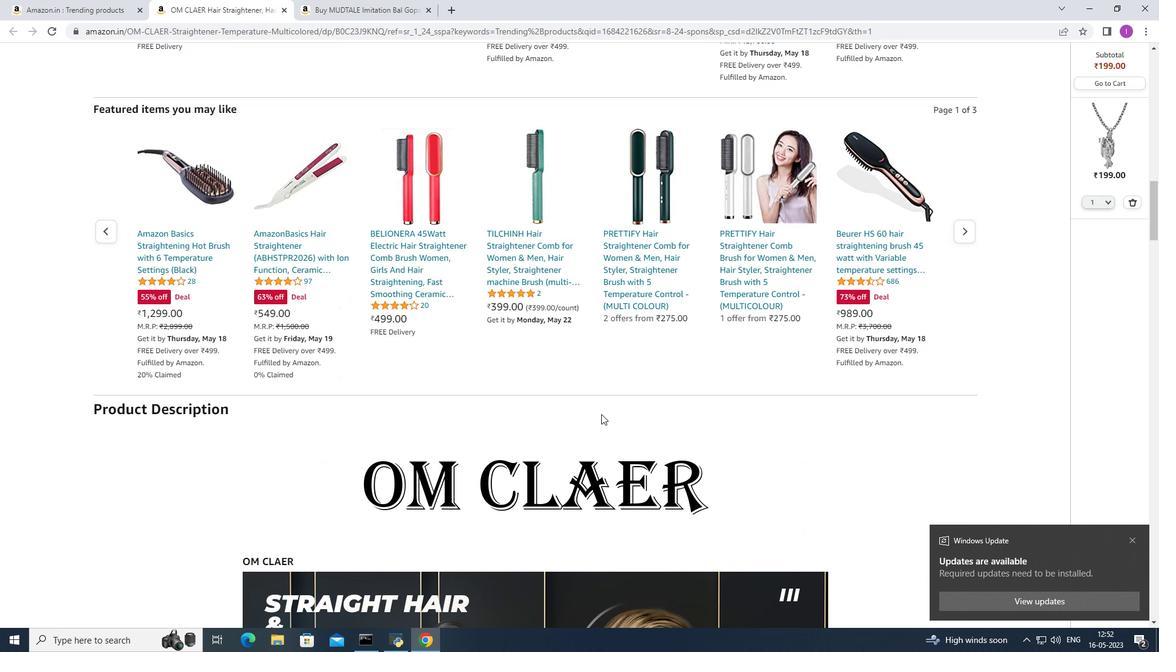 
Action: Mouse scrolled (602, 411) with delta (0, 0)
Screenshot: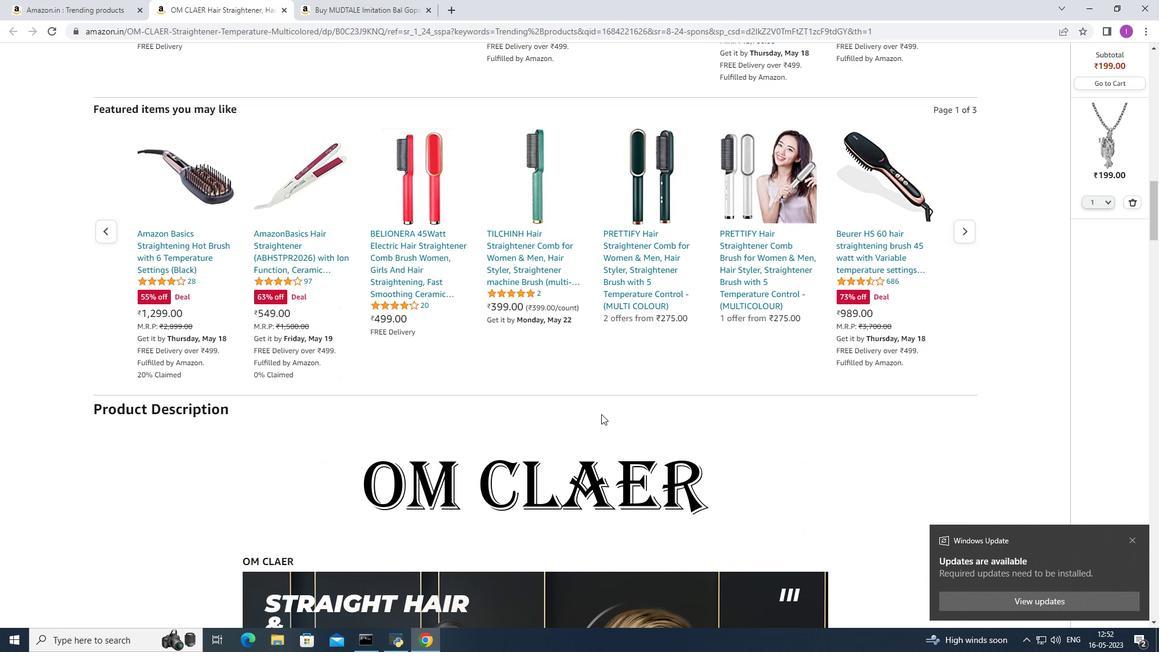 
Action: Mouse scrolled (602, 411) with delta (0, 0)
Screenshot: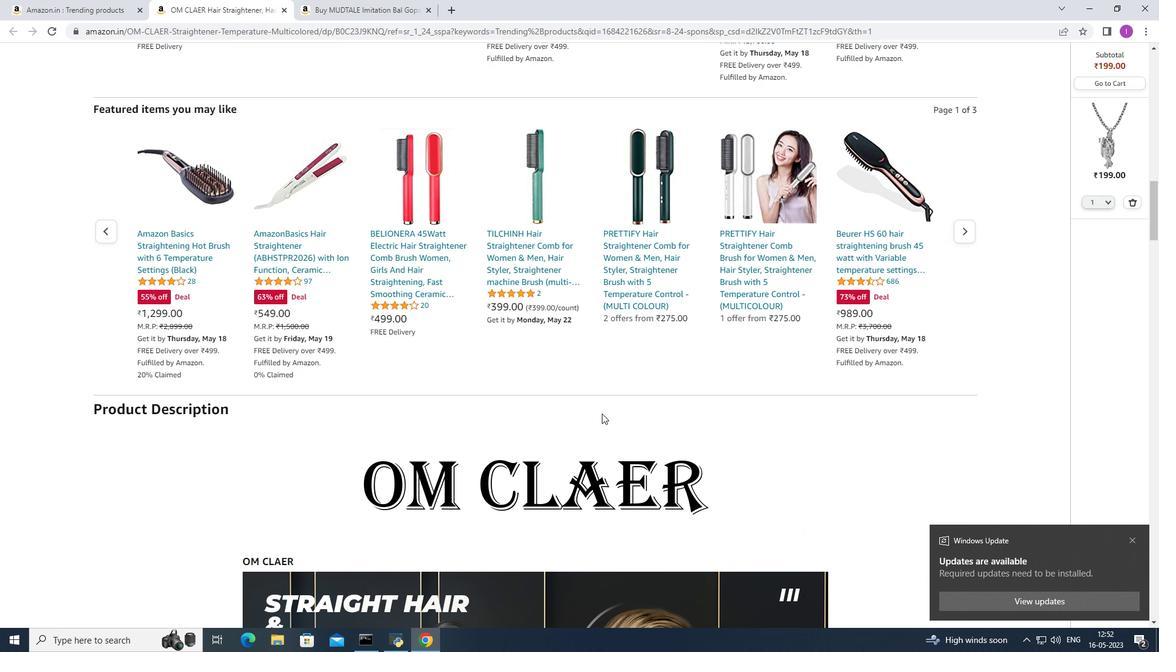 
Action: Mouse moved to (602, 412)
Screenshot: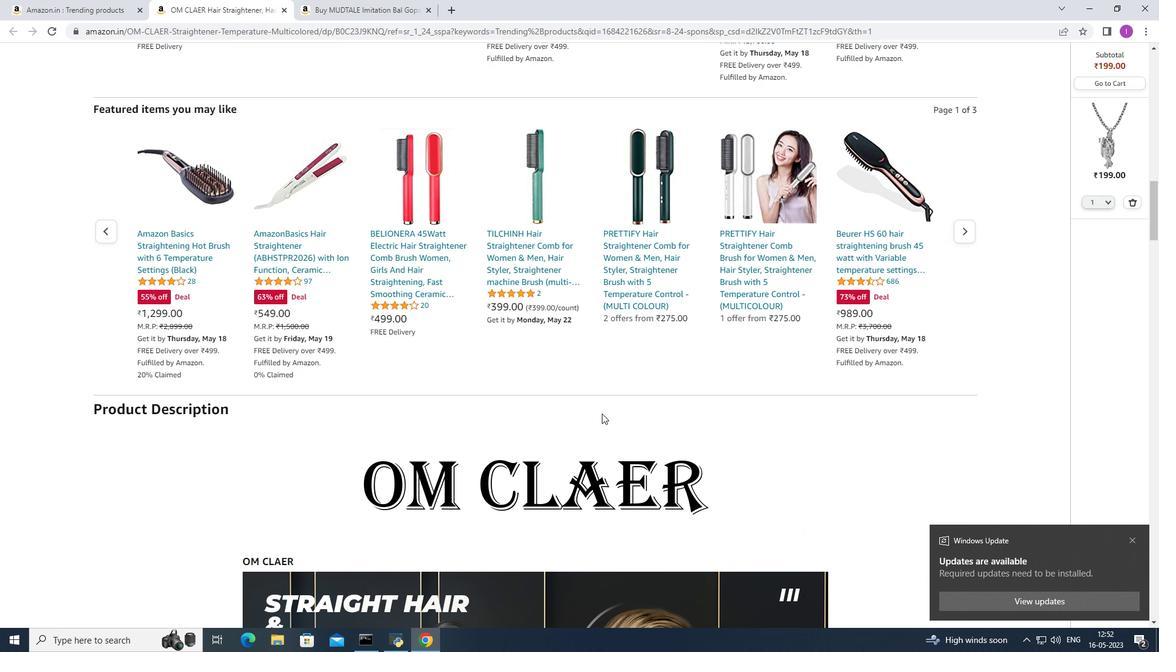 
Action: Mouse scrolled (602, 411) with delta (0, 0)
Screenshot: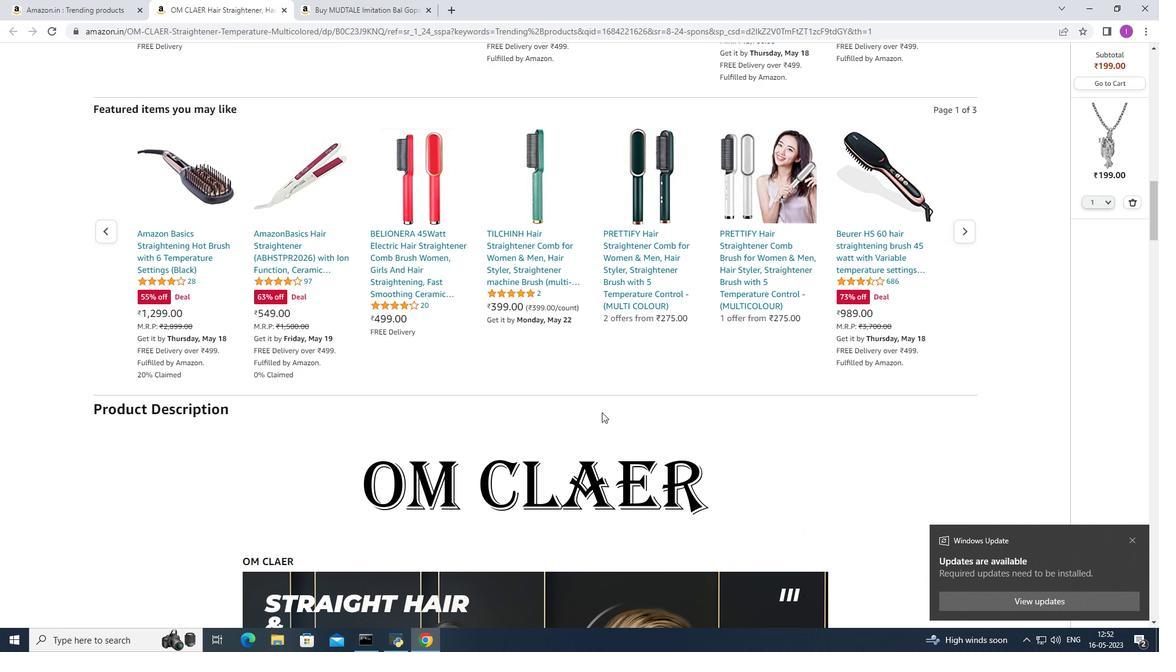 
Action: Mouse scrolled (602, 411) with delta (0, 0)
Screenshot: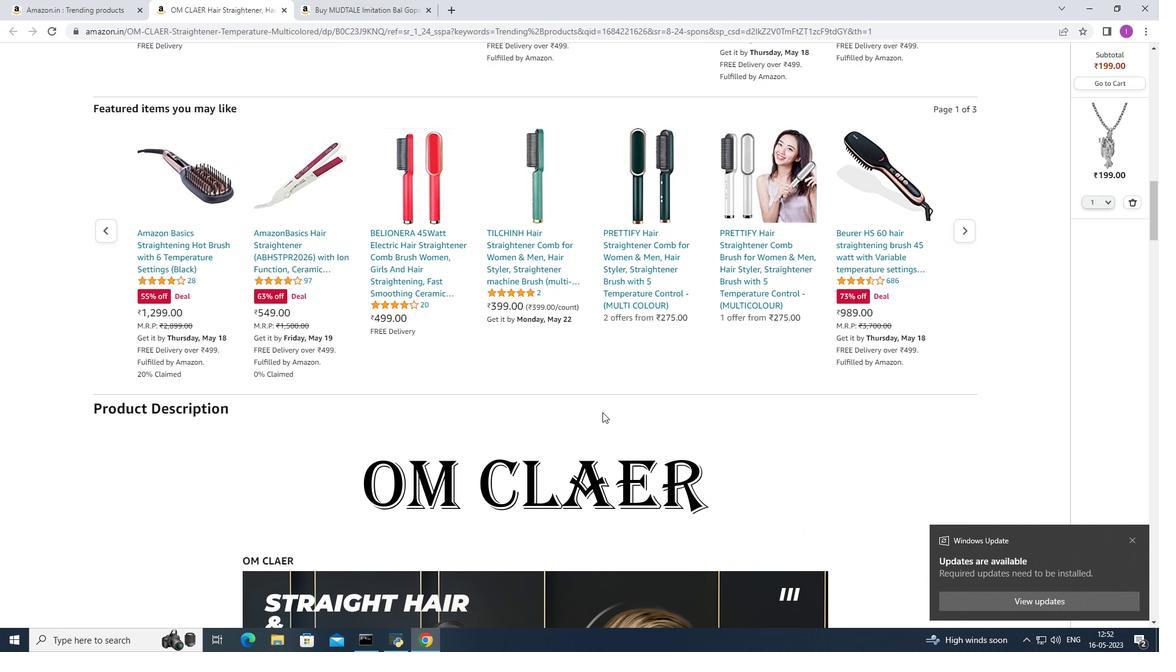 
Action: Mouse moved to (605, 437)
Screenshot: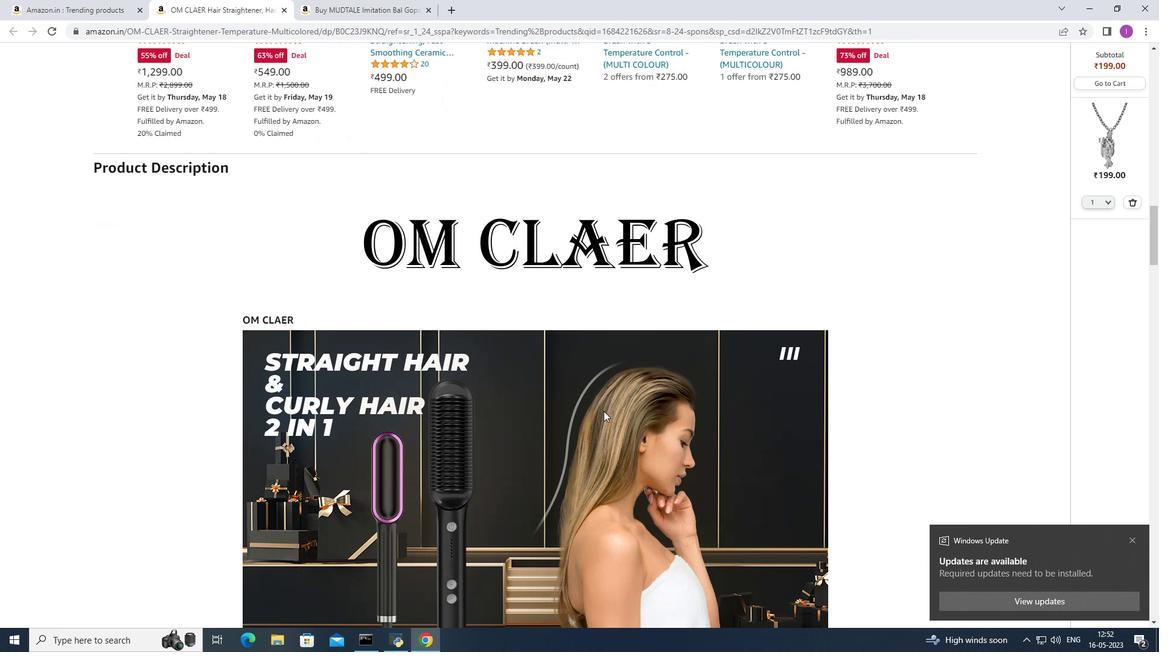 
Action: Mouse scrolled (605, 437) with delta (0, 0)
Screenshot: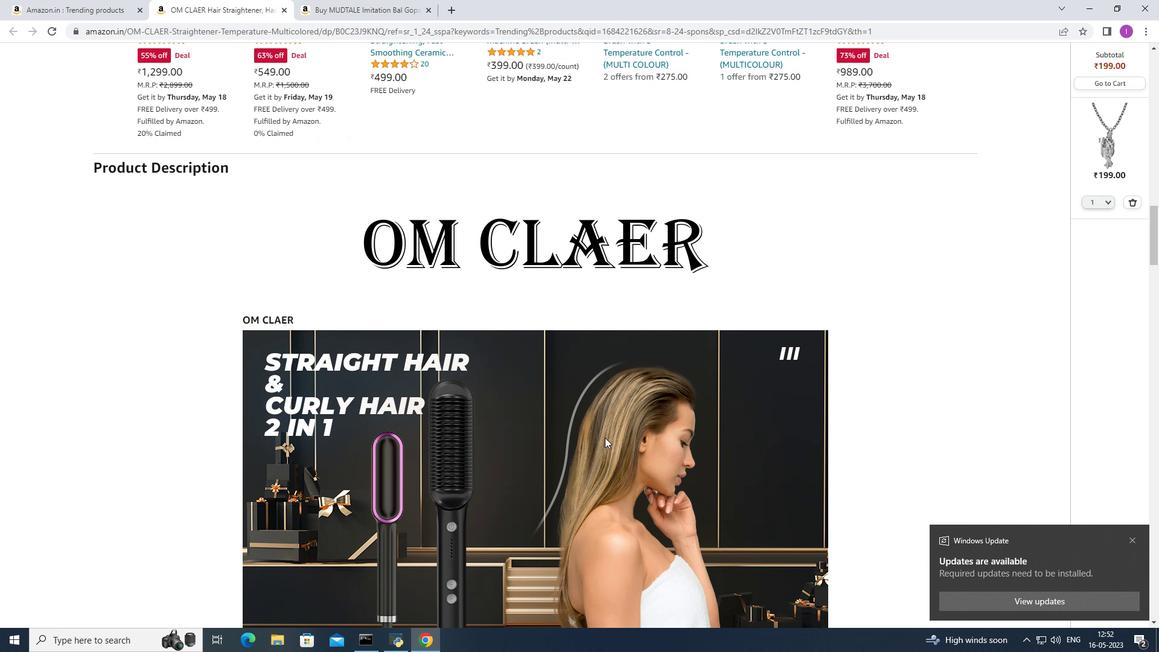
Action: Mouse scrolled (605, 437) with delta (0, 0)
Screenshot: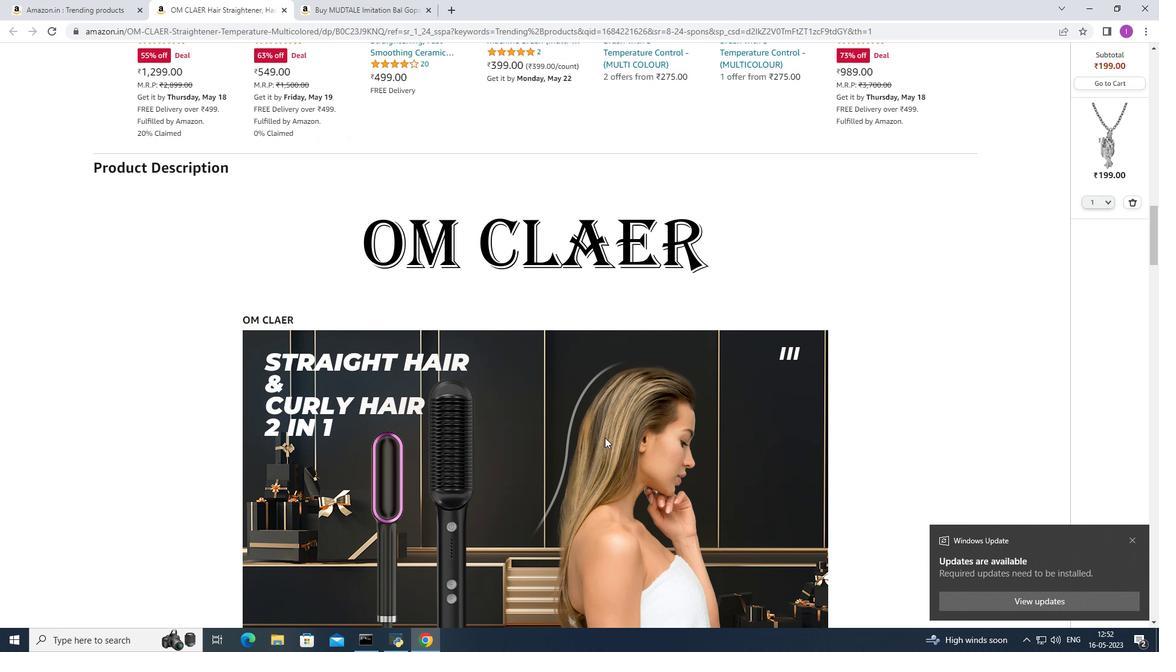 
Action: Mouse scrolled (605, 437) with delta (0, 0)
Screenshot: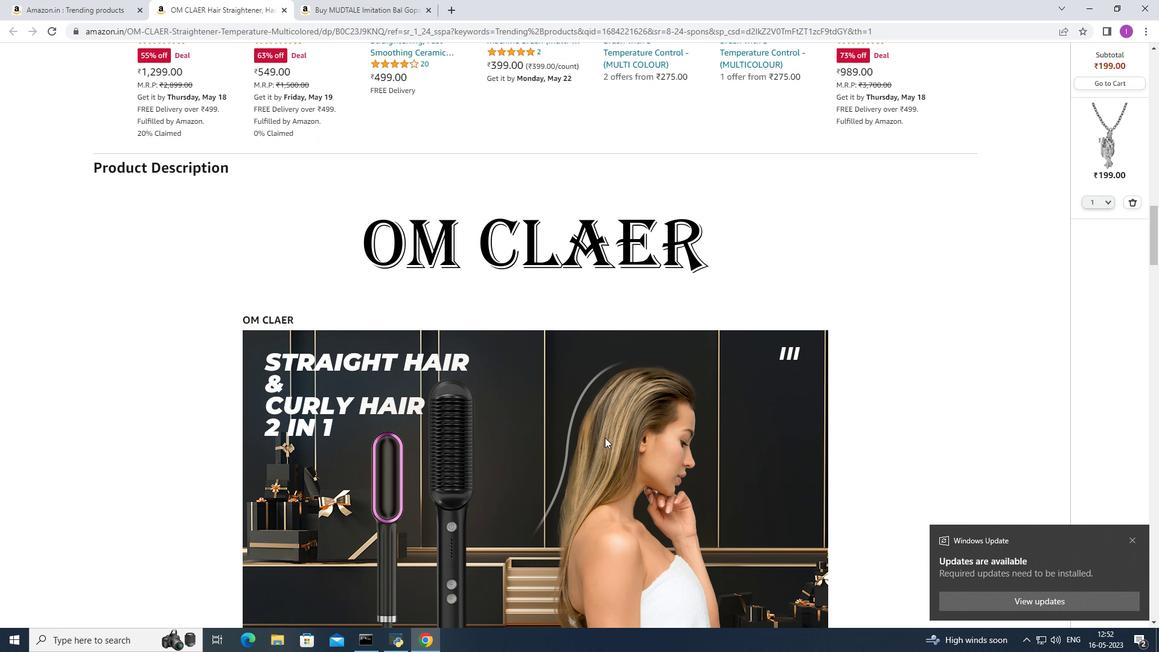 
Action: Mouse moved to (605, 438)
Screenshot: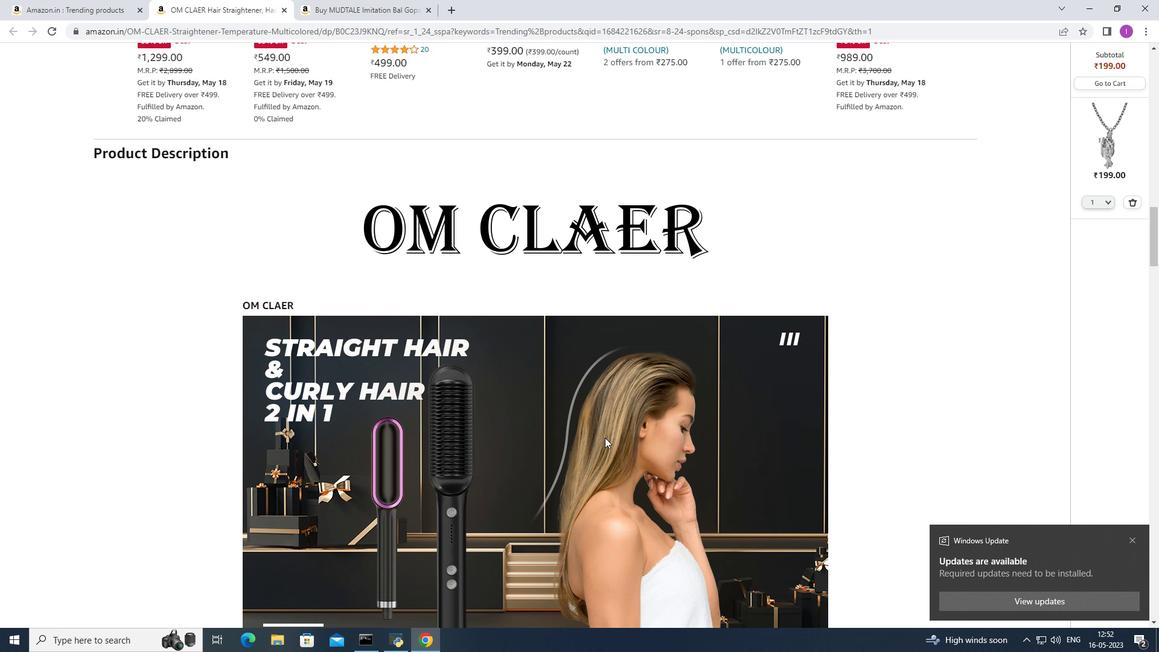 
Action: Mouse scrolled (605, 439) with delta (0, 0)
Screenshot: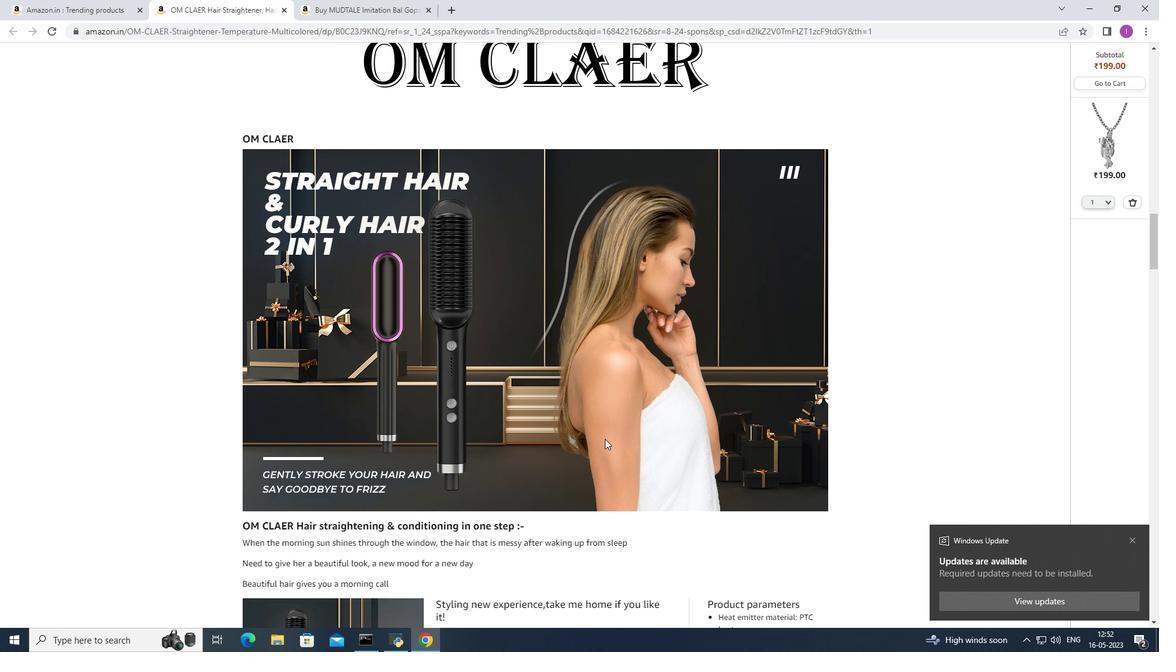 
Action: Mouse scrolled (605, 438) with delta (0, 0)
Screenshot: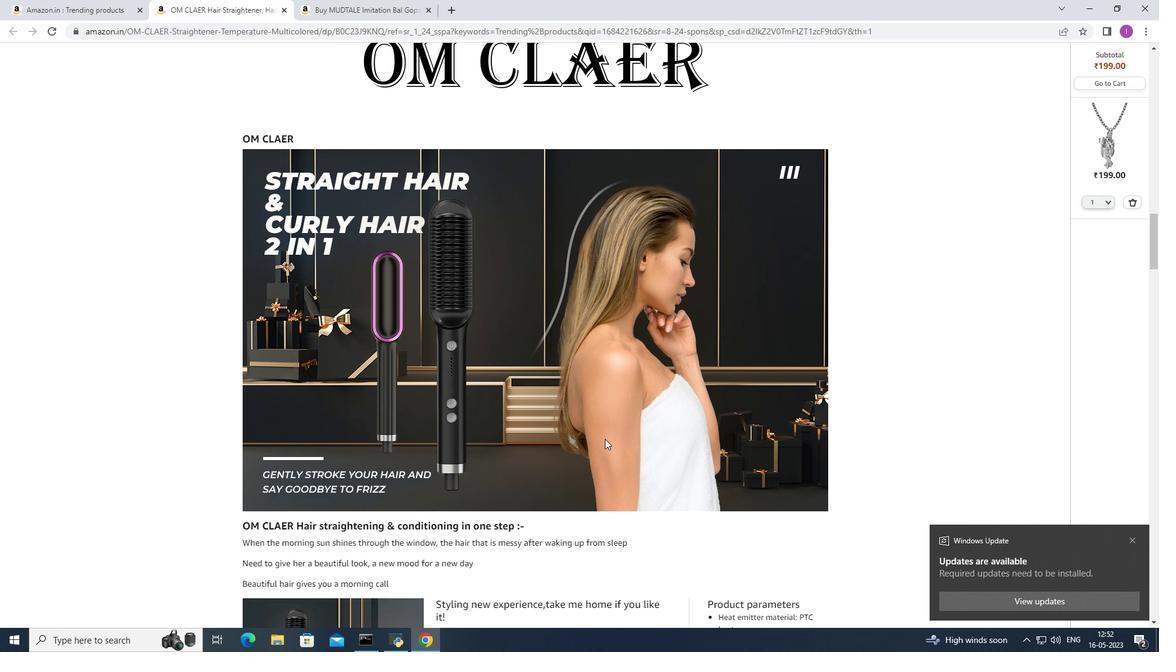 
Action: Mouse scrolled (605, 438) with delta (0, 0)
Screenshot: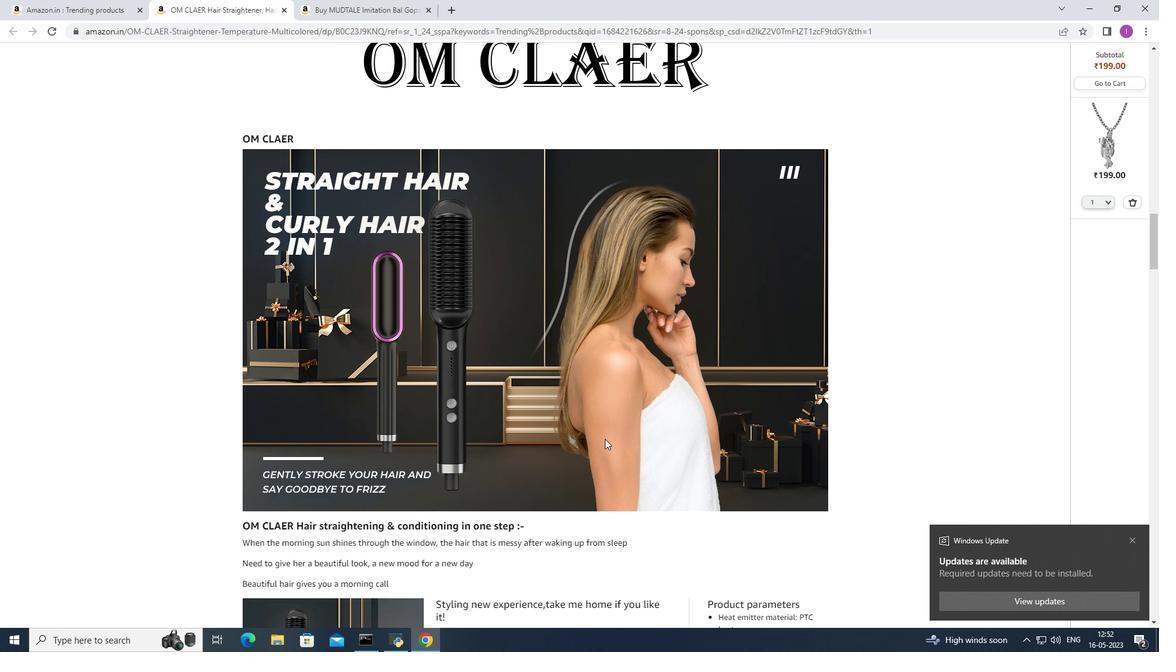 
Action: Mouse moved to (605, 435)
Screenshot: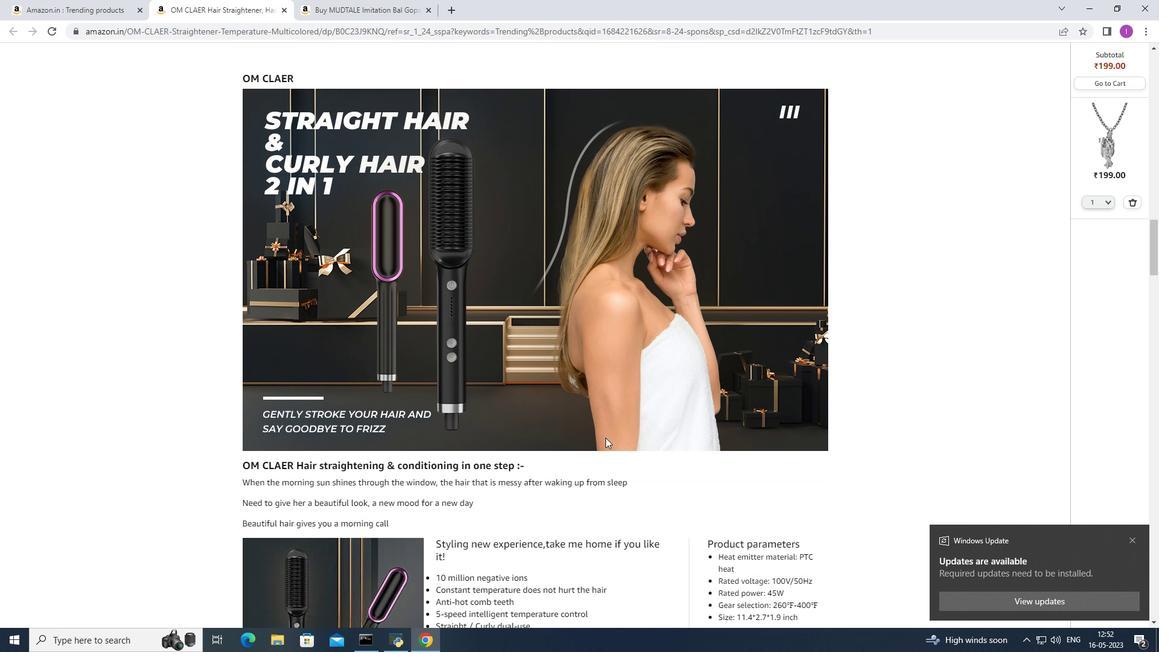 
Action: Mouse scrolled (605, 435) with delta (0, 0)
Screenshot: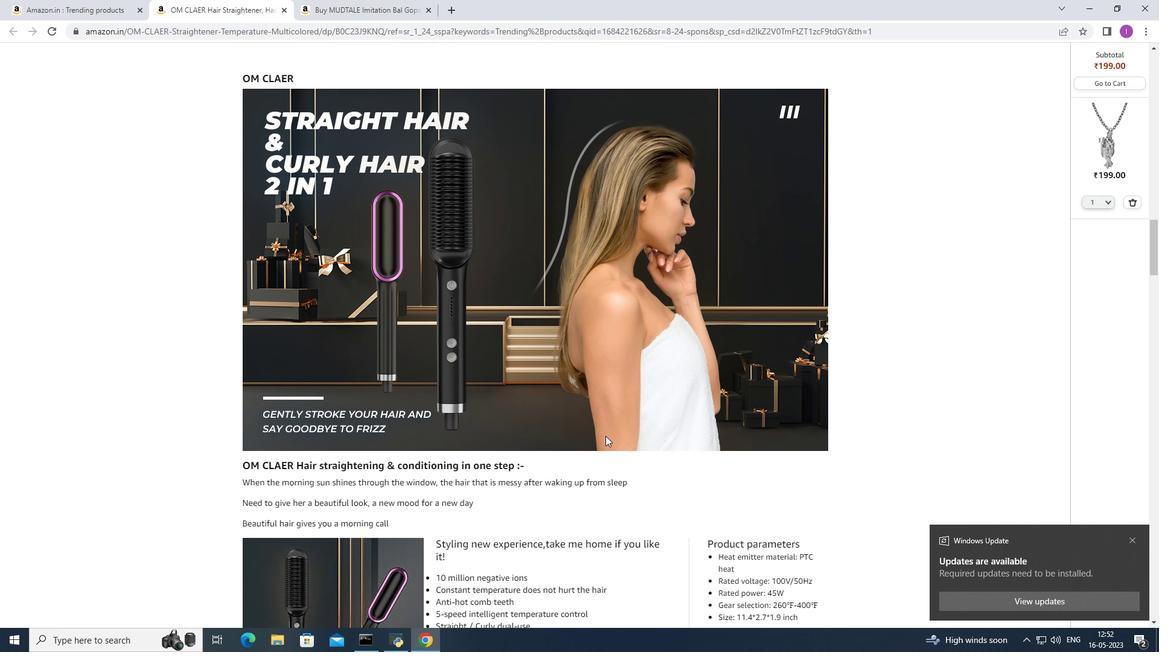 
Action: Mouse scrolled (605, 435) with delta (0, 0)
Screenshot: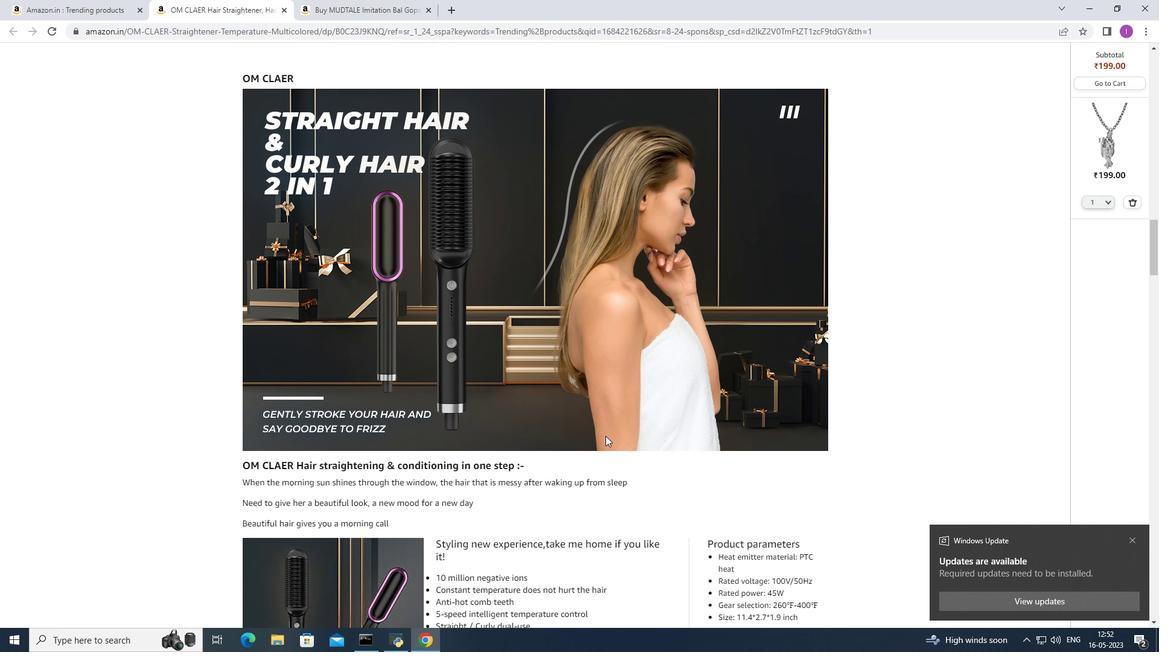 
Action: Mouse scrolled (605, 435) with delta (0, 0)
Screenshot: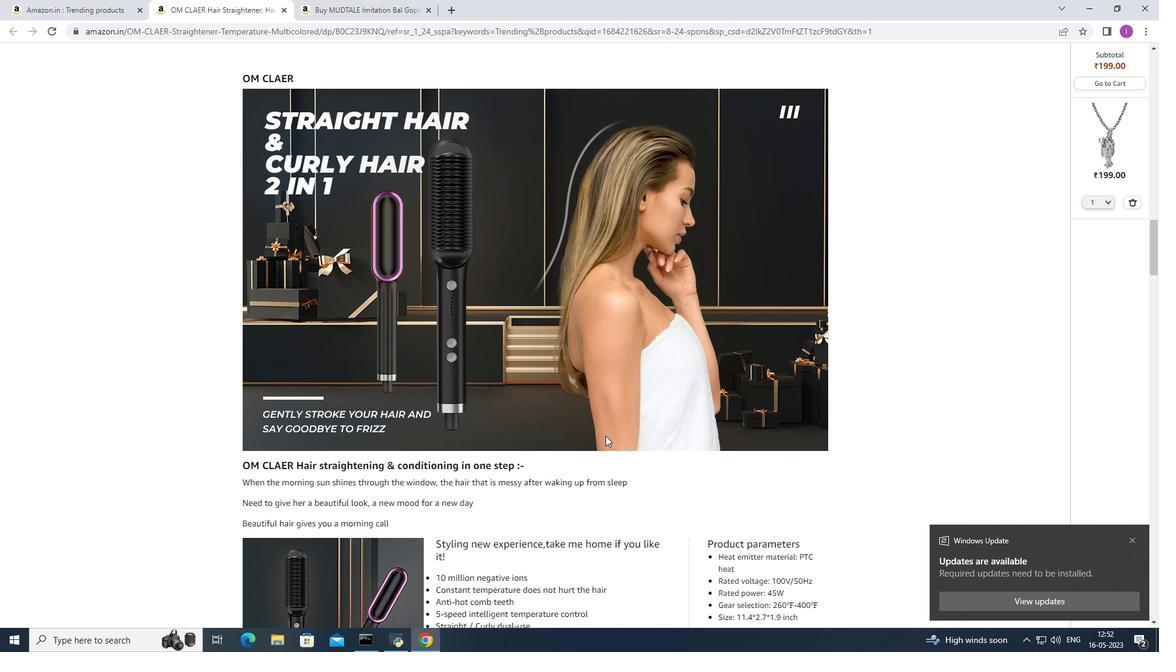 
Action: Mouse scrolled (605, 435) with delta (0, 0)
Screenshot: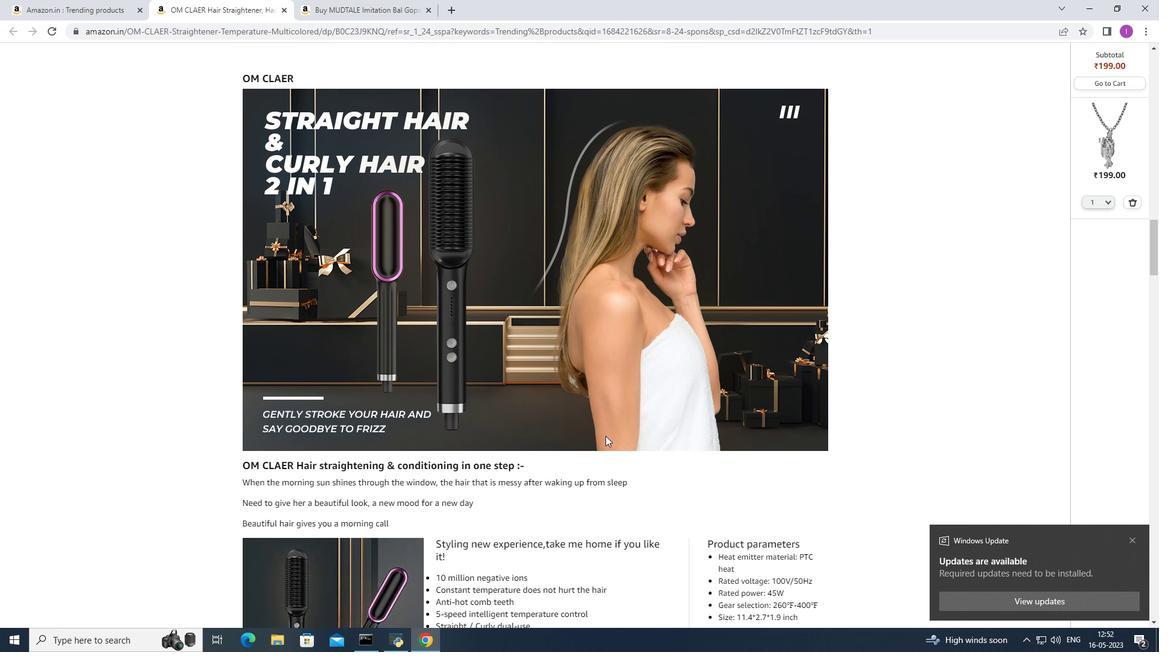 
Action: Mouse scrolled (605, 435) with delta (0, 0)
Screenshot: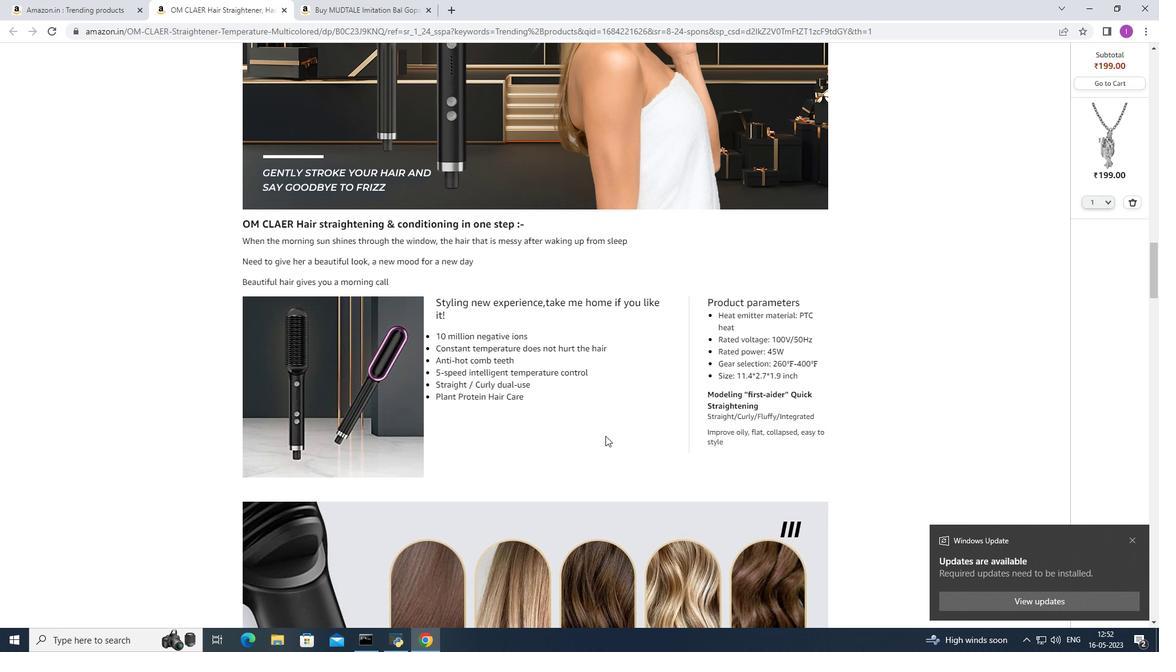 
Action: Mouse scrolled (605, 435) with delta (0, 0)
Screenshot: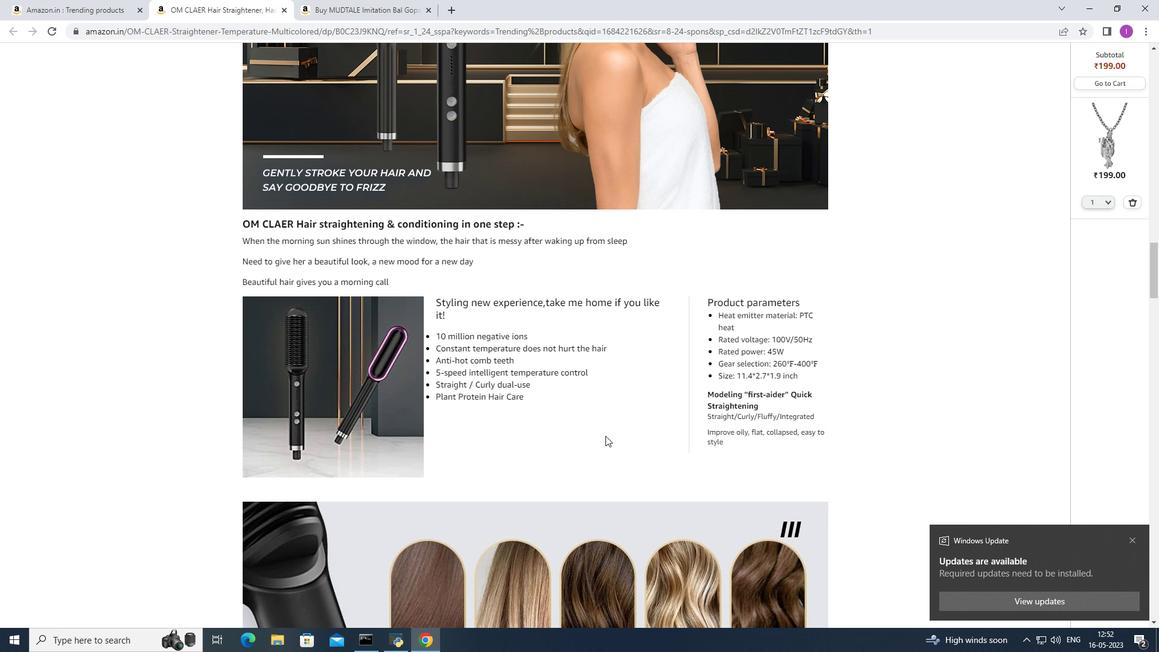 
Action: Mouse scrolled (605, 435) with delta (0, 0)
Screenshot: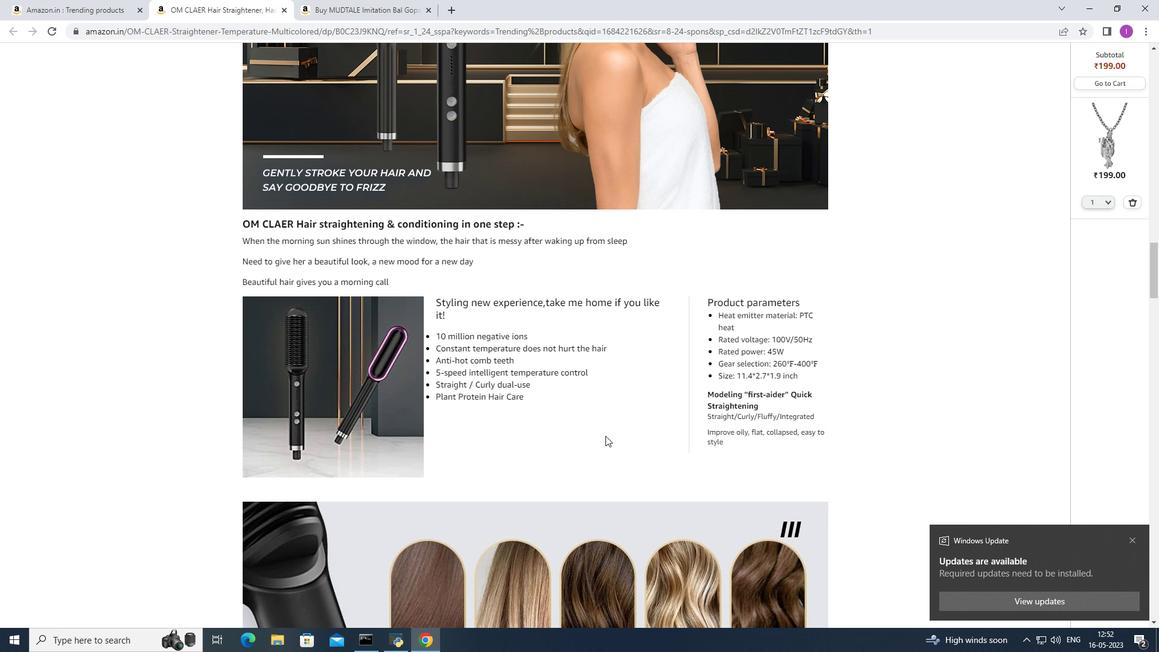
Action: Mouse scrolled (605, 435) with delta (0, 0)
Screenshot: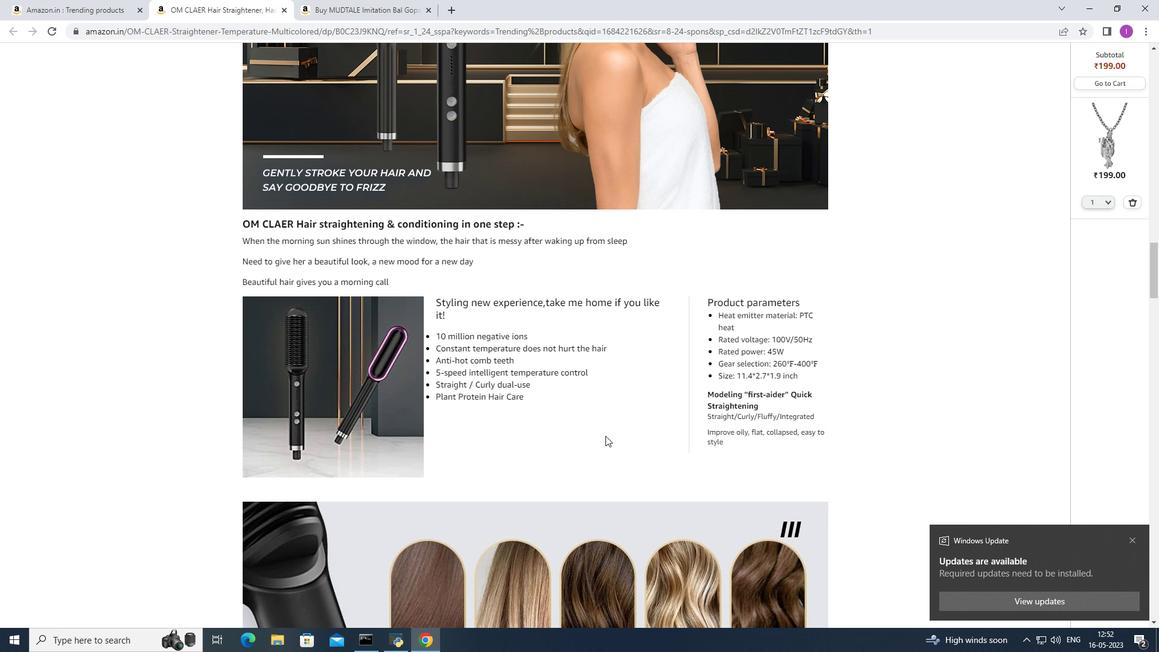 
Action: Mouse moved to (606, 435)
Screenshot: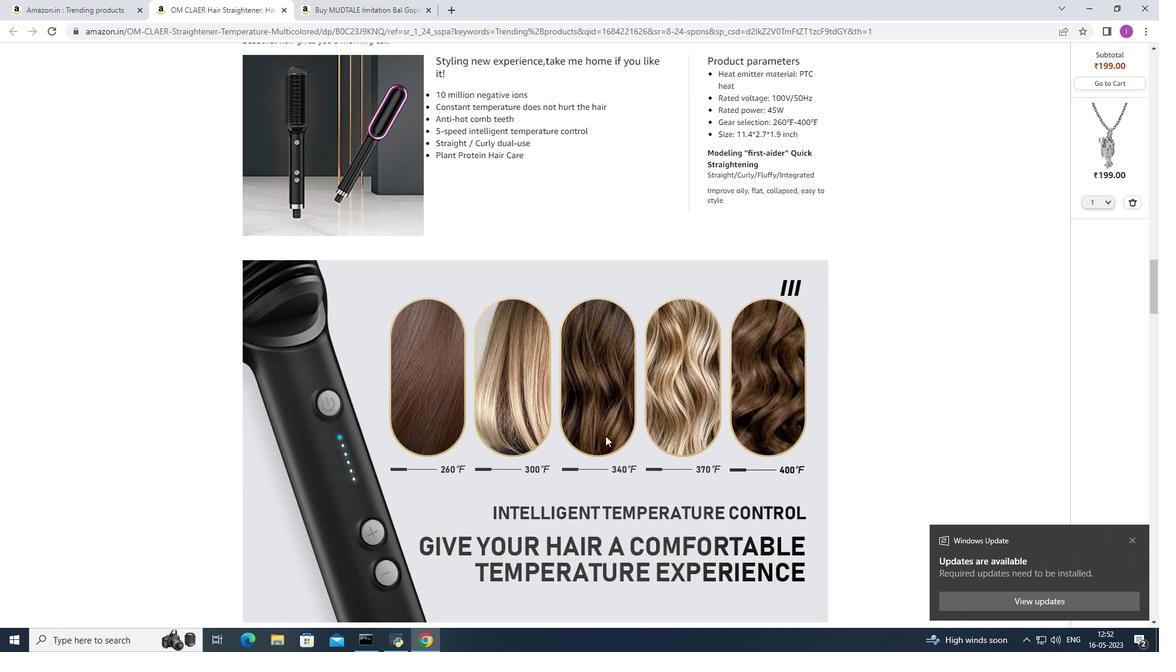 
Action: Mouse scrolled (606, 434) with delta (0, 0)
Screenshot: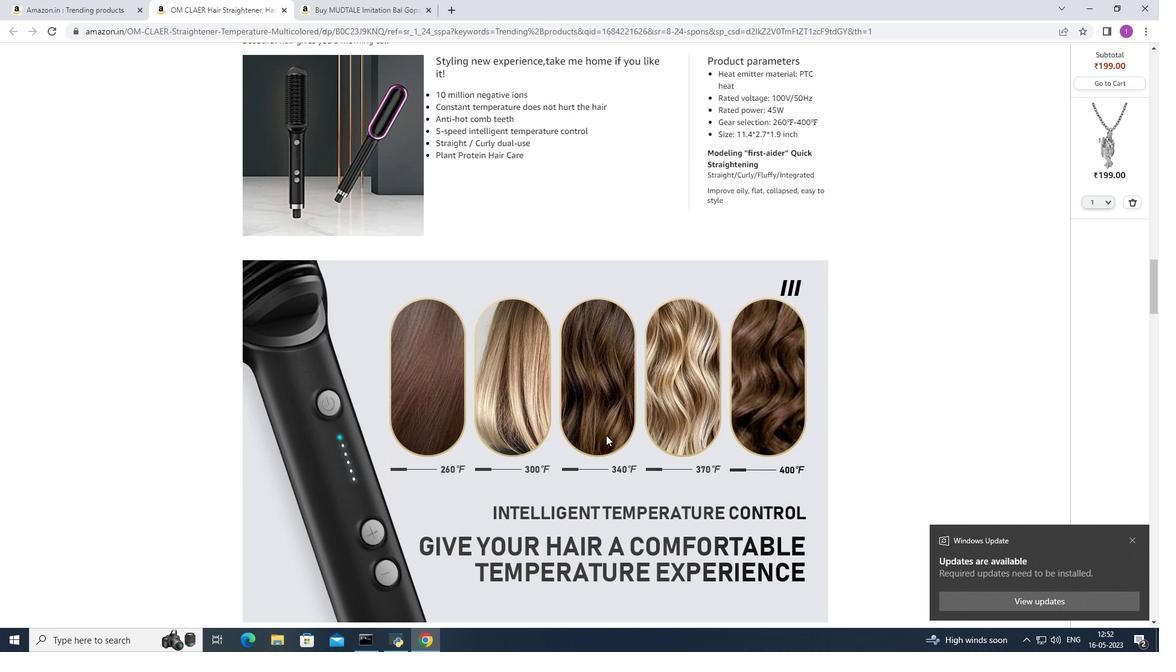 
Action: Mouse scrolled (606, 434) with delta (0, 0)
Screenshot: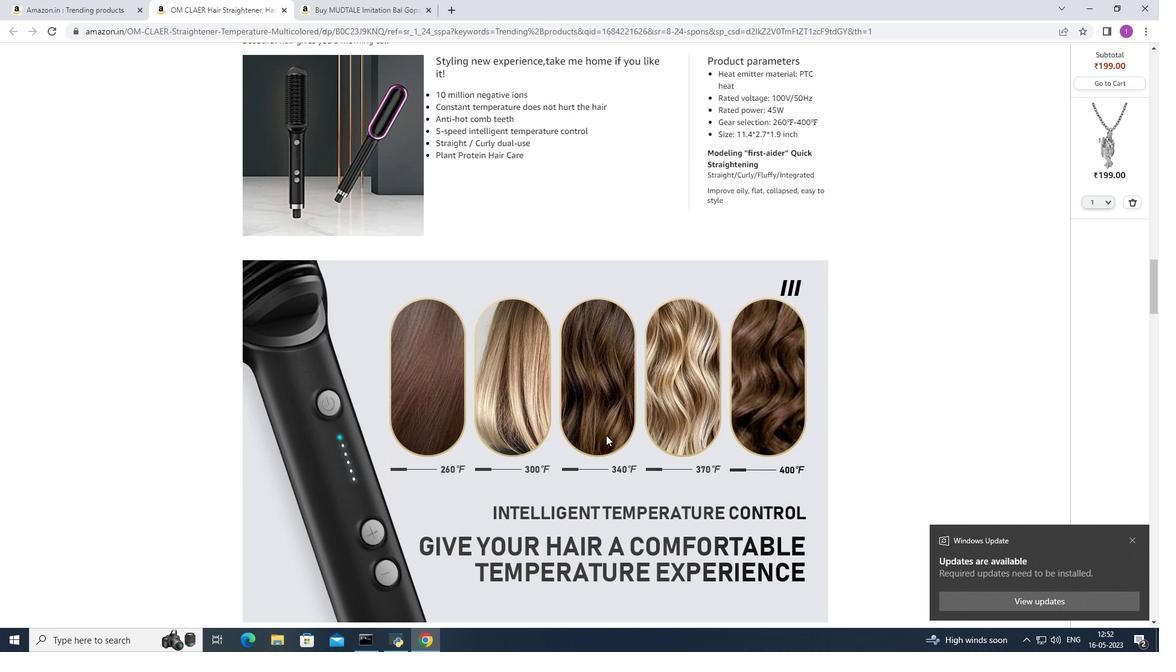 
Action: Mouse scrolled (606, 434) with delta (0, 0)
Screenshot: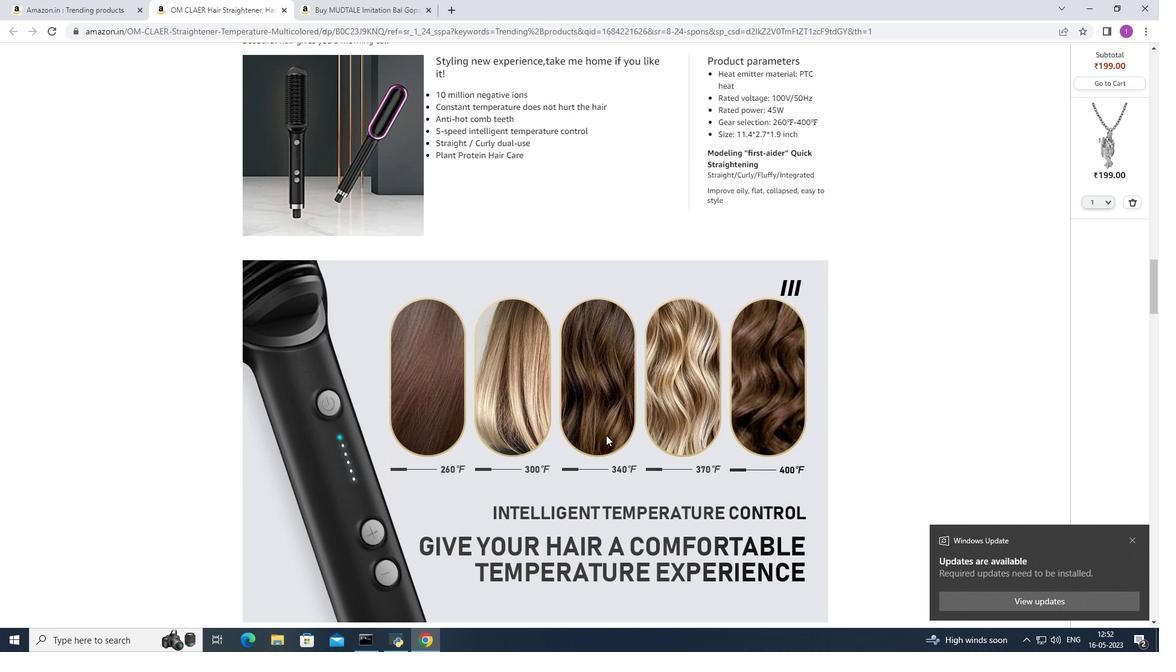 
Action: Mouse scrolled (606, 435) with delta (0, 0)
Screenshot: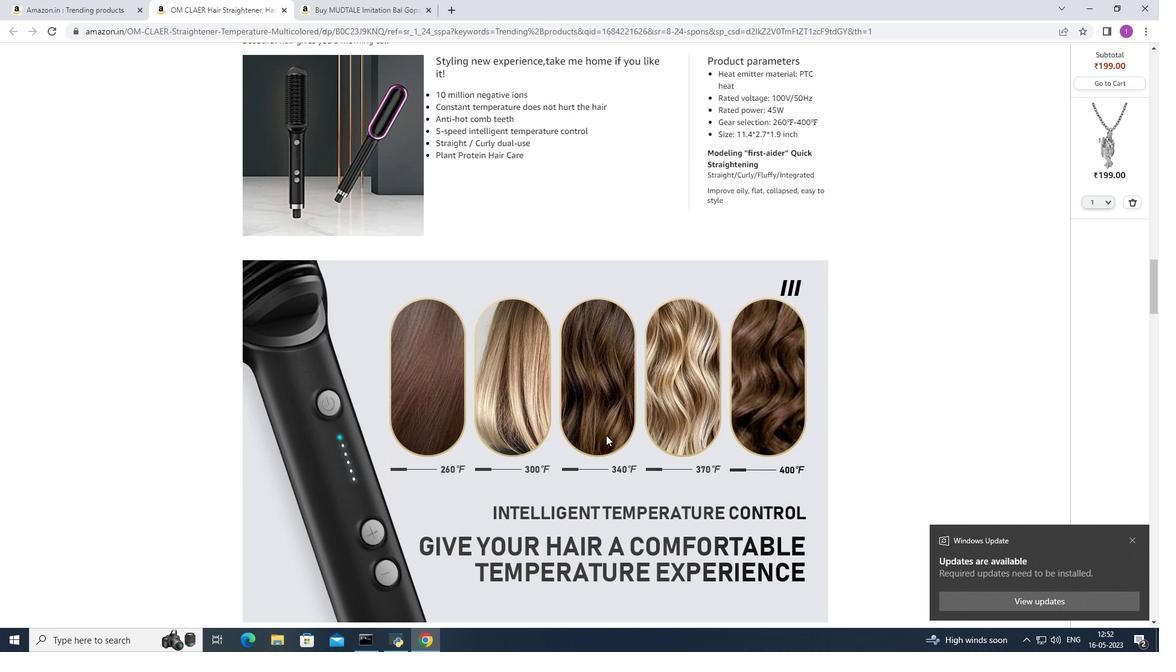 
Action: Mouse scrolled (606, 434) with delta (0, 0)
Screenshot: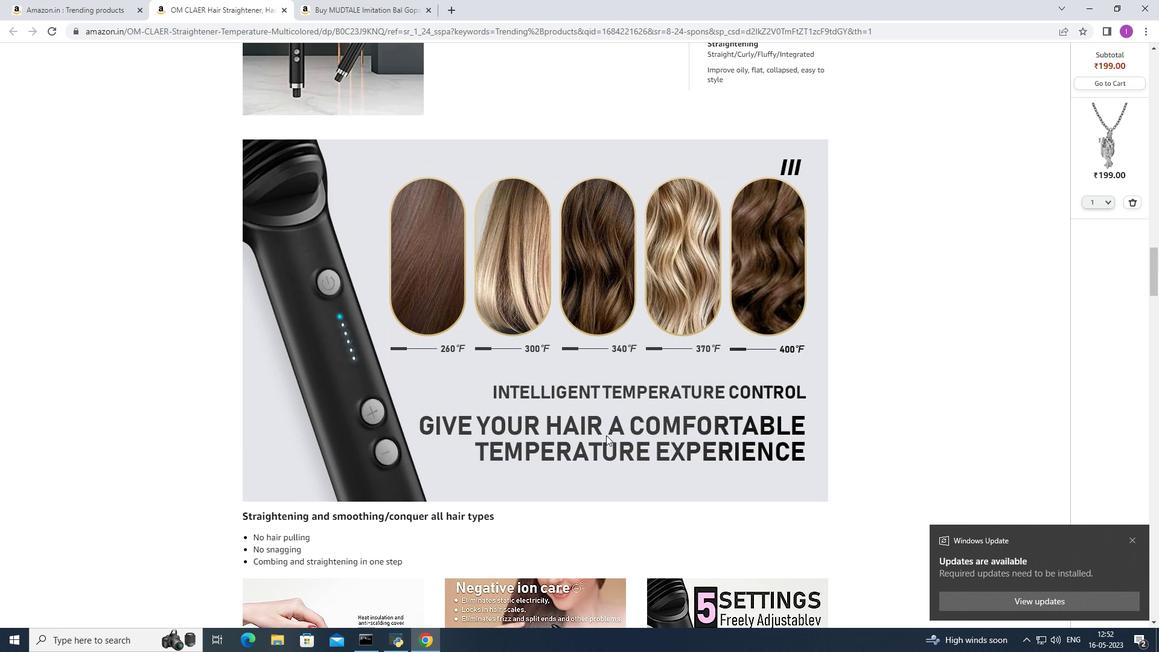 
Action: Mouse scrolled (606, 434) with delta (0, 0)
Screenshot: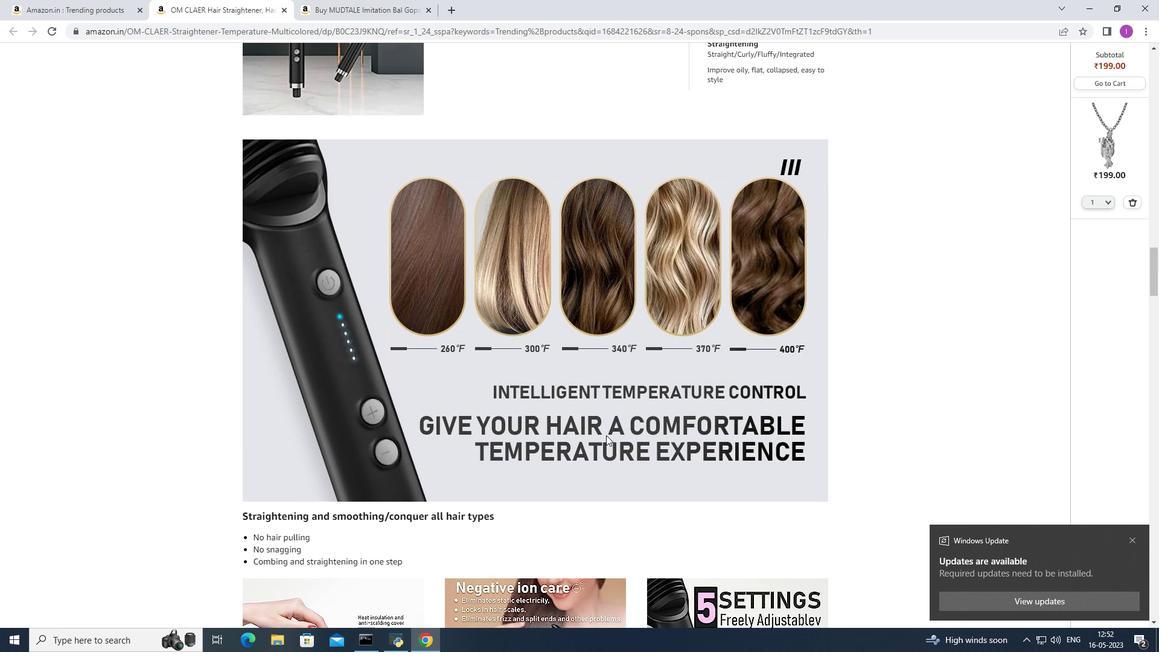 
Action: Mouse scrolled (606, 434) with delta (0, 0)
Screenshot: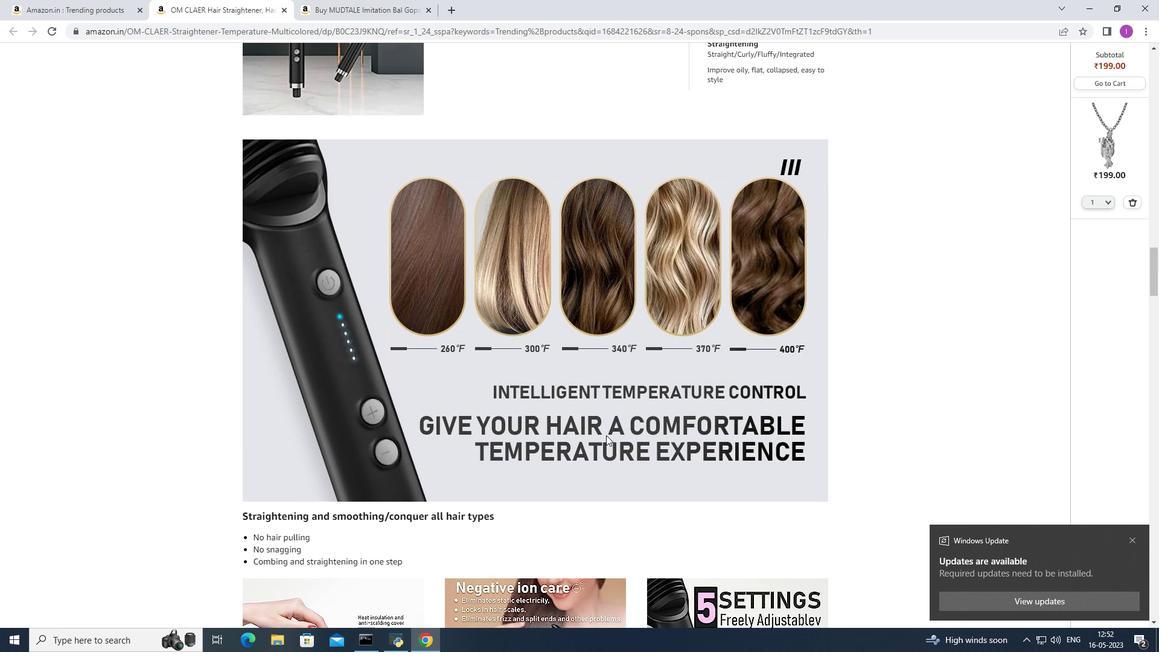 
Action: Mouse scrolled (606, 434) with delta (0, 0)
Screenshot: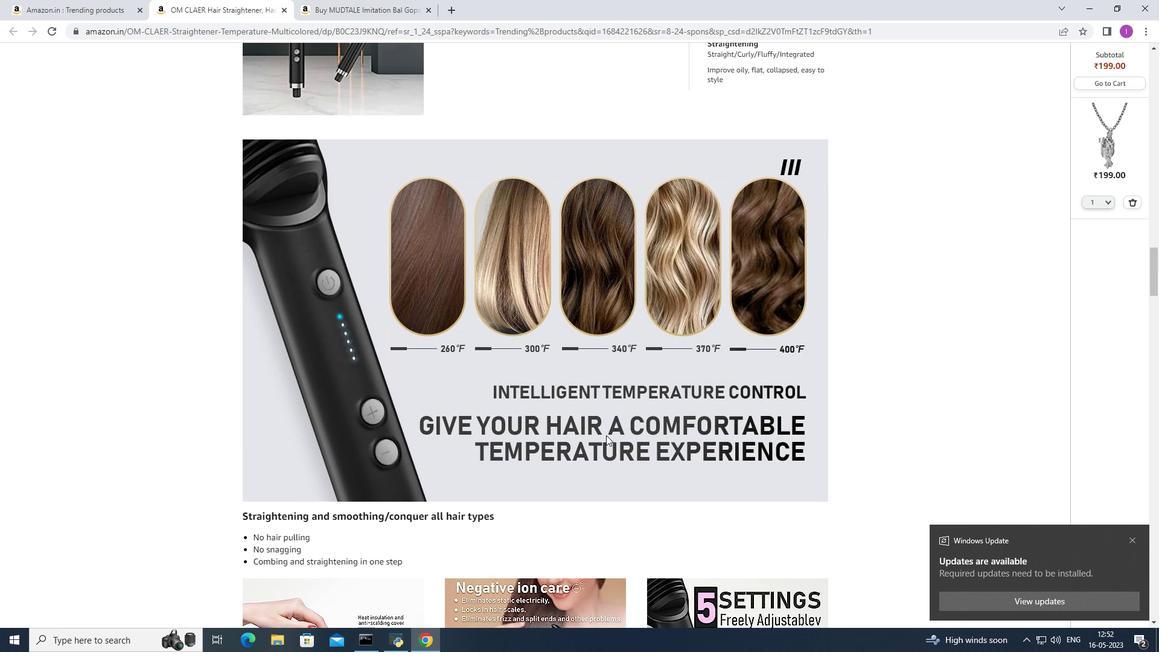 
Action: Mouse moved to (607, 434)
Screenshot: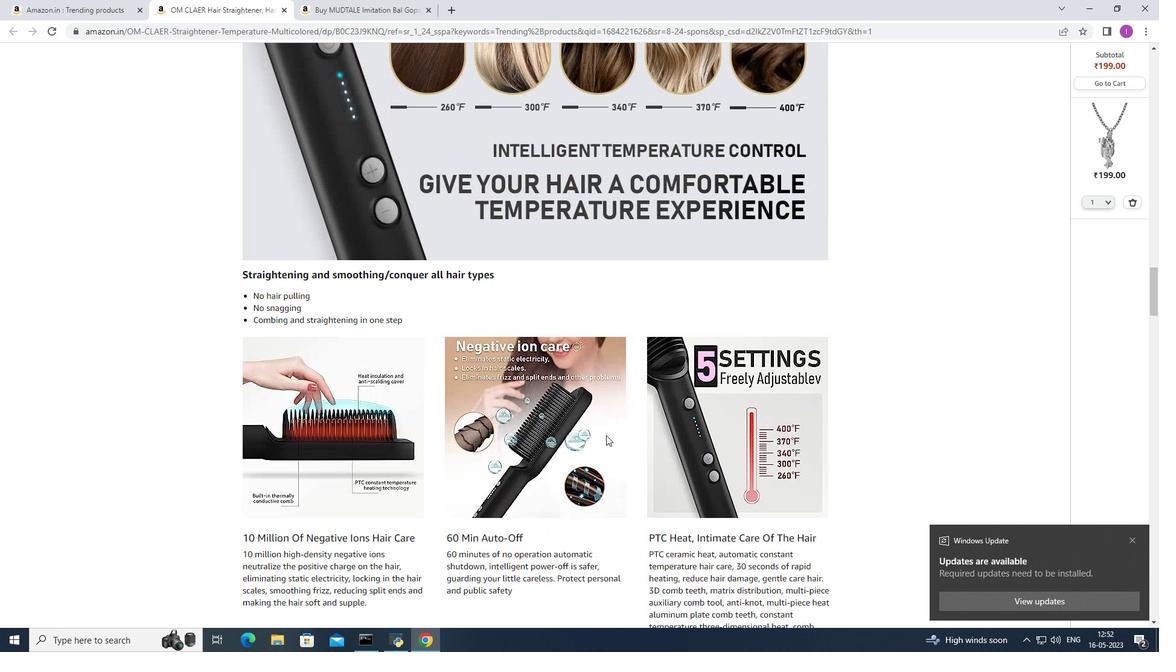 
Action: Mouse scrolled (607, 434) with delta (0, 0)
Screenshot: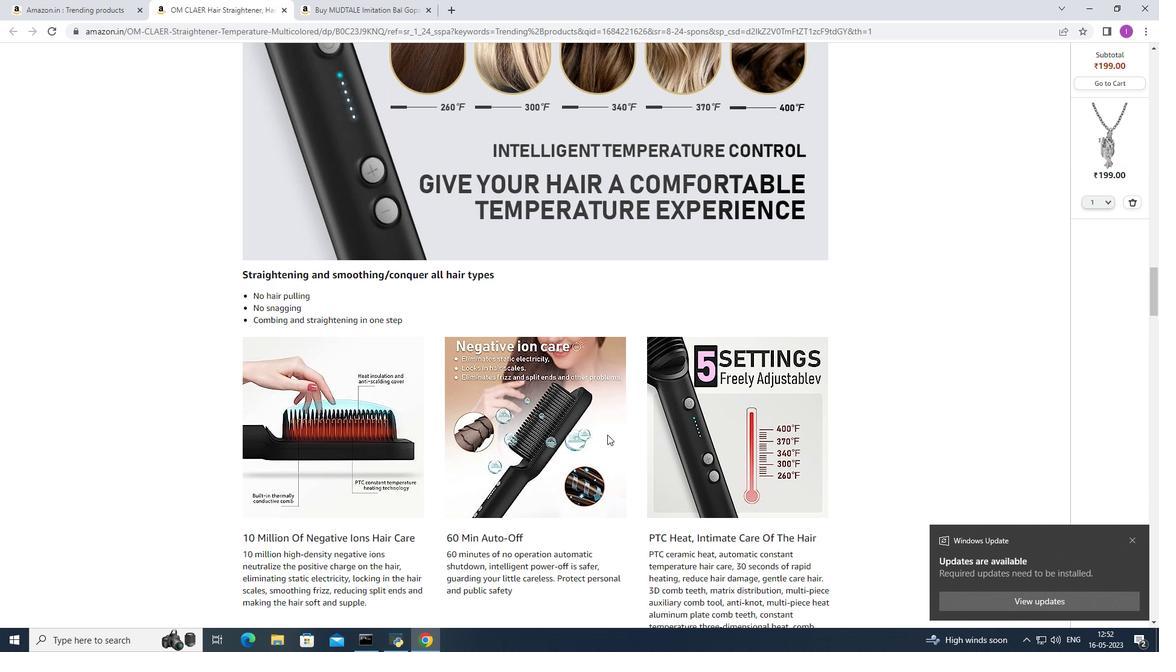 
Action: Mouse scrolled (607, 434) with delta (0, 0)
Screenshot: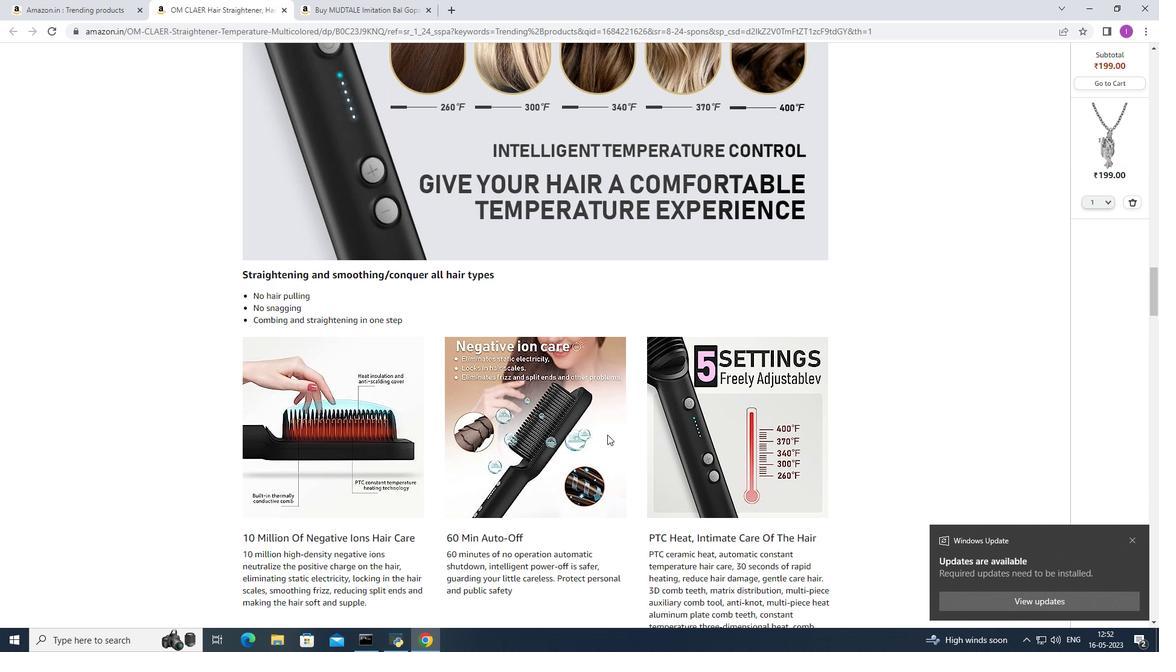 
Action: Mouse scrolled (607, 434) with delta (0, 0)
Screenshot: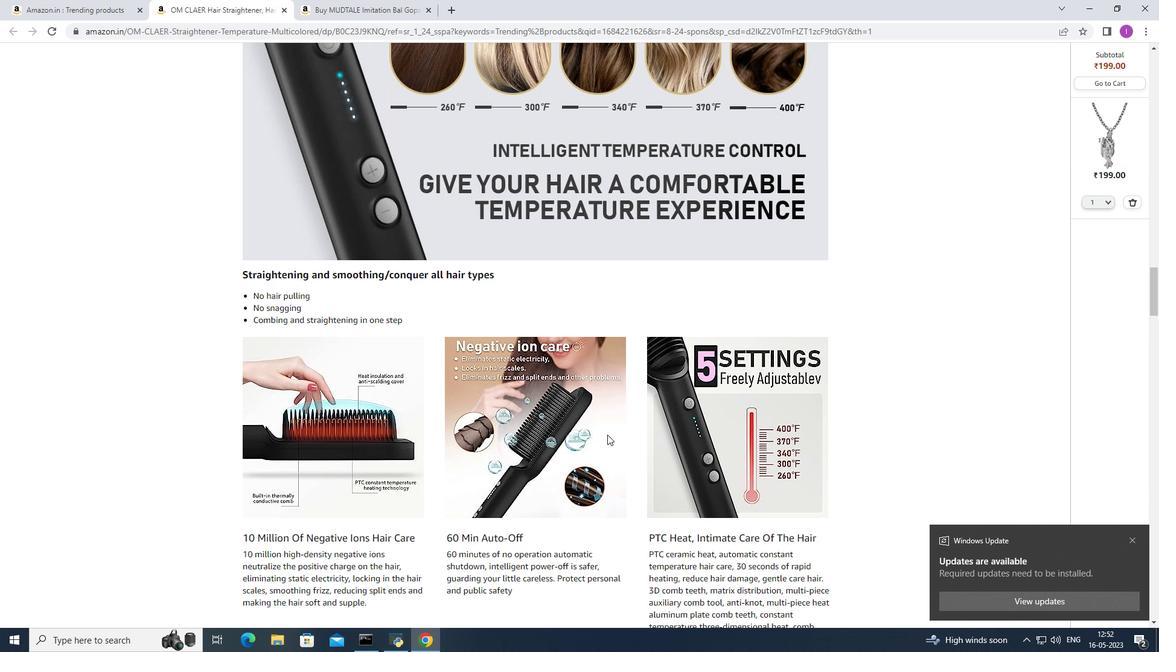 
Action: Mouse scrolled (607, 434) with delta (0, 0)
Screenshot: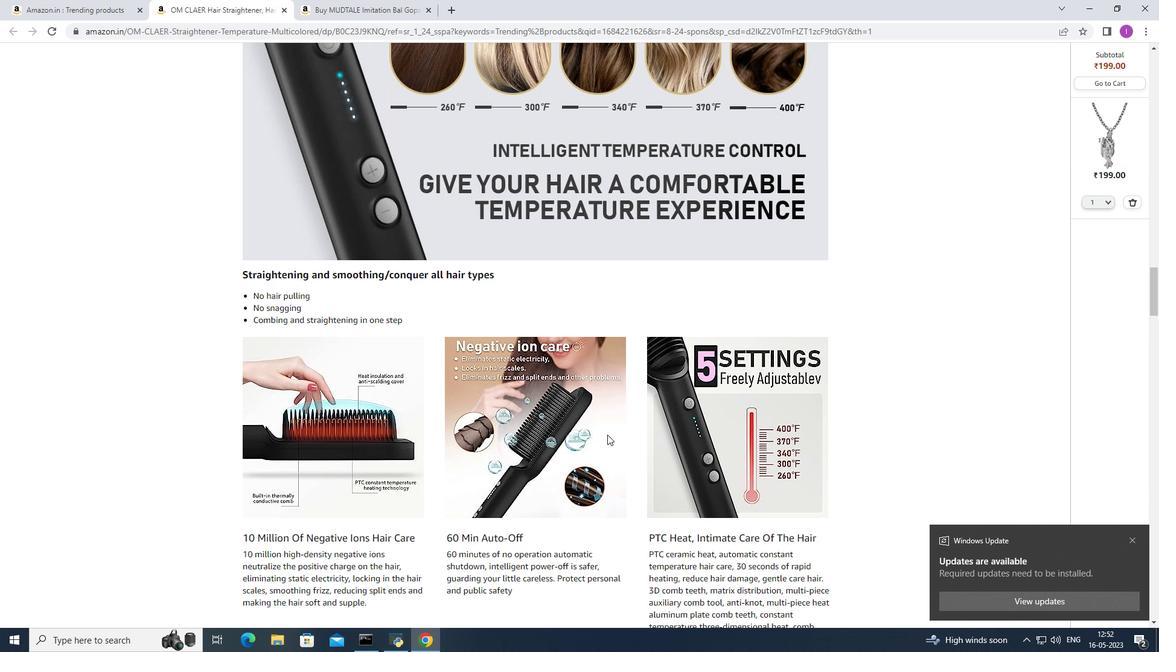 
Action: Mouse scrolled (607, 434) with delta (0, 0)
Screenshot: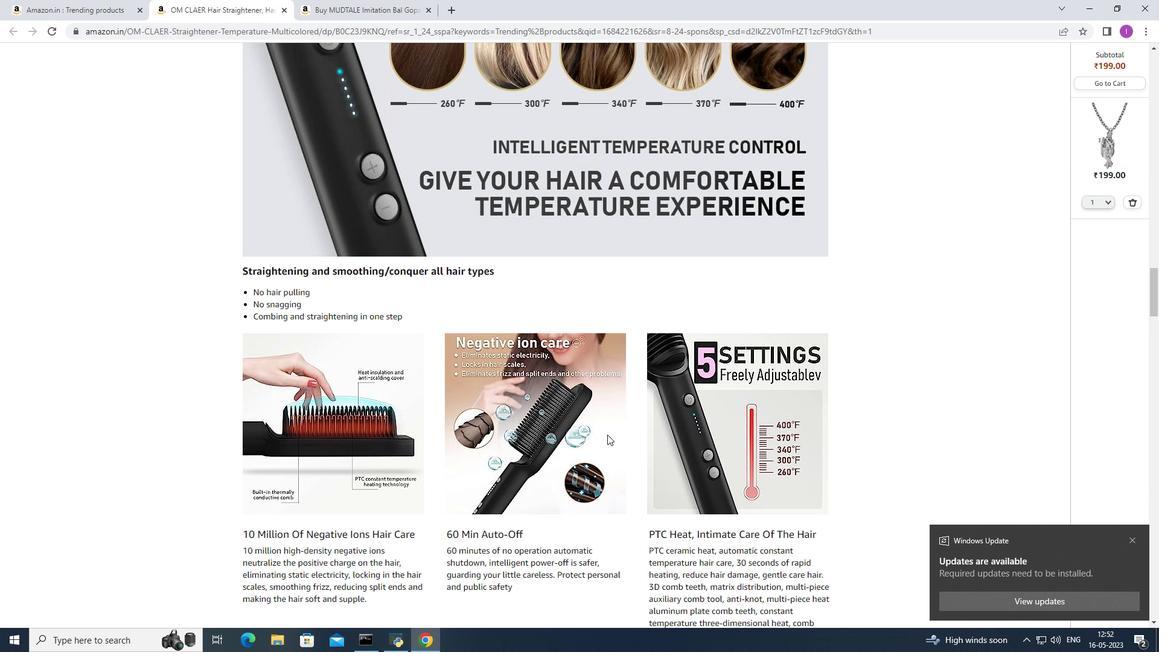 
Action: Mouse scrolled (607, 434) with delta (0, 0)
Screenshot: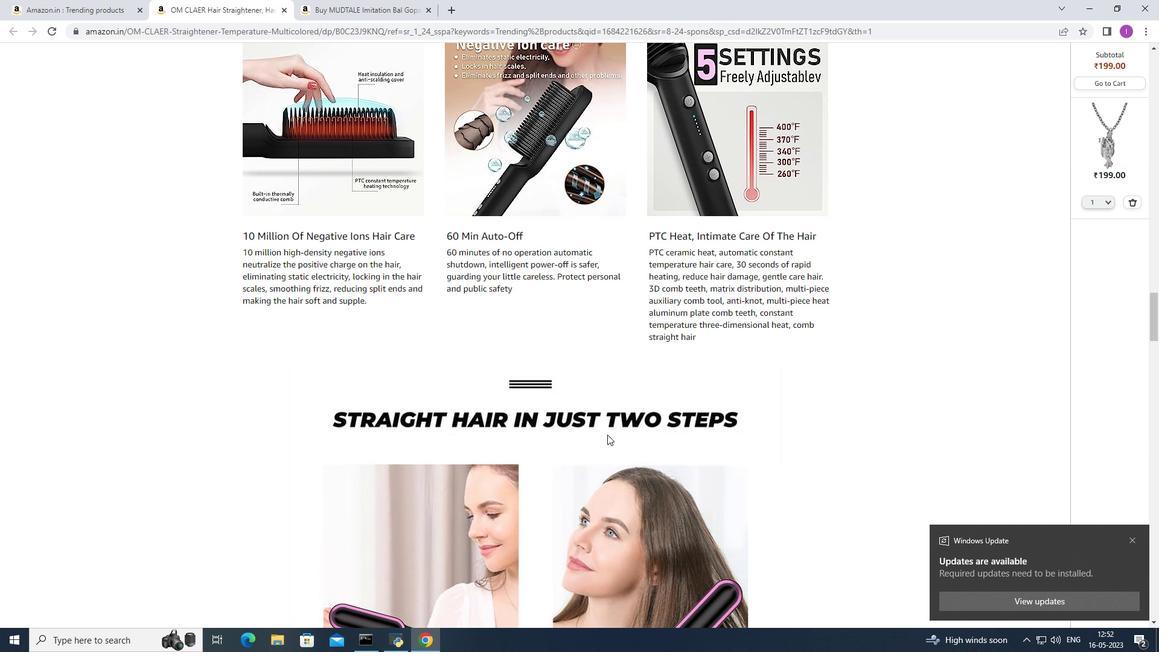 
Action: Mouse scrolled (607, 434) with delta (0, 0)
Screenshot: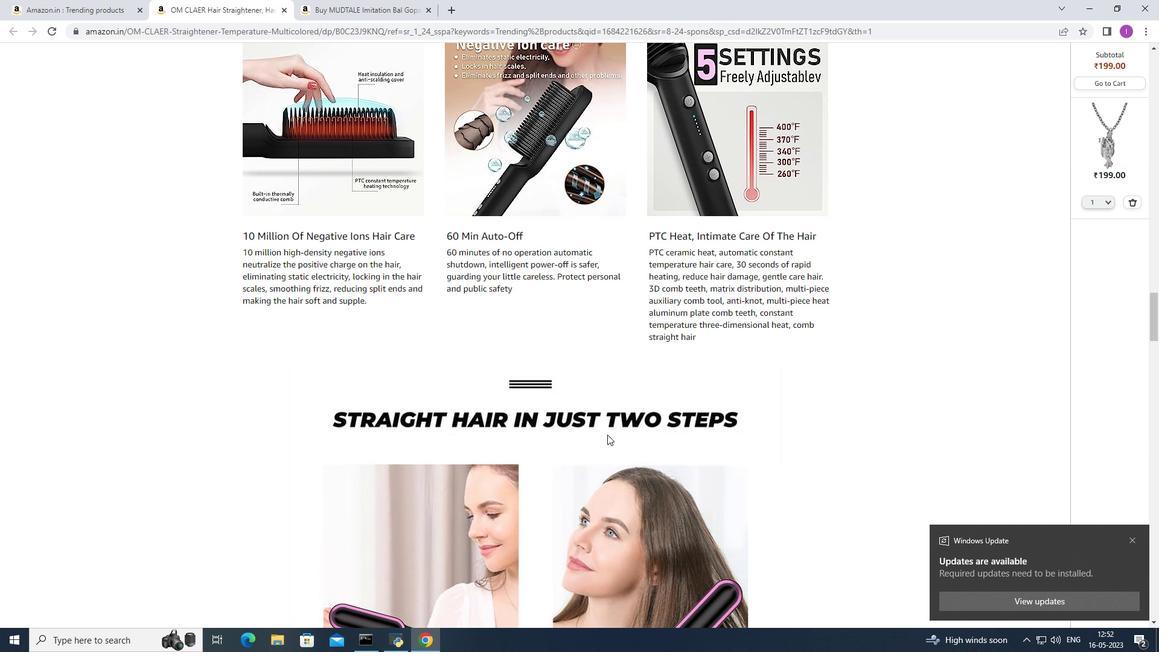 
Action: Mouse scrolled (607, 434) with delta (0, 0)
Screenshot: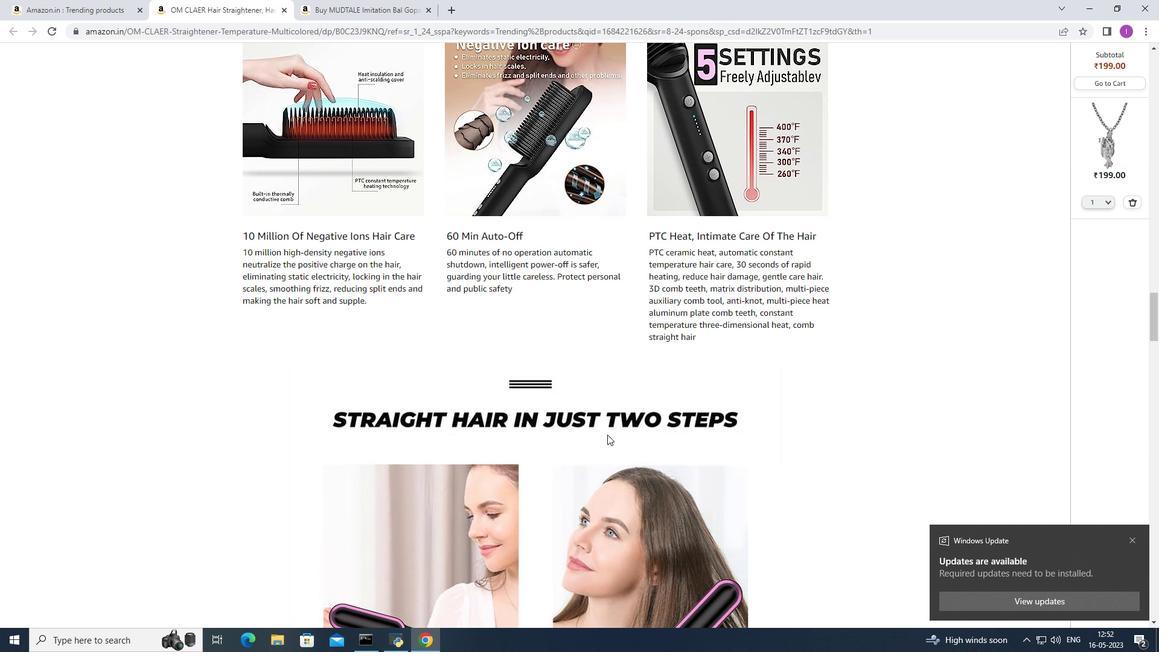 
Action: Mouse scrolled (607, 434) with delta (0, 0)
Screenshot: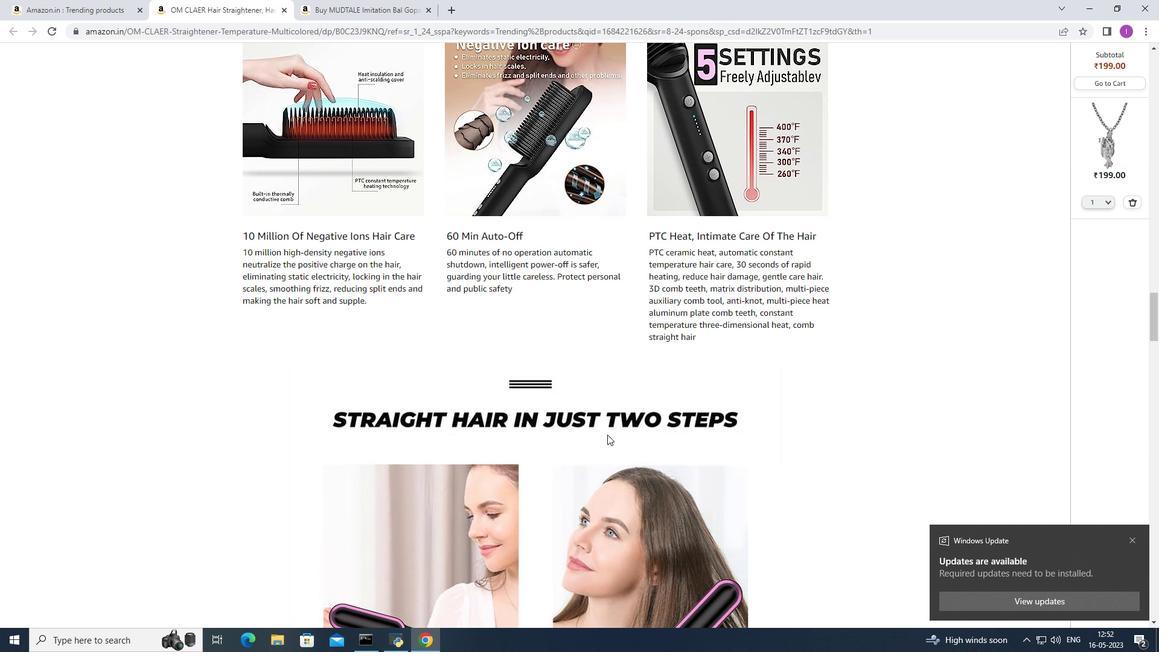 
Action: Mouse moved to (609, 434)
Screenshot: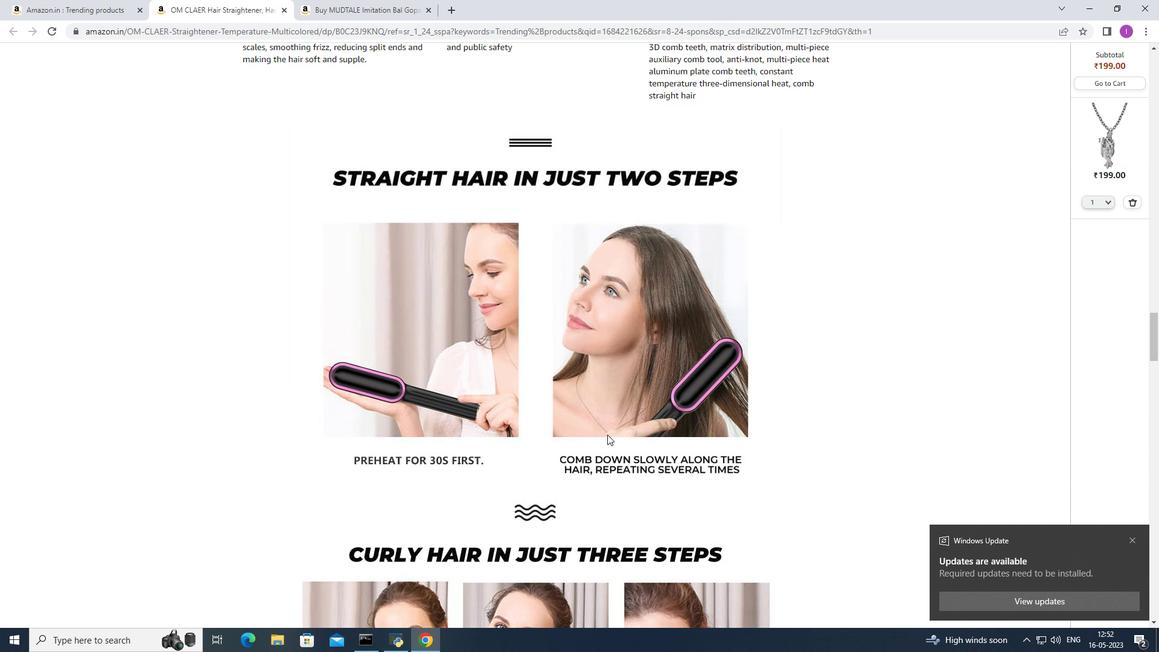 
Action: Mouse scrolled (609, 434) with delta (0, 0)
Screenshot: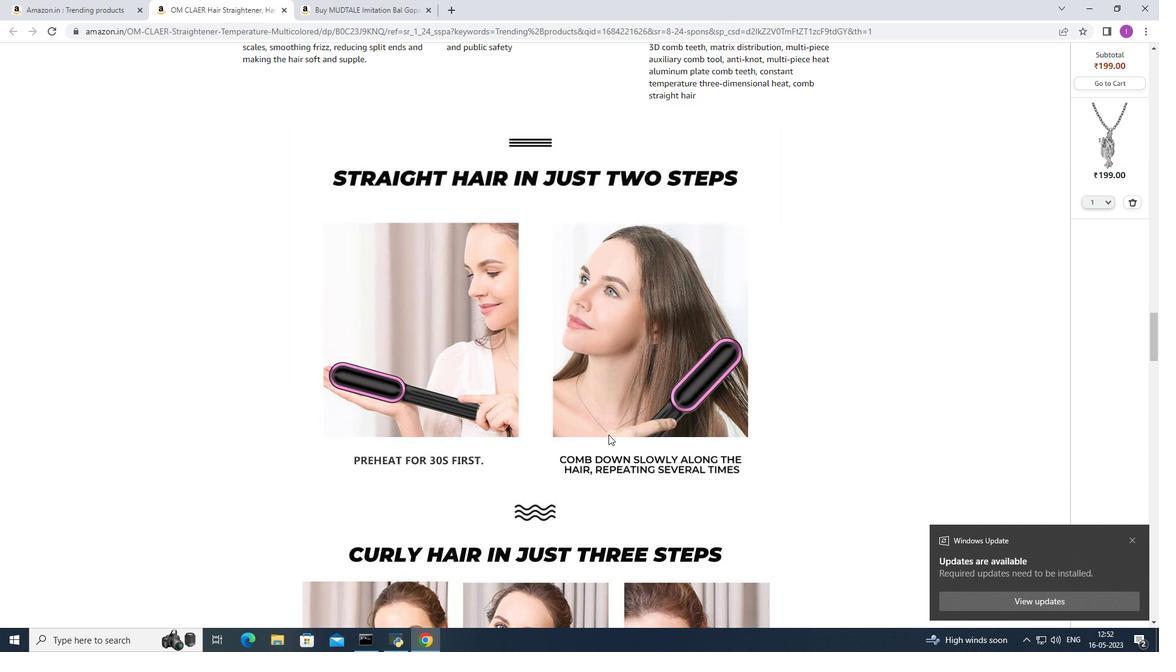 
Action: Mouse scrolled (609, 434) with delta (0, 0)
Screenshot: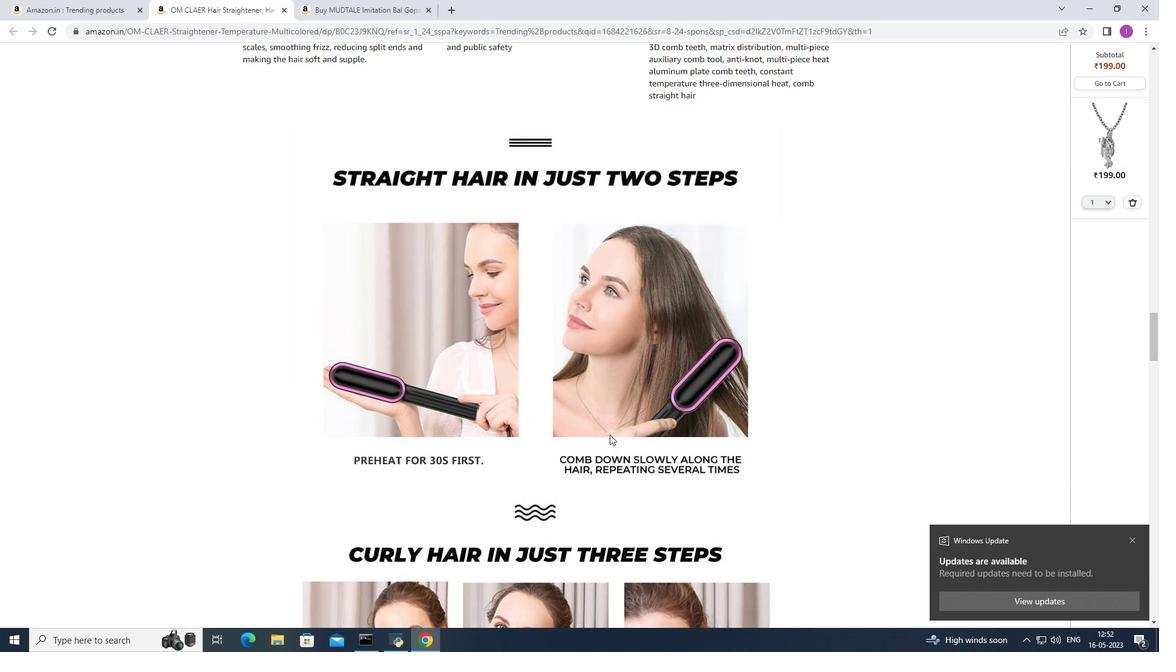 
Action: Mouse scrolled (609, 434) with delta (0, 0)
Screenshot: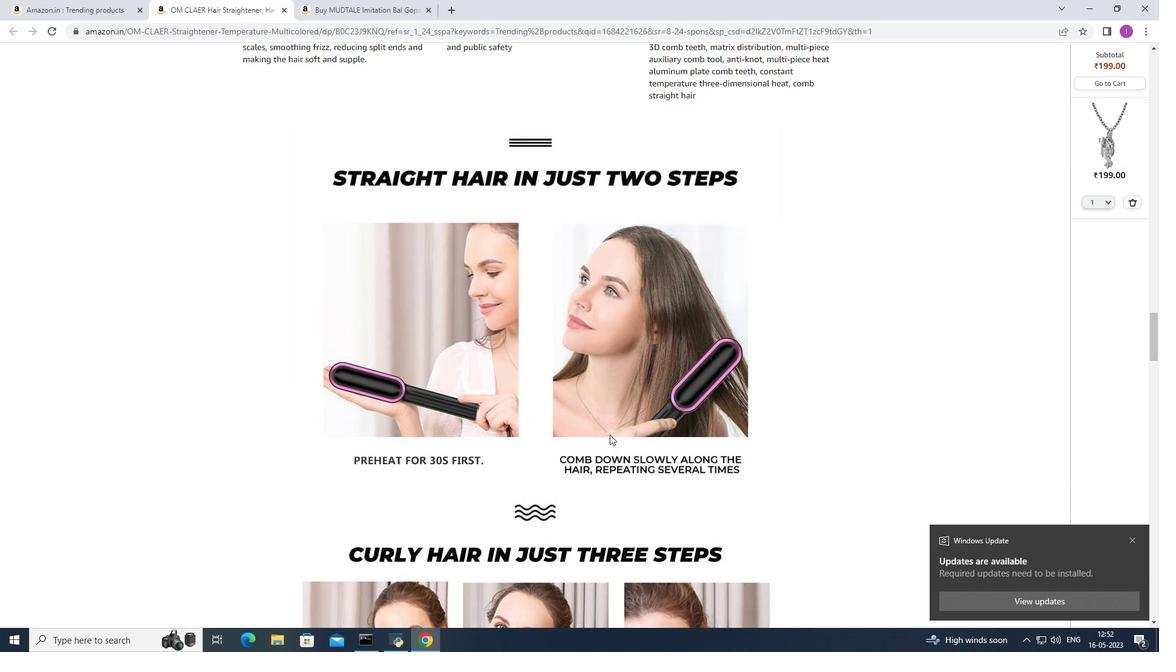 
Action: Mouse scrolled (609, 434) with delta (0, 0)
Screenshot: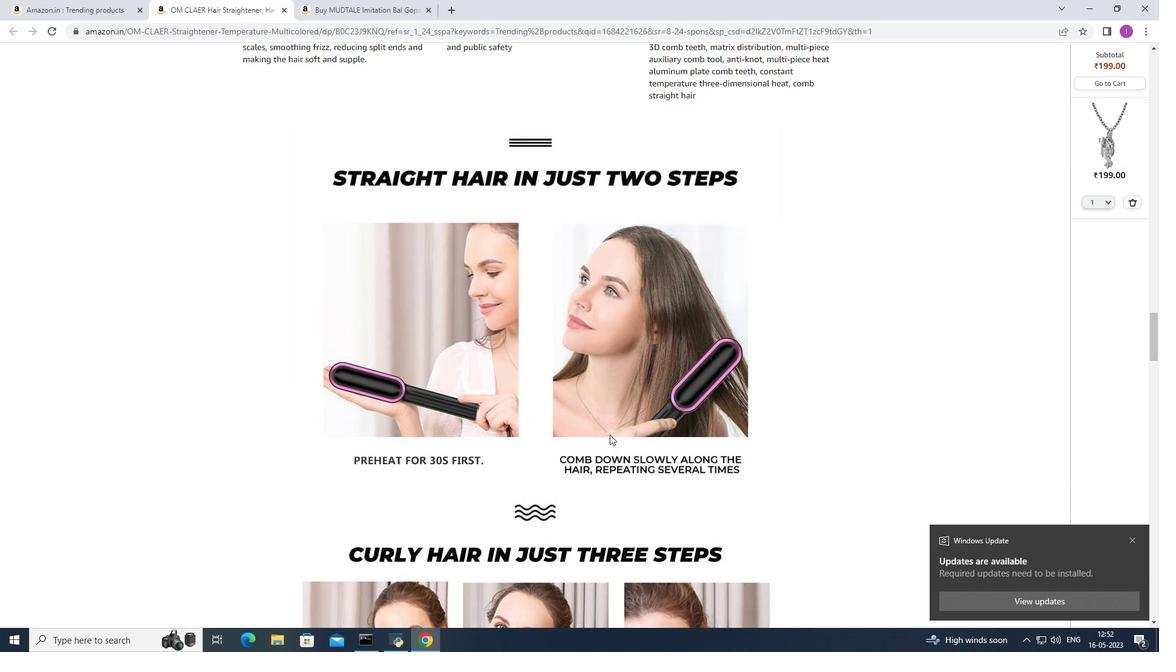 
Action: Mouse scrolled (609, 434) with delta (0, 0)
Screenshot: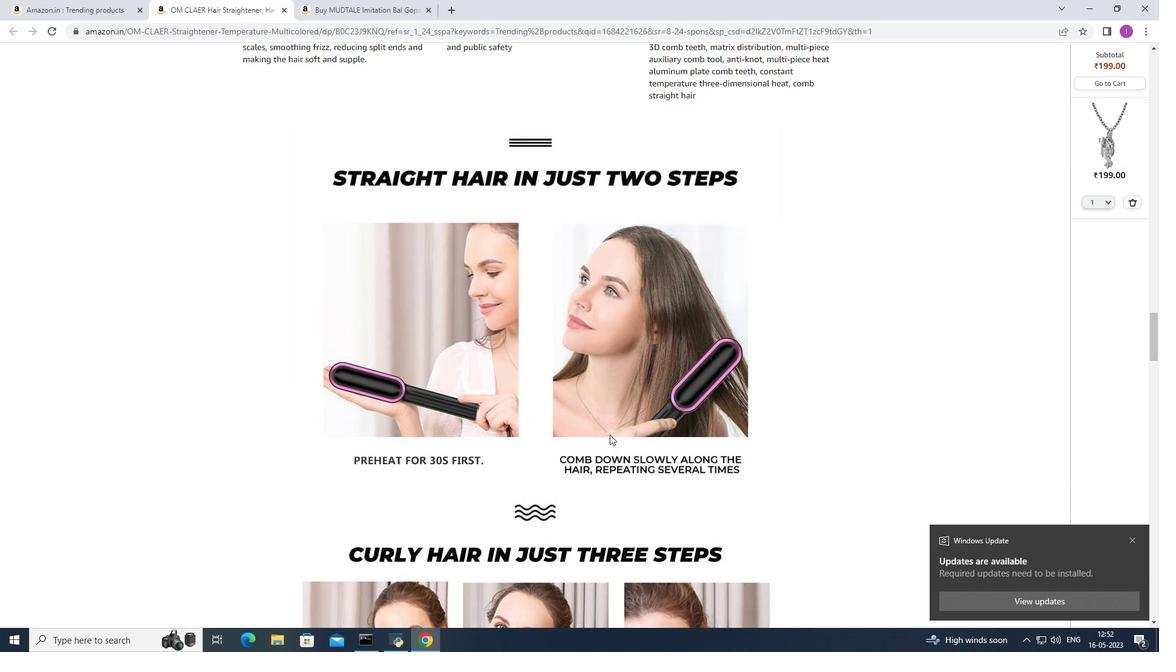
Action: Mouse moved to (611, 438)
Screenshot: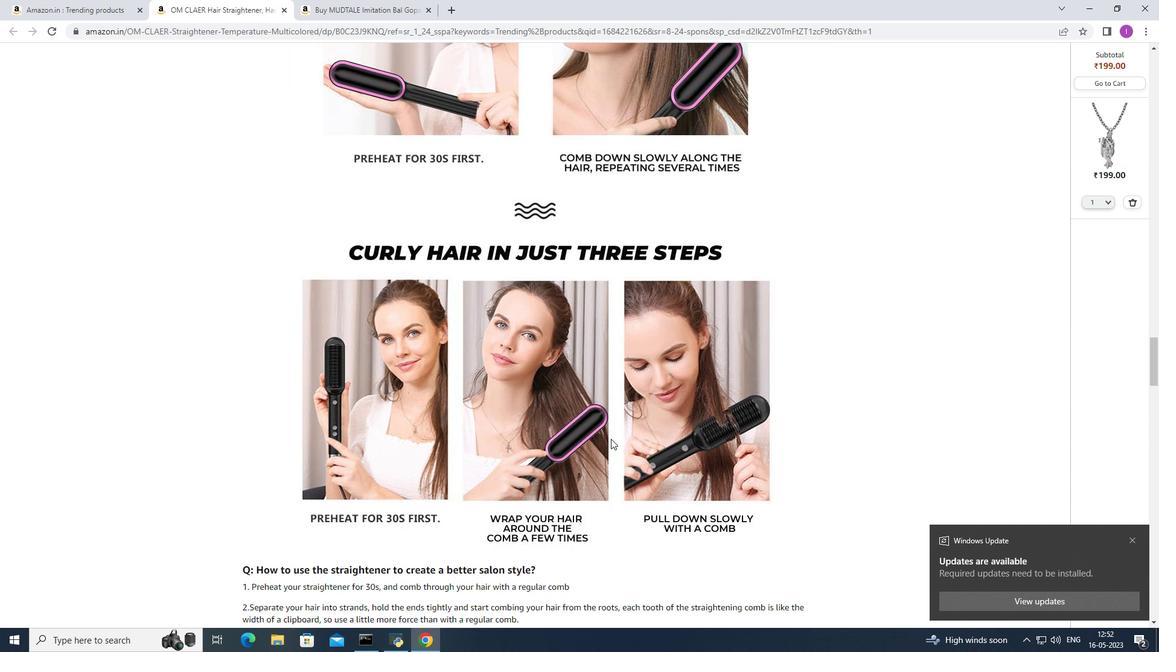 
Action: Mouse scrolled (611, 439) with delta (0, 0)
Screenshot: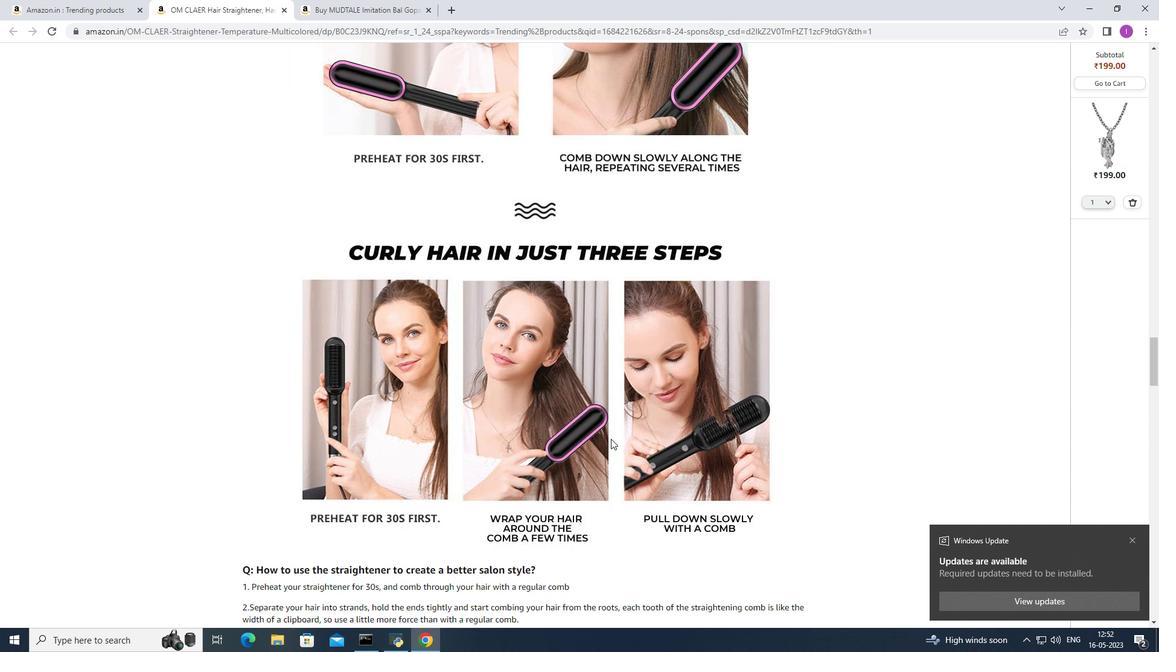 
Action: Mouse scrolled (611, 439) with delta (0, 0)
Screenshot: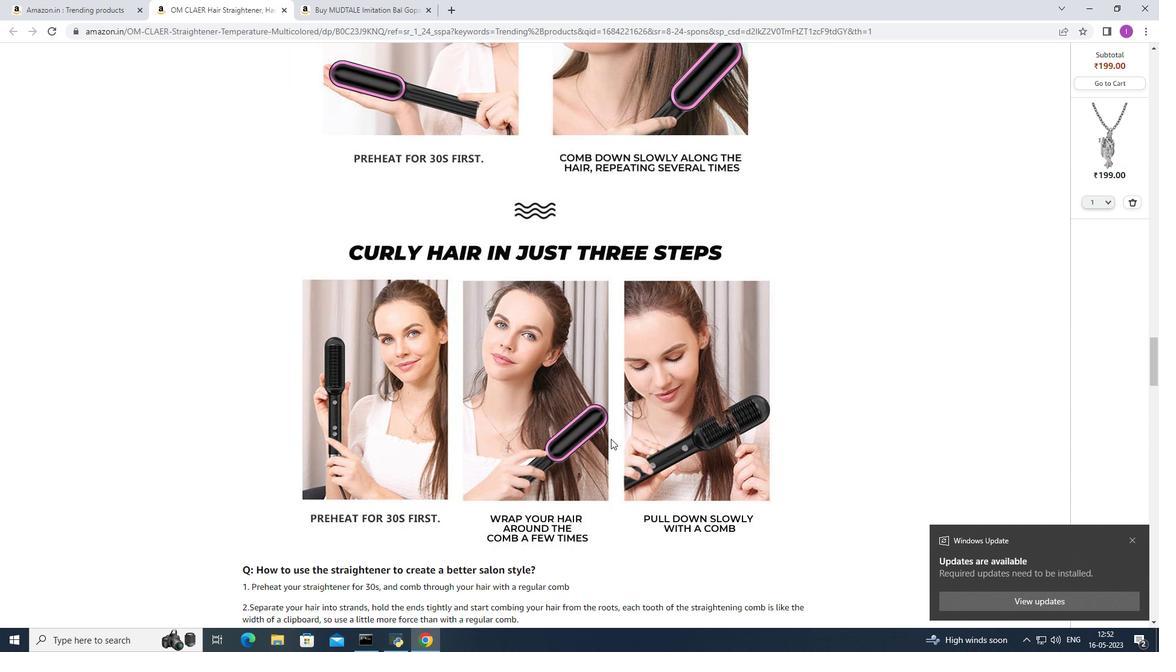 
Action: Mouse scrolled (611, 439) with delta (0, 0)
Screenshot: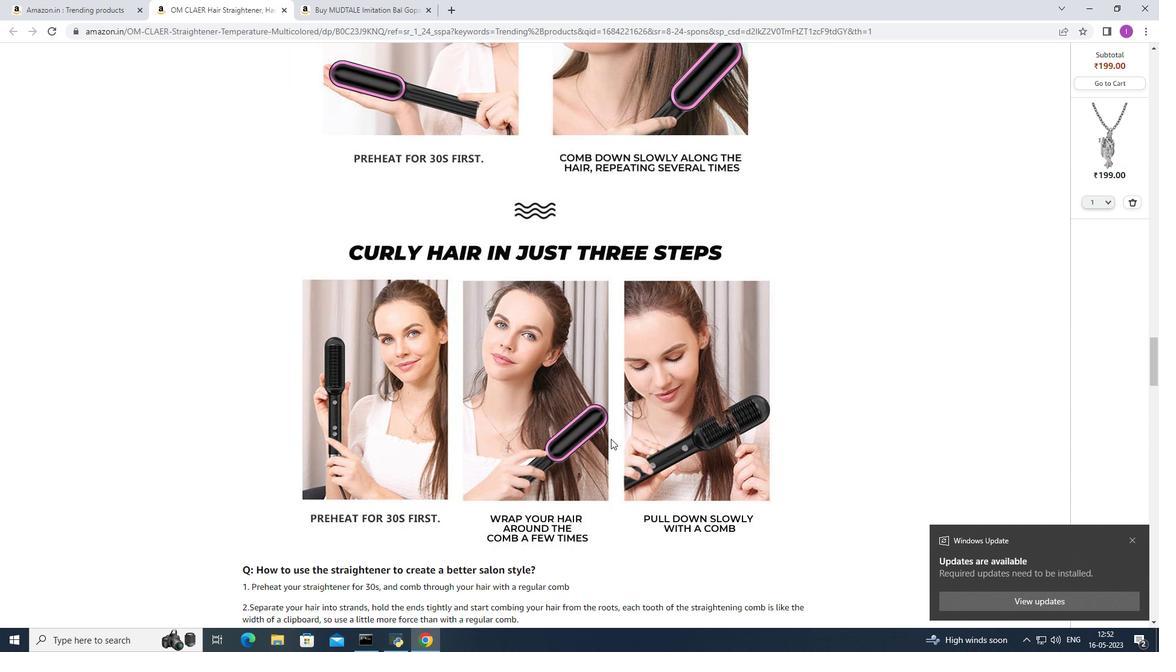 
Action: Mouse scrolled (611, 439) with delta (0, 0)
Screenshot: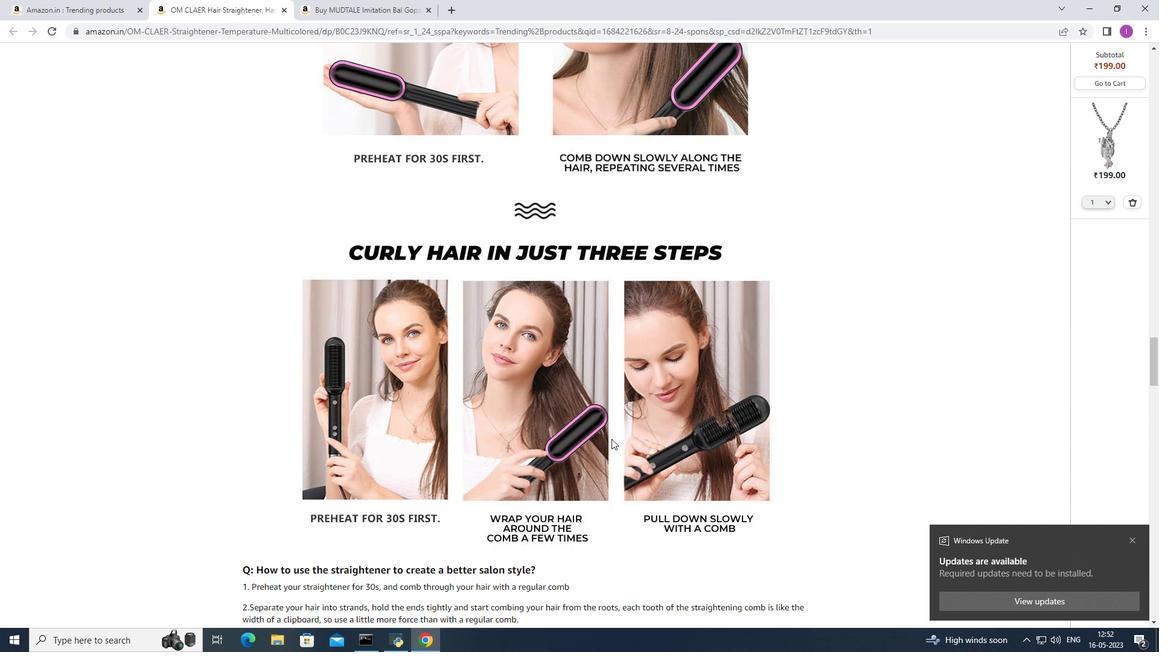
Action: Mouse scrolled (611, 439) with delta (0, 0)
Screenshot: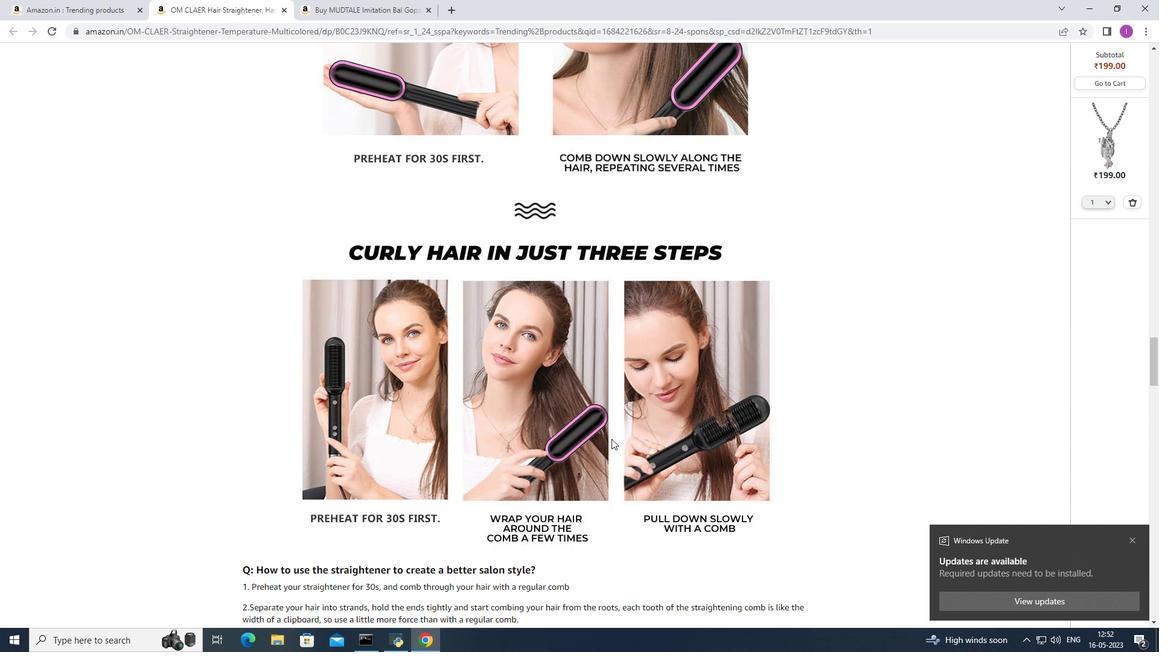 
Action: Mouse moved to (612, 437)
Screenshot: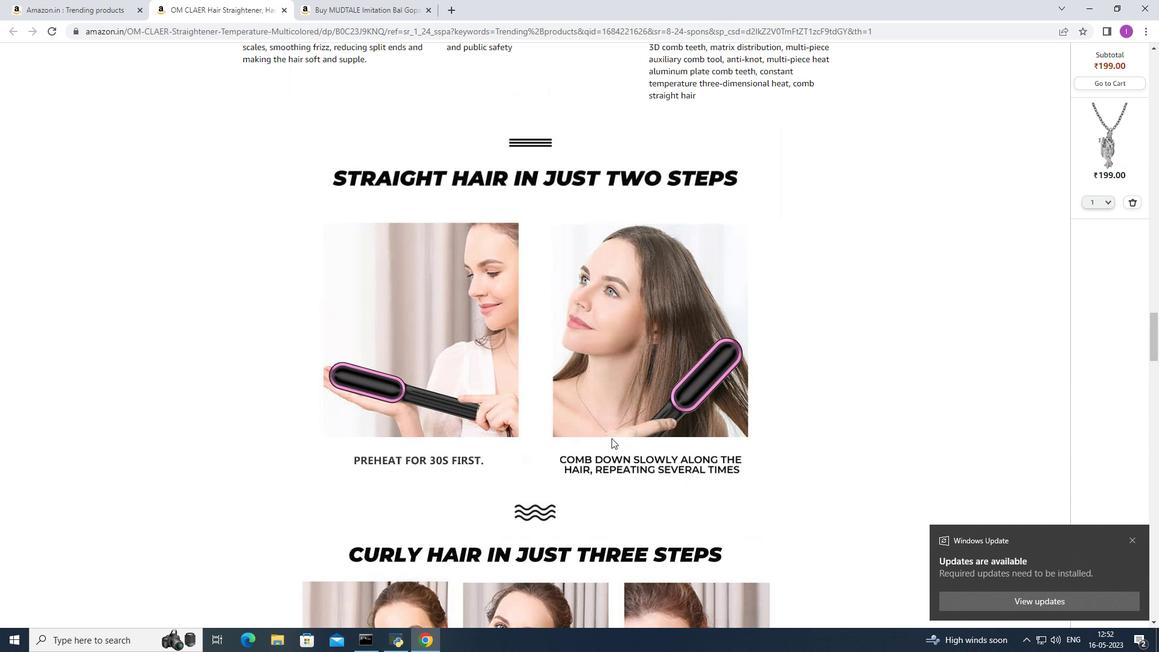 
Action: Mouse scrolled (612, 438) with delta (0, 0)
Screenshot: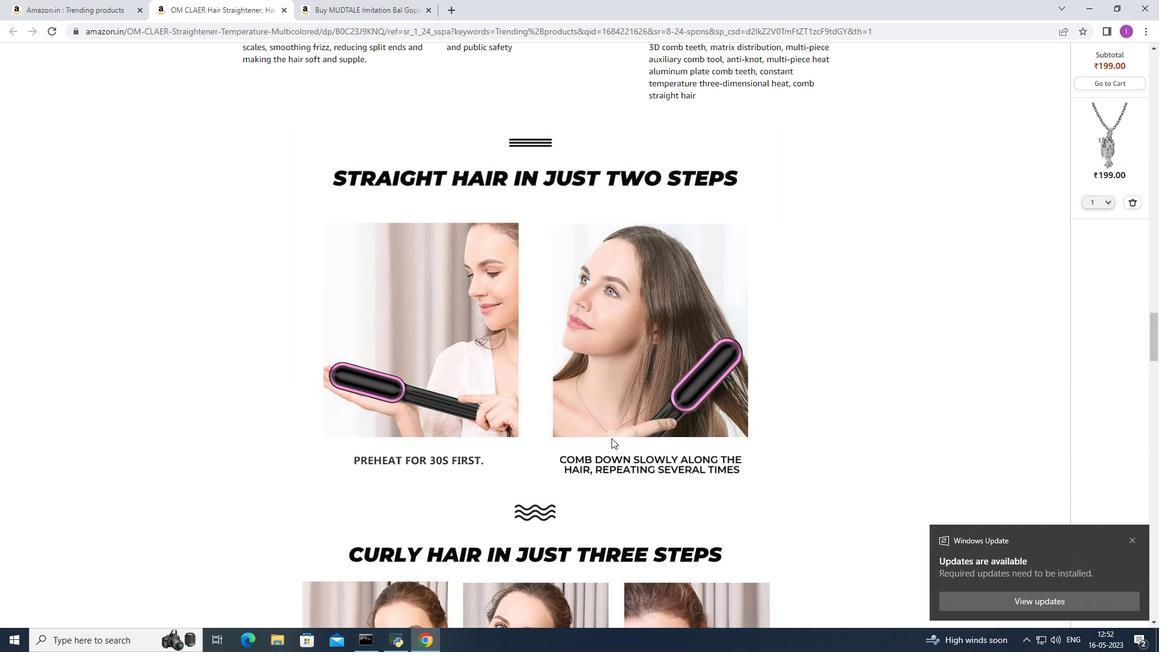 
Action: Mouse moved to (612, 437)
Screenshot: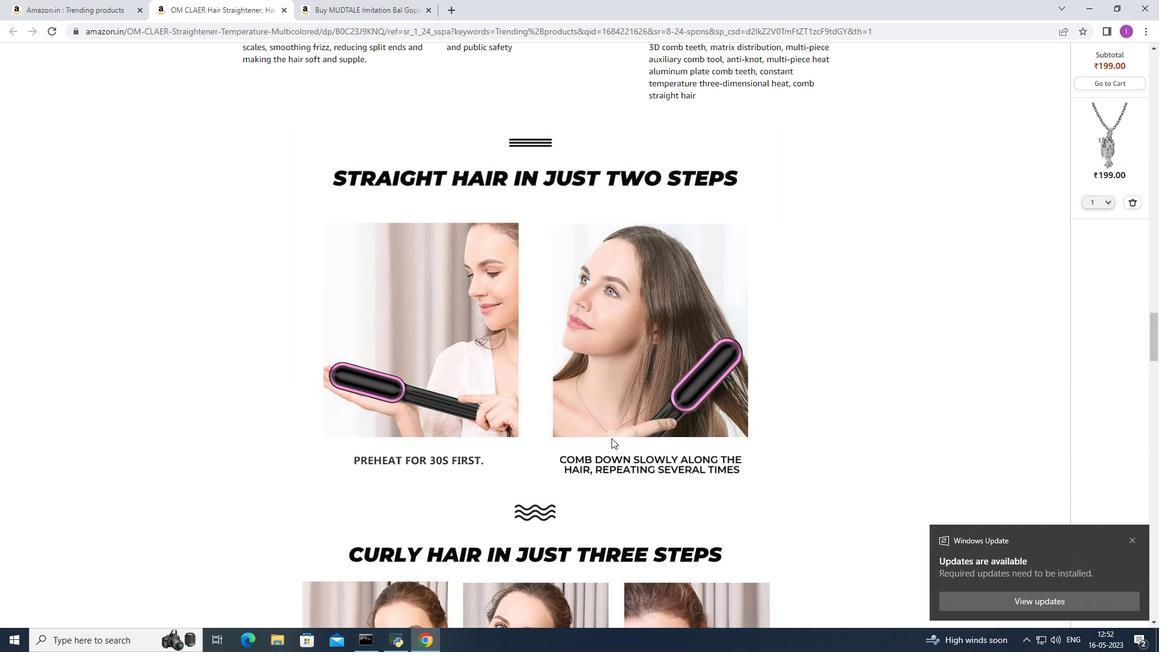 
Action: Mouse scrolled (612, 437) with delta (0, 0)
Screenshot: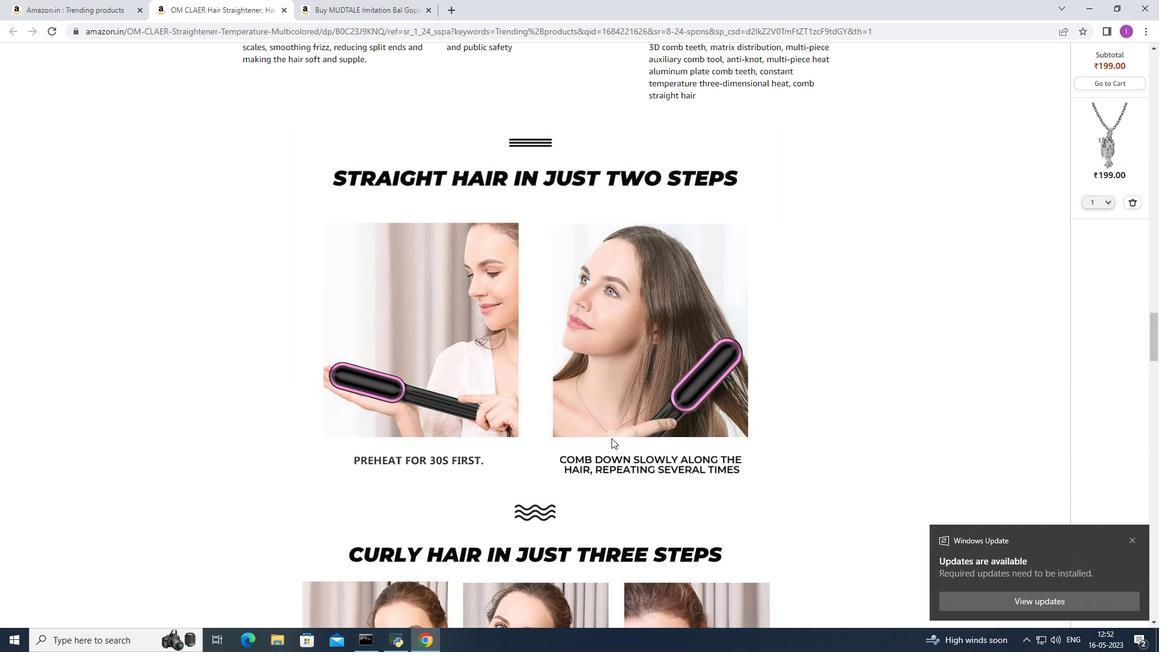 
Action: Mouse moved to (612, 436)
Screenshot: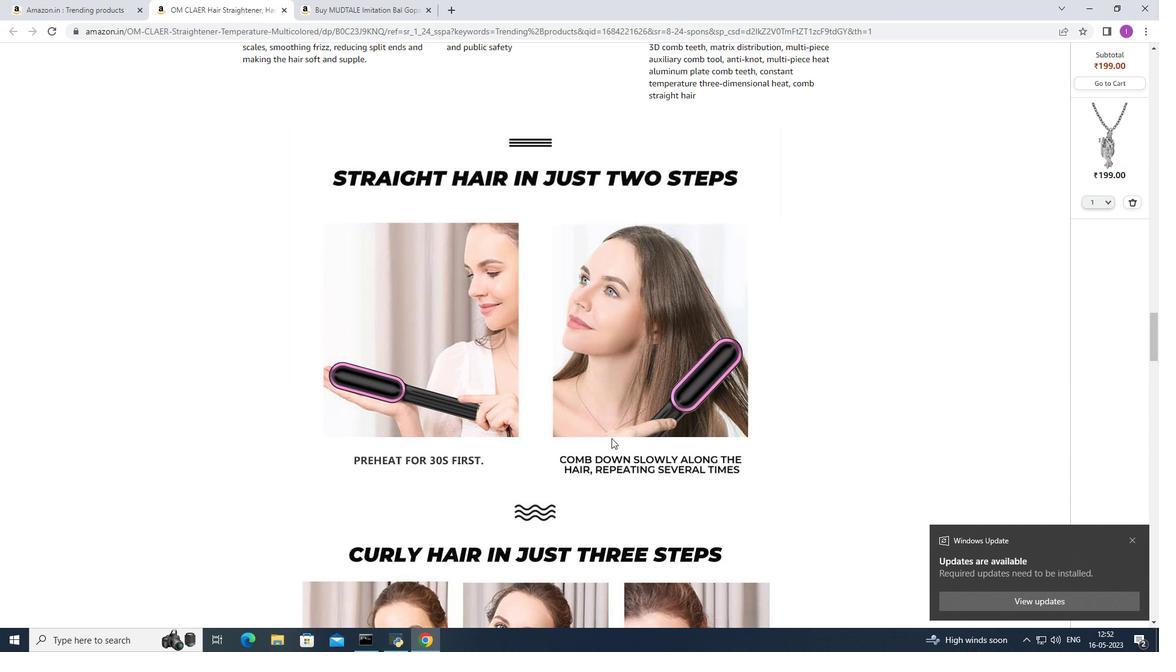 
Action: Mouse scrolled (612, 437) with delta (0, 0)
Screenshot: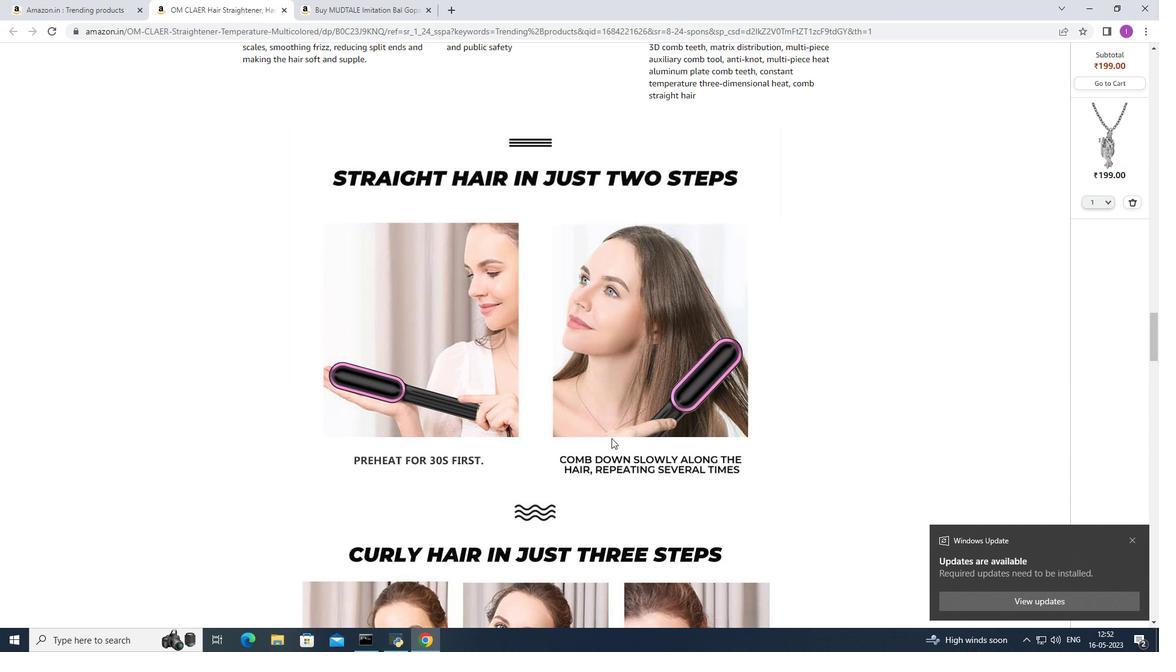 
Action: Mouse moved to (613, 435)
Screenshot: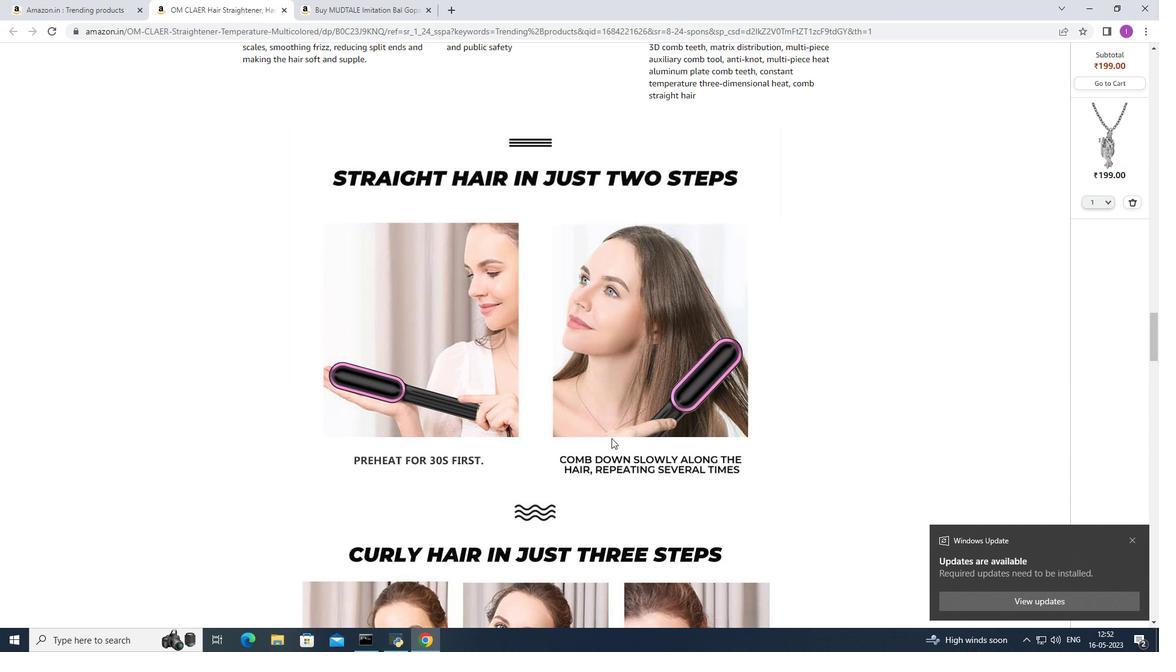 
Action: Mouse scrolled (613, 436) with delta (0, 0)
Screenshot: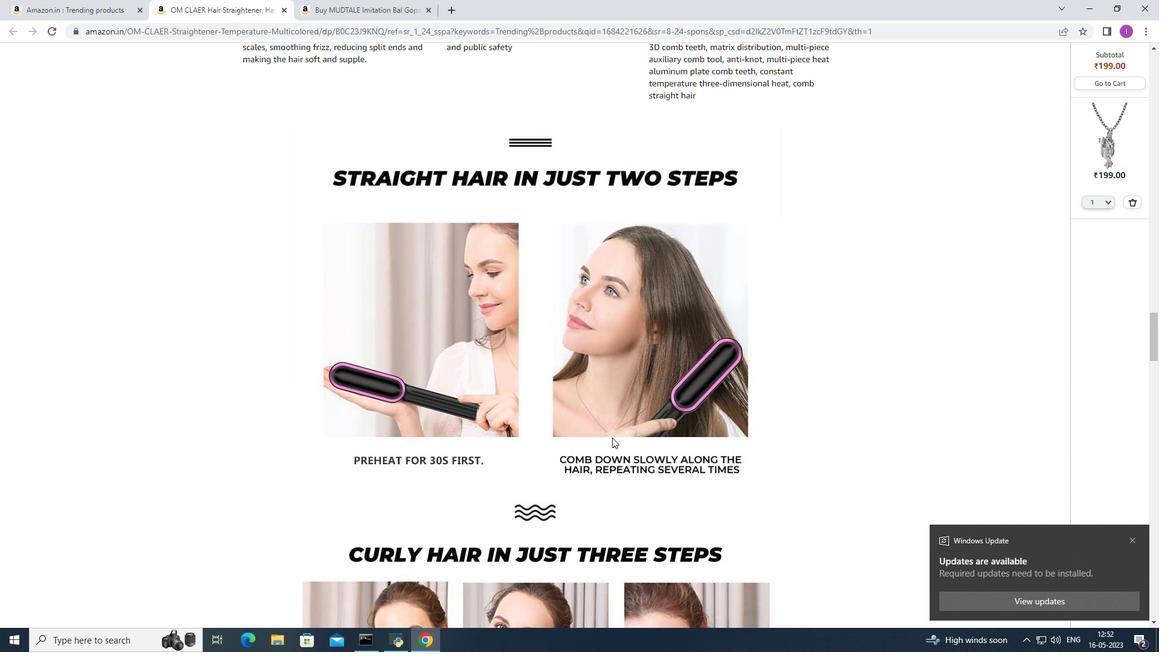 
Action: Mouse moved to (613, 434)
Screenshot: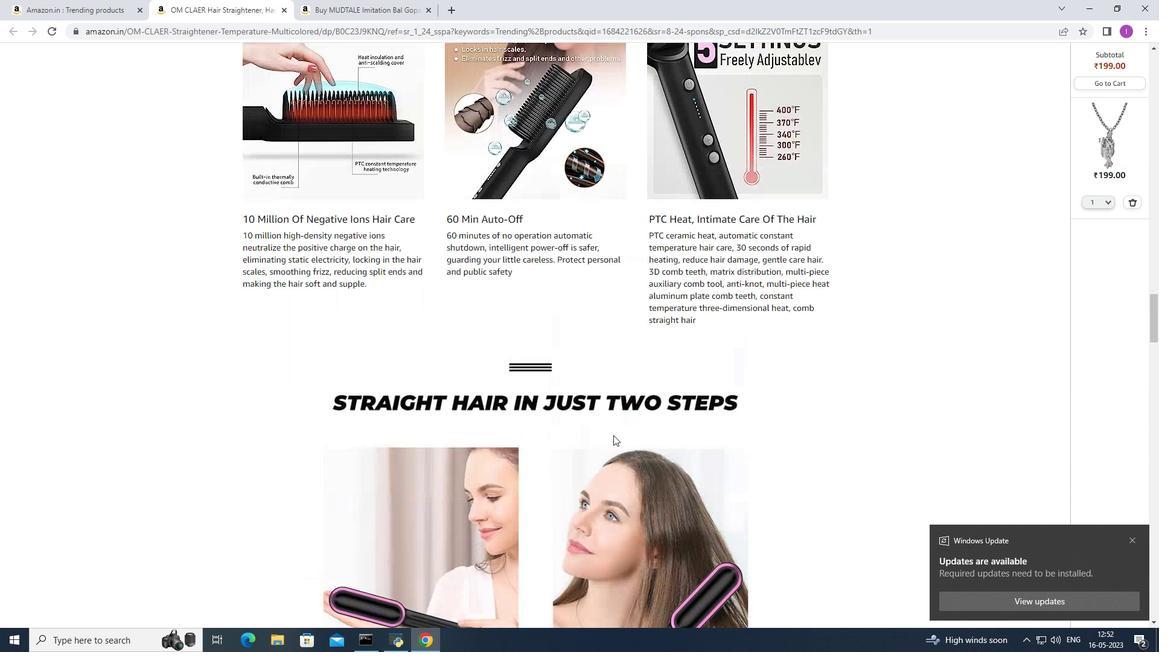 
Action: Mouse scrolled (613, 434) with delta (0, 0)
